 Task: Font style For heading Use Bodoni MT with dark magenta 1 colour & Underline. font size for heading '12 Pt. 'Change the font style of data to Andalusand font size to  16 Pt. Change the alignment of both headline & data to  Align right. In the sheet  analysisProductSales
Action: Mouse moved to (113, 185)
Screenshot: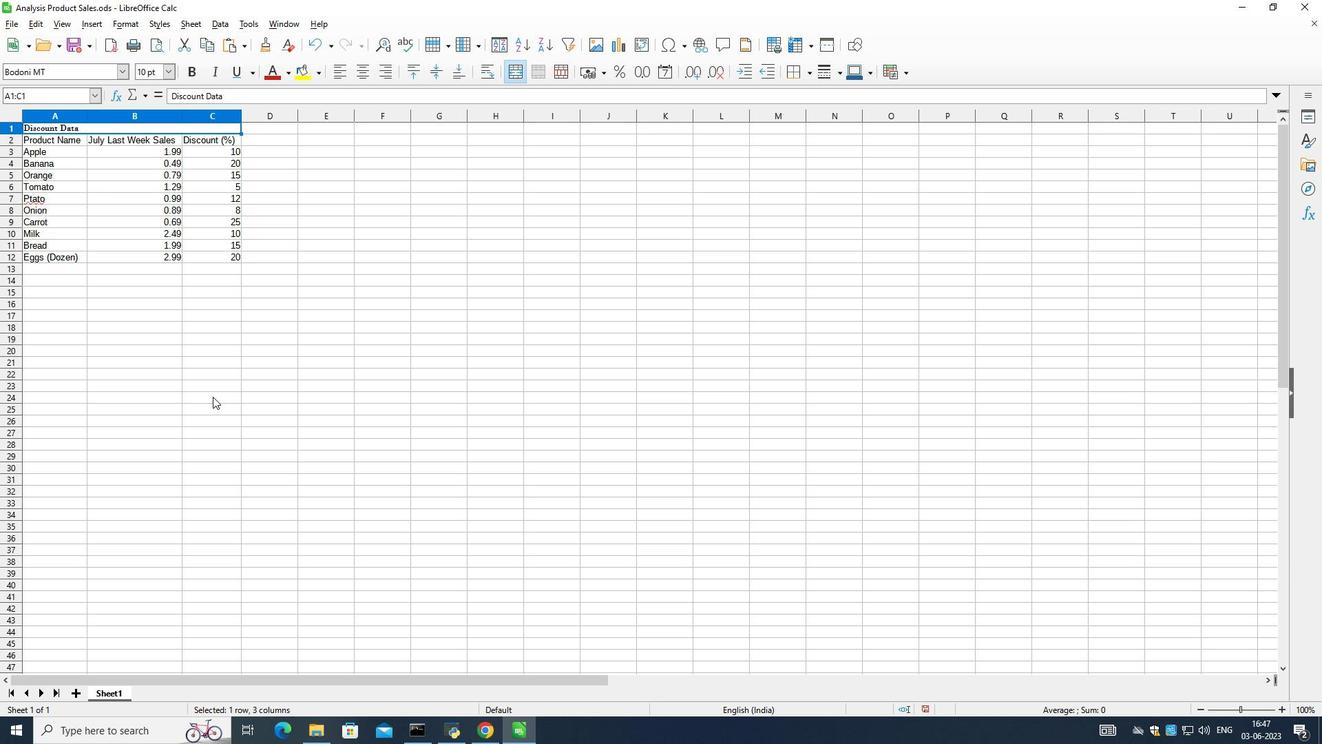 
Action: Mouse pressed left at (113, 185)
Screenshot: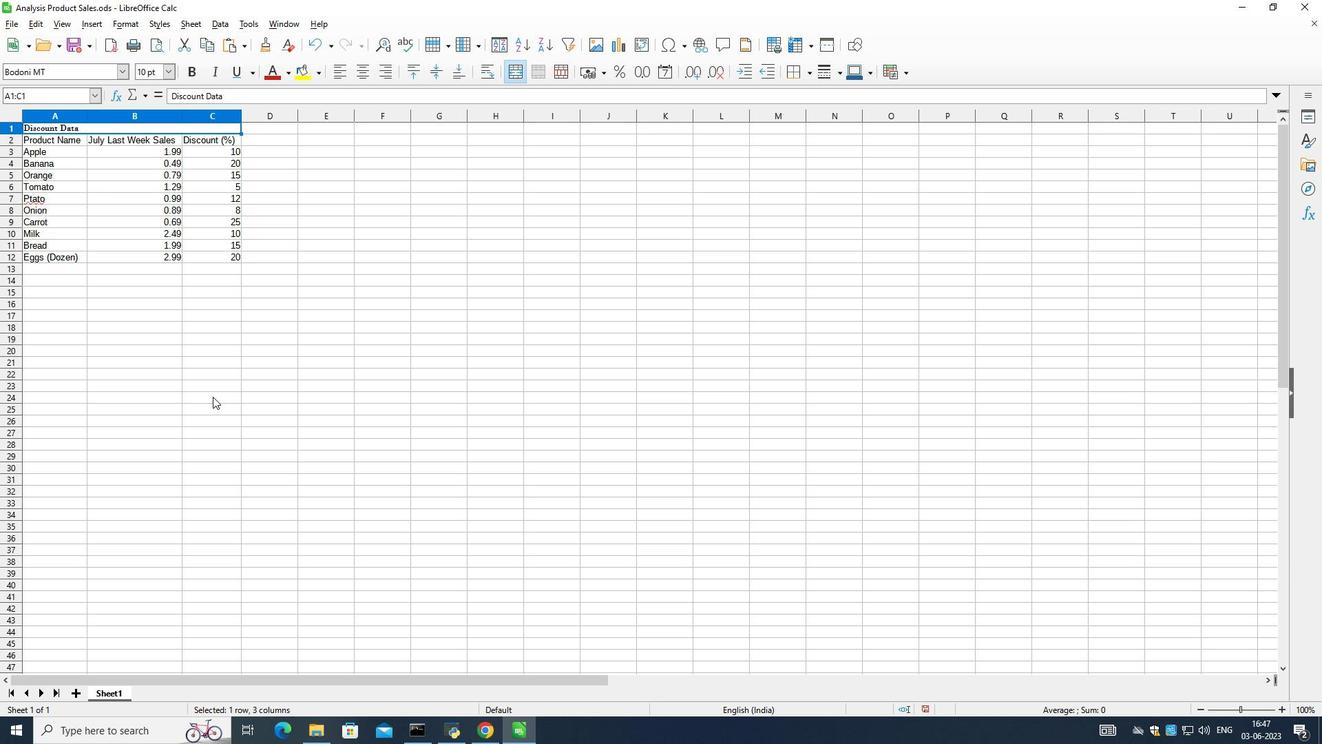 
Action: Mouse moved to (46, 128)
Screenshot: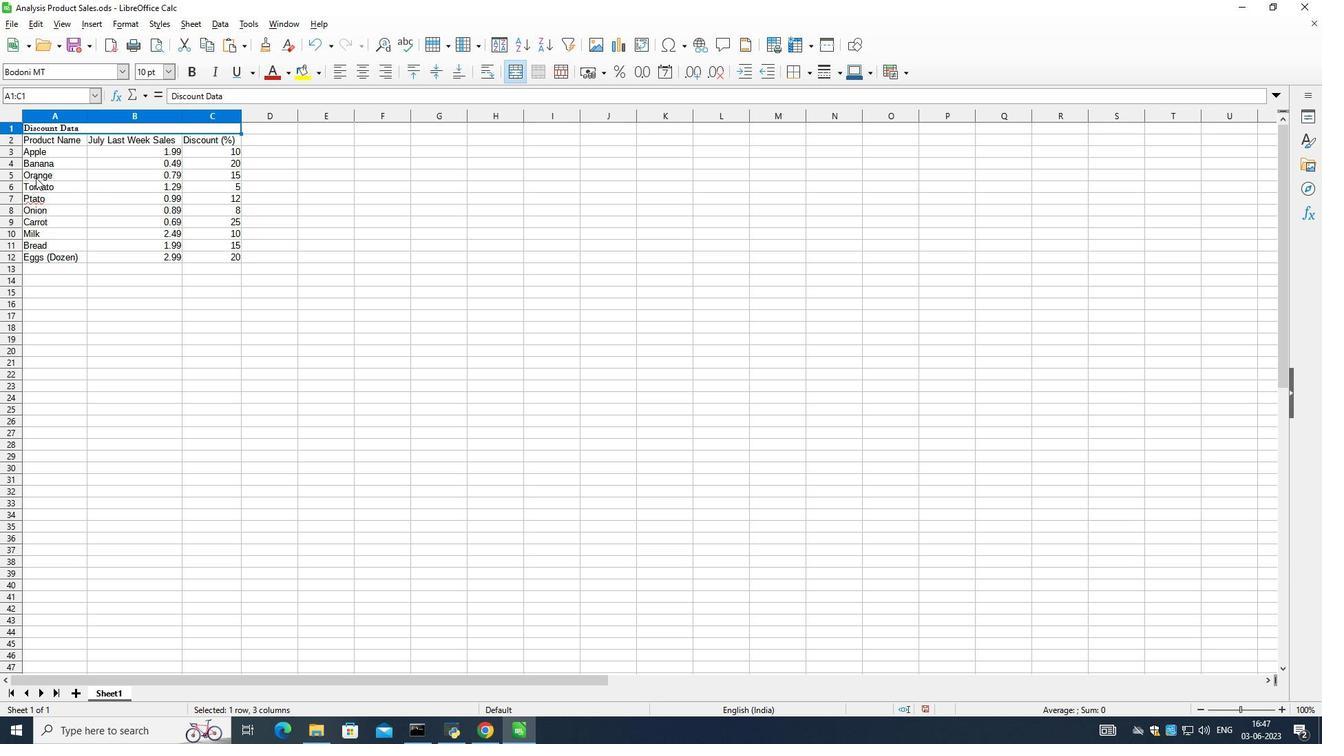 
Action: Key pressed <Key.esc>
Screenshot: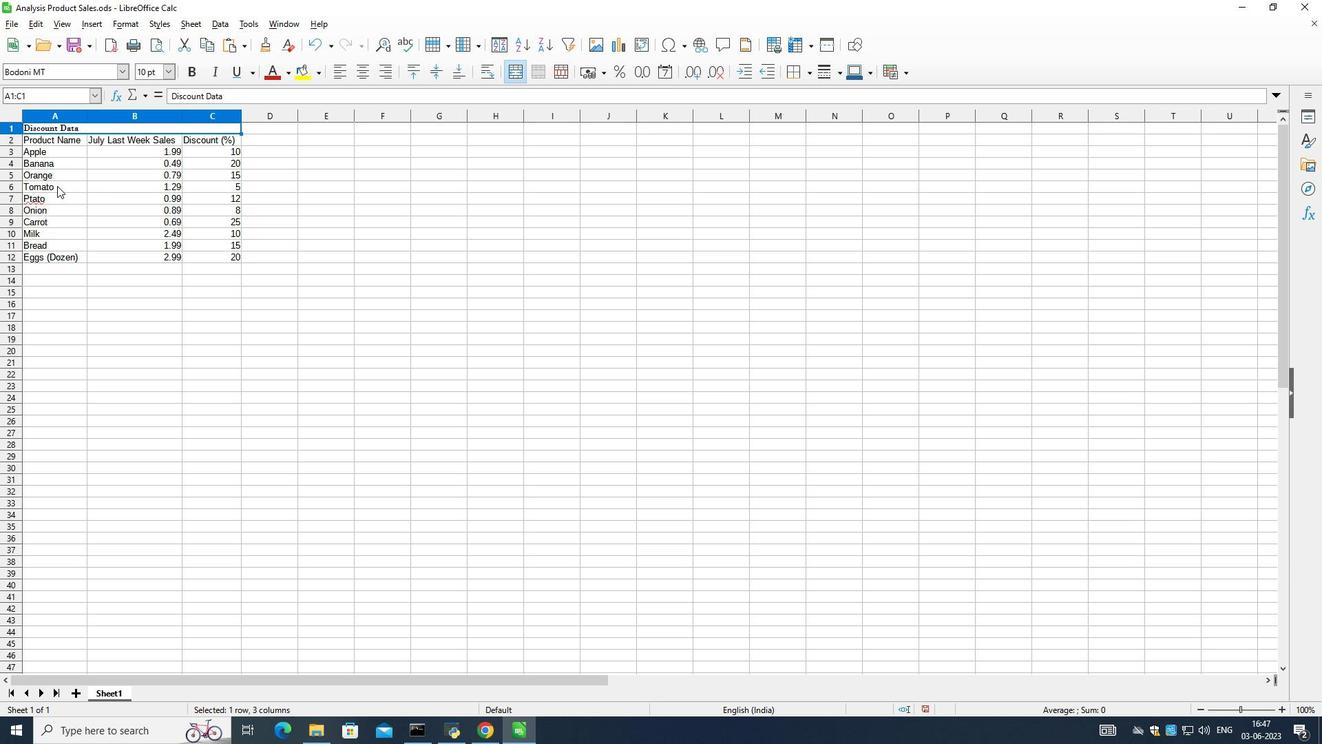 
Action: Mouse moved to (95, 148)
Screenshot: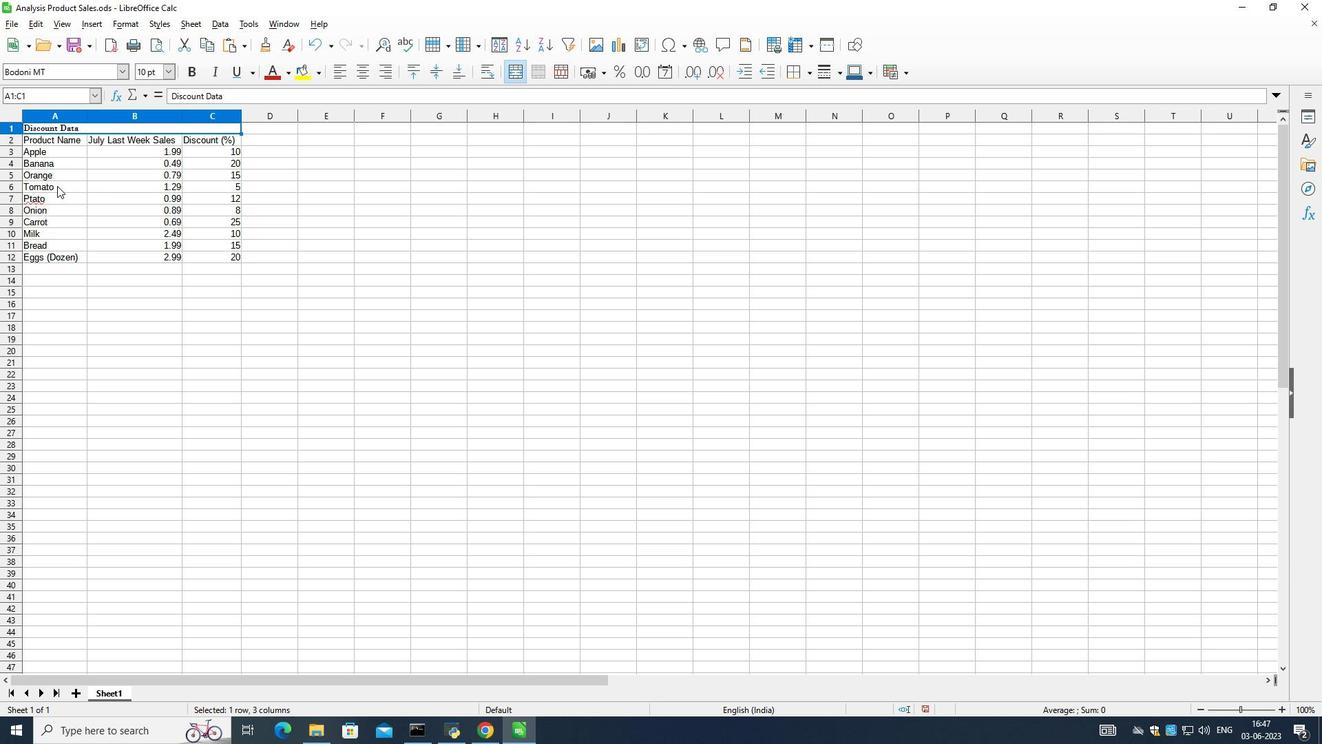 
Action: Mouse pressed left at (46, 128)
Screenshot: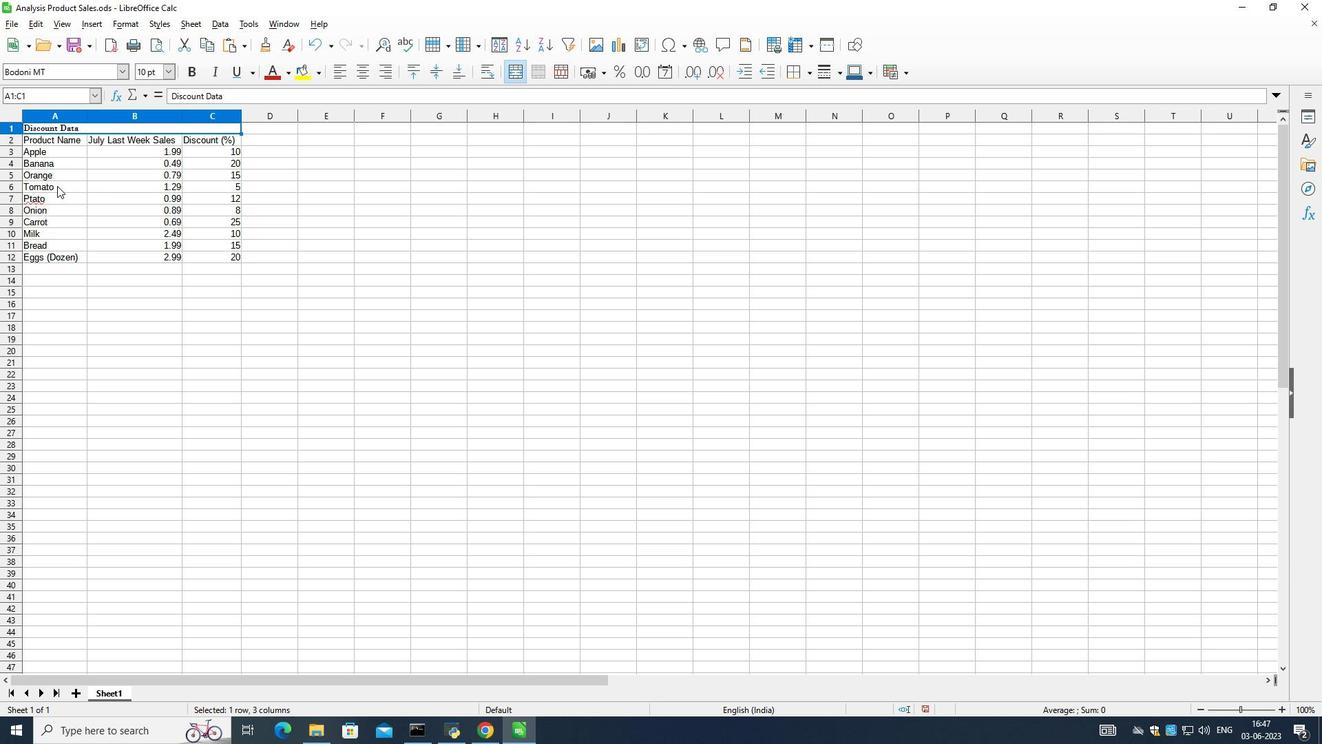 
Action: Mouse moved to (220, 230)
Screenshot: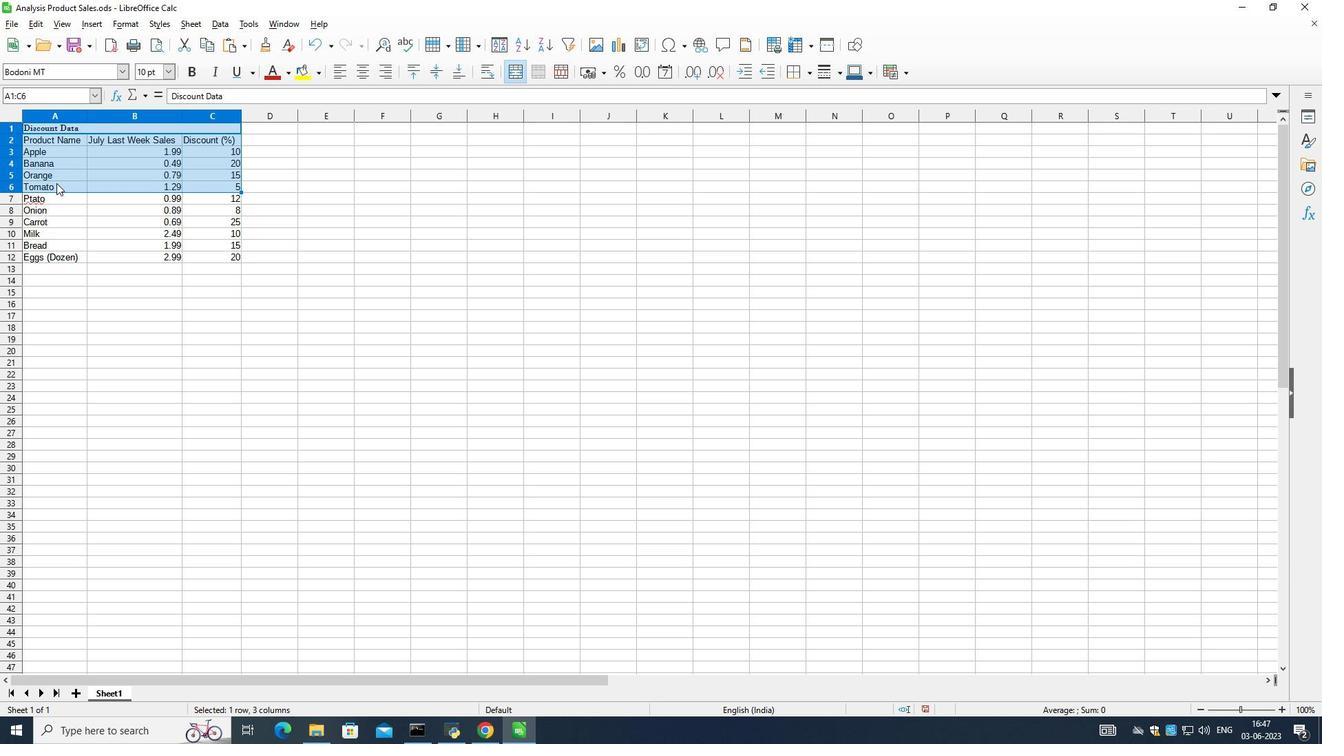 
Action: Key pressed <Key.esc>
Screenshot: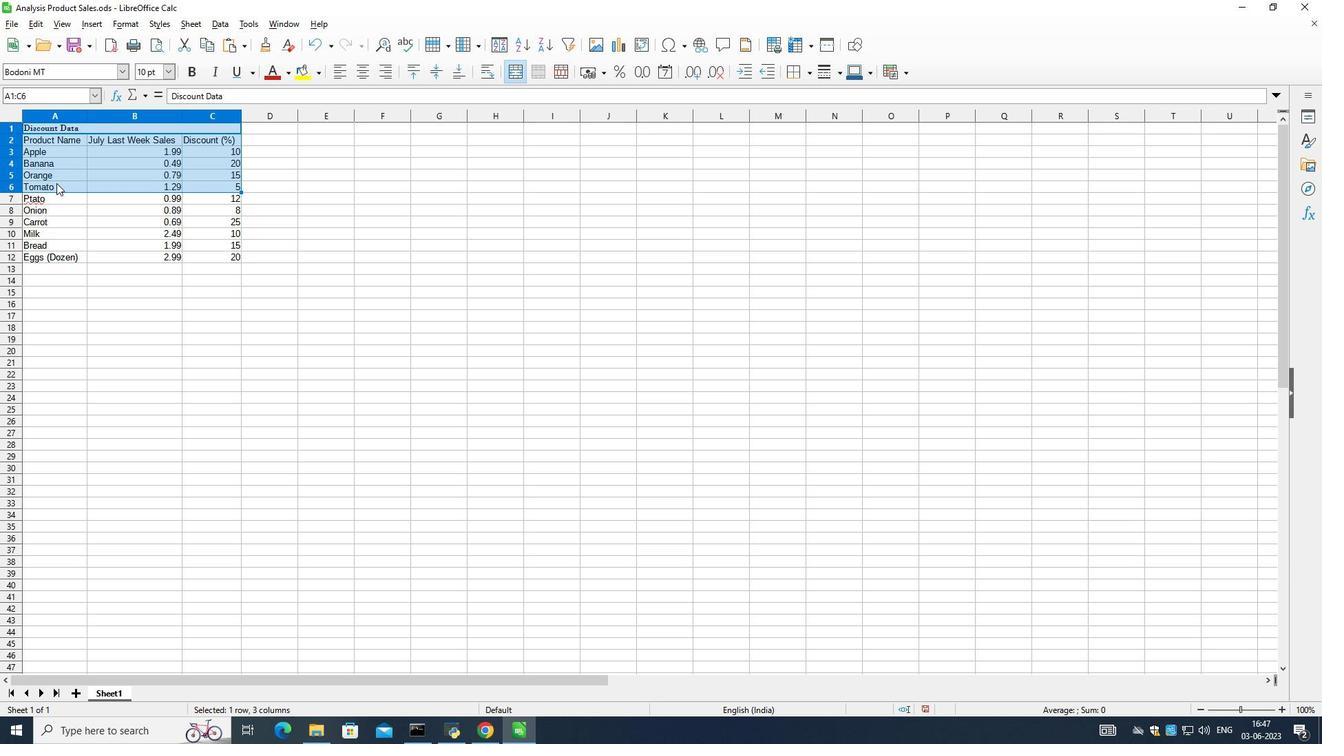 
Action: Mouse moved to (157, 226)
Screenshot: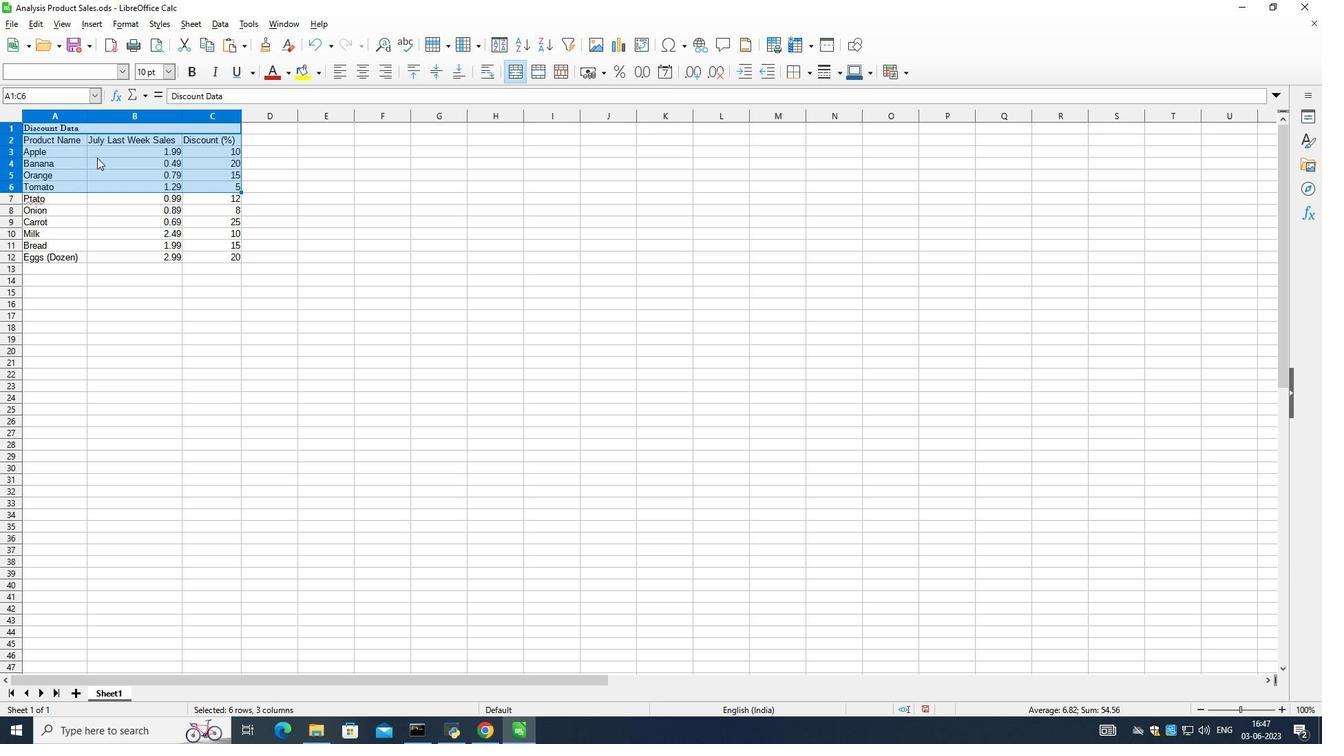 
Action: Mouse pressed left at (157, 226)
Screenshot: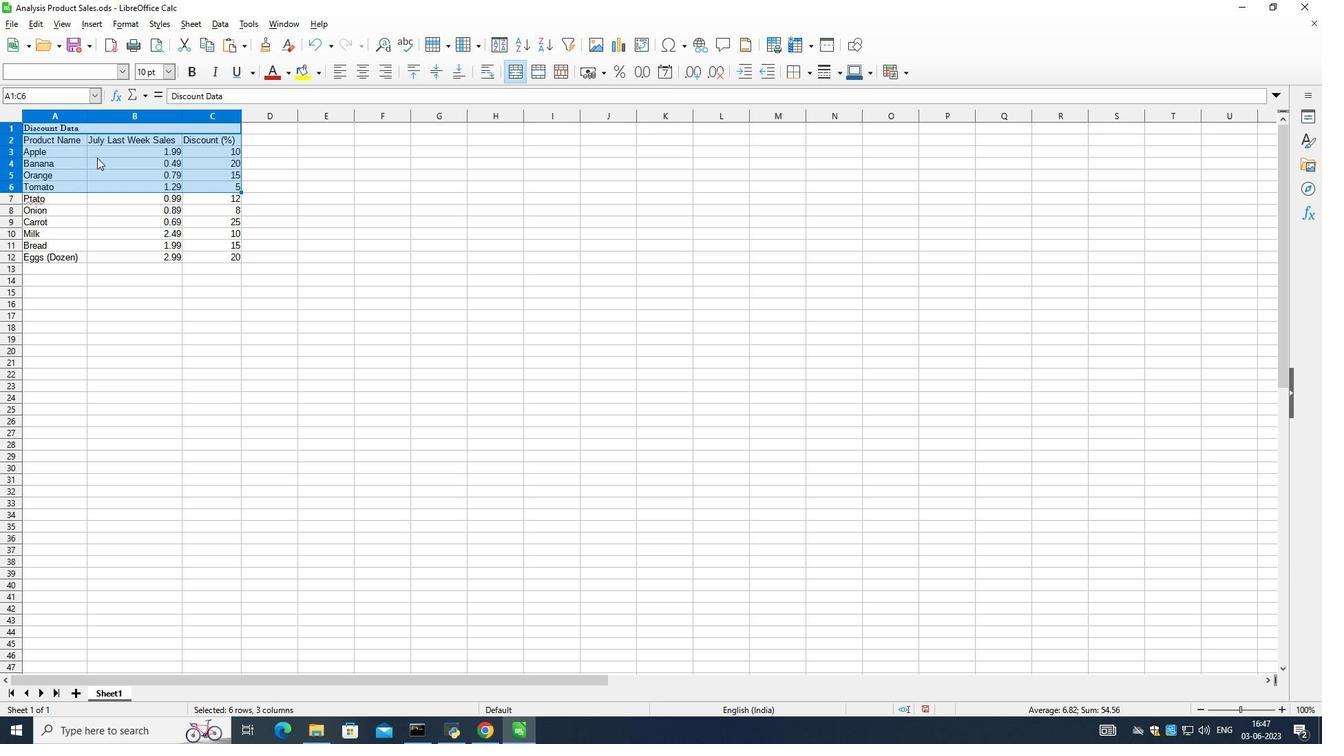 
Action: Mouse moved to (90, 184)
Screenshot: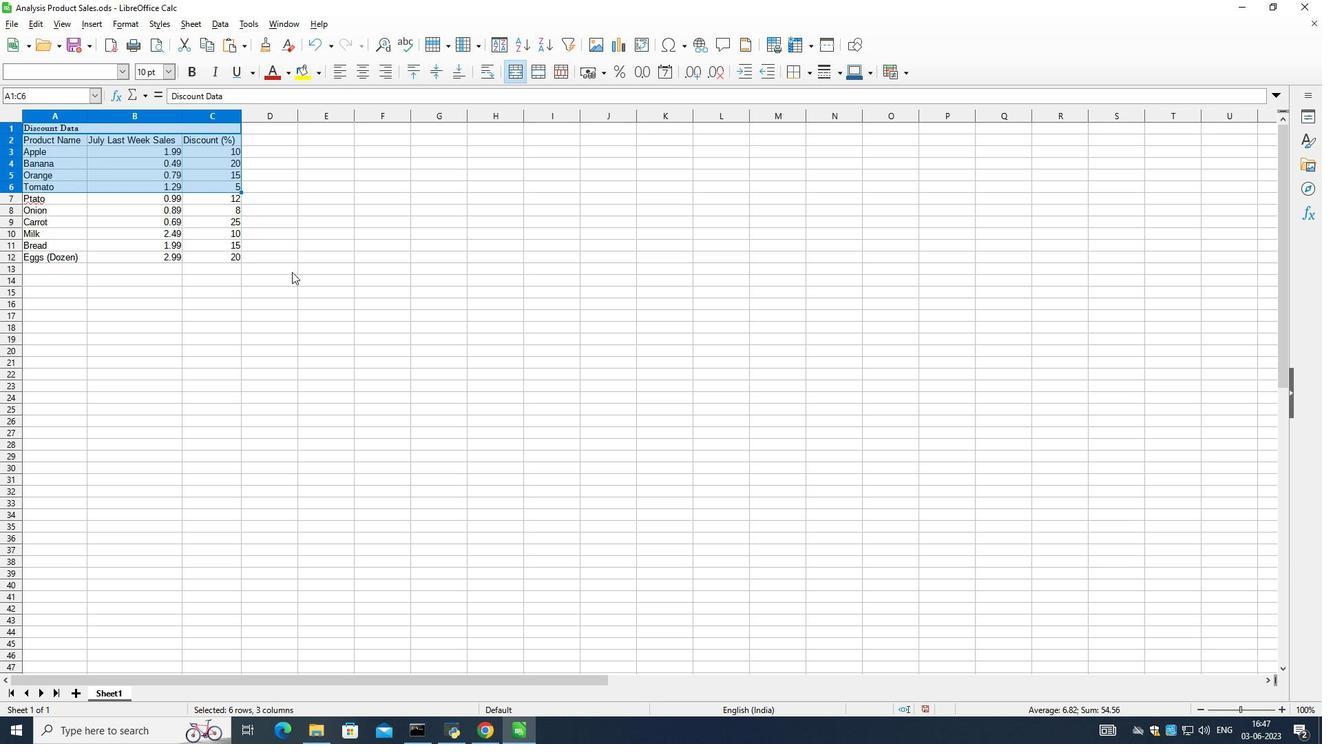 
Action: Mouse pressed left at (90, 184)
Screenshot: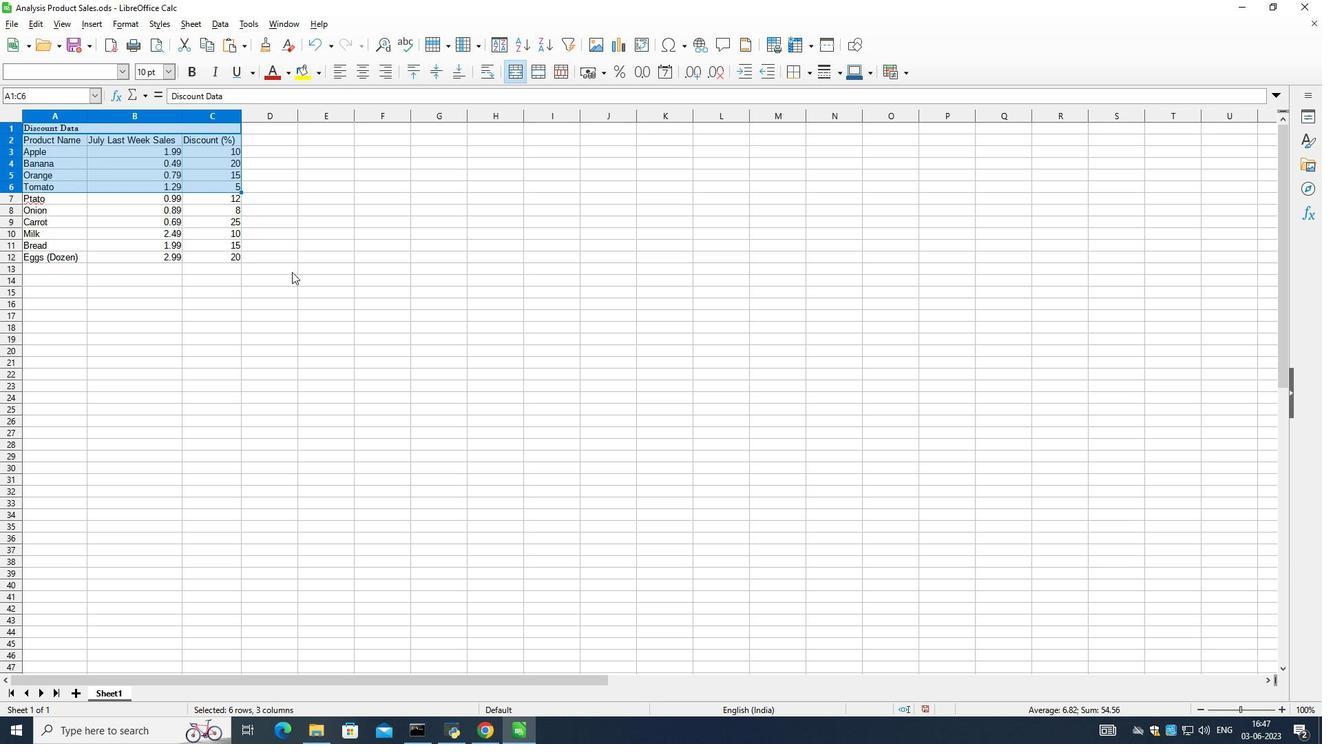
Action: Mouse pressed left at (90, 184)
Screenshot: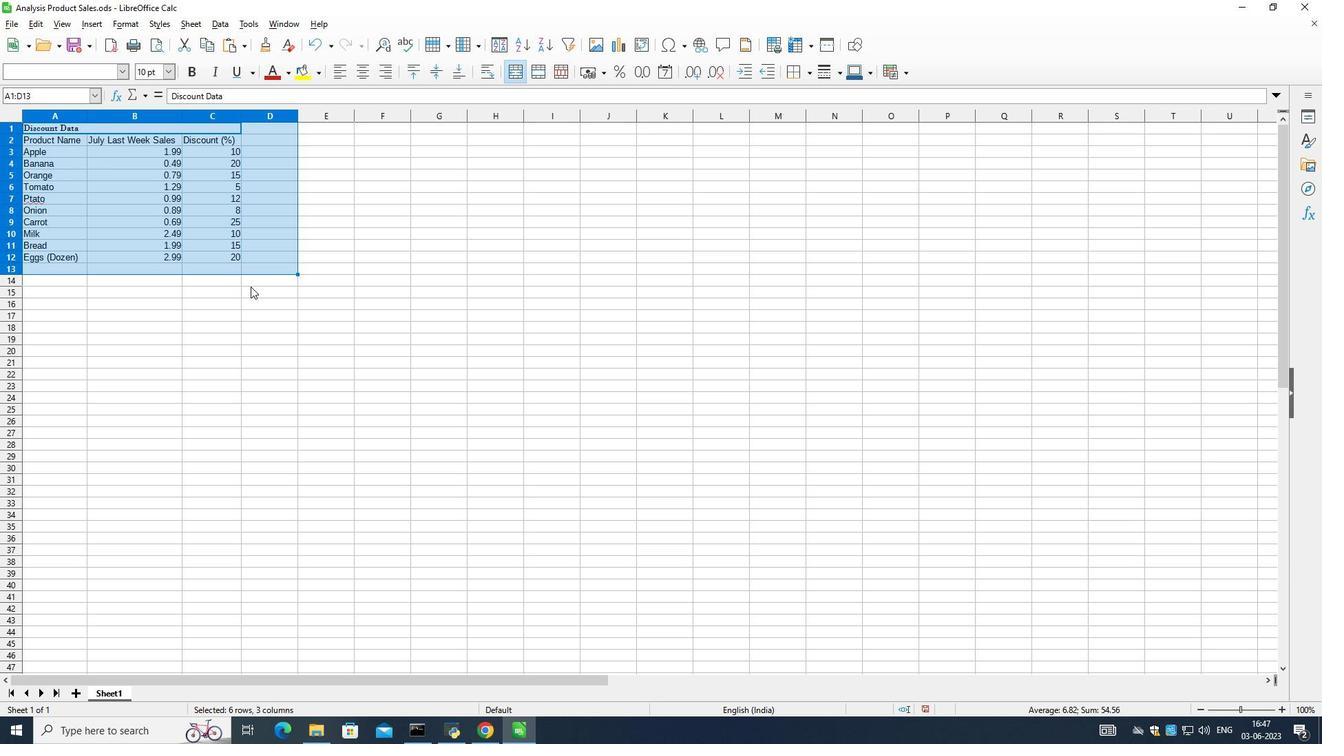 
Action: Mouse moved to (121, 168)
Screenshot: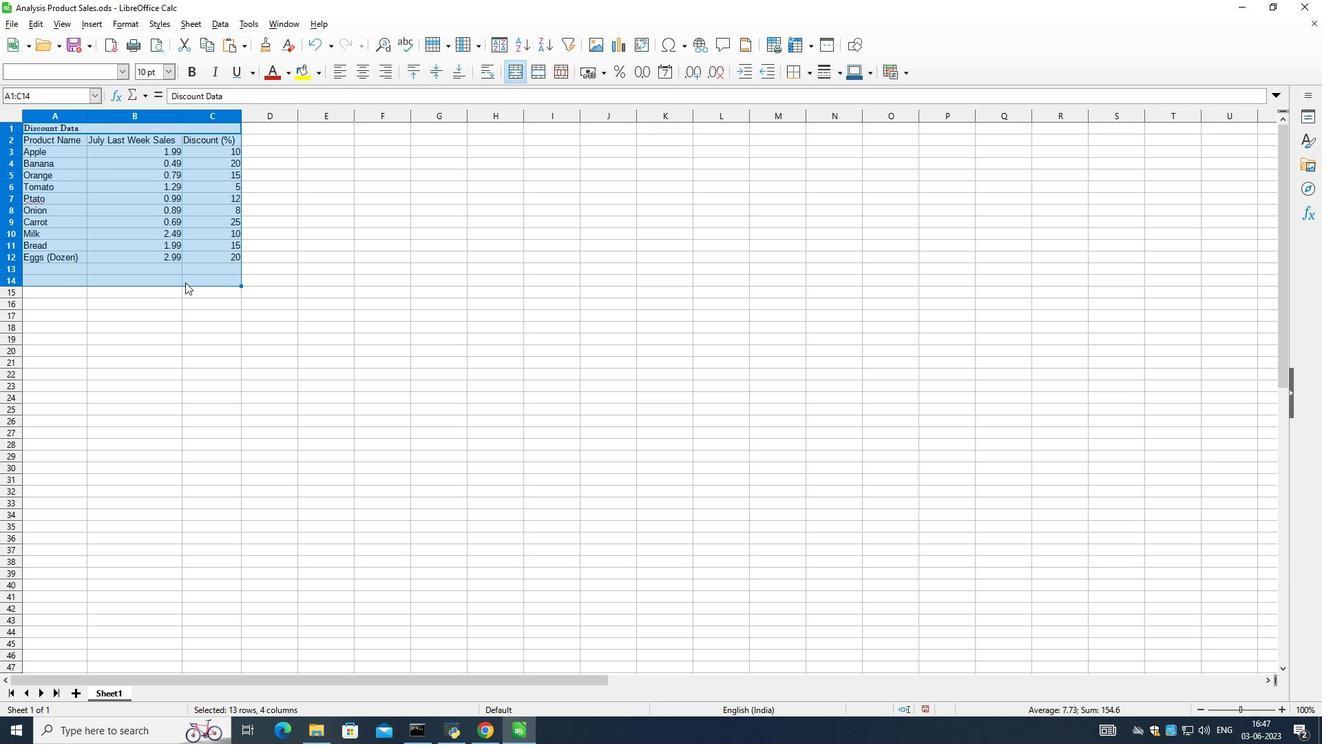 
Action: Mouse pressed right at (121, 168)
Screenshot: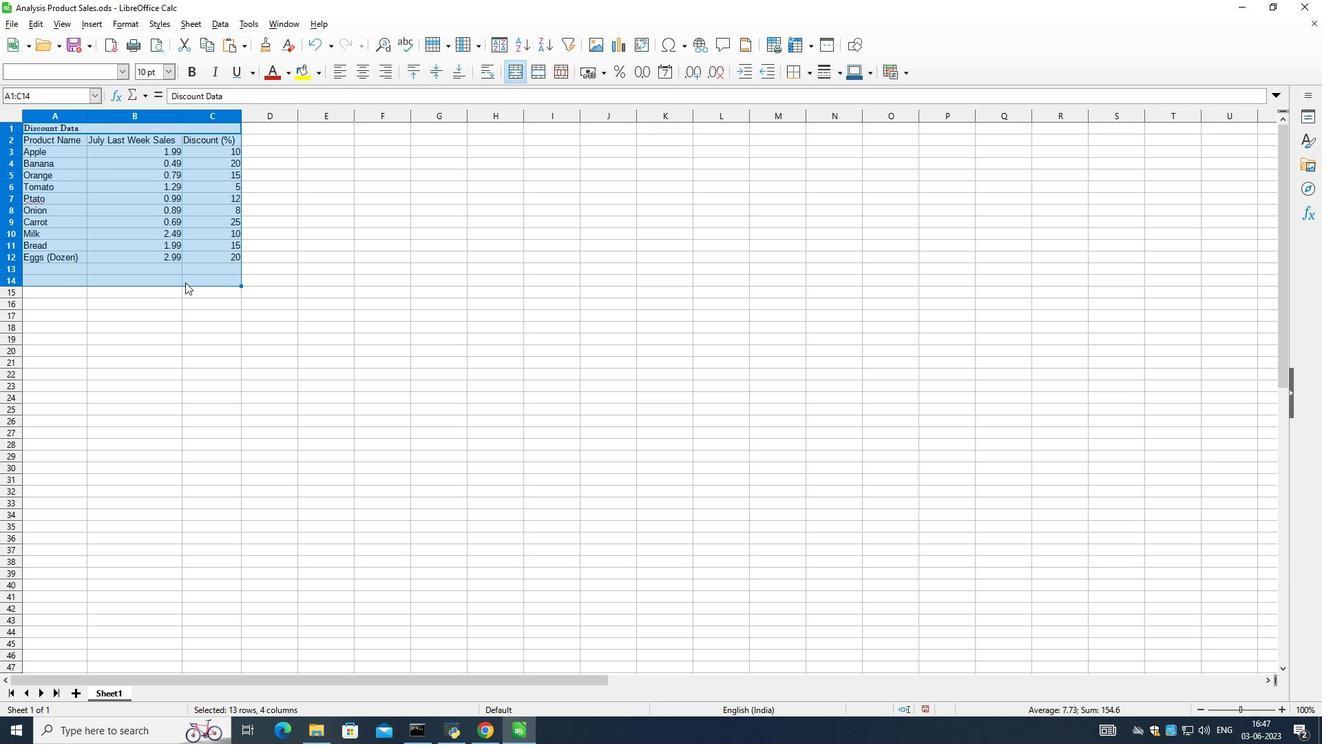 
Action: Mouse pressed right at (121, 168)
Screenshot: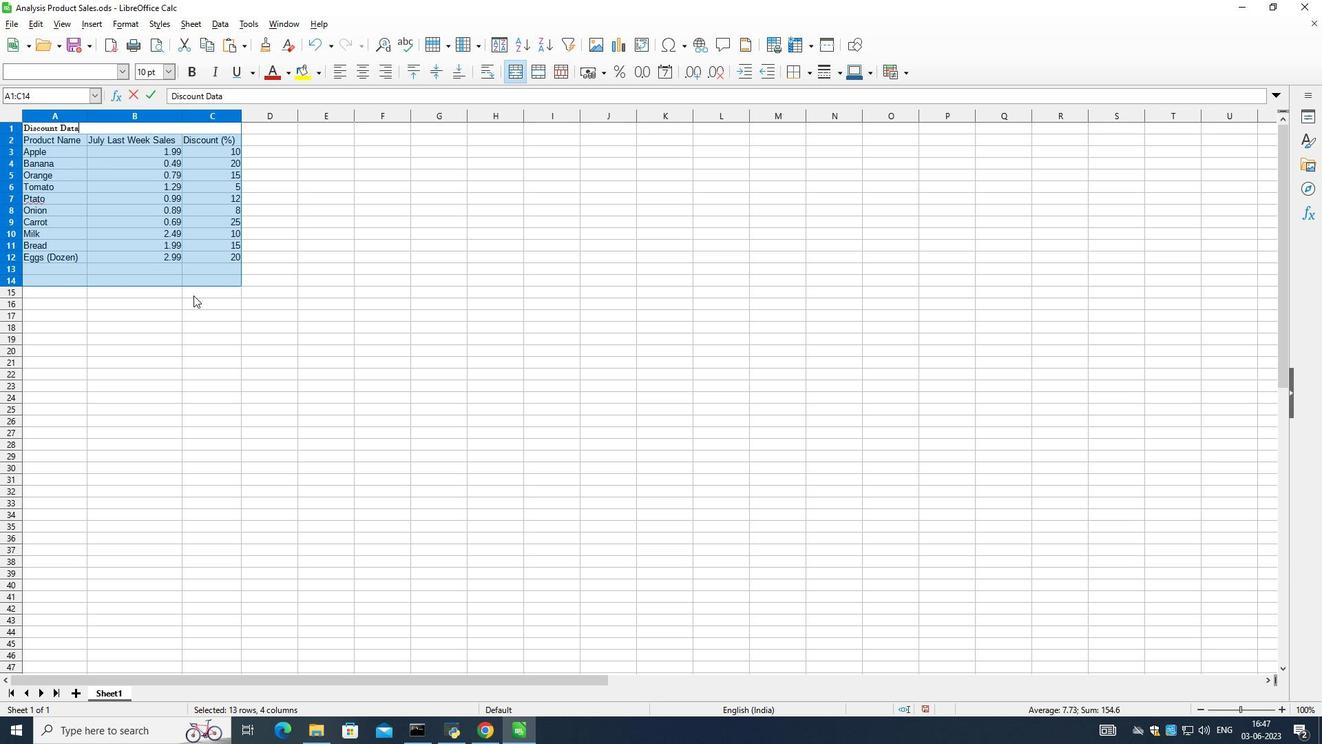 
Action: Mouse pressed right at (121, 168)
Screenshot: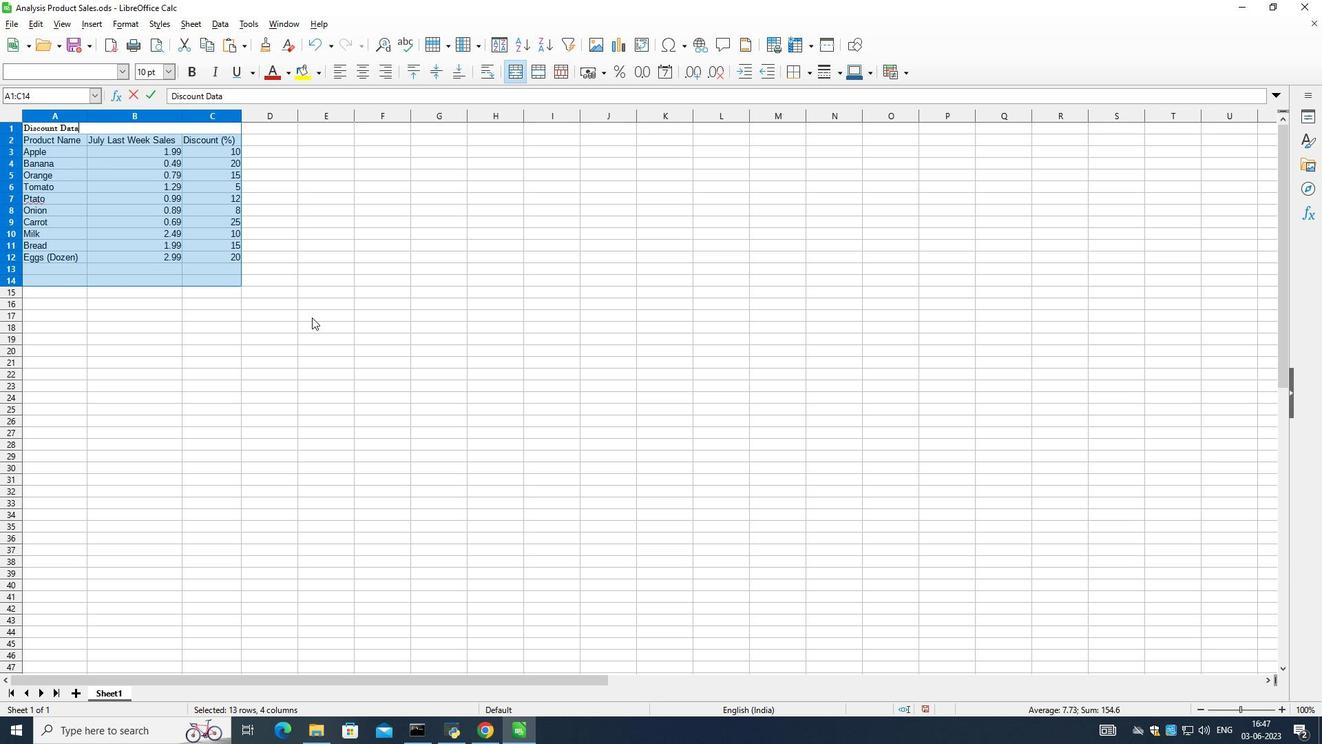 
Action: Mouse moved to (79, 186)
Screenshot: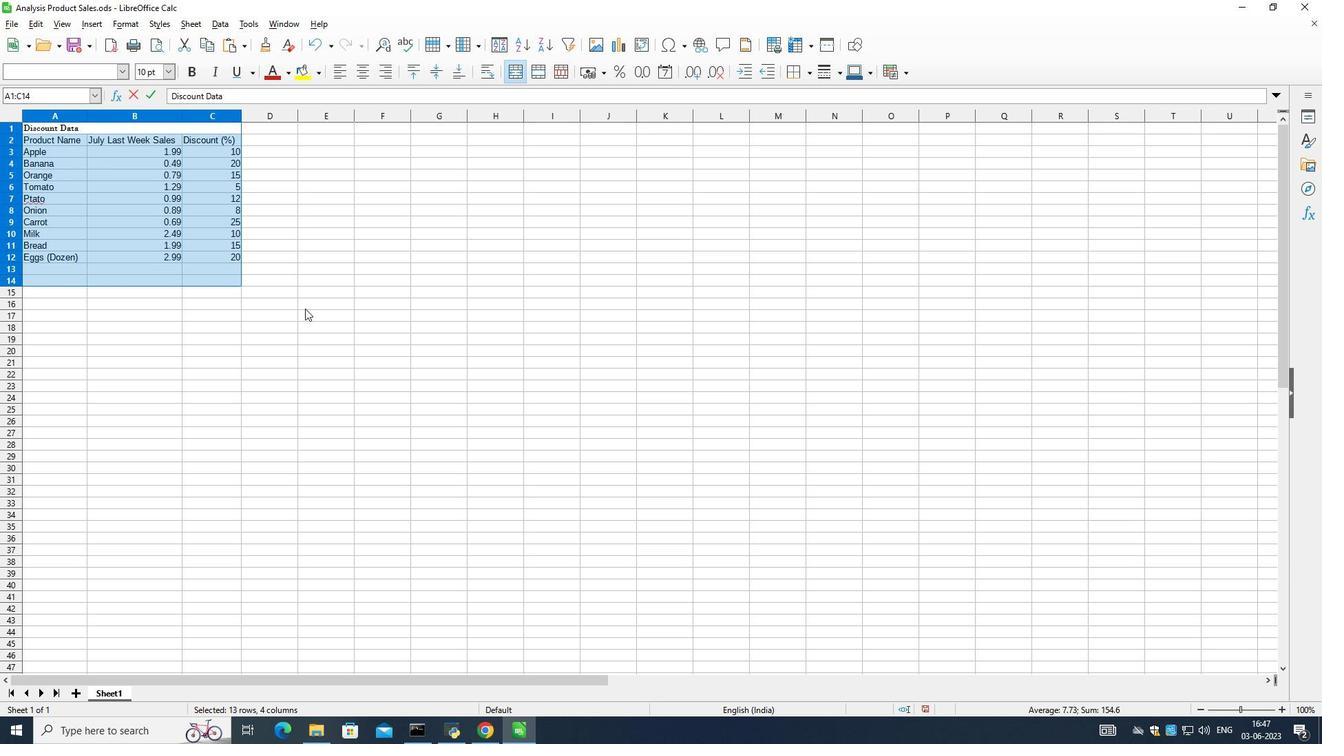 
Action: Mouse pressed left at (79, 186)
Screenshot: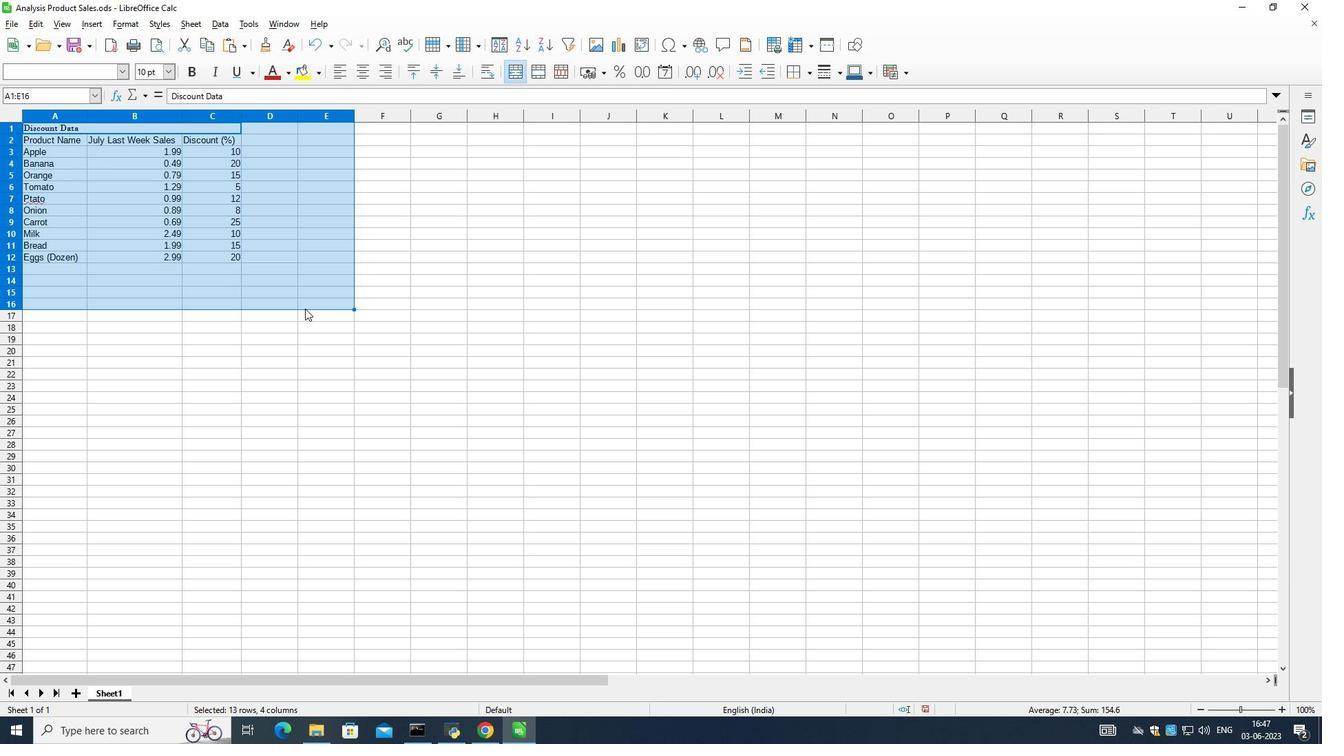 
Action: Mouse moved to (54, 281)
Screenshot: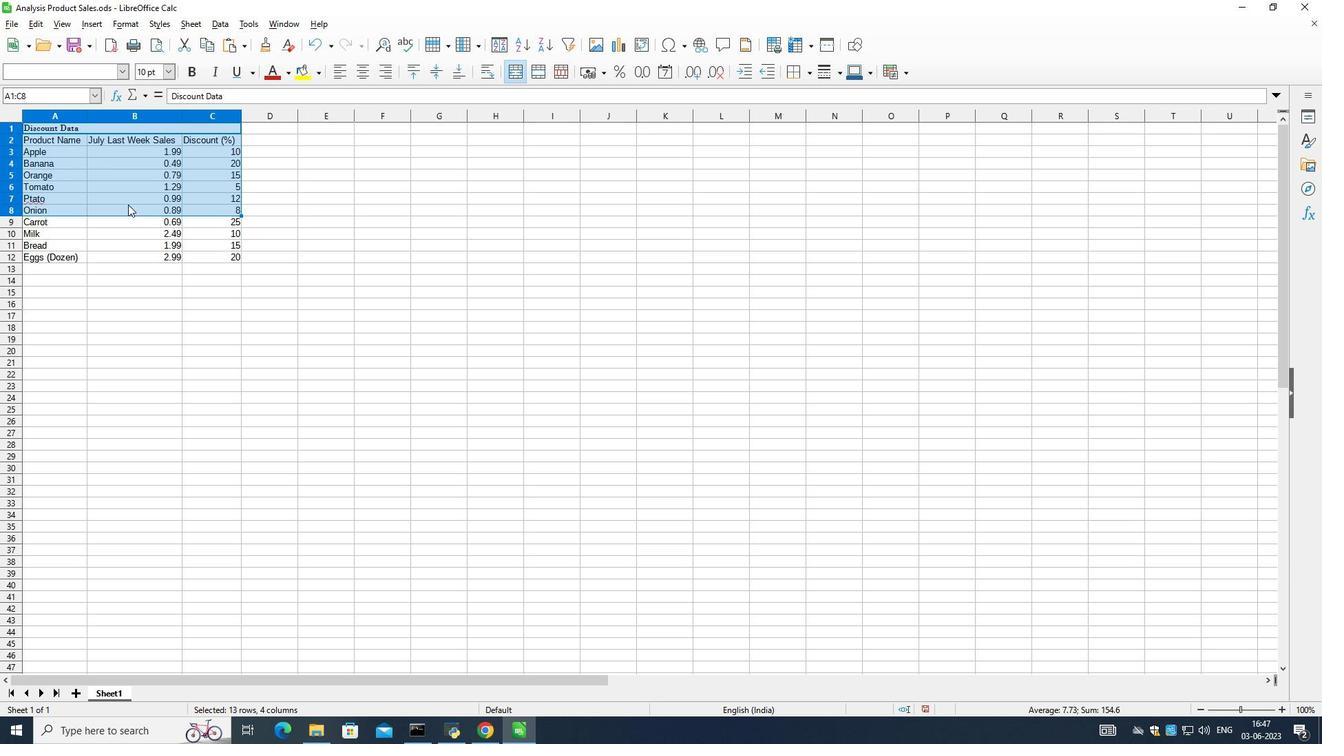 
Action: Mouse pressed left at (52, 283)
Screenshot: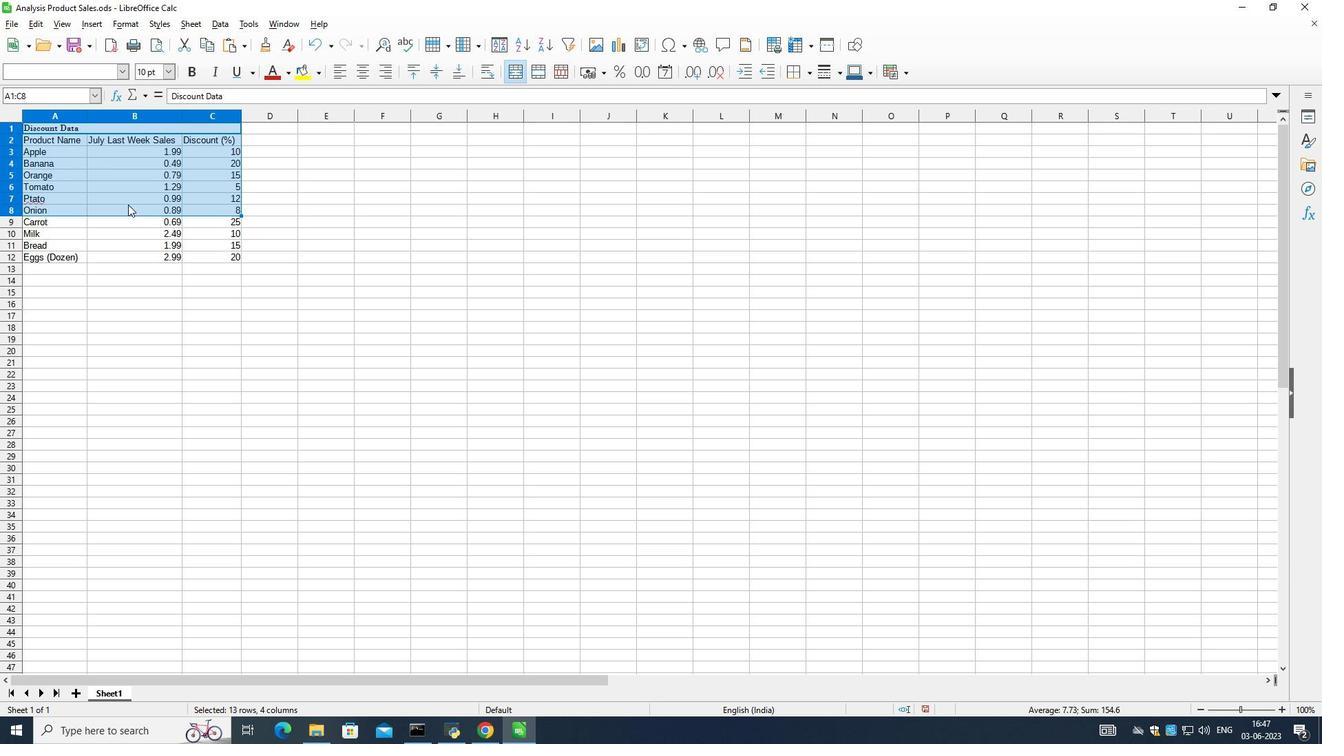 
Action: Mouse moved to (334, 221)
Screenshot: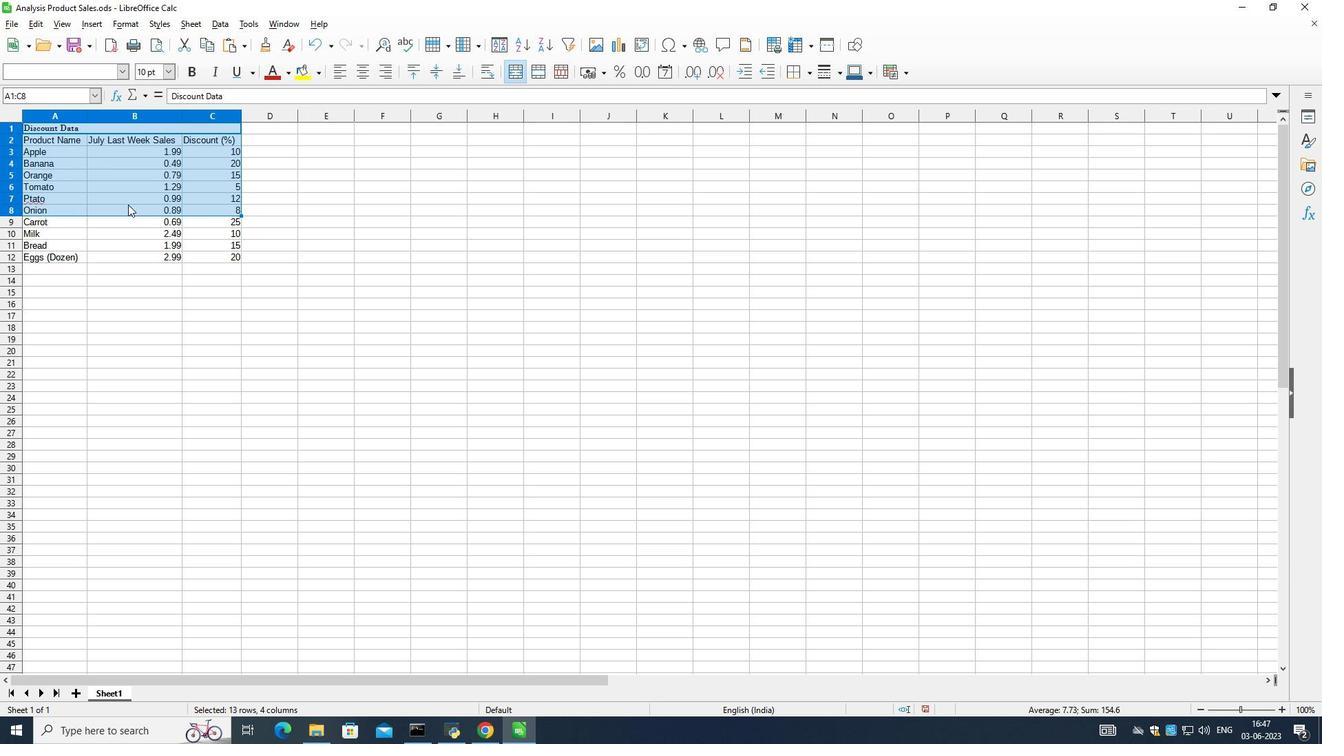 
Action: Mouse pressed left at (334, 221)
Screenshot: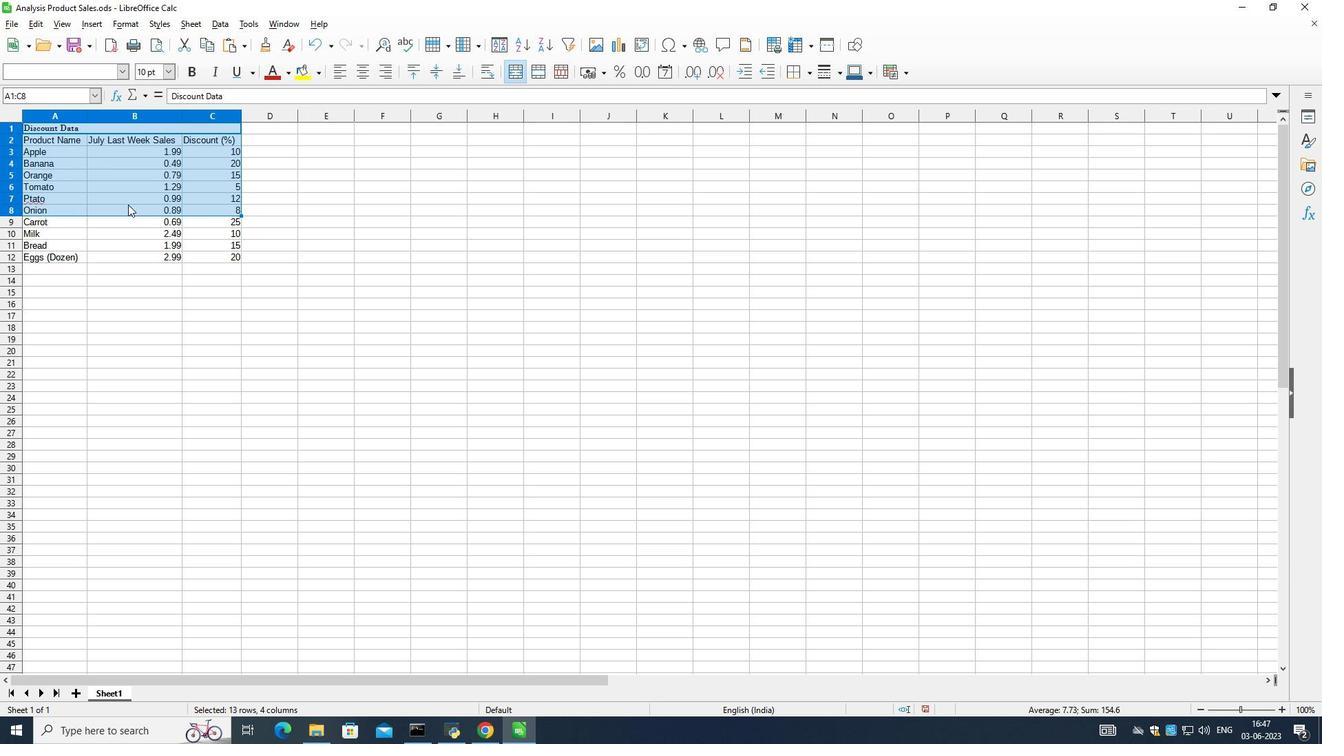 
Action: Mouse moved to (43, 128)
Screenshot: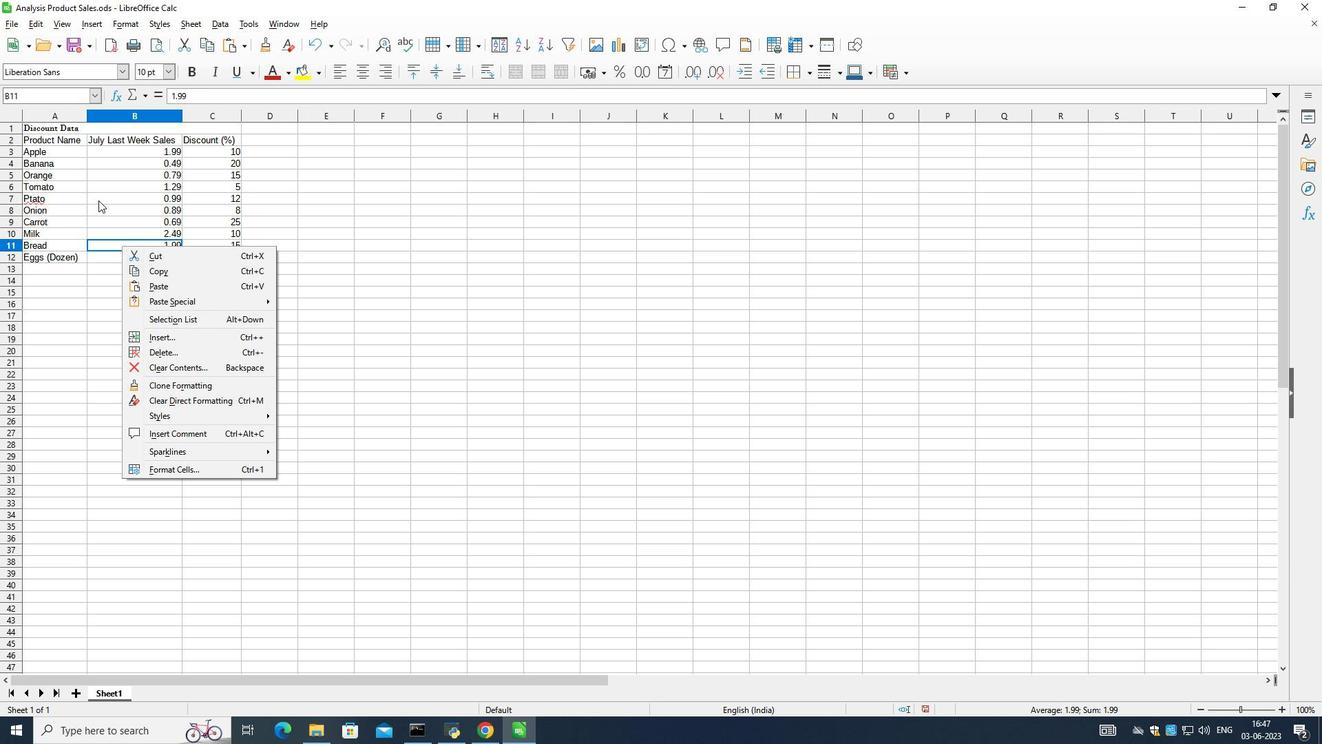 
Action: Mouse pressed left at (43, 128)
Screenshot: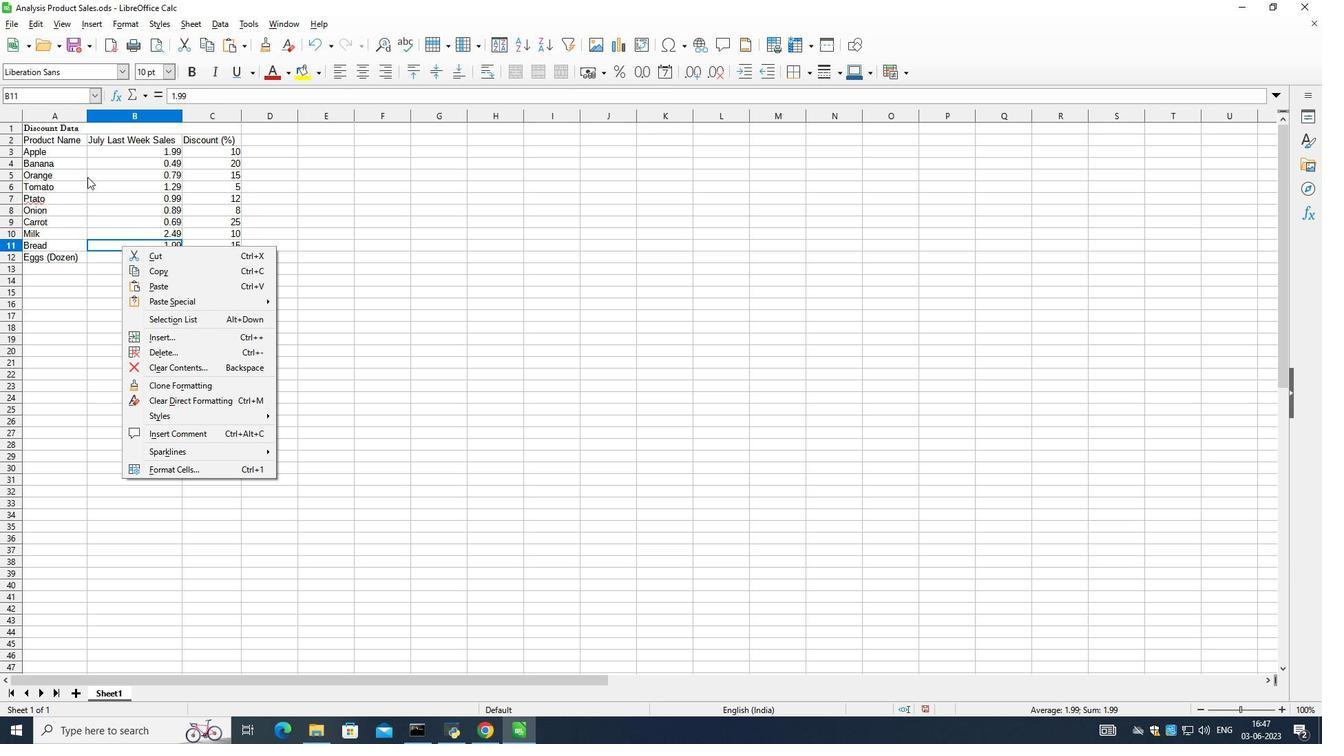 
Action: Mouse moved to (542, 73)
Screenshot: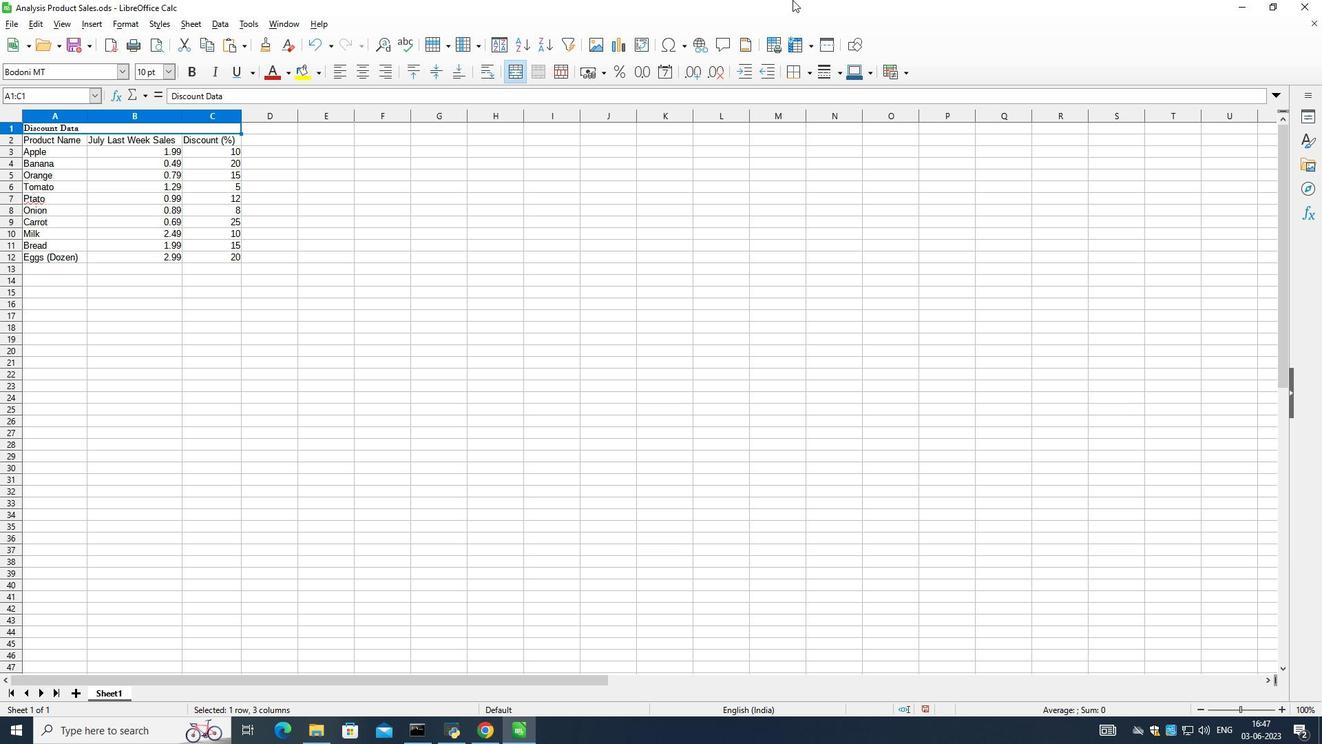 
Action: Mouse pressed left at (542, 73)
Screenshot: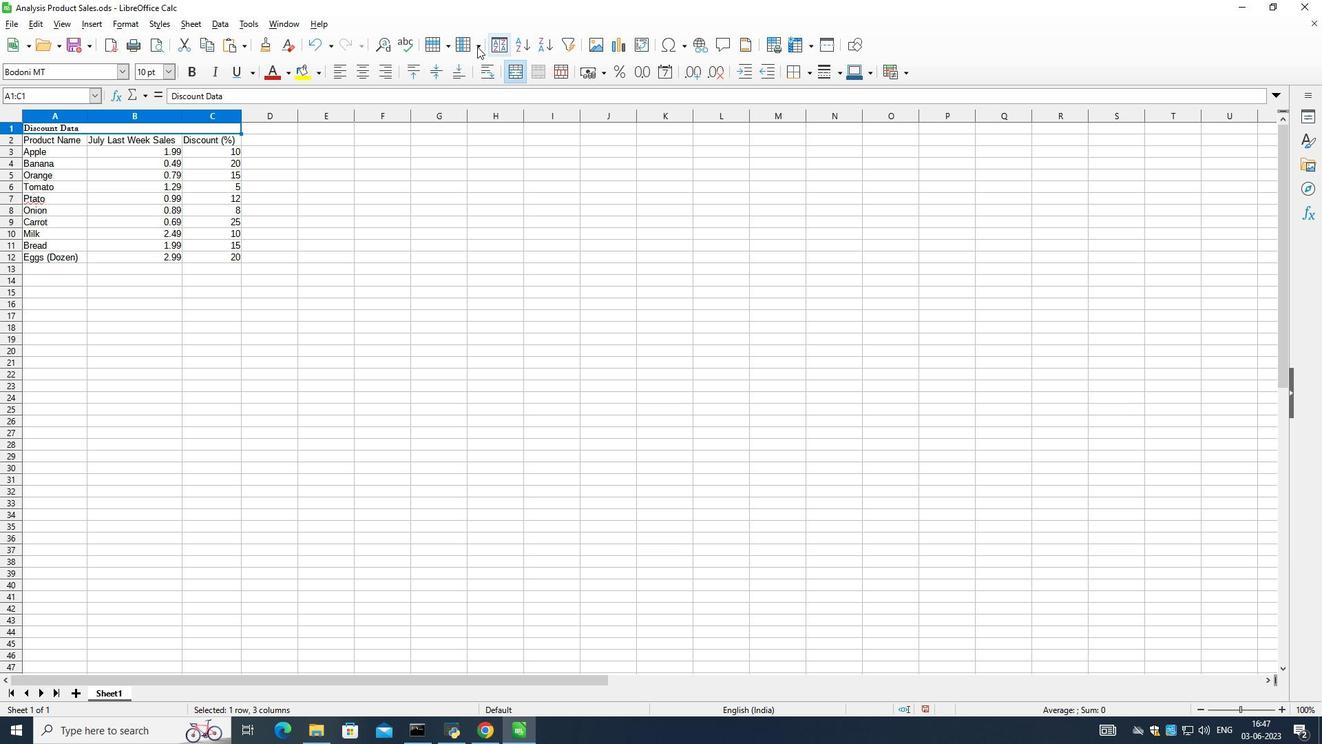 
Action: Mouse moved to (124, 73)
Screenshot: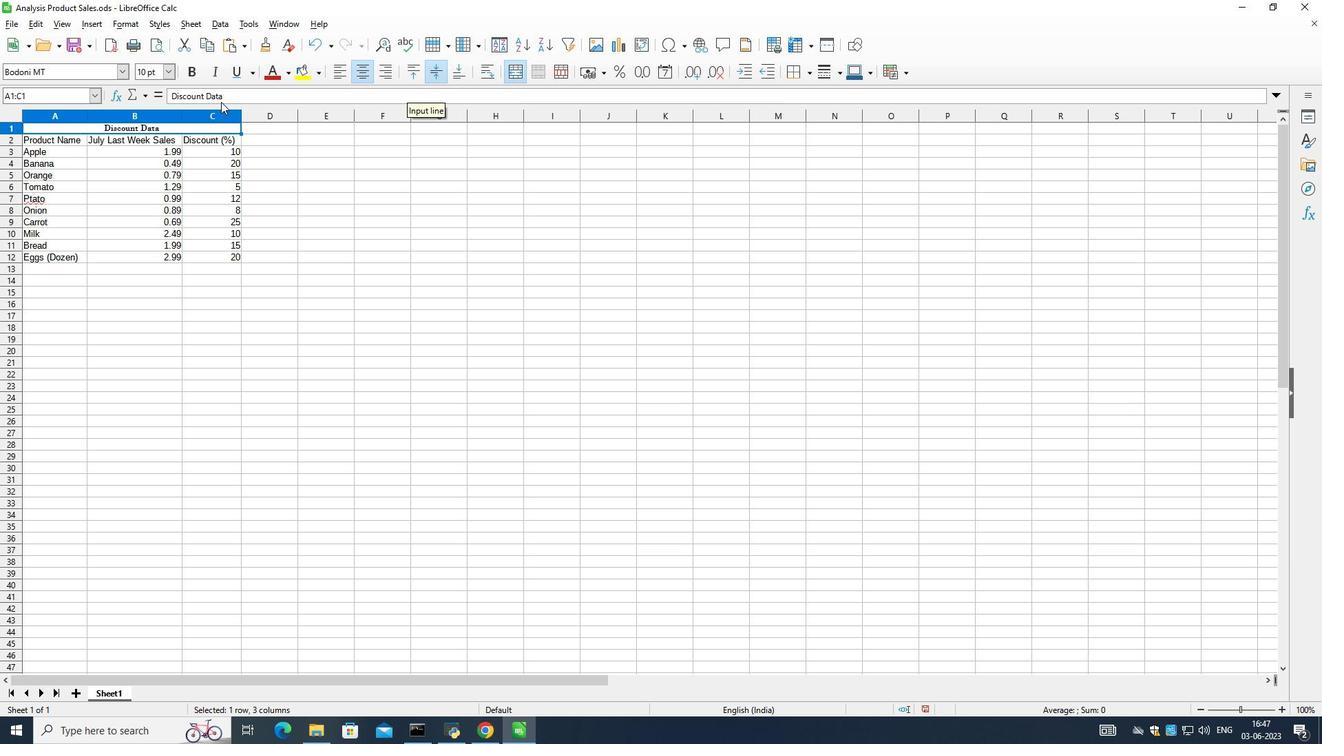 
Action: Mouse pressed left at (124, 73)
Screenshot: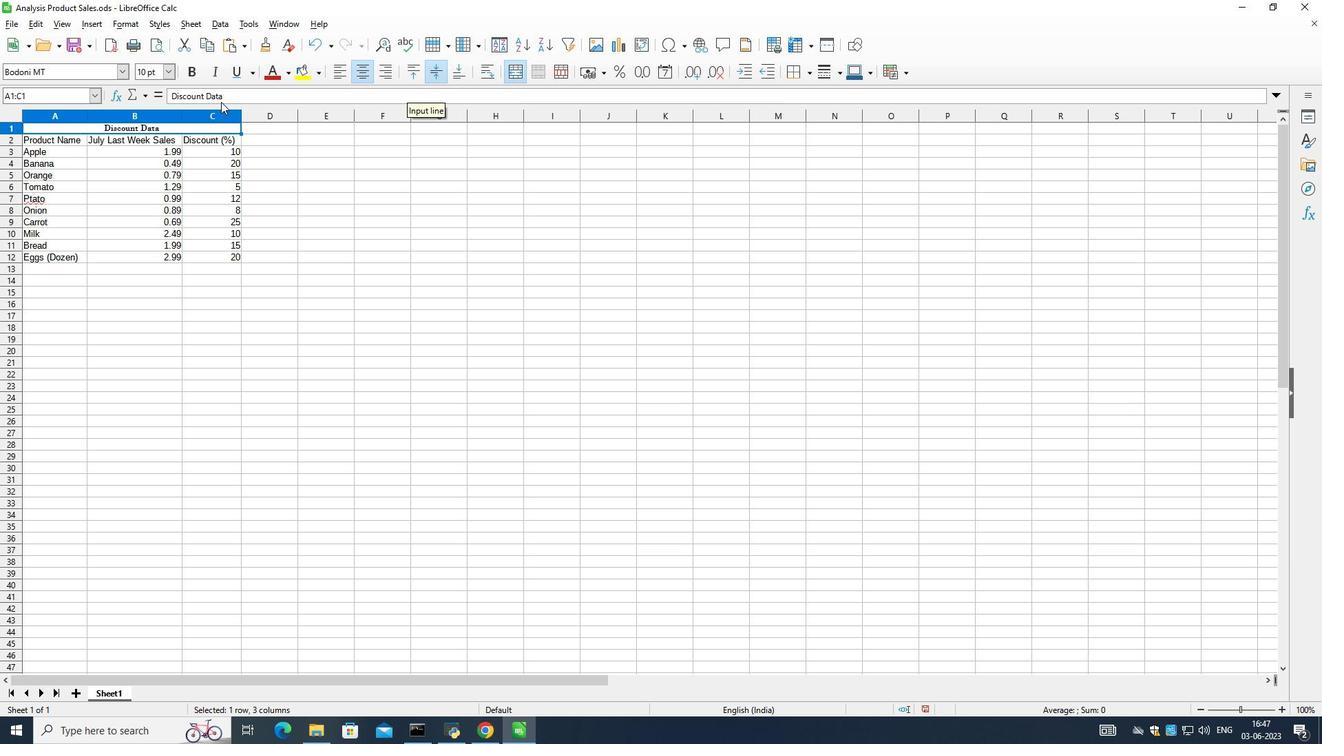 
Action: Mouse moved to (124, 71)
Screenshot: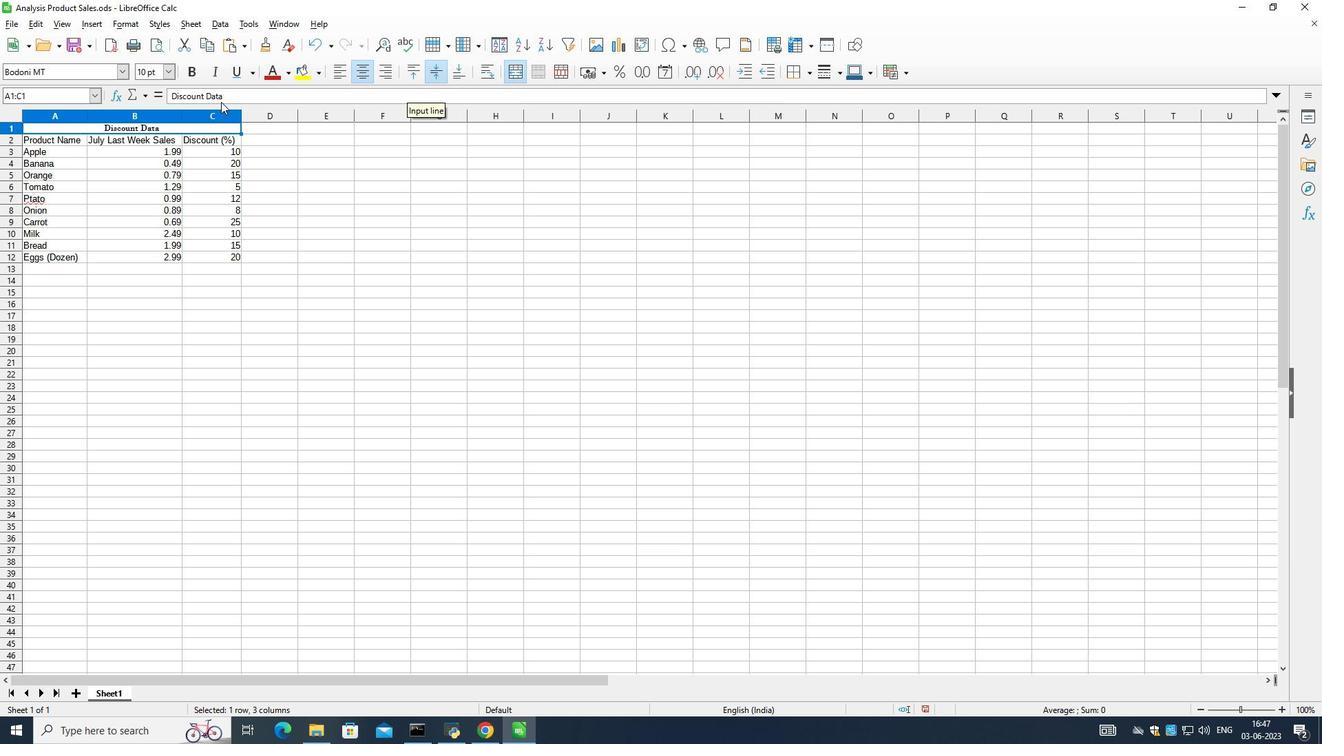 
Action: Key pressed bodoni<Key.enter>
Screenshot: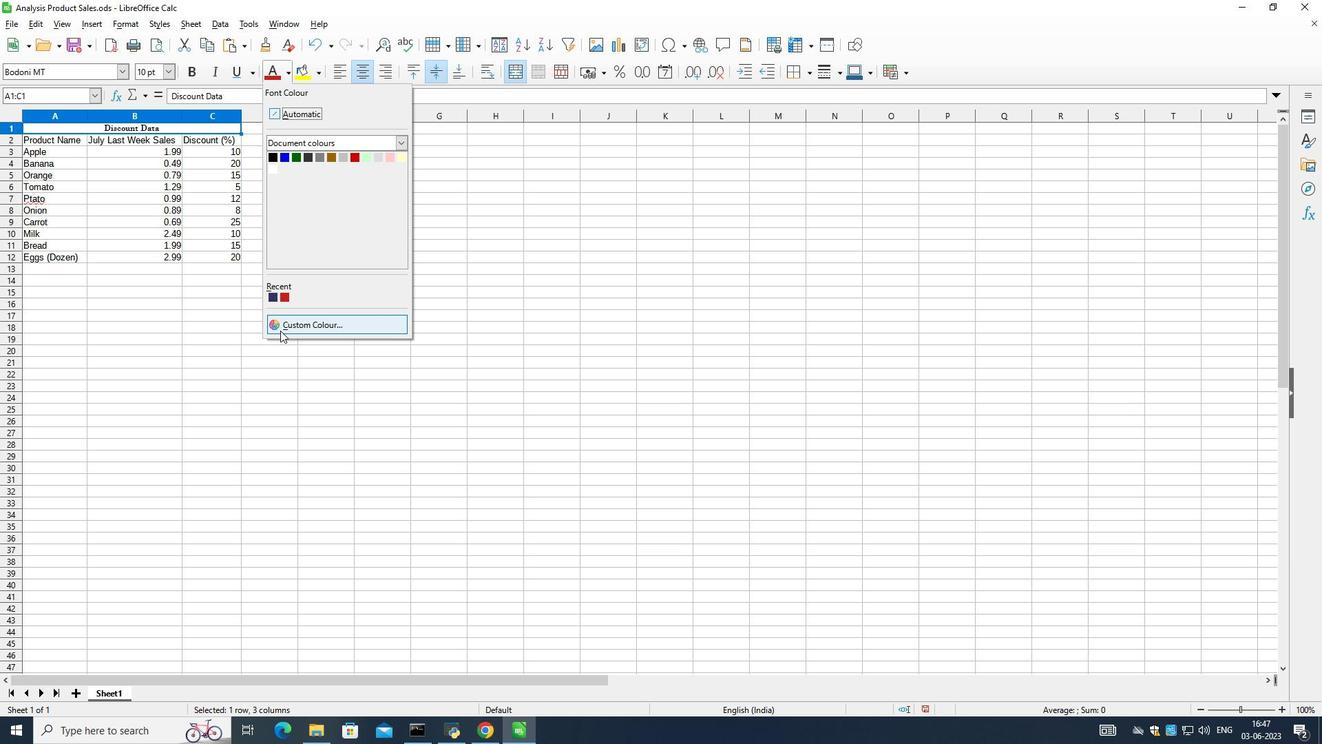 
Action: Mouse moved to (490, 725)
Screenshot: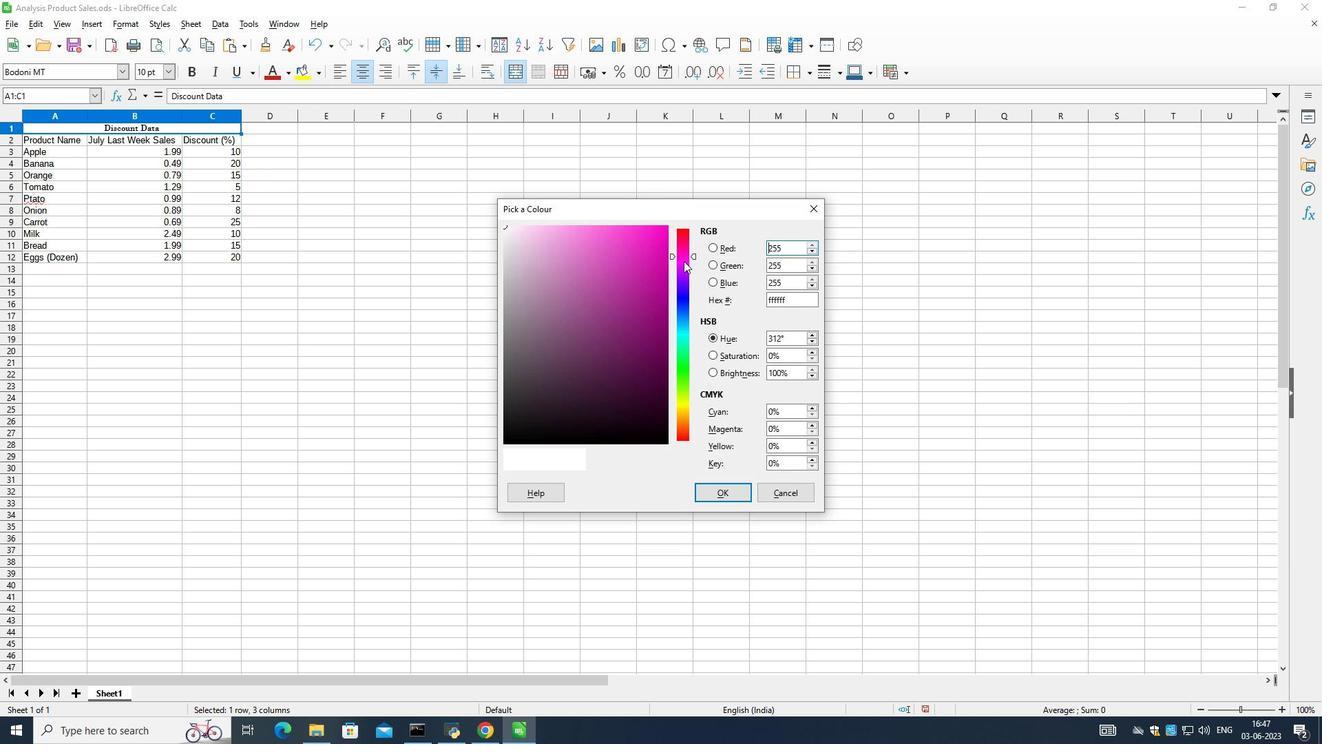 
Action: Mouse pressed left at (490, 725)
Screenshot: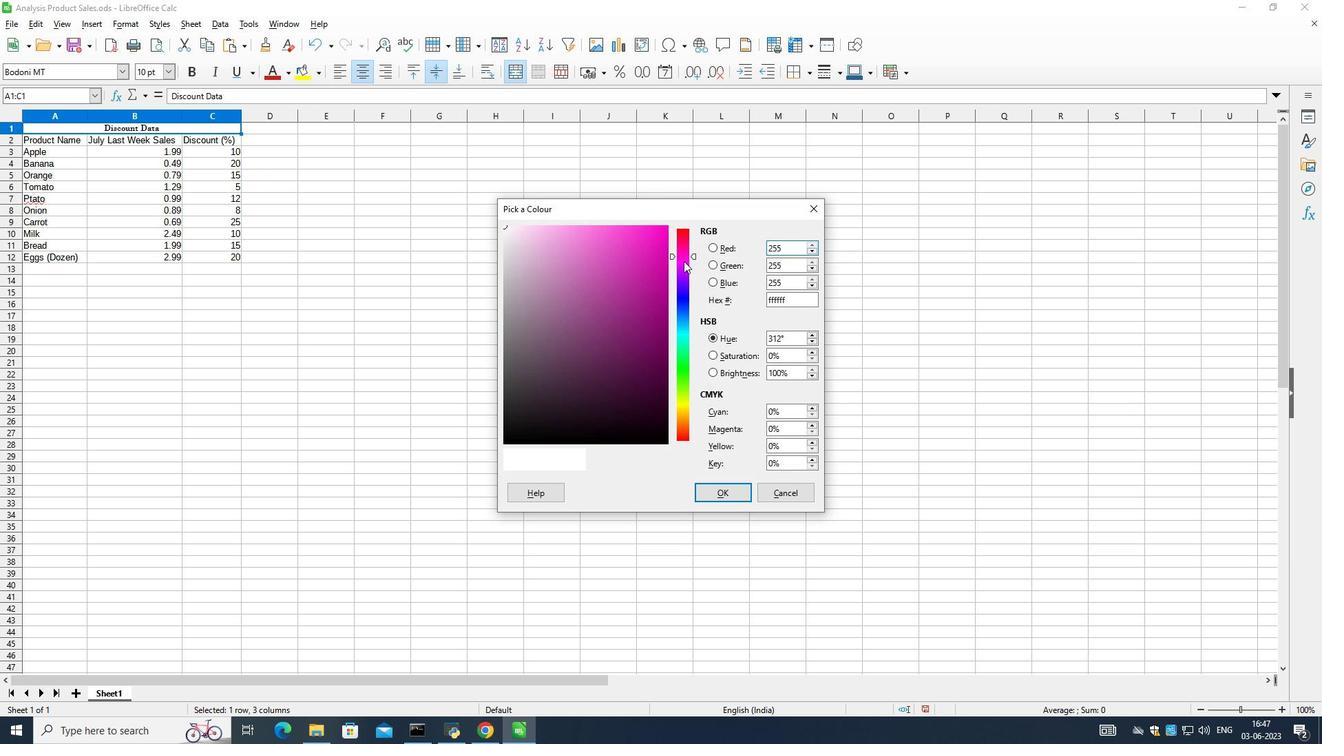 
Action: Mouse moved to (356, 318)
Screenshot: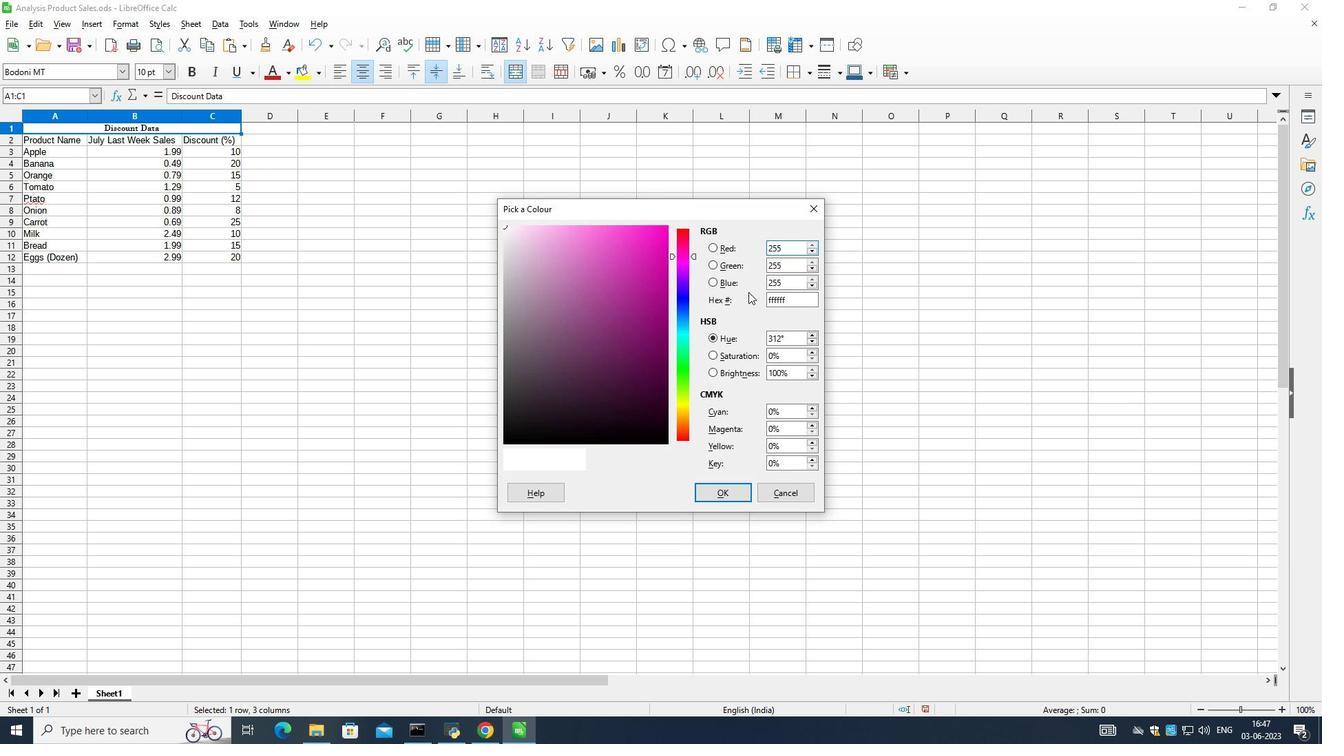 
Action: Key pressed <Key.alt_l>
Screenshot: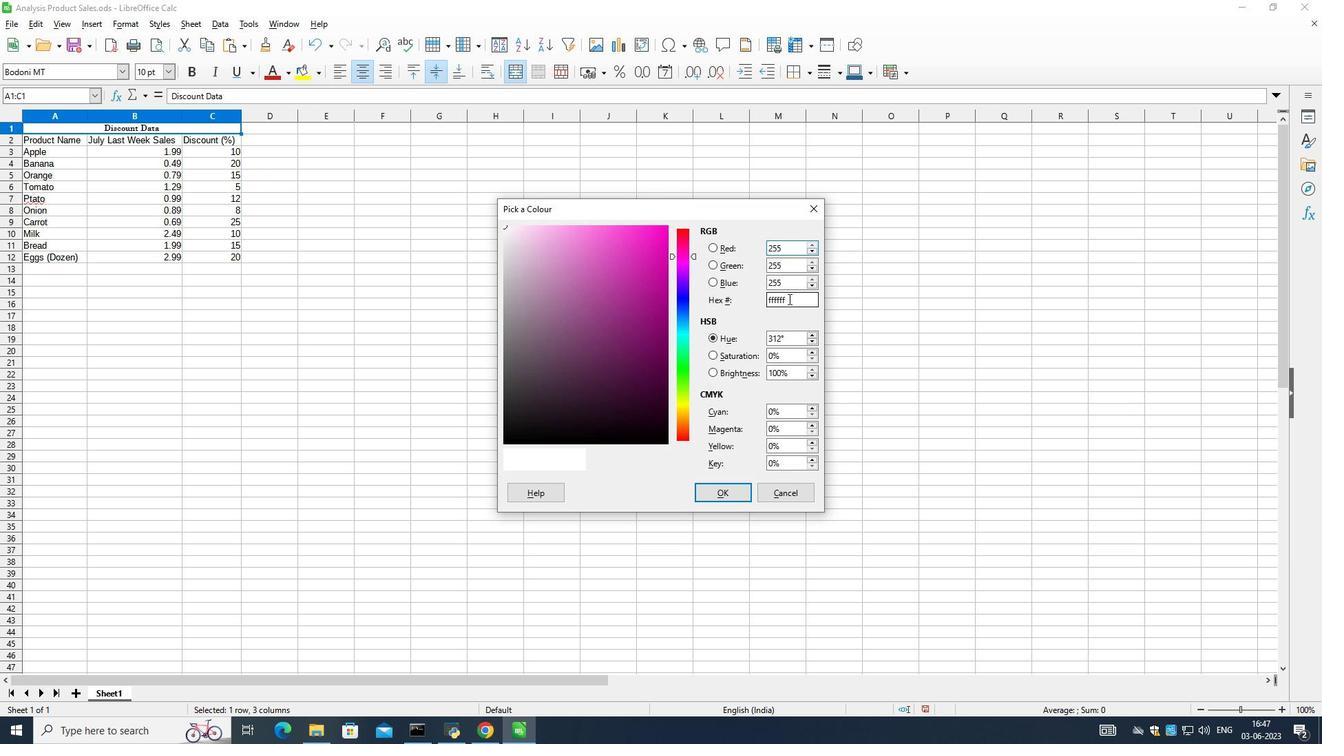 
Action: Mouse moved to (330, 305)
Screenshot: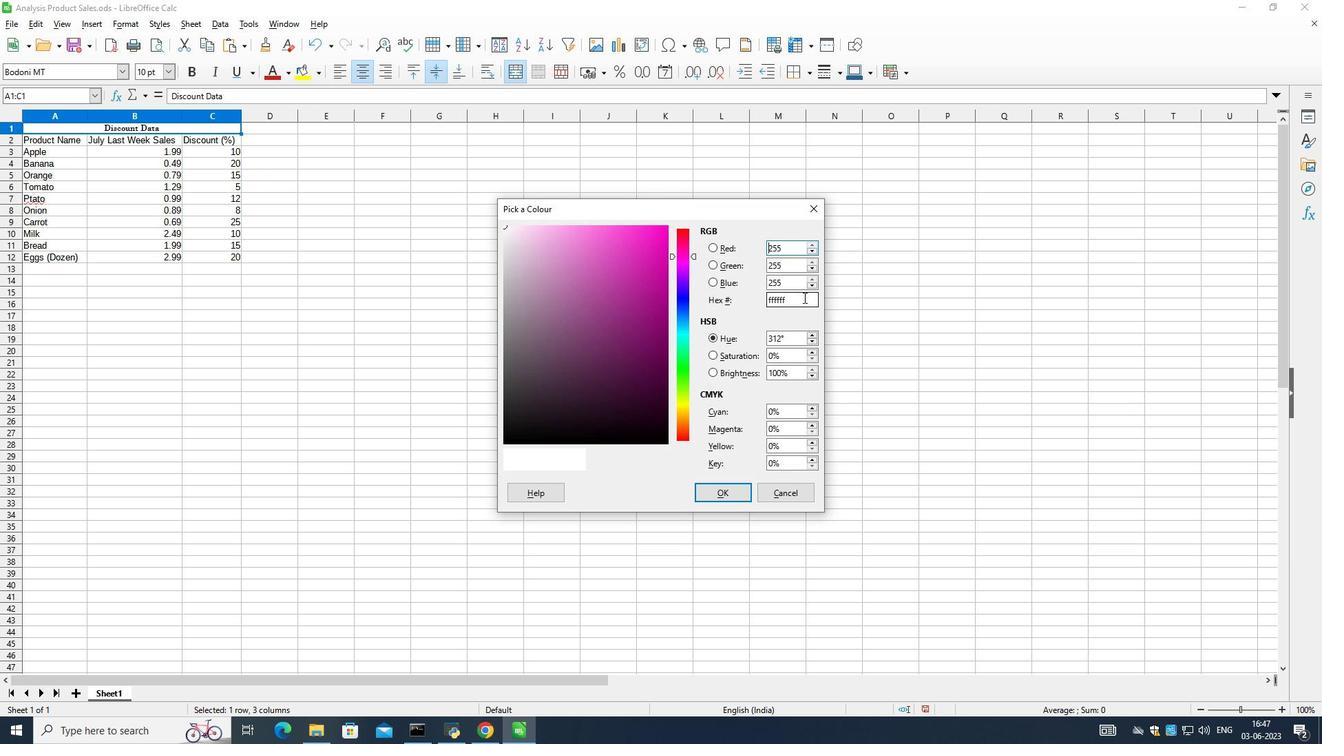 
Action: Key pressed <Key.tab>
Screenshot: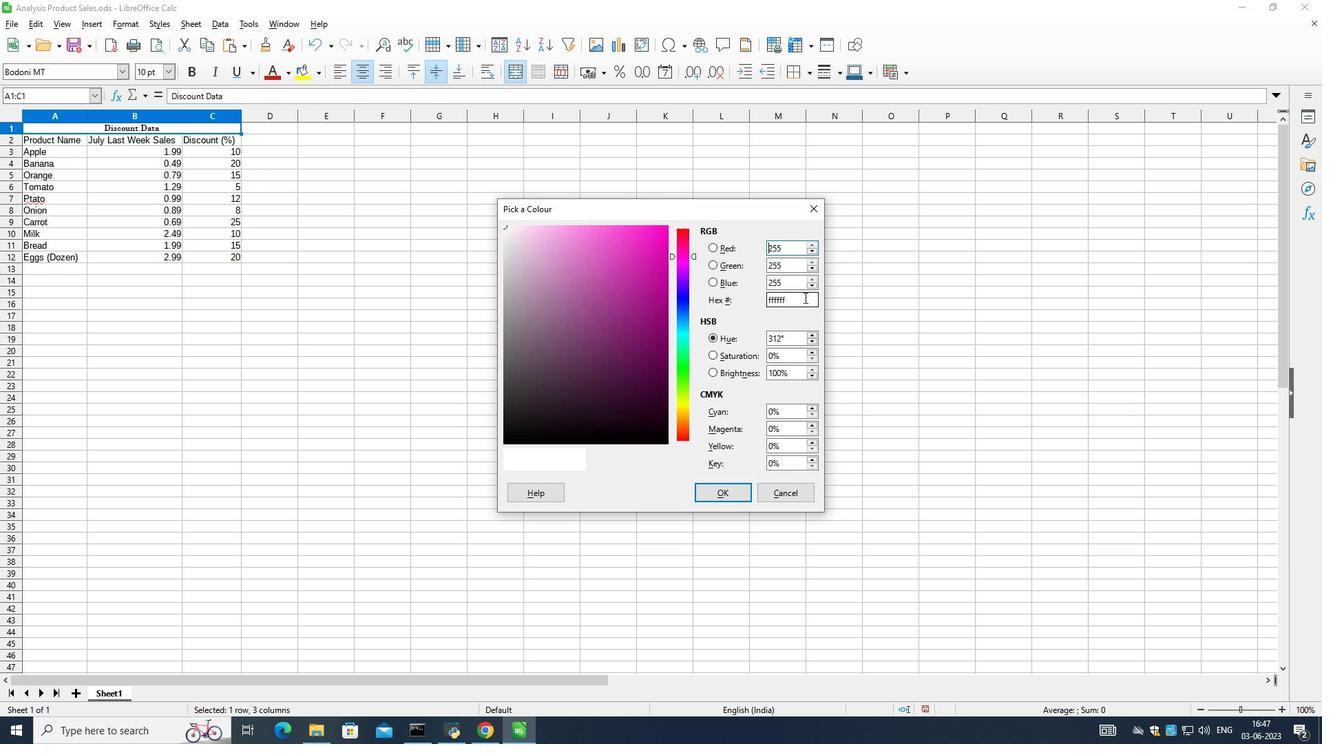 
Action: Mouse moved to (57, 186)
Screenshot: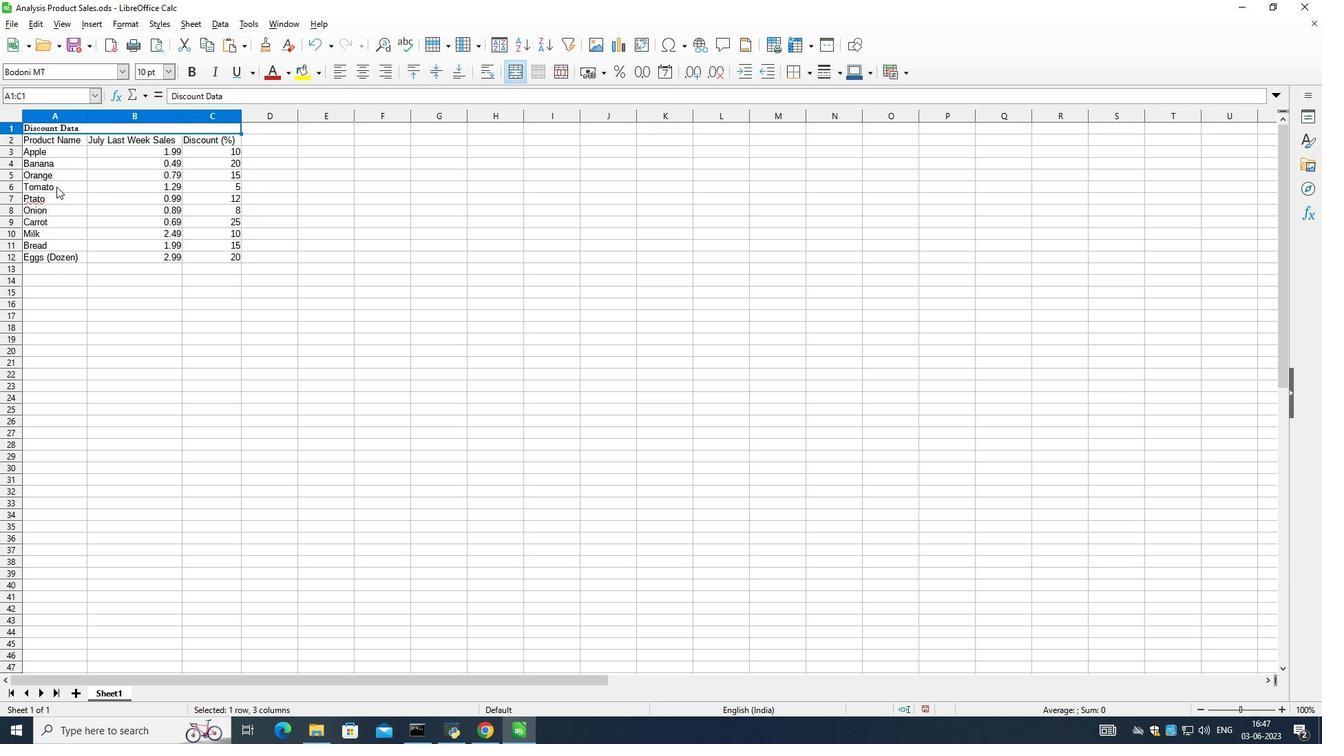 
Action: Mouse pressed left at (57, 186)
Screenshot: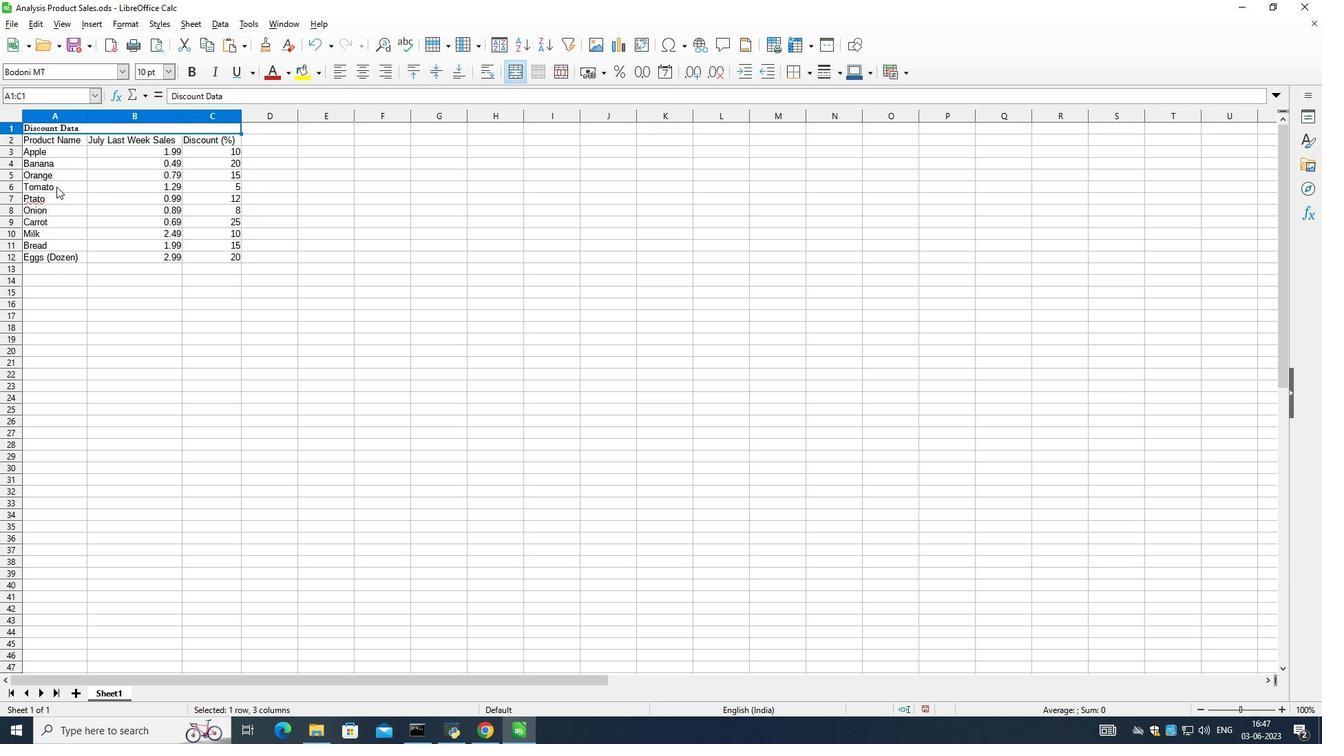 
Action: Mouse moved to (292, 272)
Screenshot: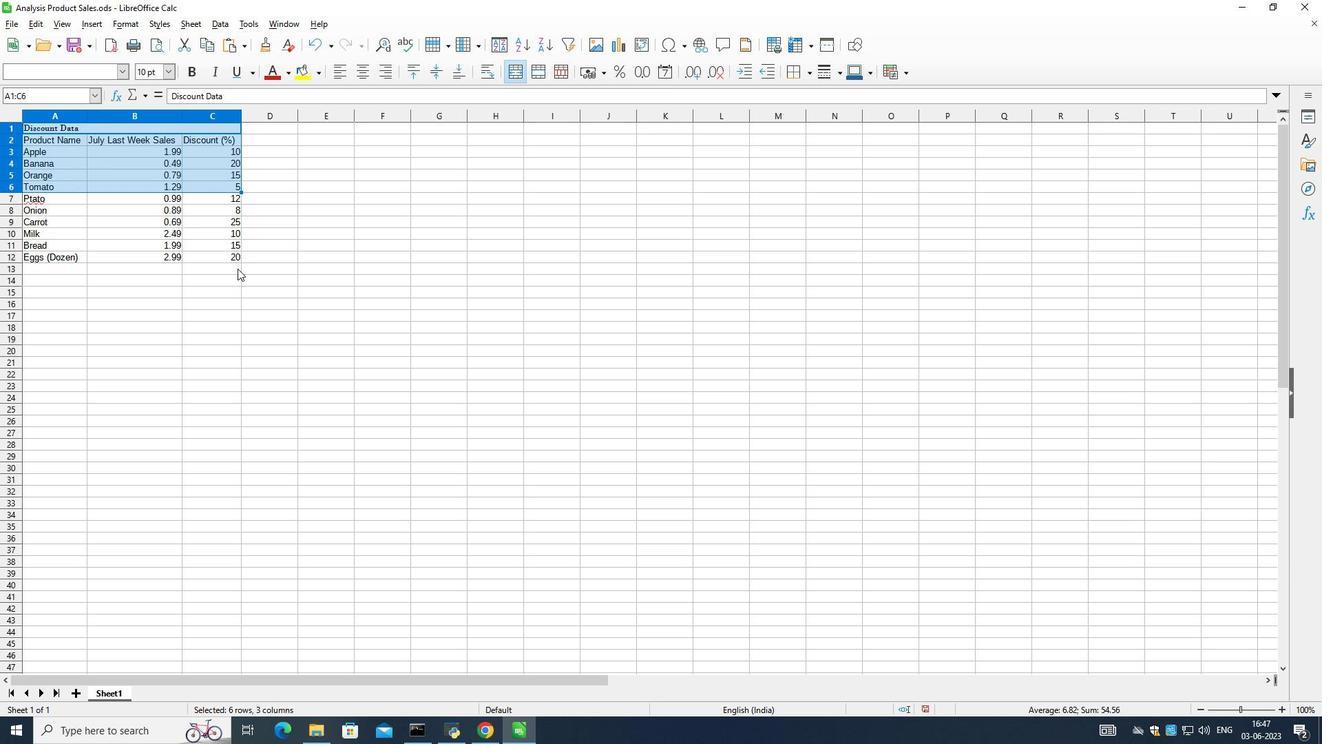 
Action: Mouse pressed left at (292, 272)
Screenshot: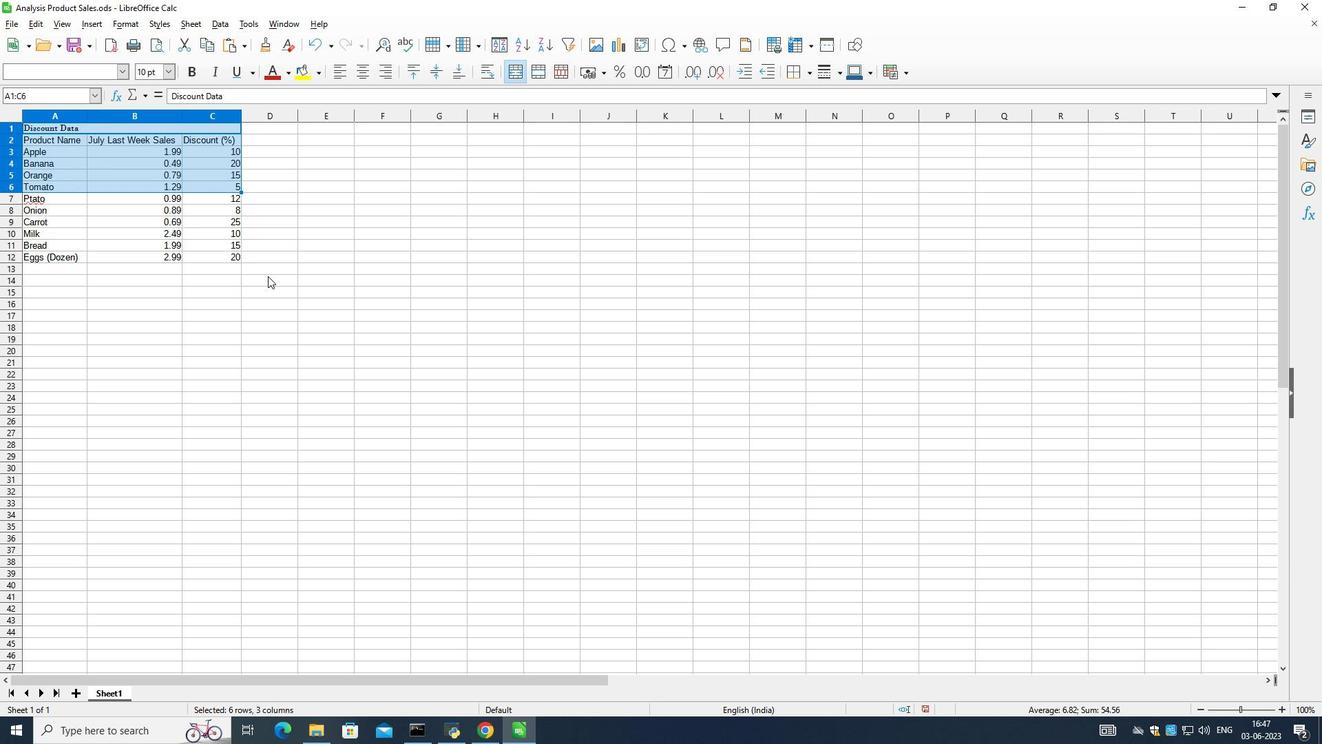 
Action: Mouse moved to (185, 282)
Screenshot: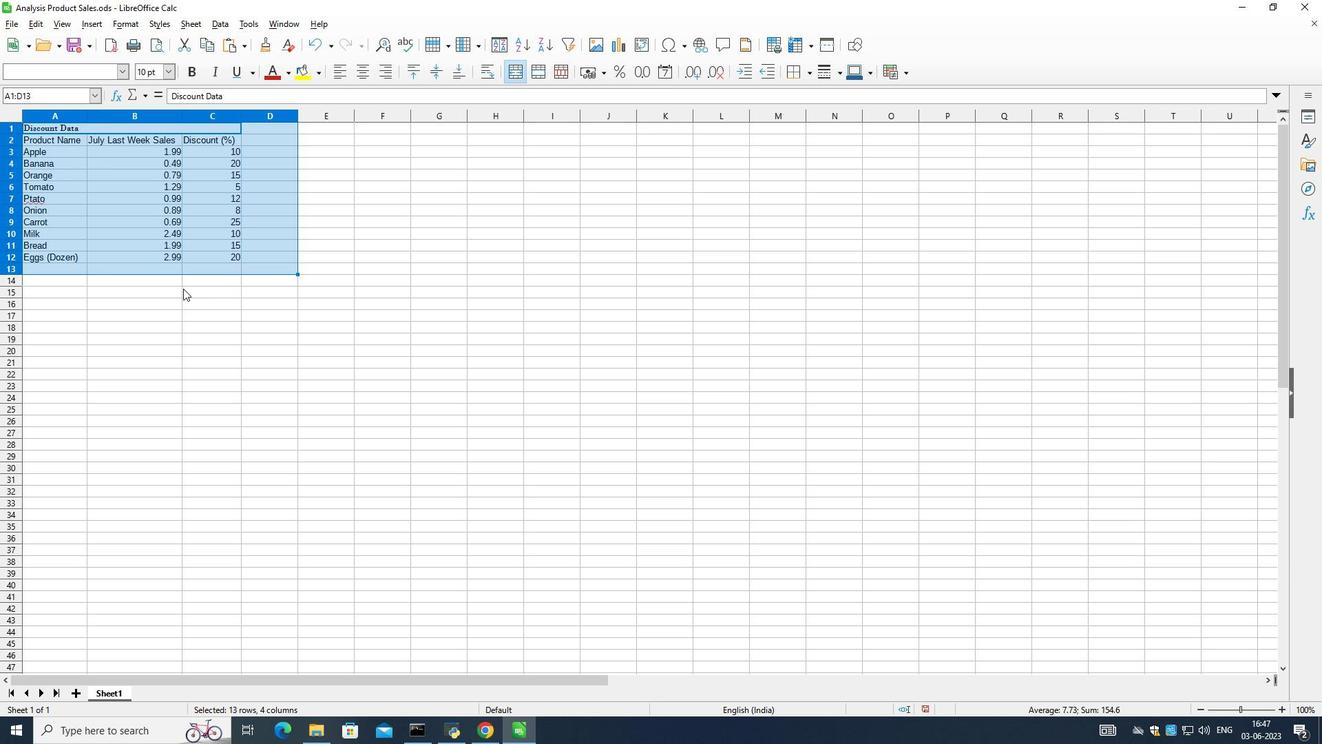 
Action: Mouse pressed left at (185, 282)
Screenshot: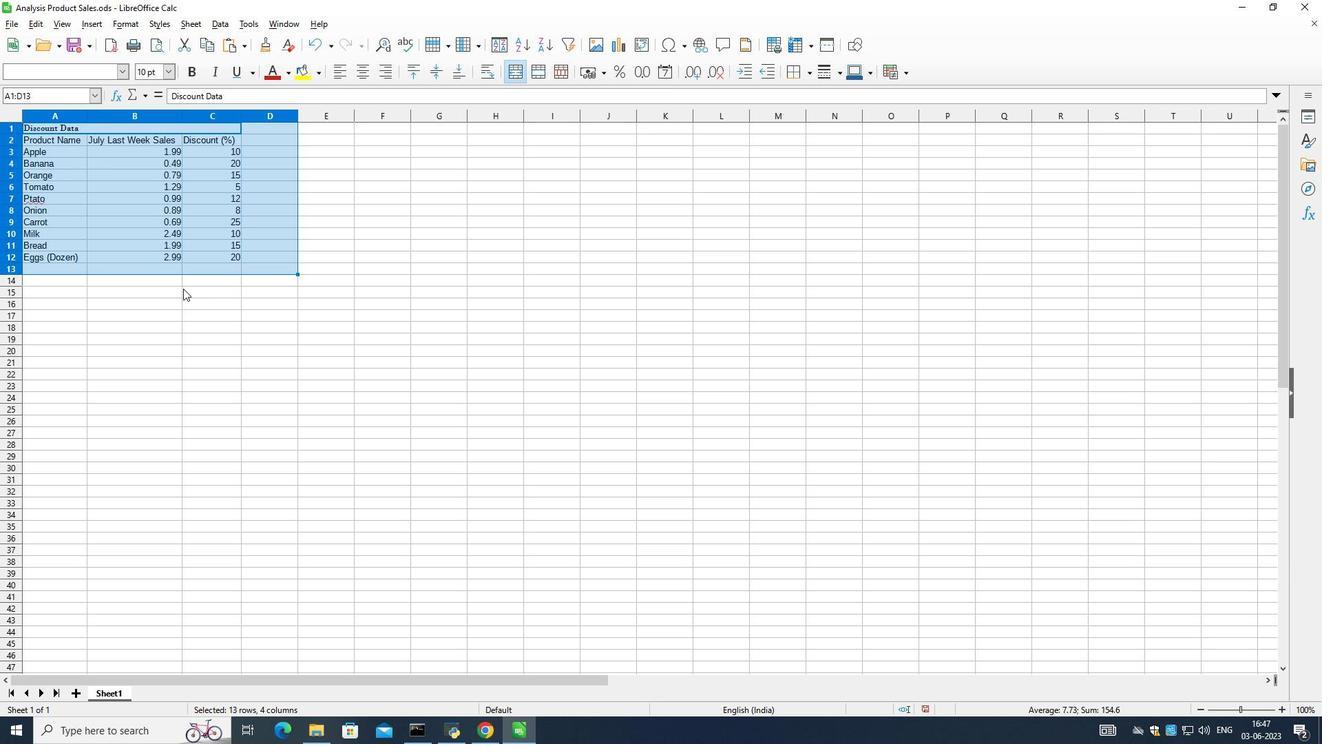 
Action: Mouse pressed left at (185, 282)
Screenshot: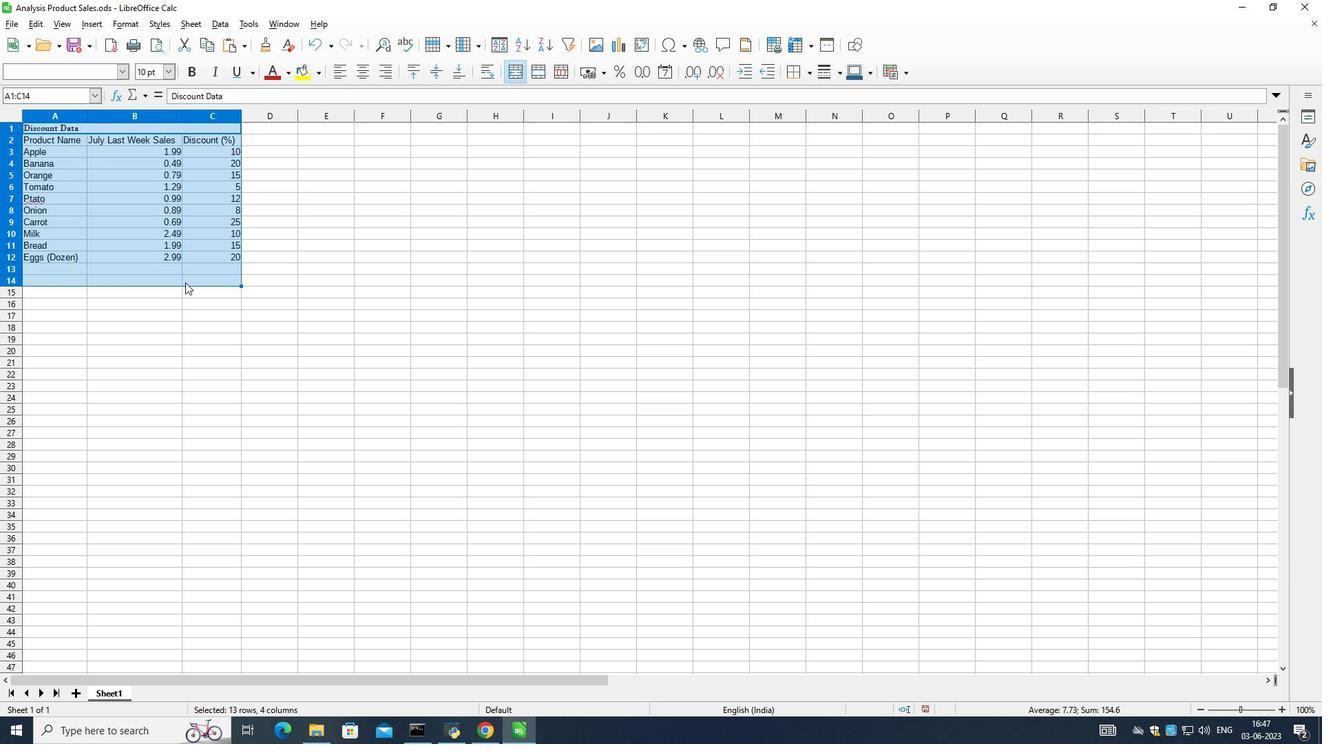 
Action: Mouse moved to (305, 308)
Screenshot: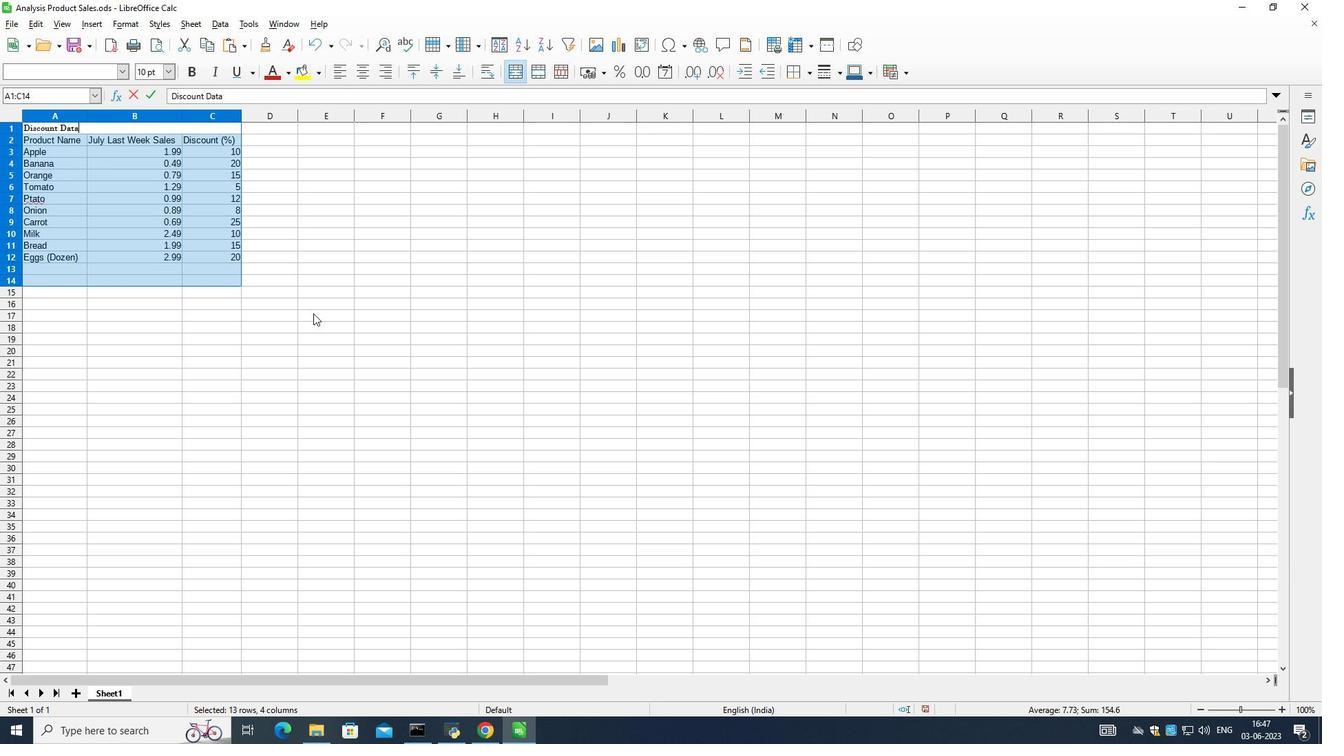 
Action: Mouse pressed left at (305, 308)
Screenshot: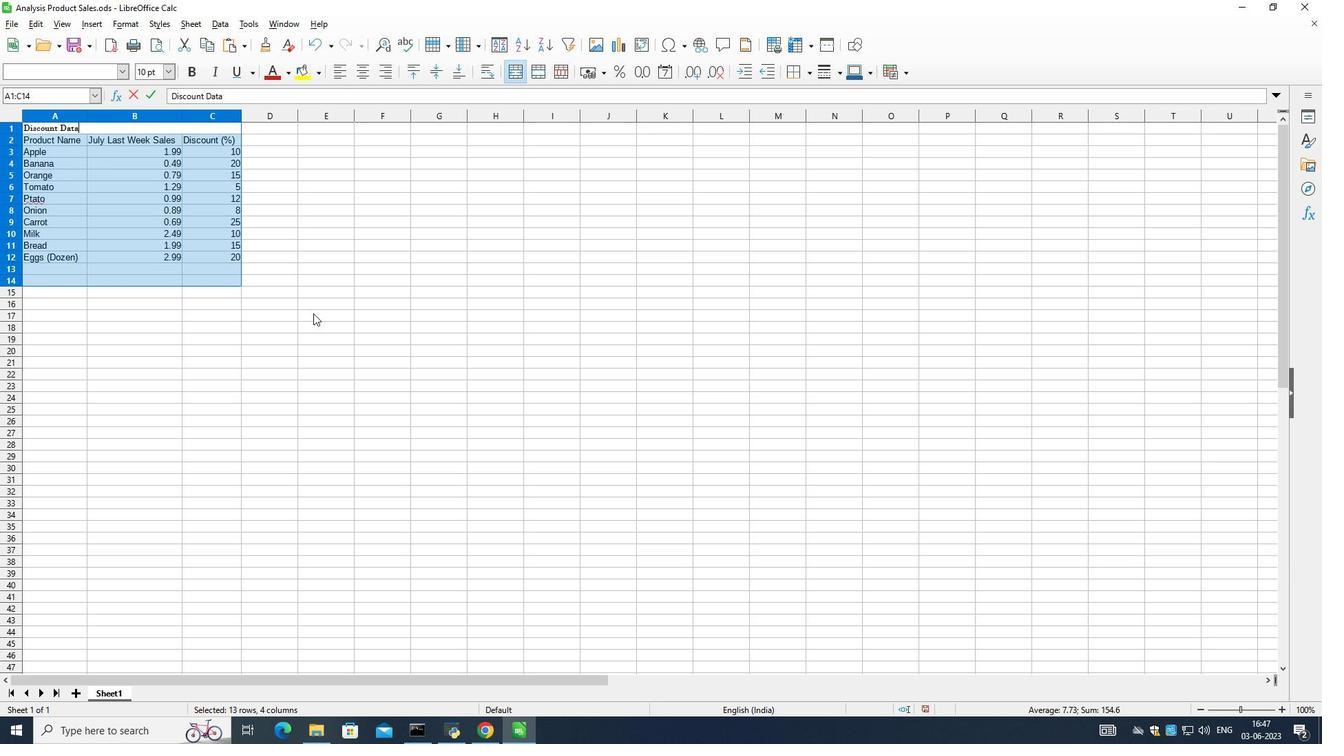 
Action: Mouse moved to (128, 204)
Screenshot: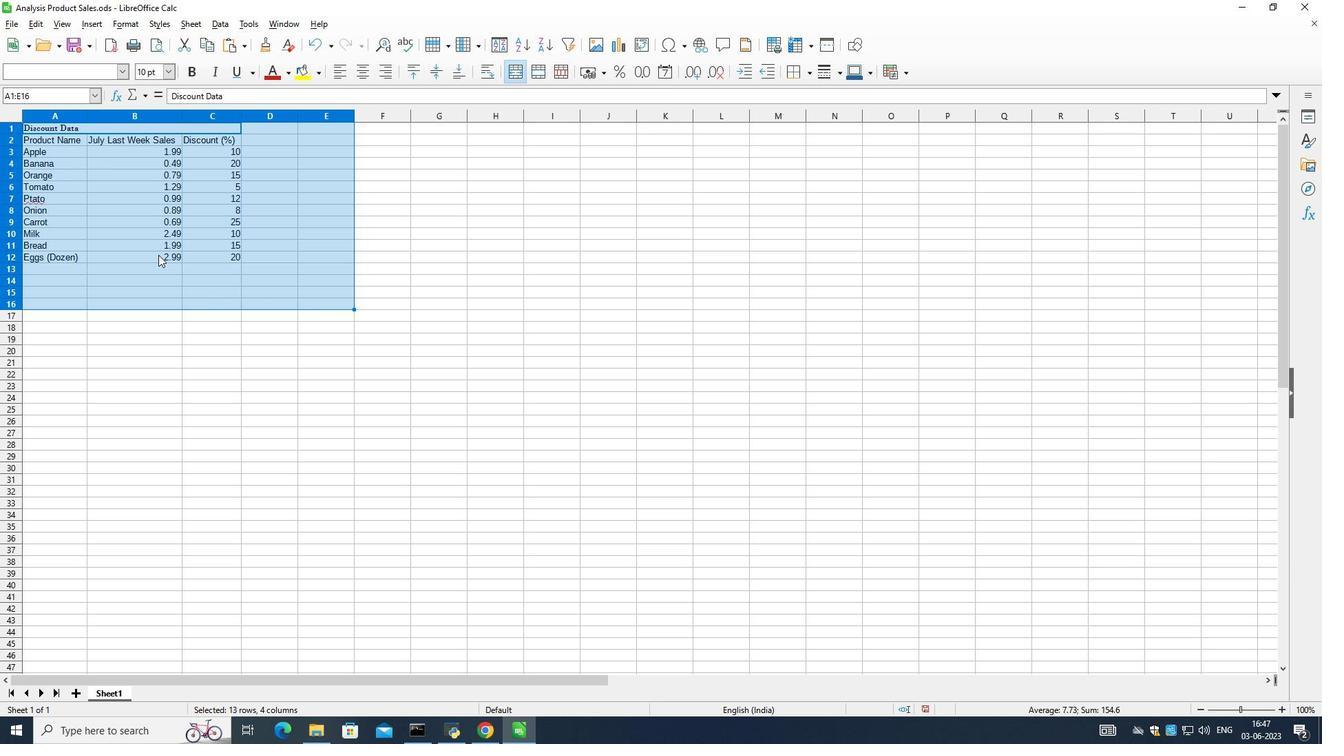
Action: Mouse pressed left at (128, 204)
Screenshot: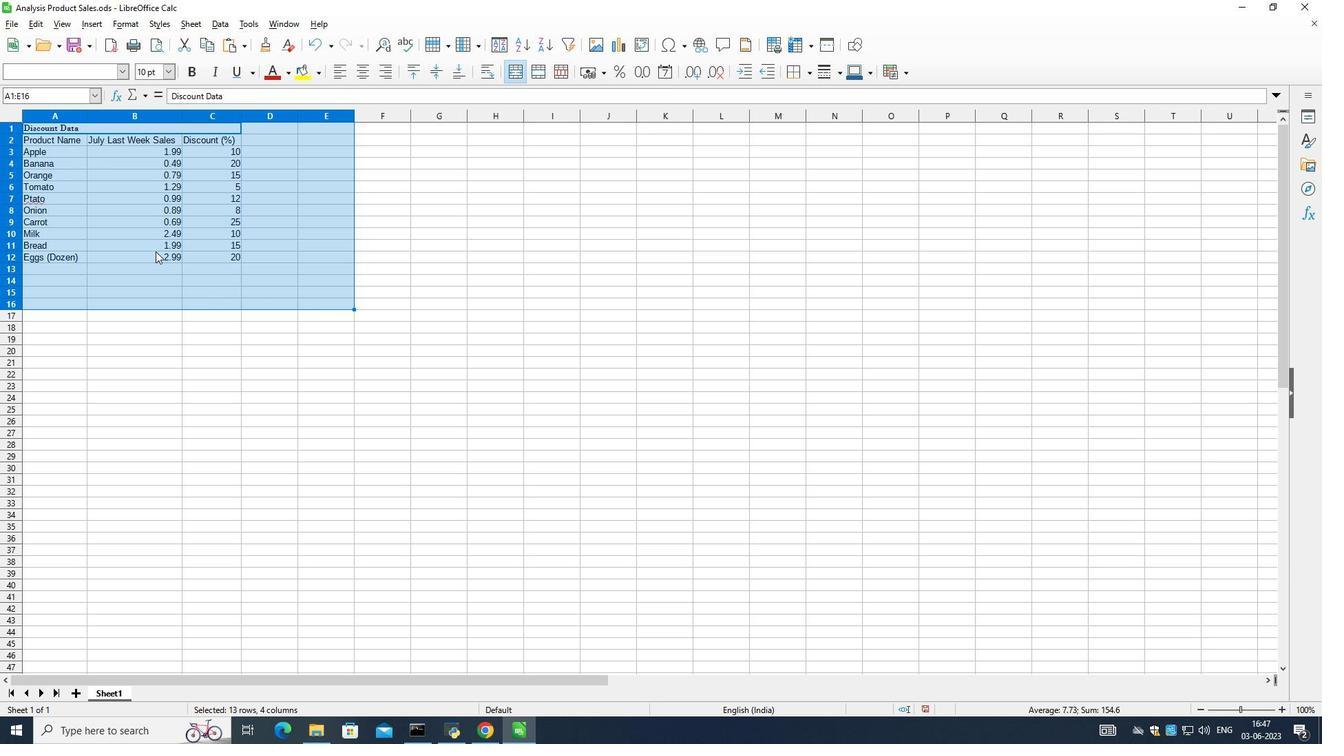 
Action: Mouse pressed left at (128, 204)
Screenshot: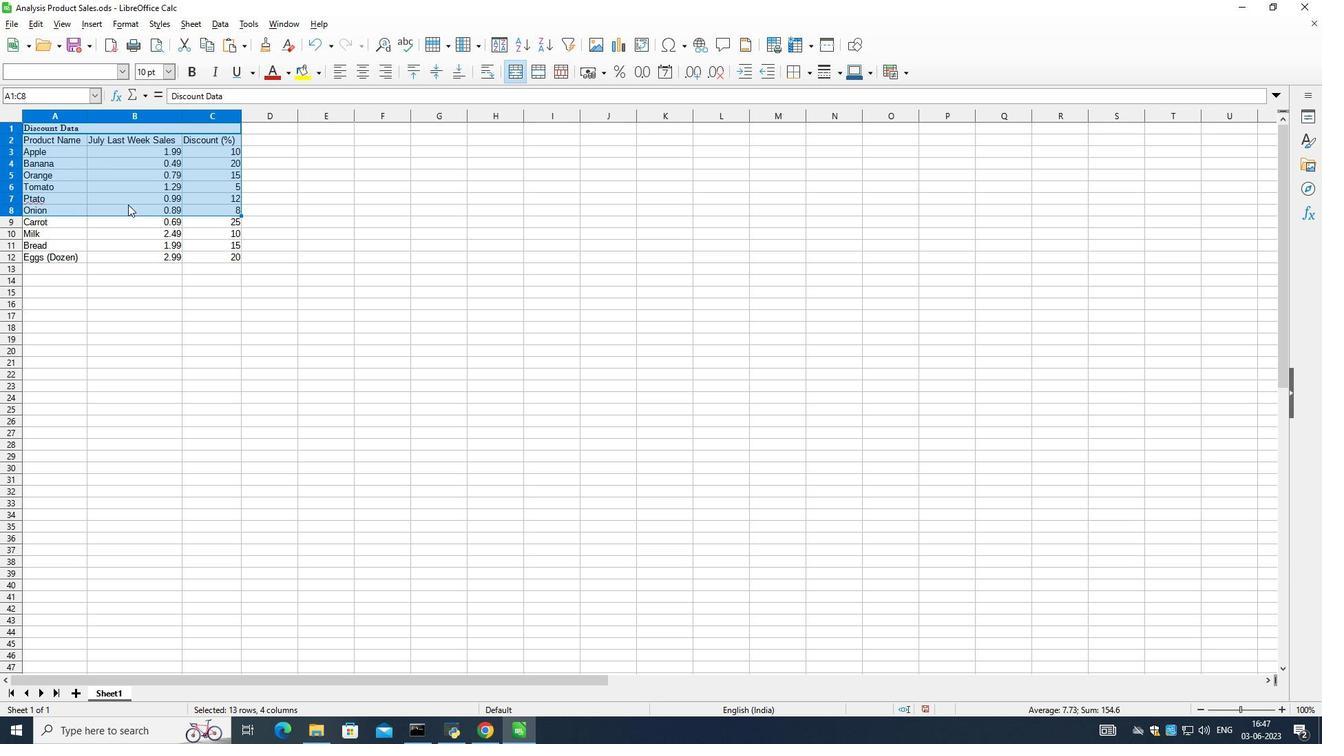 
Action: Mouse moved to (121, 245)
Screenshot: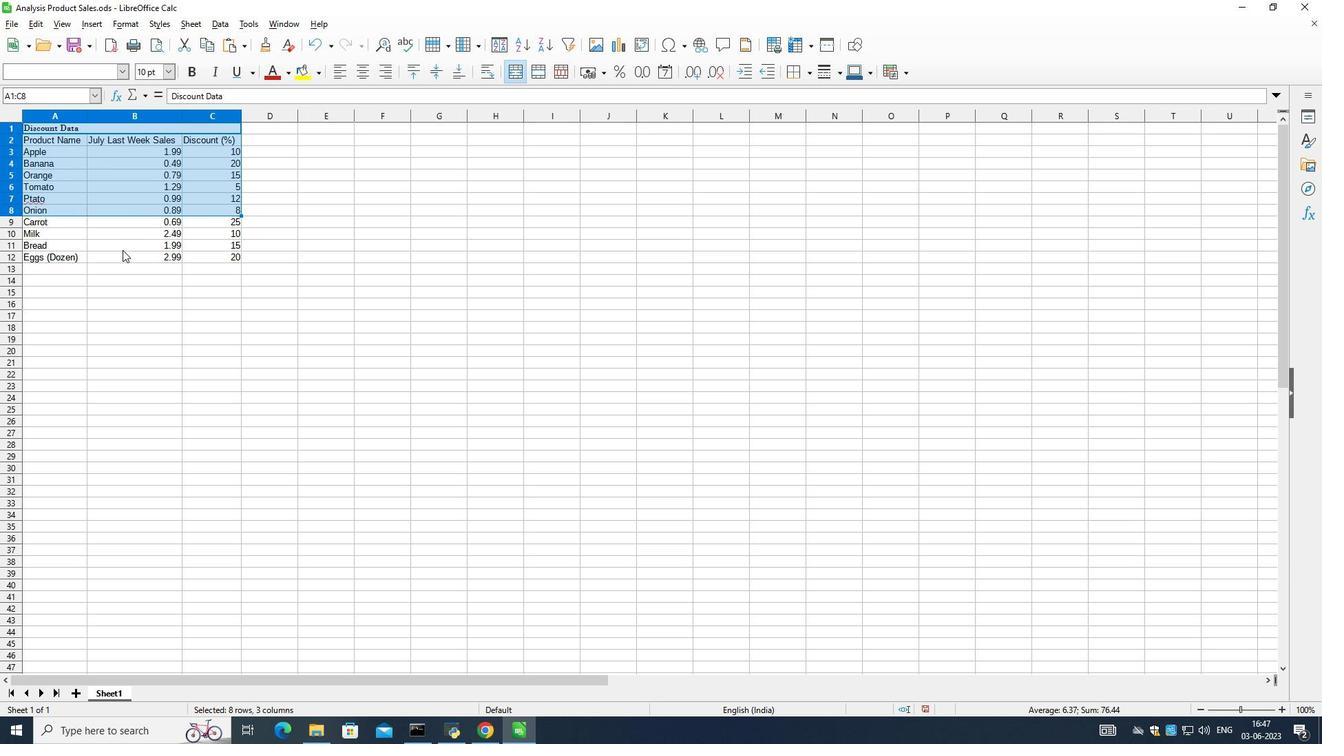 
Action: Mouse pressed right at (121, 245)
Screenshot: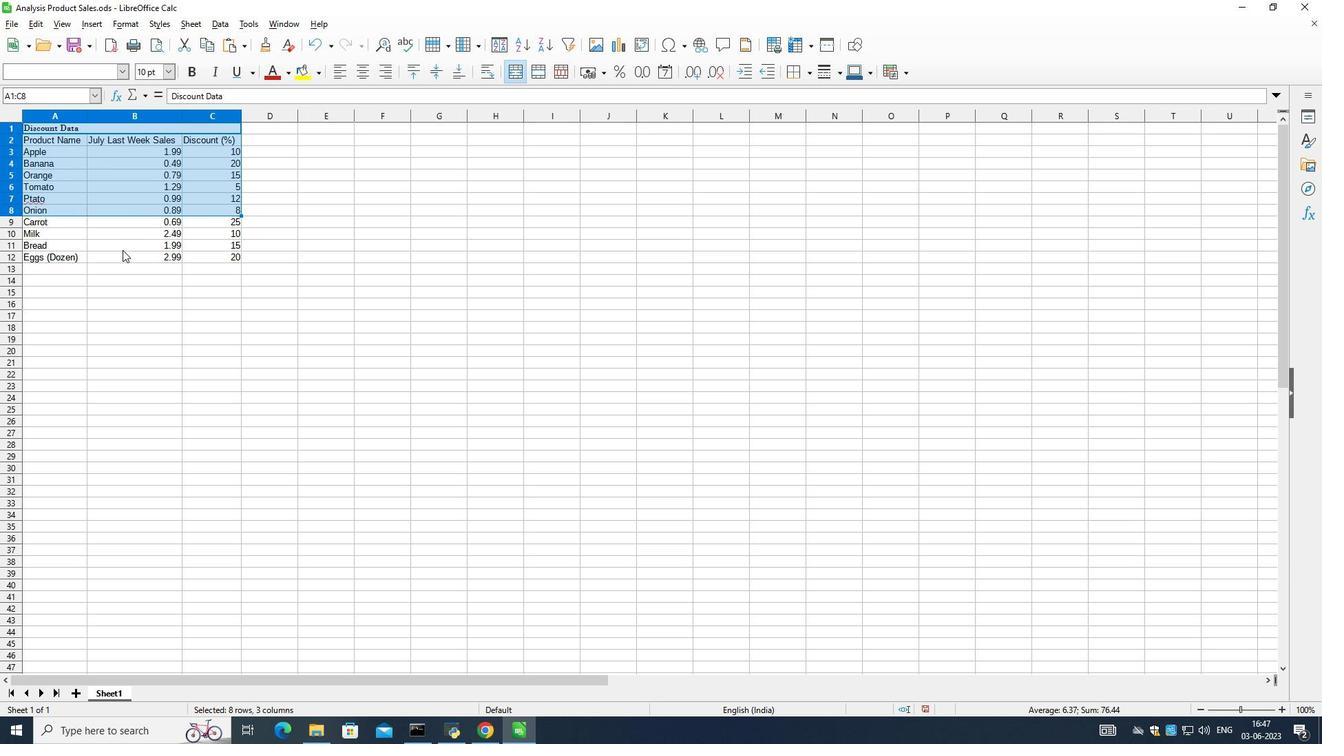 
Action: Mouse pressed right at (121, 245)
Screenshot: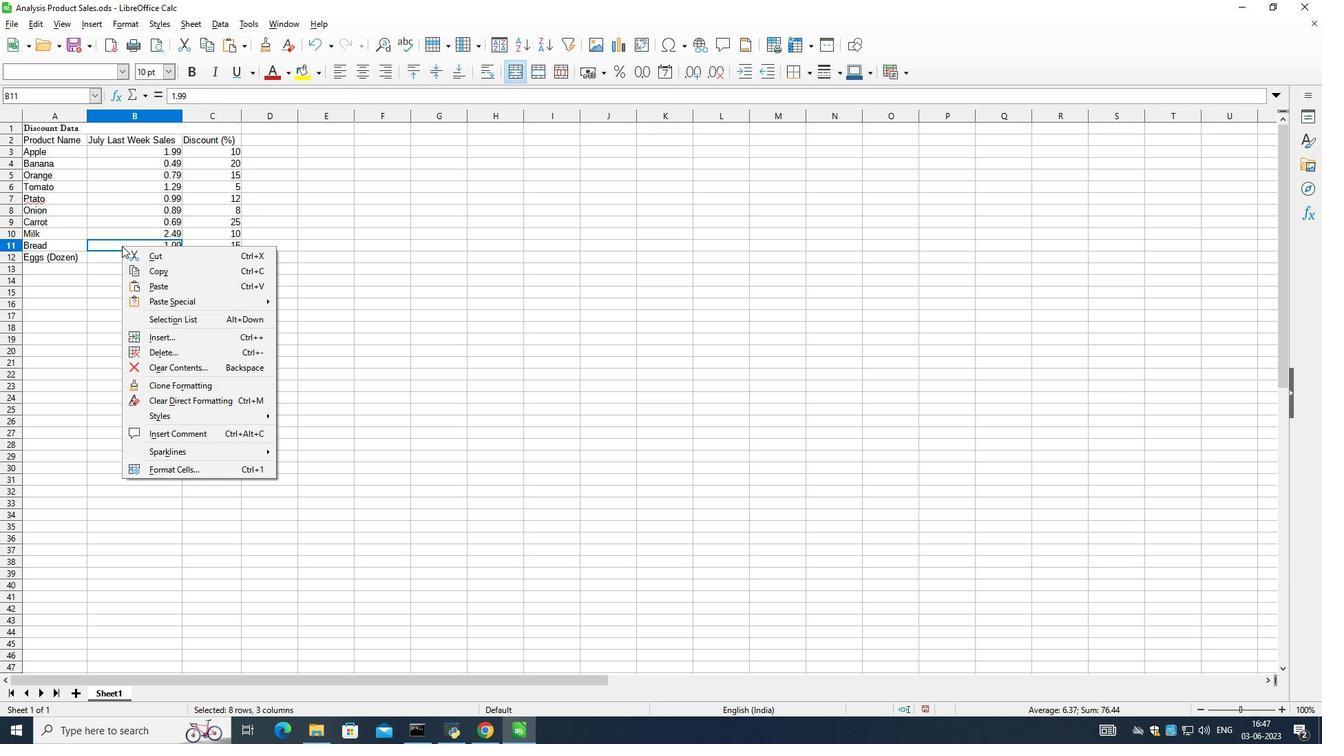 
Action: Mouse moved to (51, 128)
Screenshot: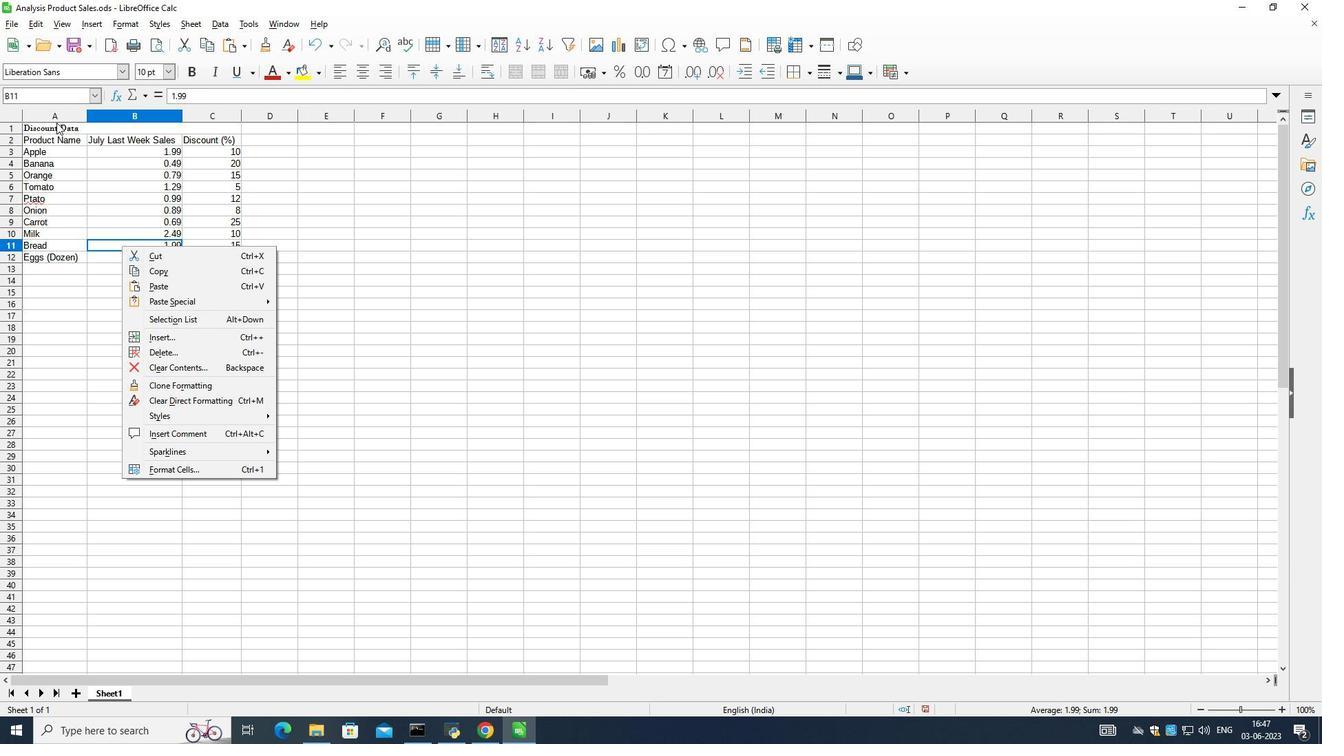 
Action: Mouse pressed left at (51, 128)
Screenshot: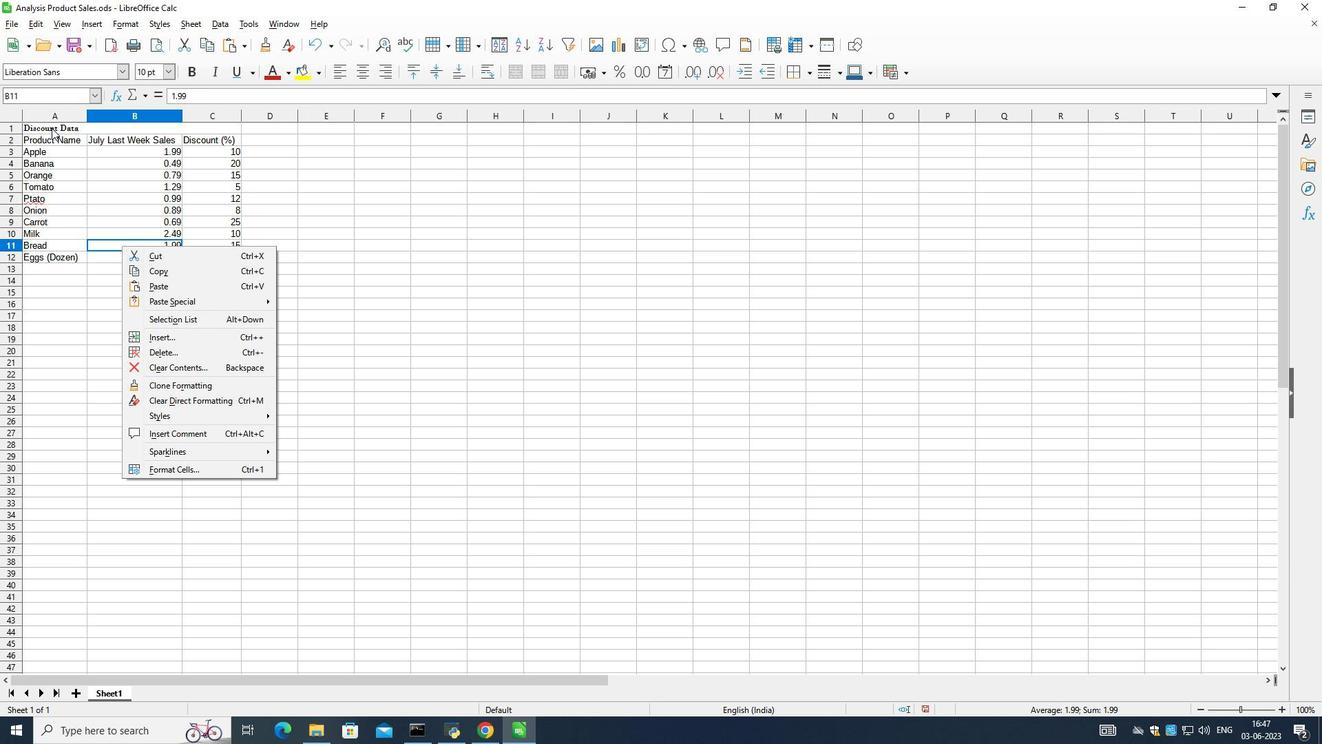 
Action: Mouse moved to (43, 130)
Screenshot: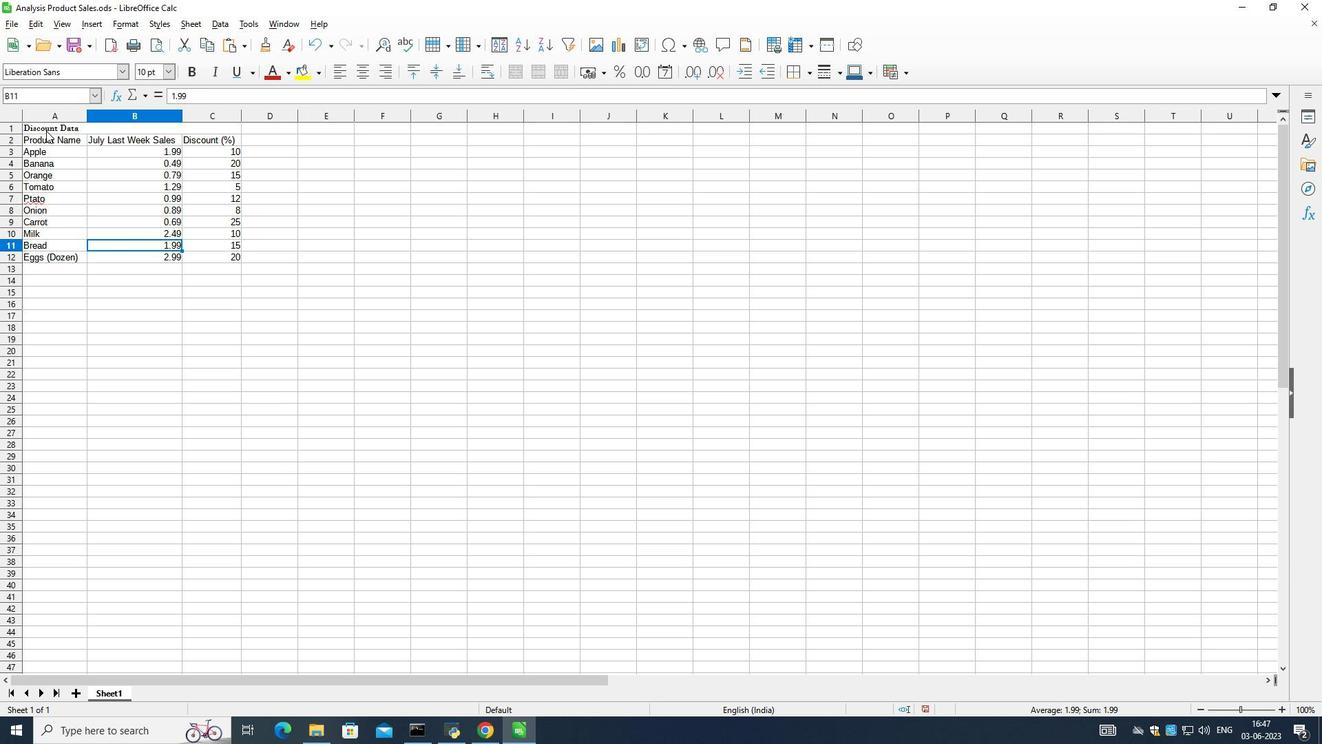 
Action: Mouse pressed left at (43, 130)
Screenshot: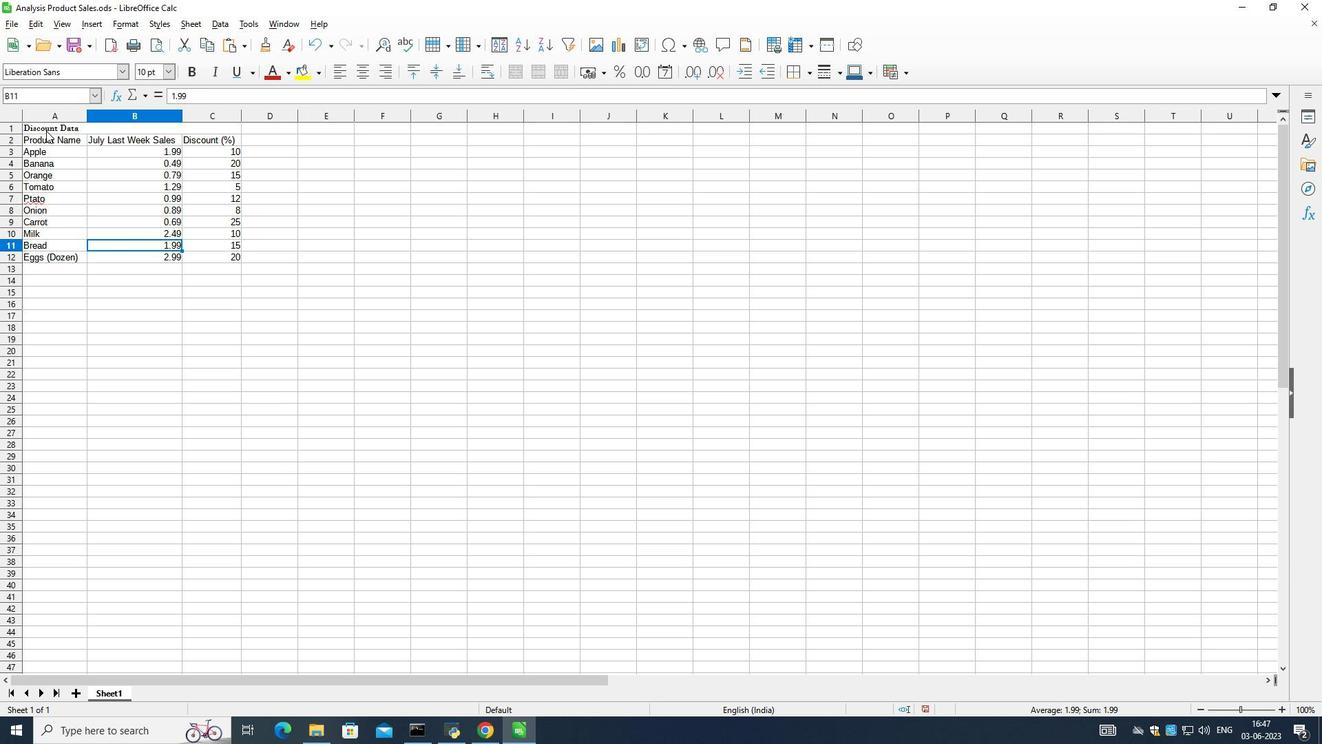 
Action: Mouse moved to (513, 68)
Screenshot: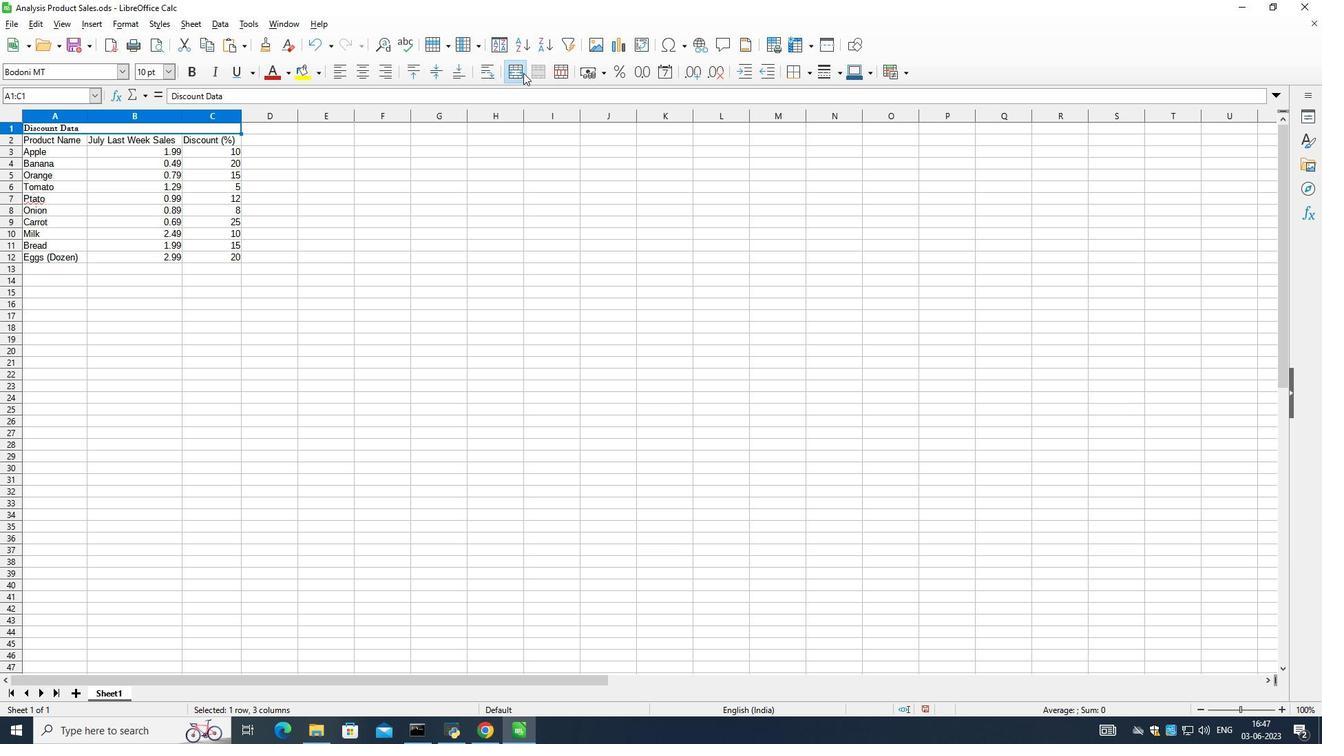 
Action: Mouse pressed left at (513, 68)
Screenshot: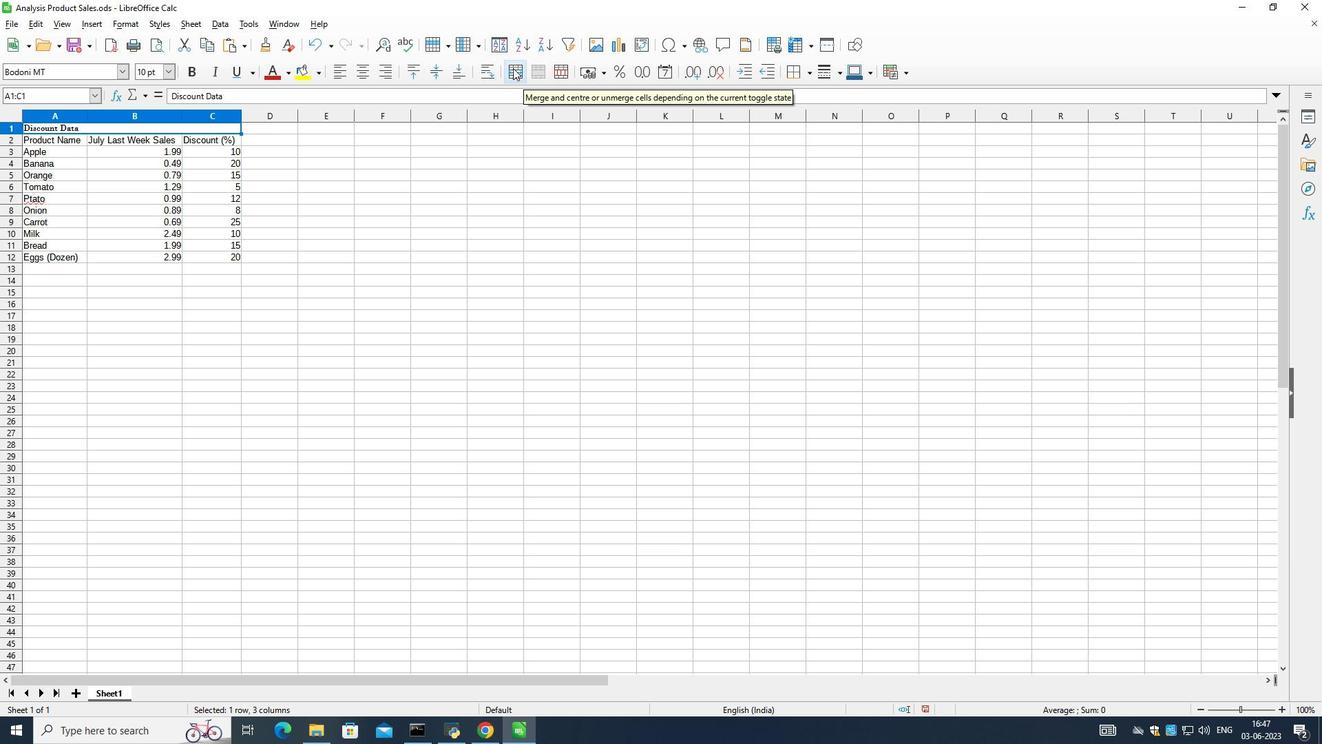 
Action: Mouse moved to (514, 66)
Screenshot: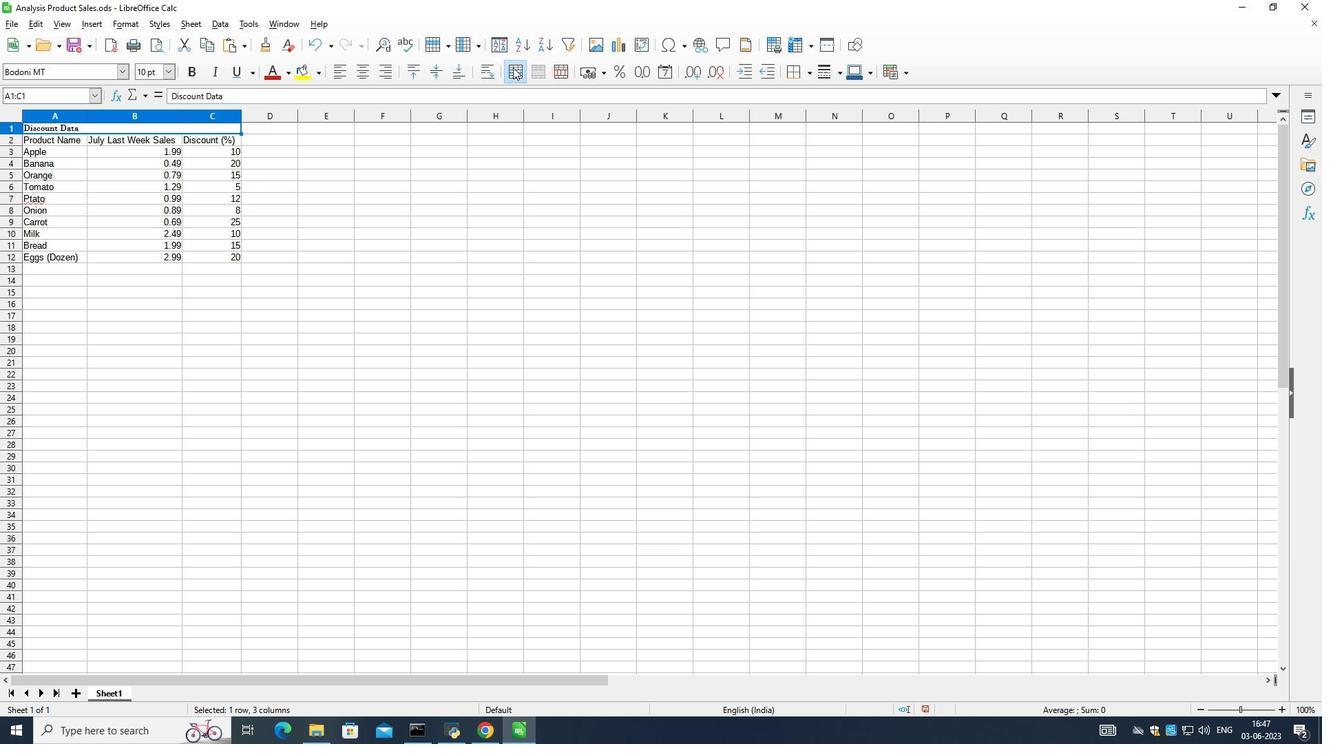 
Action: Mouse pressed left at (514, 66)
Screenshot: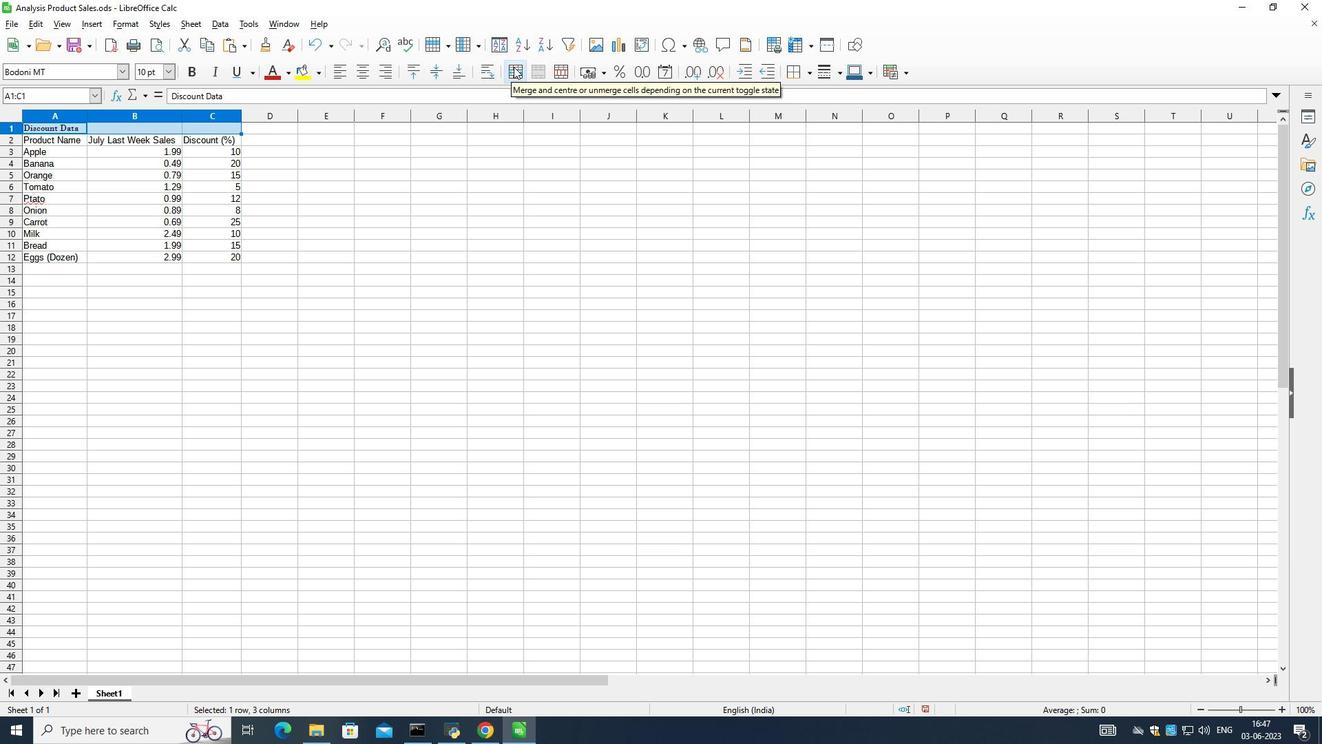 
Action: Mouse moved to (124, 66)
Screenshot: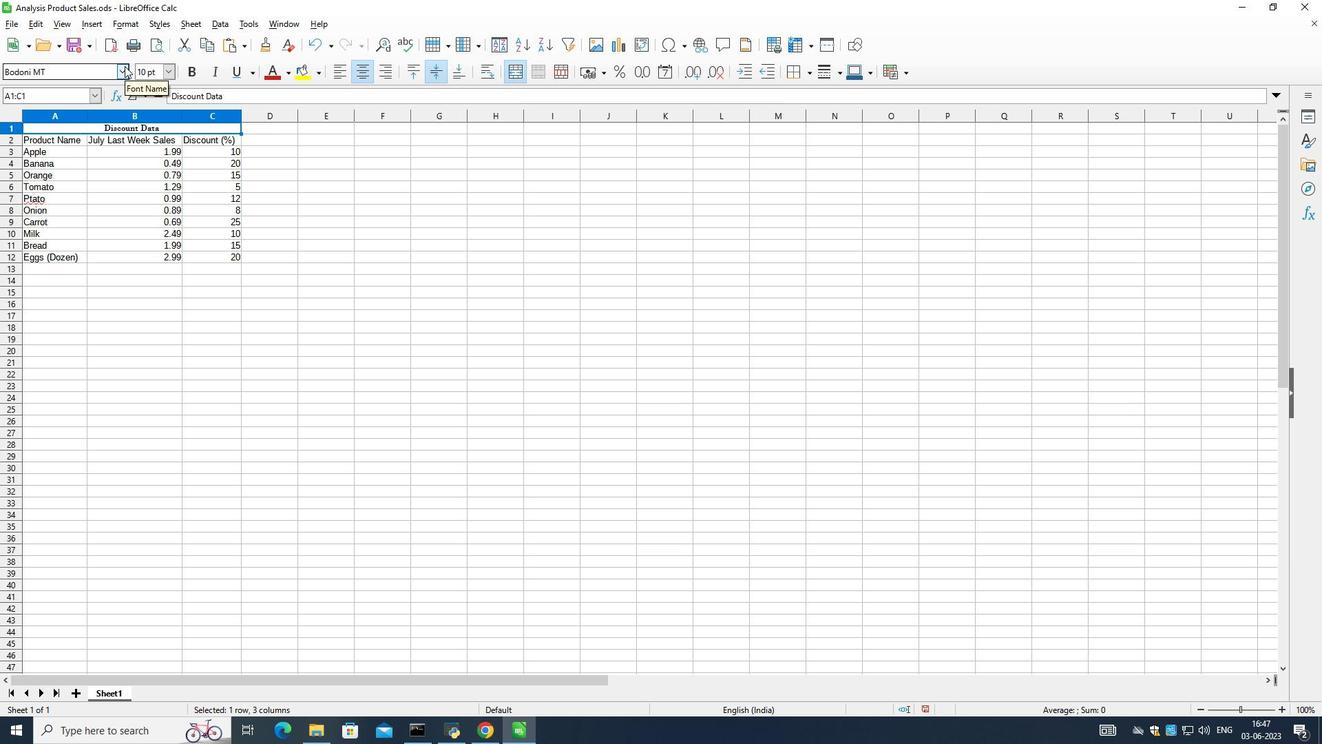 
Action: Mouse pressed left at (124, 66)
Screenshot: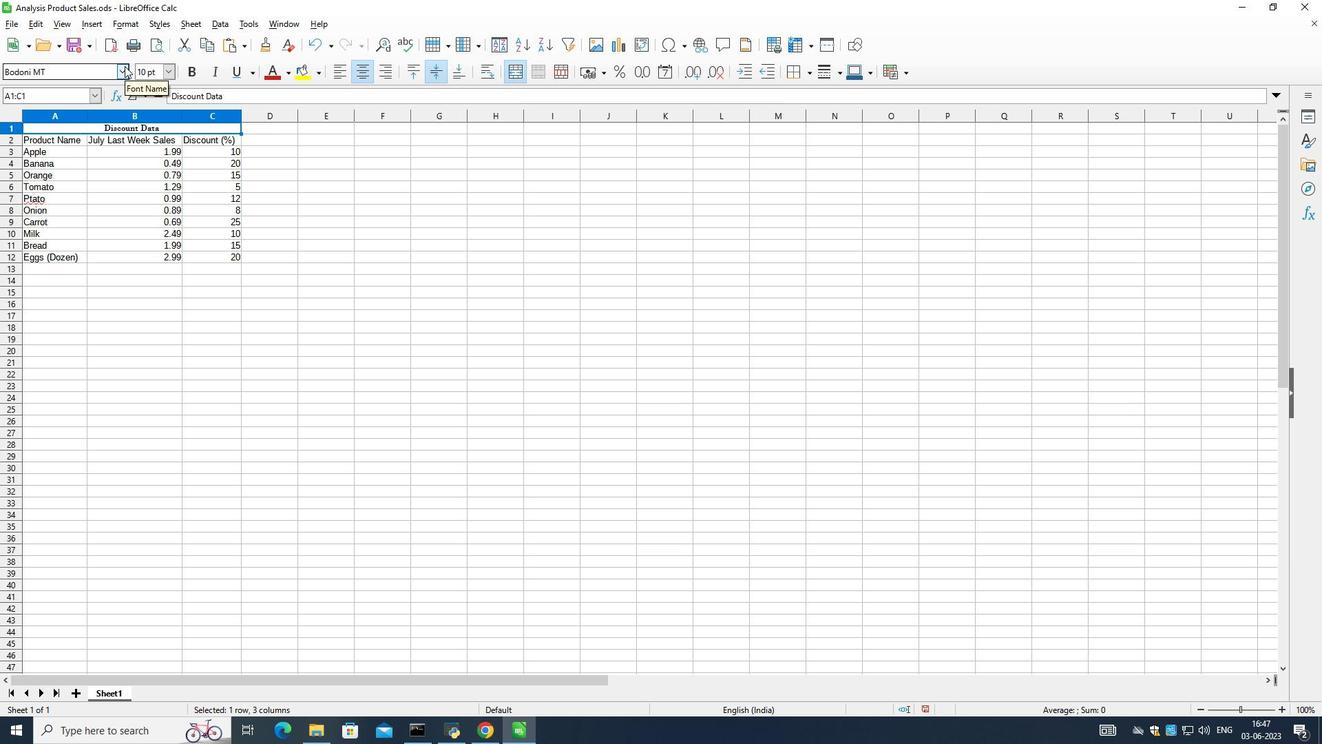 
Action: Mouse moved to (52, 314)
Screenshot: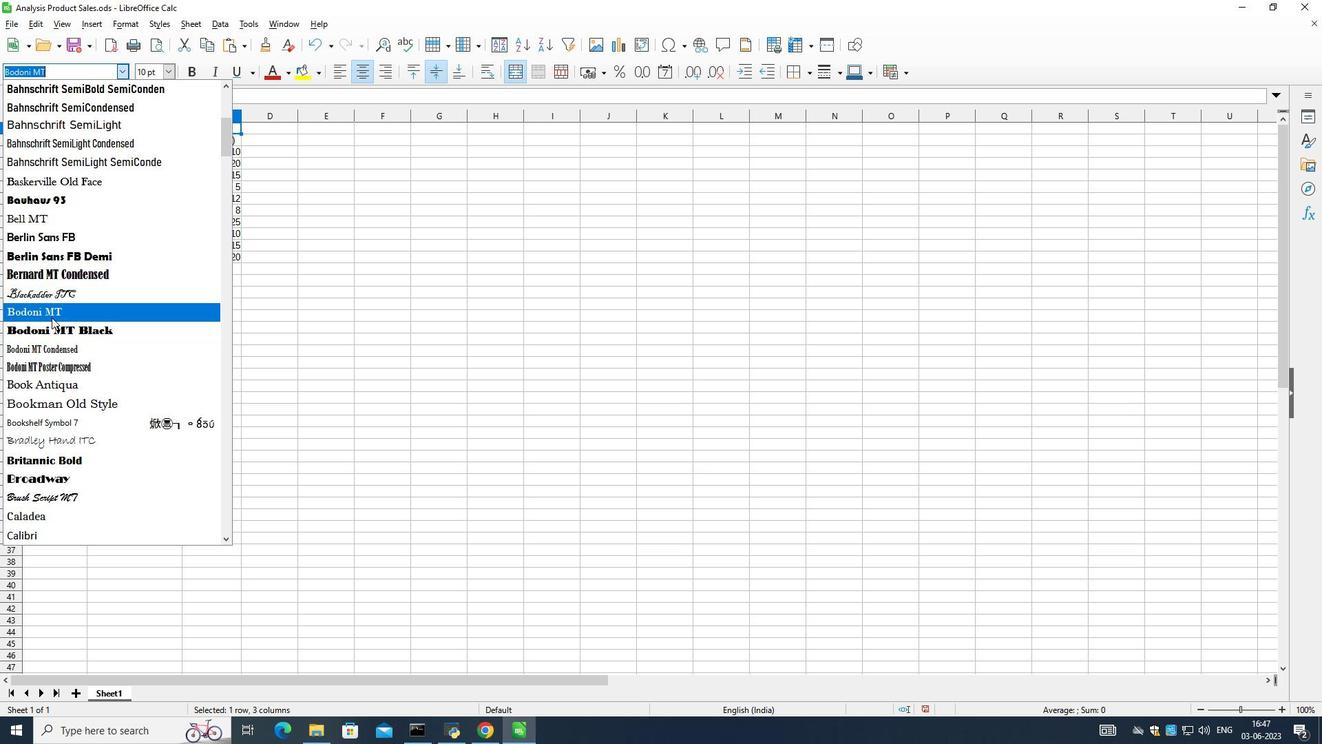 
Action: Mouse pressed left at (52, 314)
Screenshot: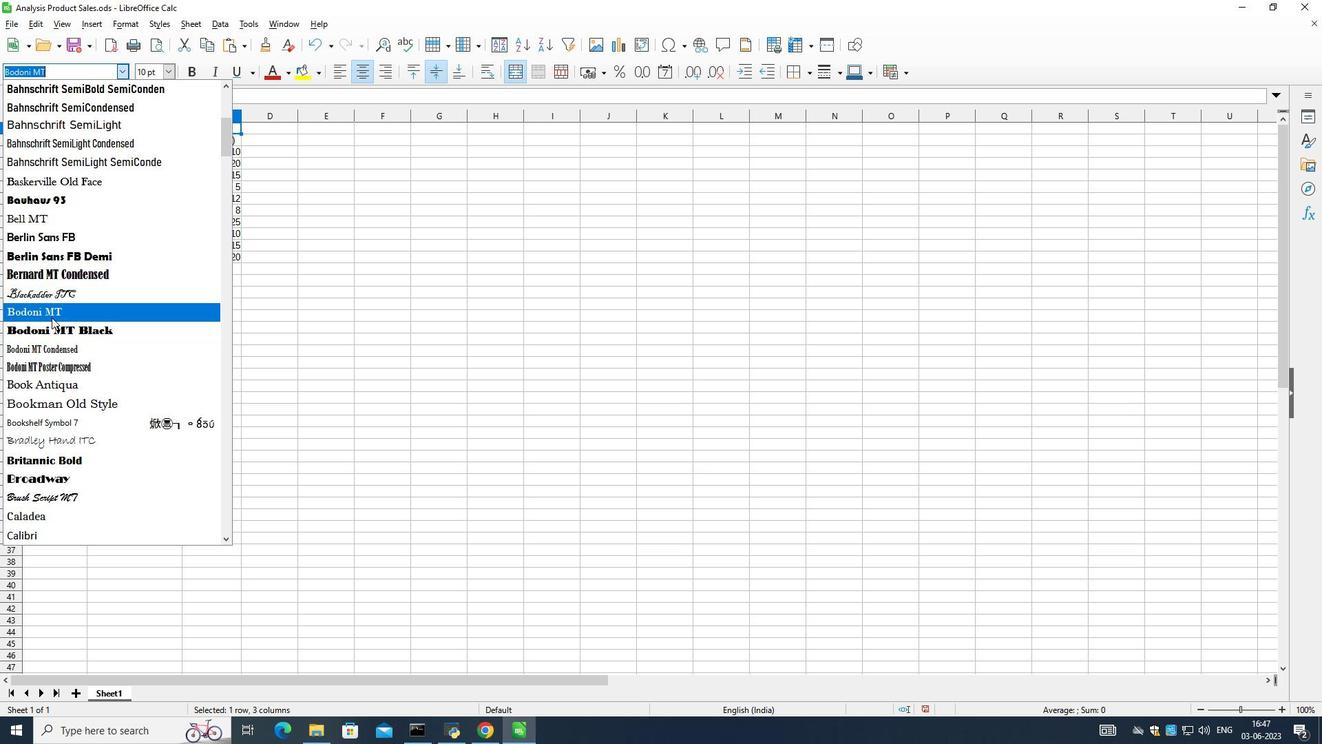
Action: Mouse moved to (288, 77)
Screenshot: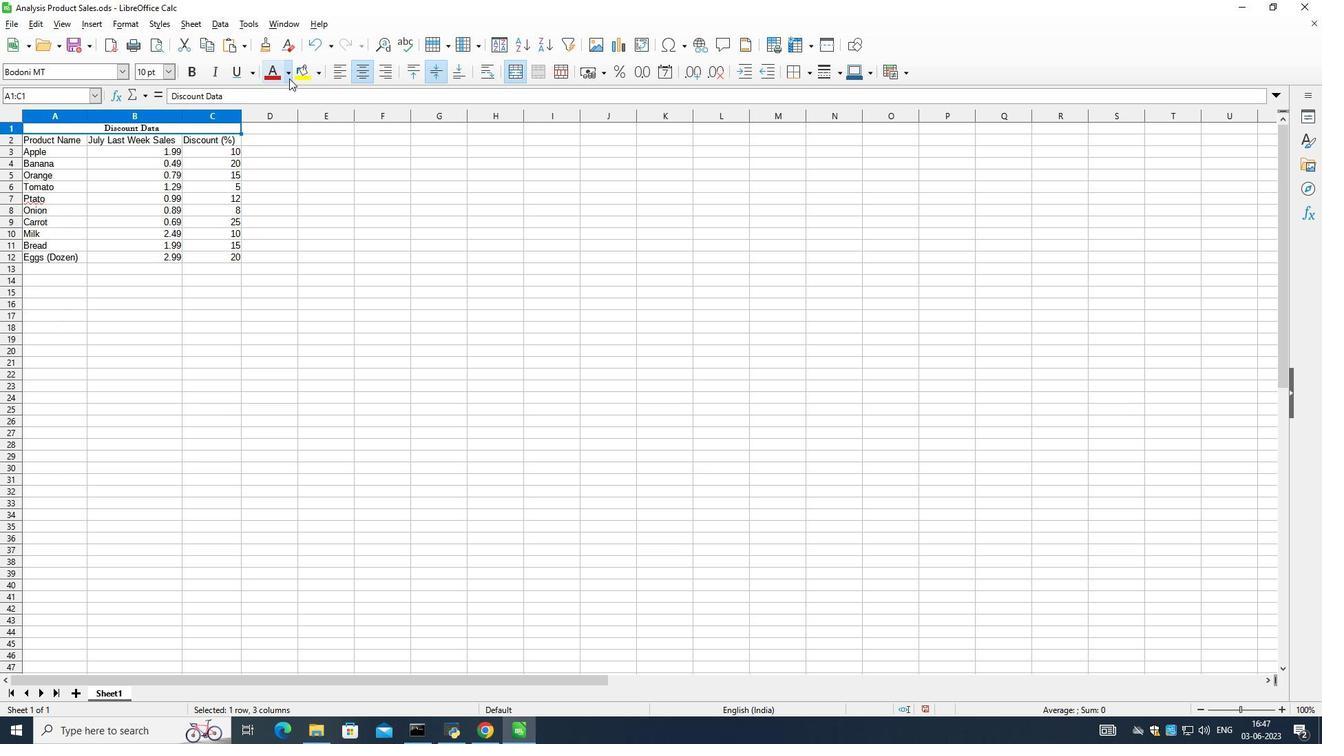 
Action: Mouse pressed left at (288, 77)
Screenshot: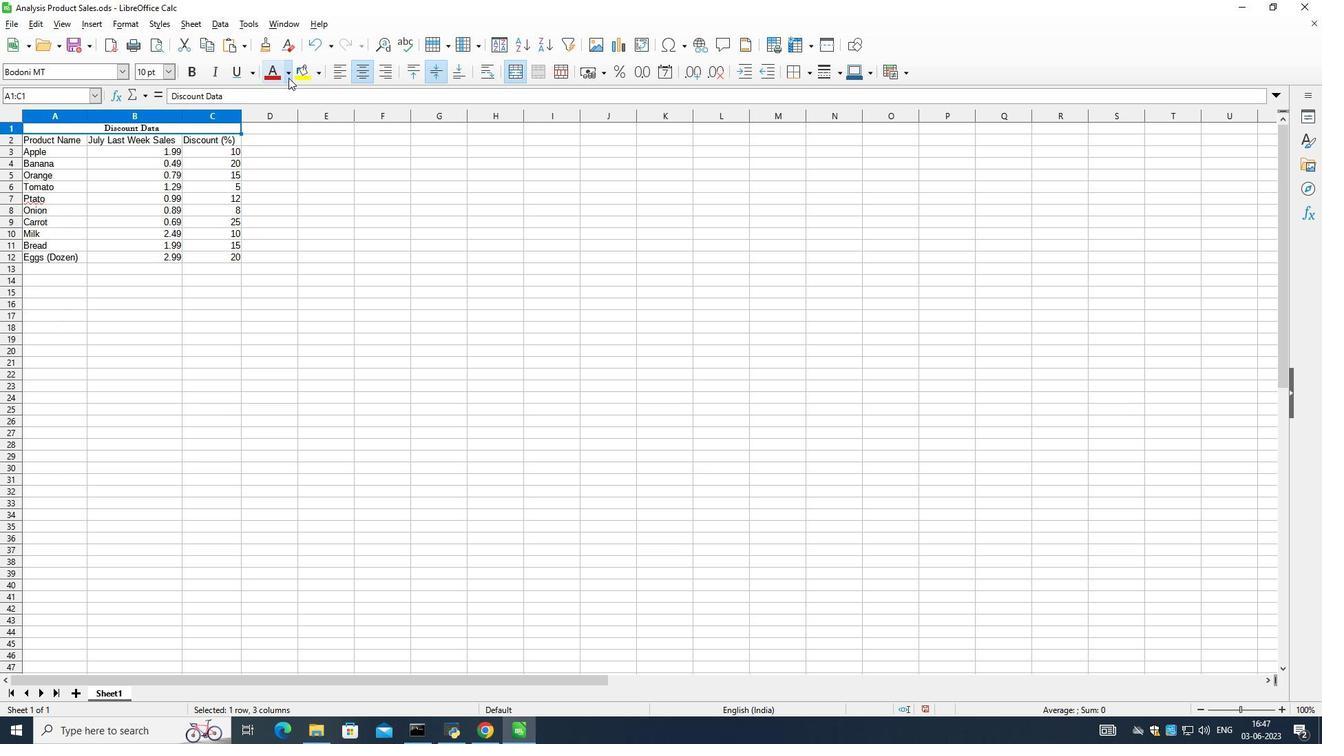 
Action: Mouse moved to (280, 330)
Screenshot: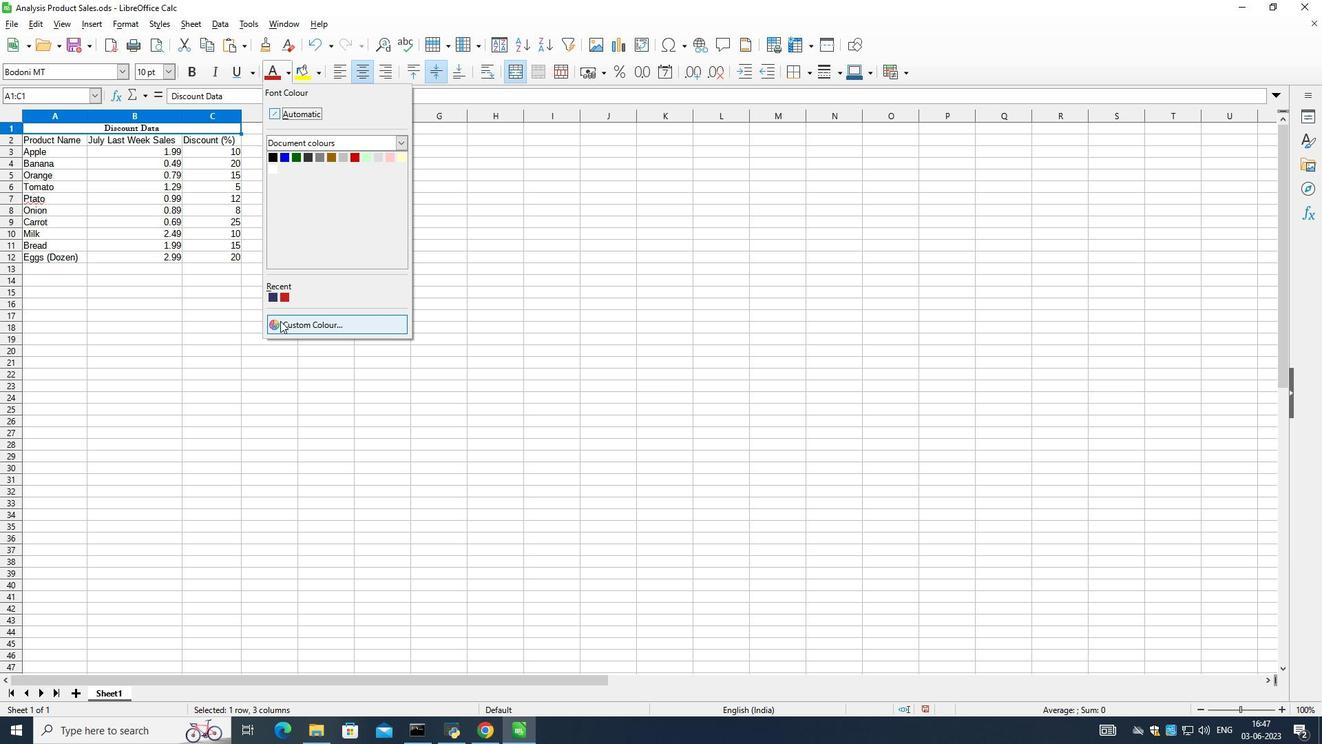 
Action: Mouse pressed left at (280, 330)
Screenshot: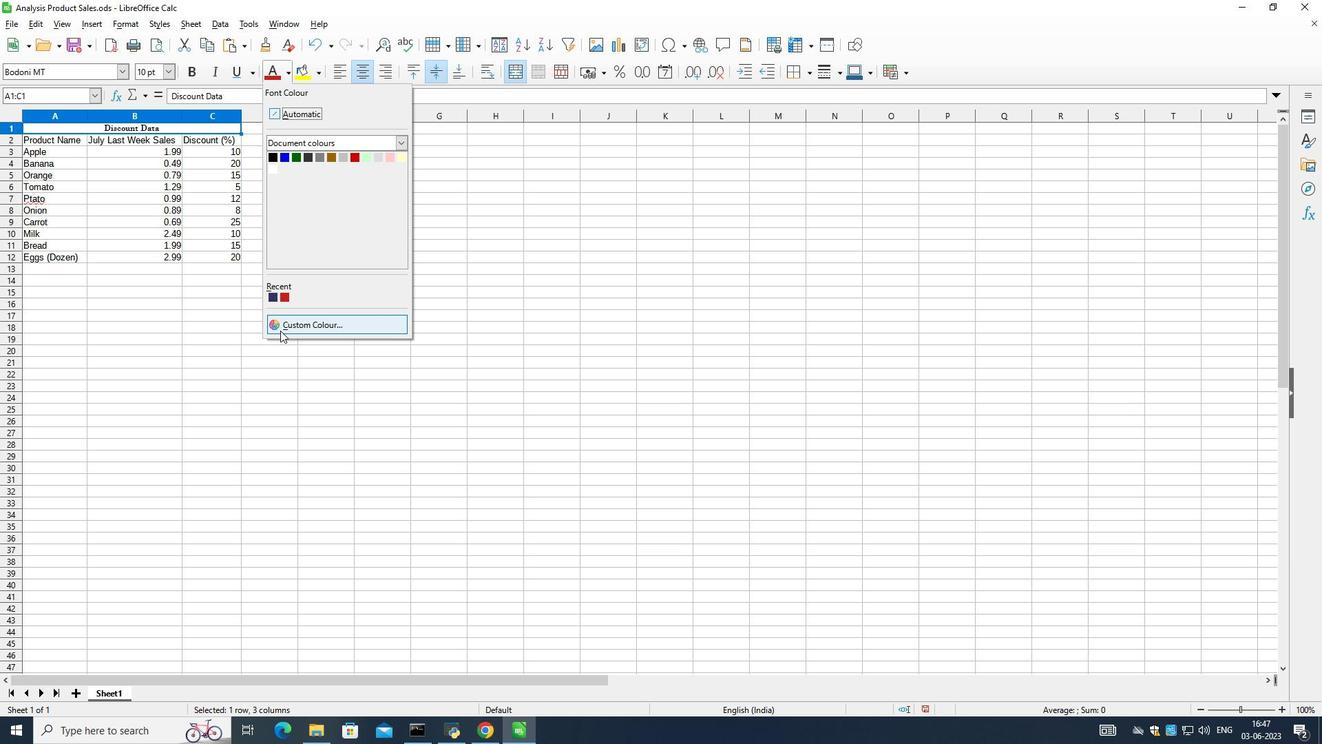 
Action: Mouse moved to (686, 257)
Screenshot: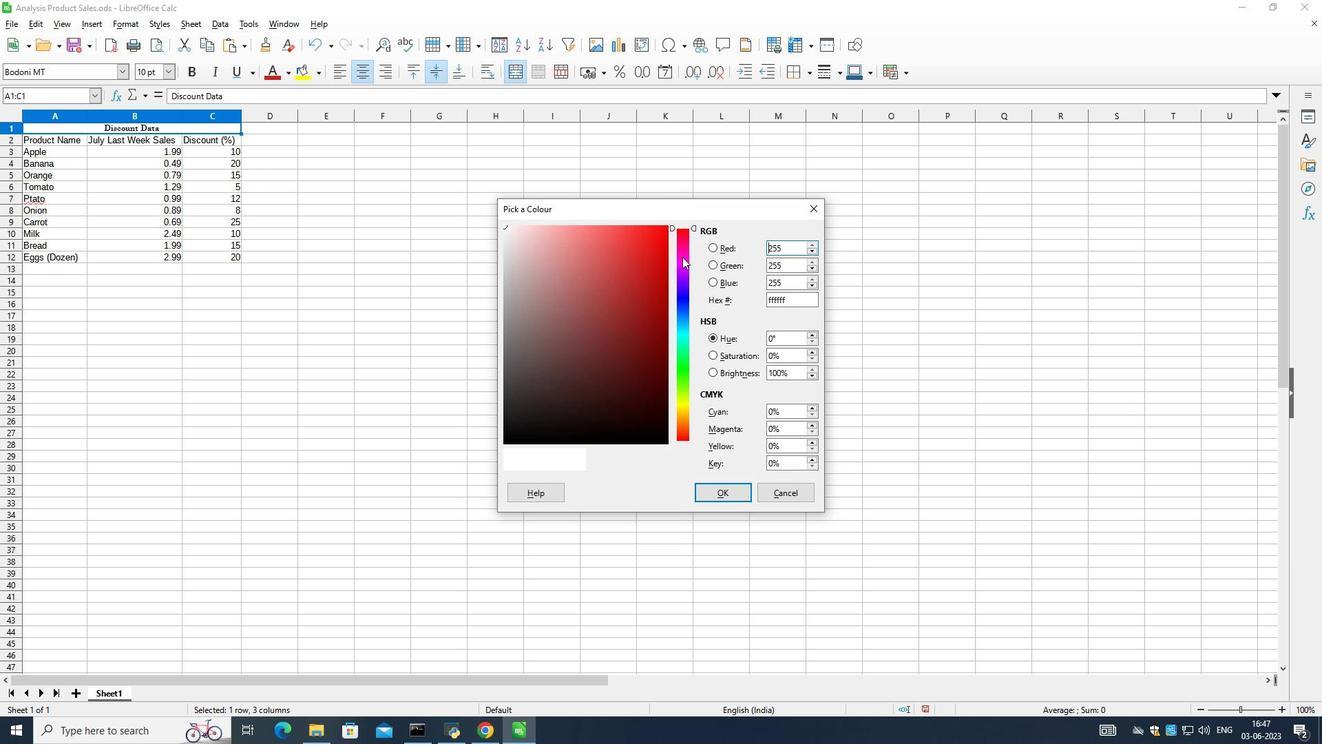 
Action: Mouse pressed left at (686, 257)
Screenshot: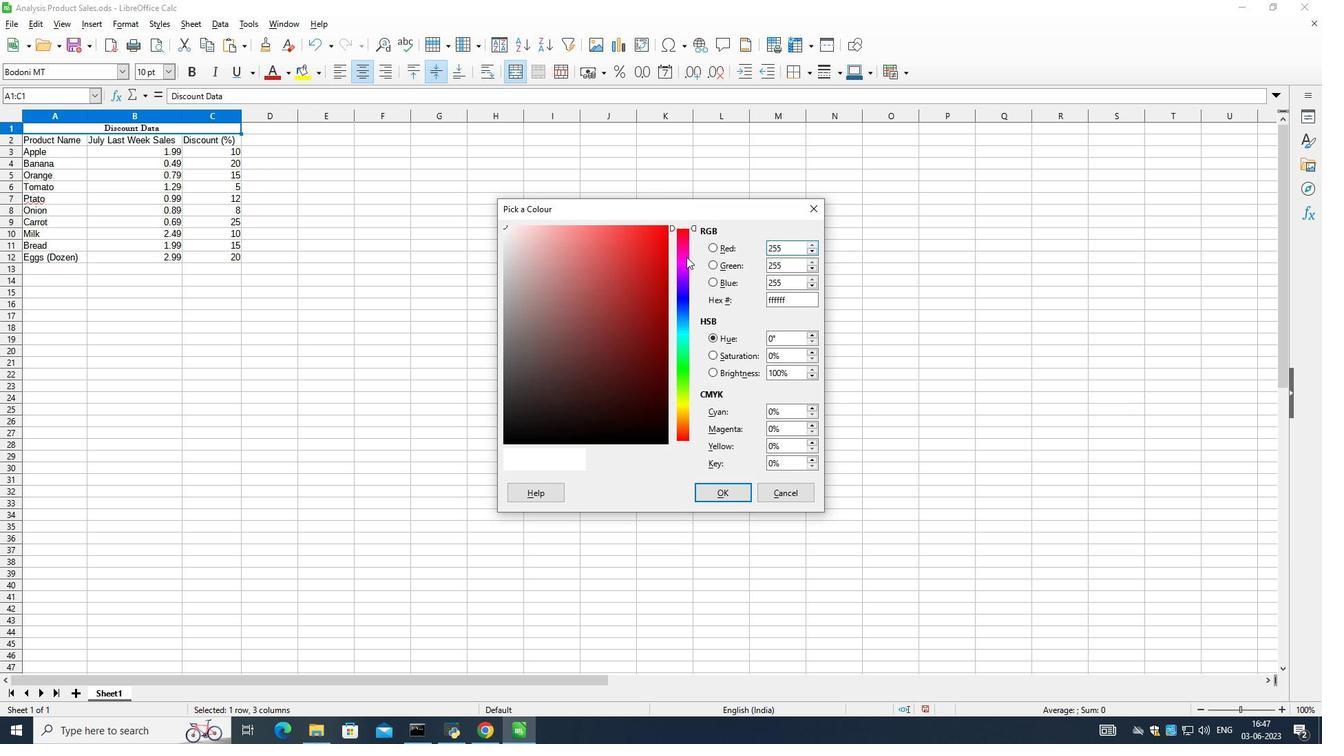 
Action: Mouse moved to (816, 298)
Screenshot: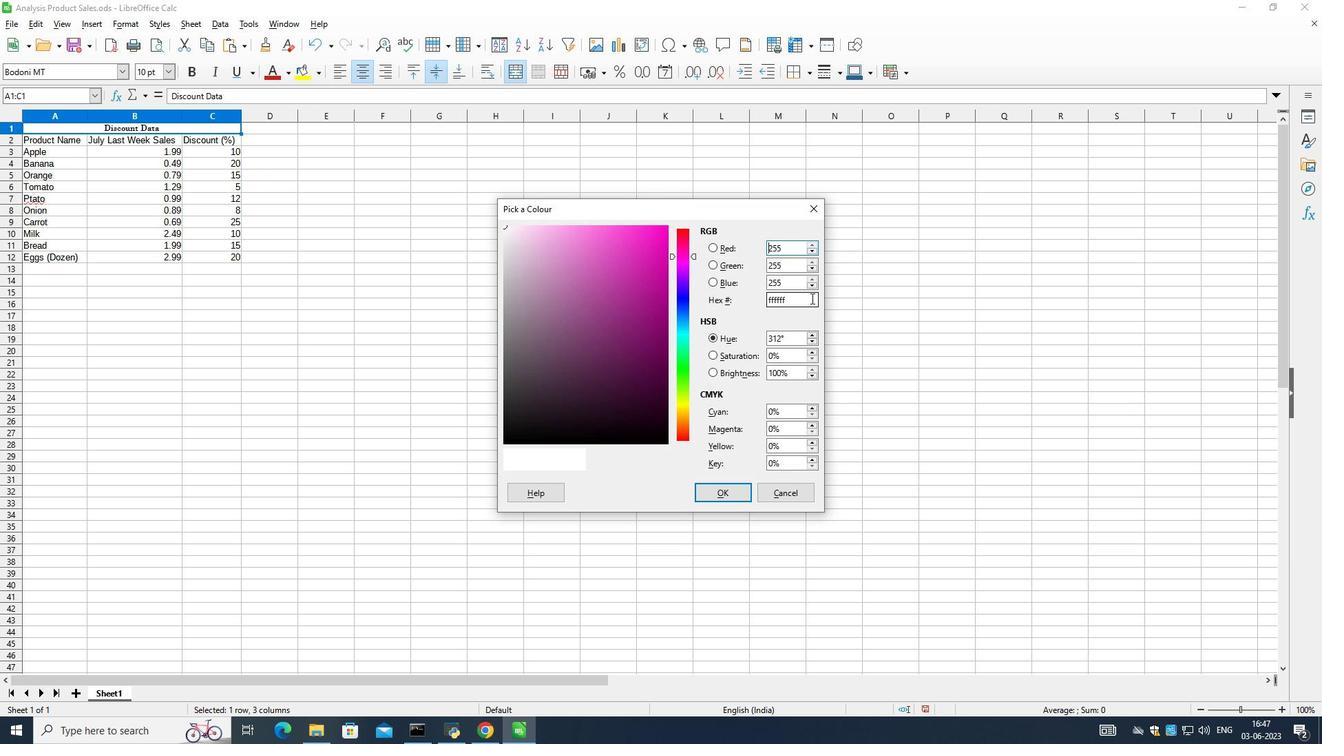 
Action: Mouse scrolled (816, 299) with delta (0, 0)
Screenshot: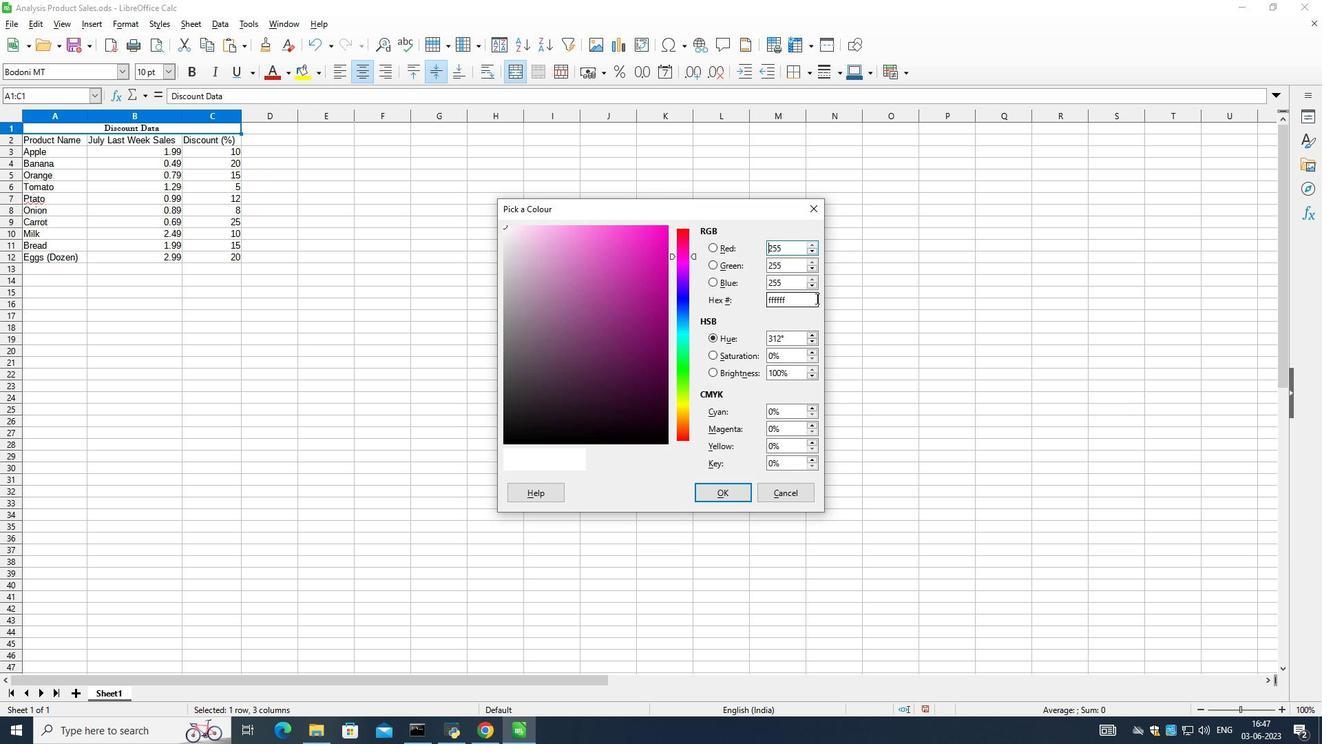 
Action: Mouse moved to (716, 260)
Screenshot: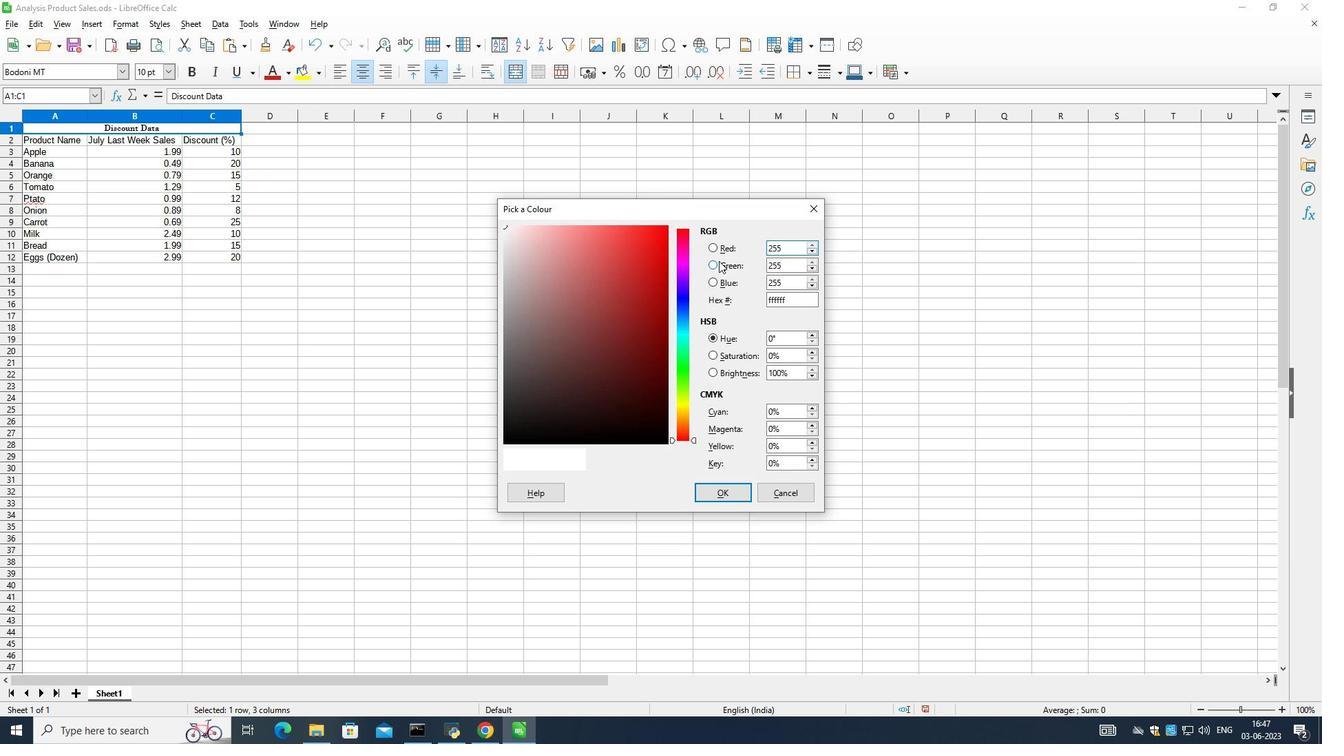 
Action: Mouse scrolled (716, 261) with delta (0, 0)
Screenshot: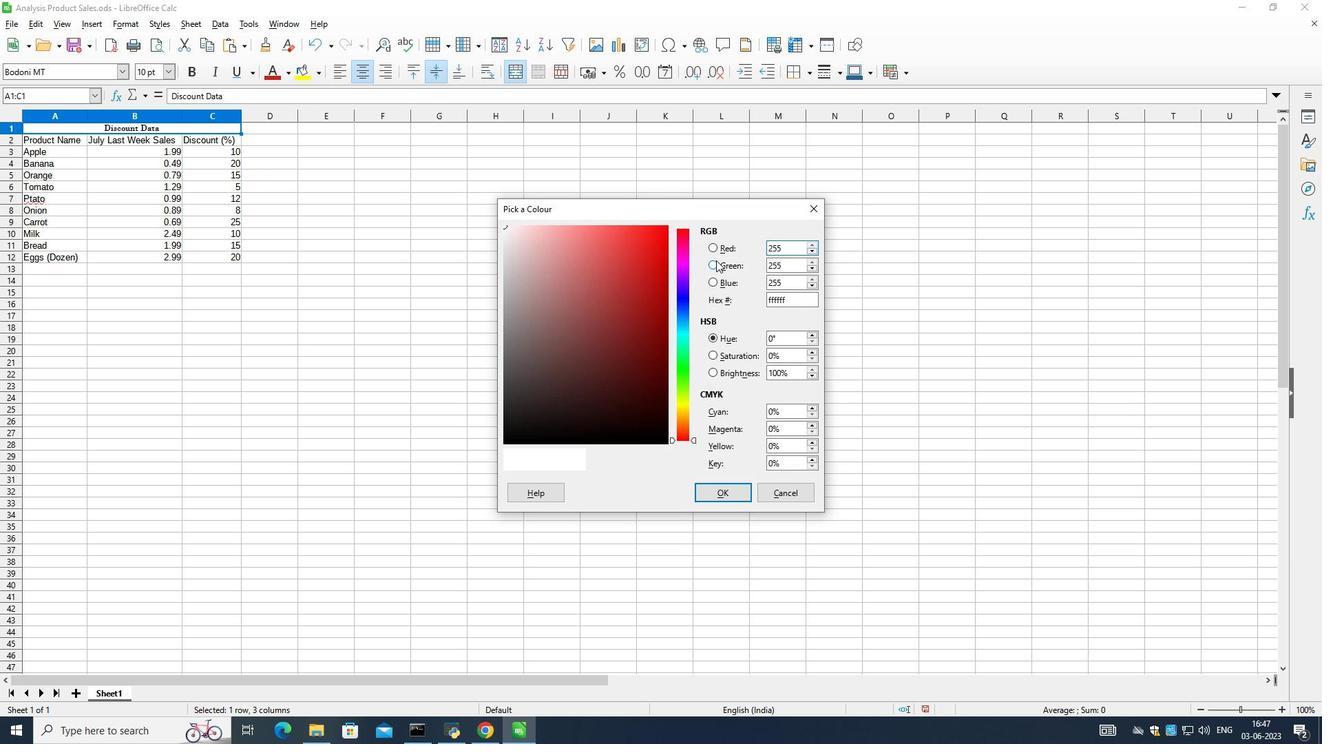 
Action: Mouse moved to (714, 259)
Screenshot: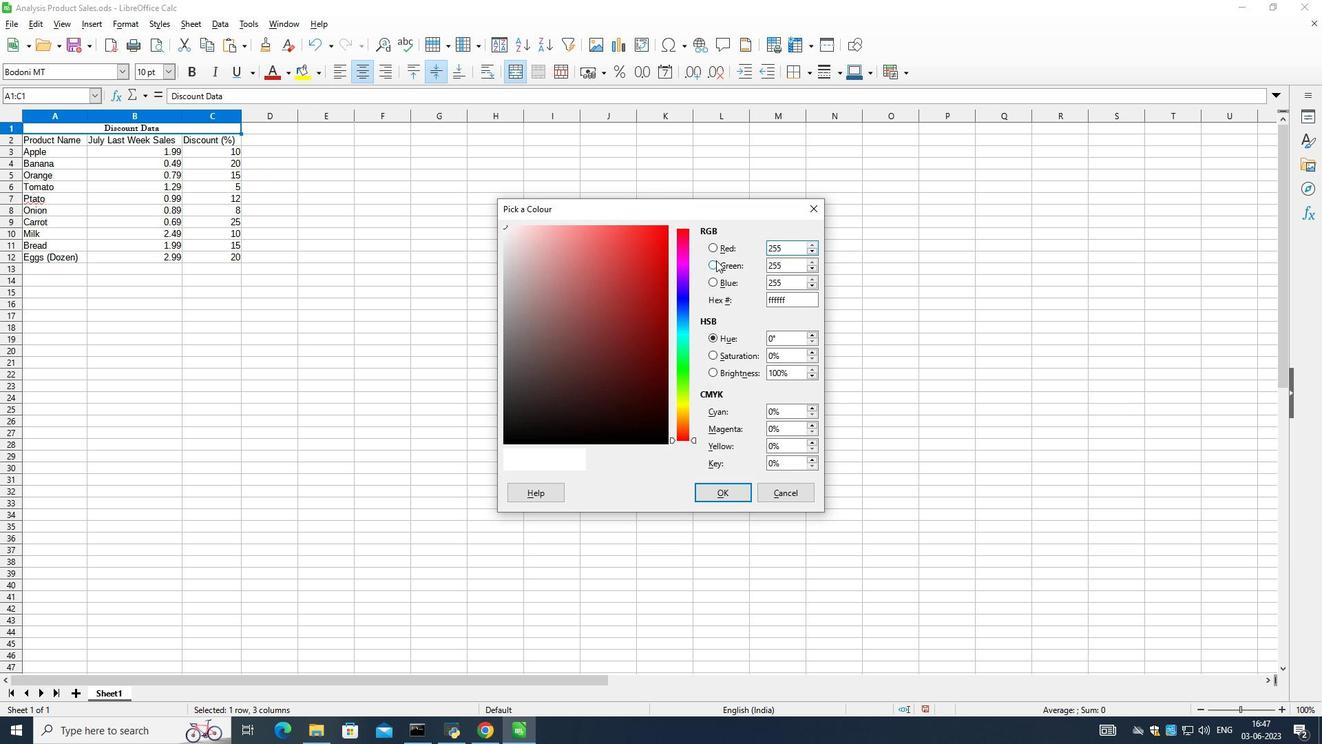 
Action: Mouse scrolled (714, 260) with delta (0, 0)
Screenshot: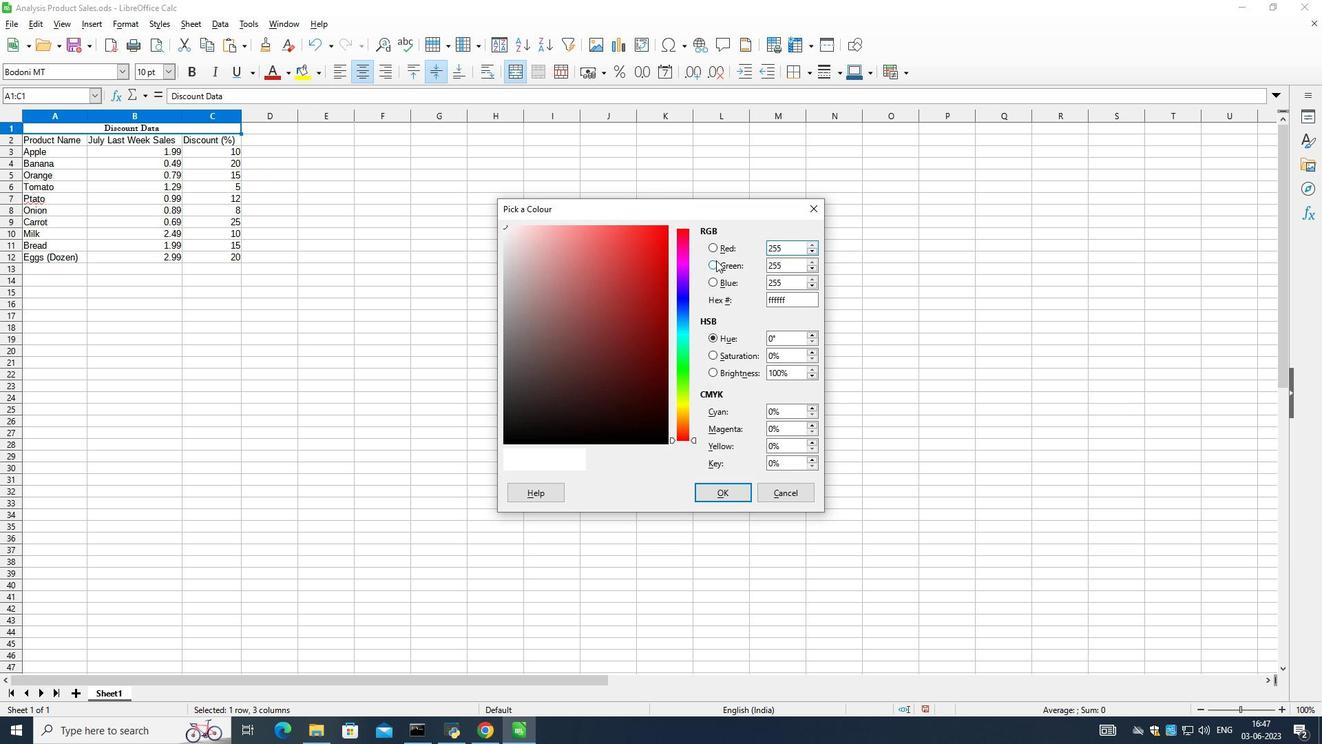 
Action: Mouse moved to (706, 258)
Screenshot: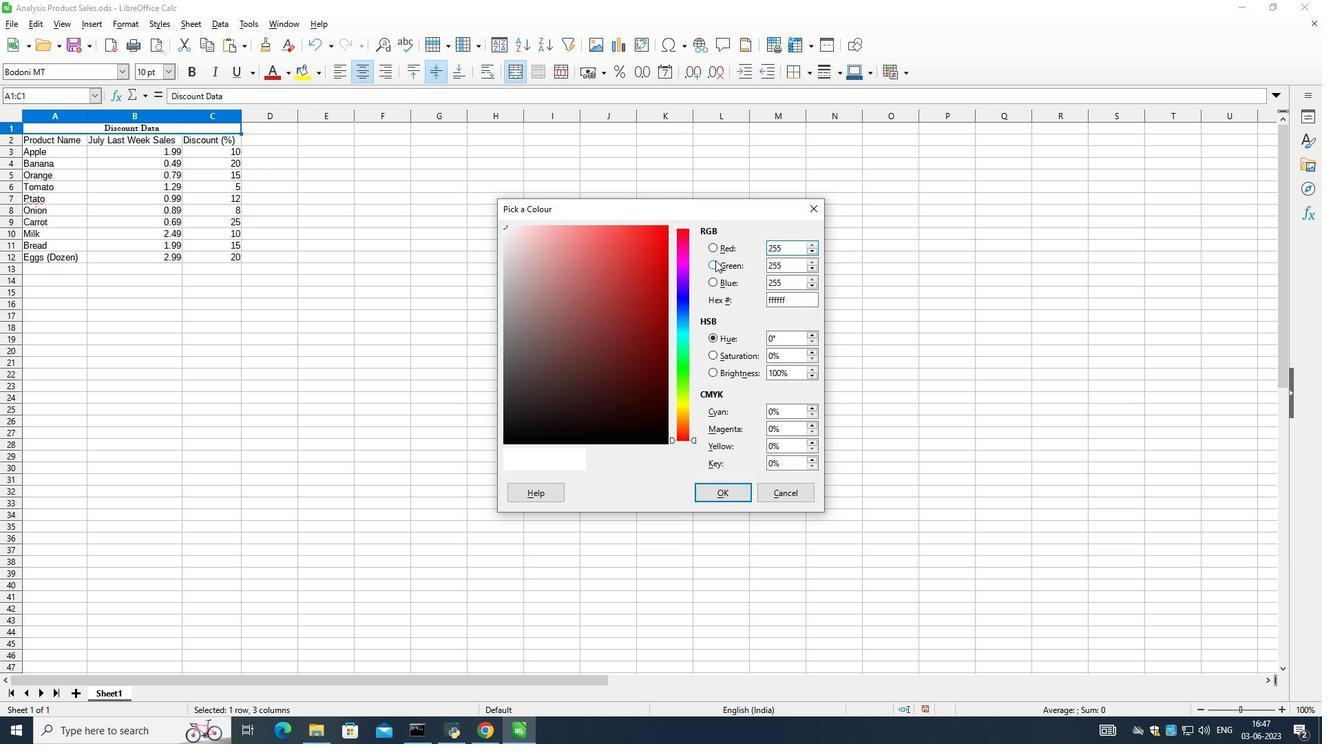 
Action: Mouse scrolled (706, 259) with delta (0, 0)
Screenshot: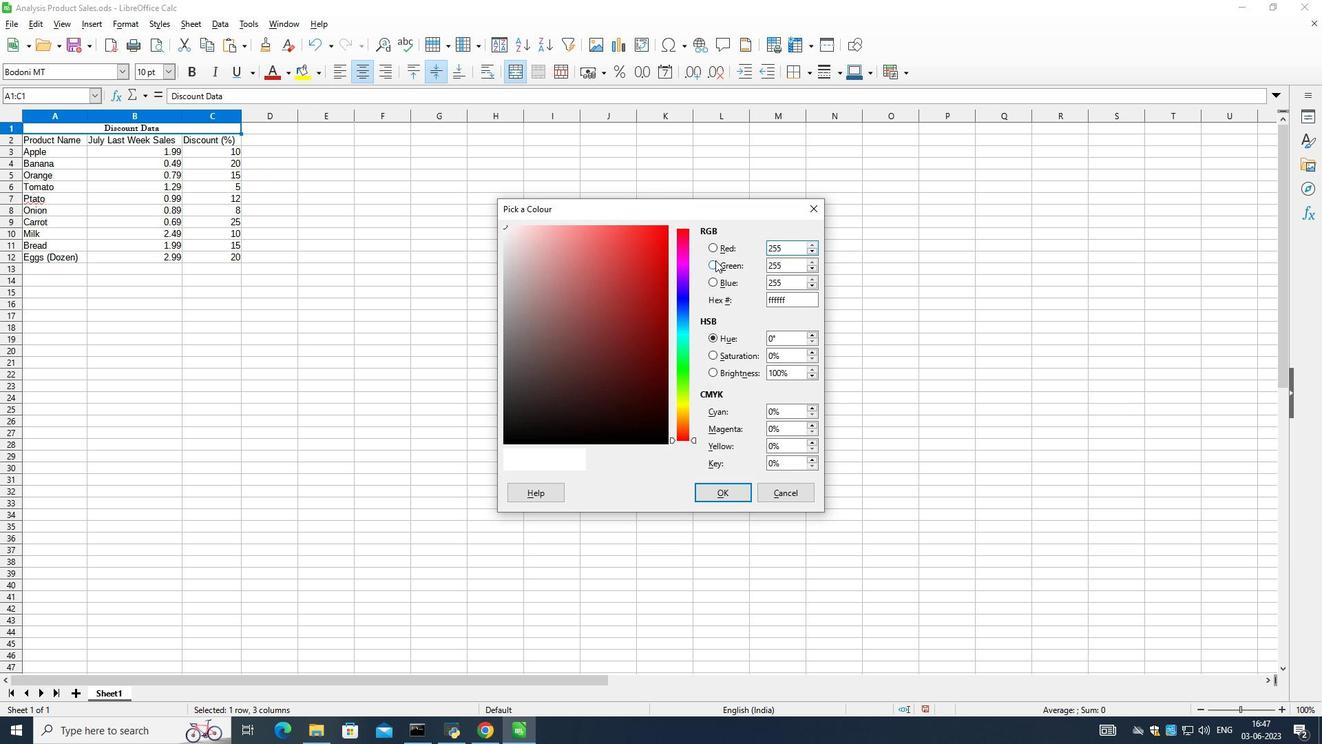 
Action: Mouse moved to (657, 254)
Screenshot: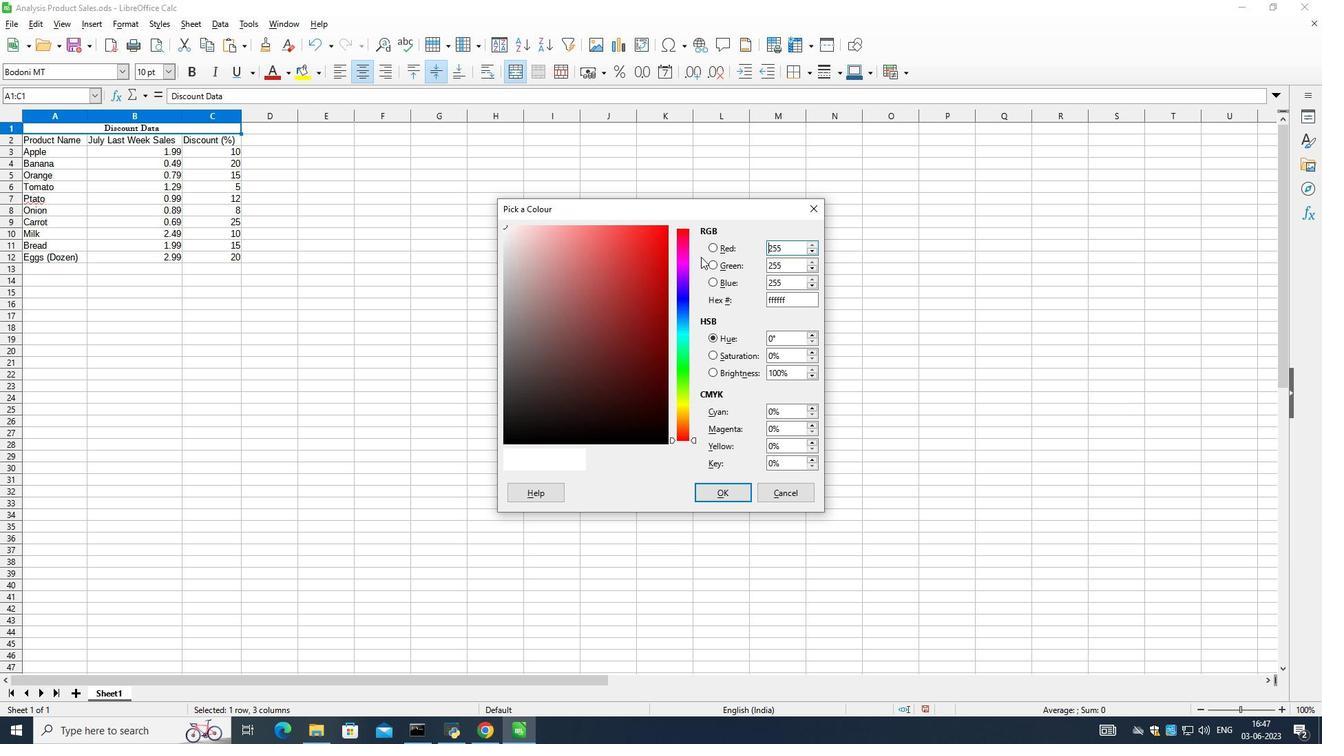 
Action: Mouse scrolled (657, 255) with delta (0, 0)
Screenshot: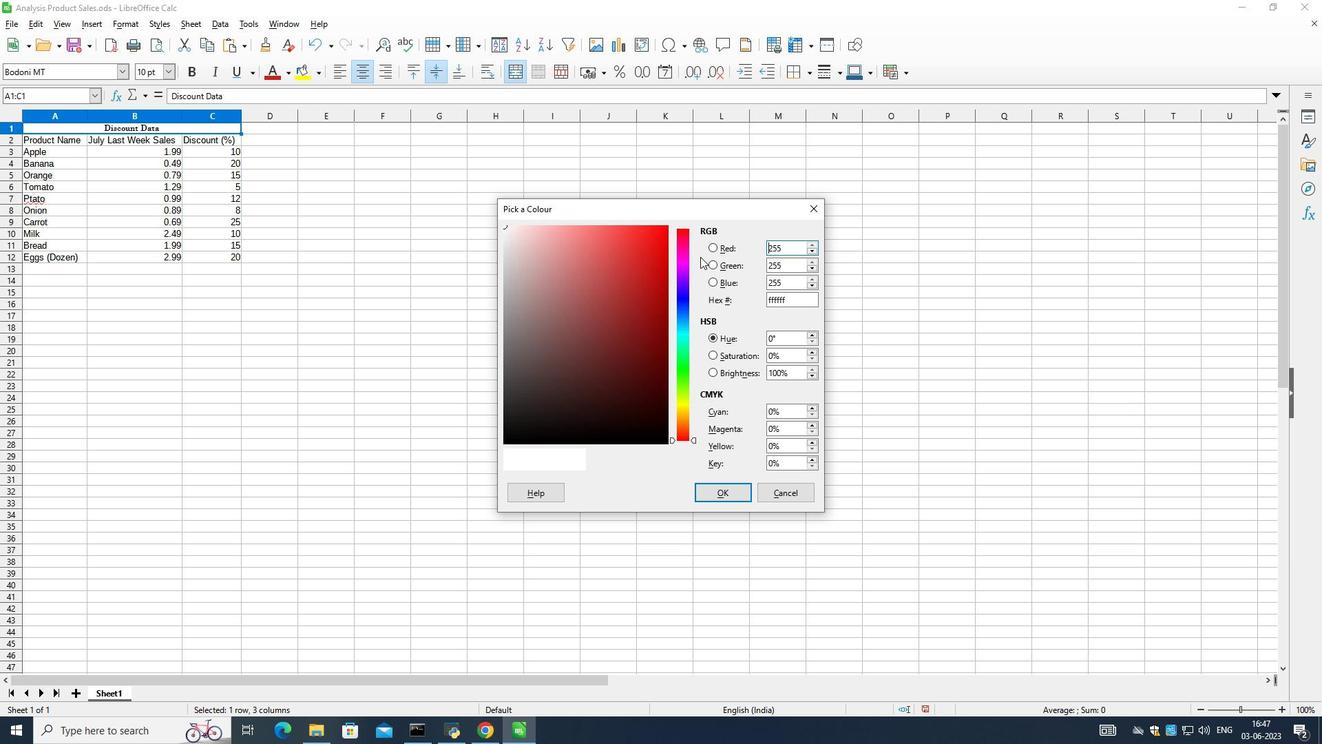 
Action: Mouse scrolled (657, 255) with delta (0, 0)
Screenshot: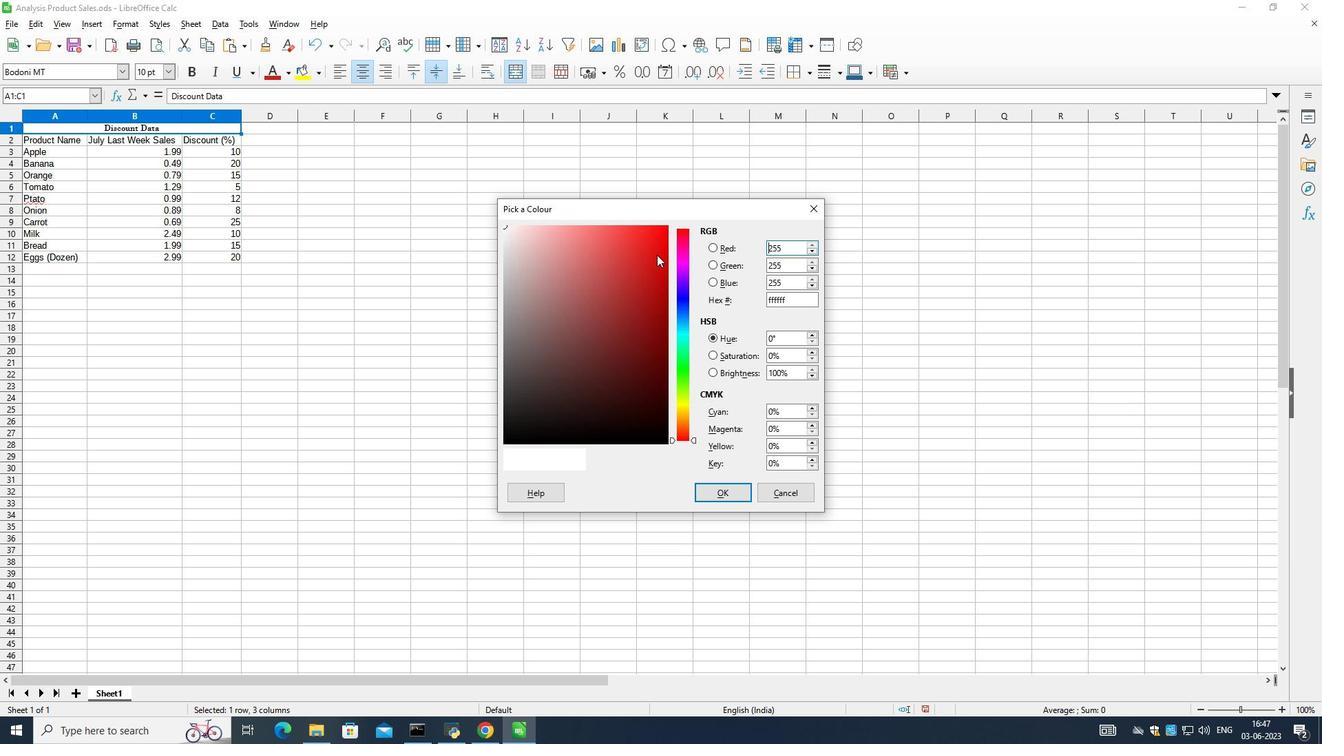 
Action: Mouse scrolled (657, 255) with delta (0, 0)
Screenshot: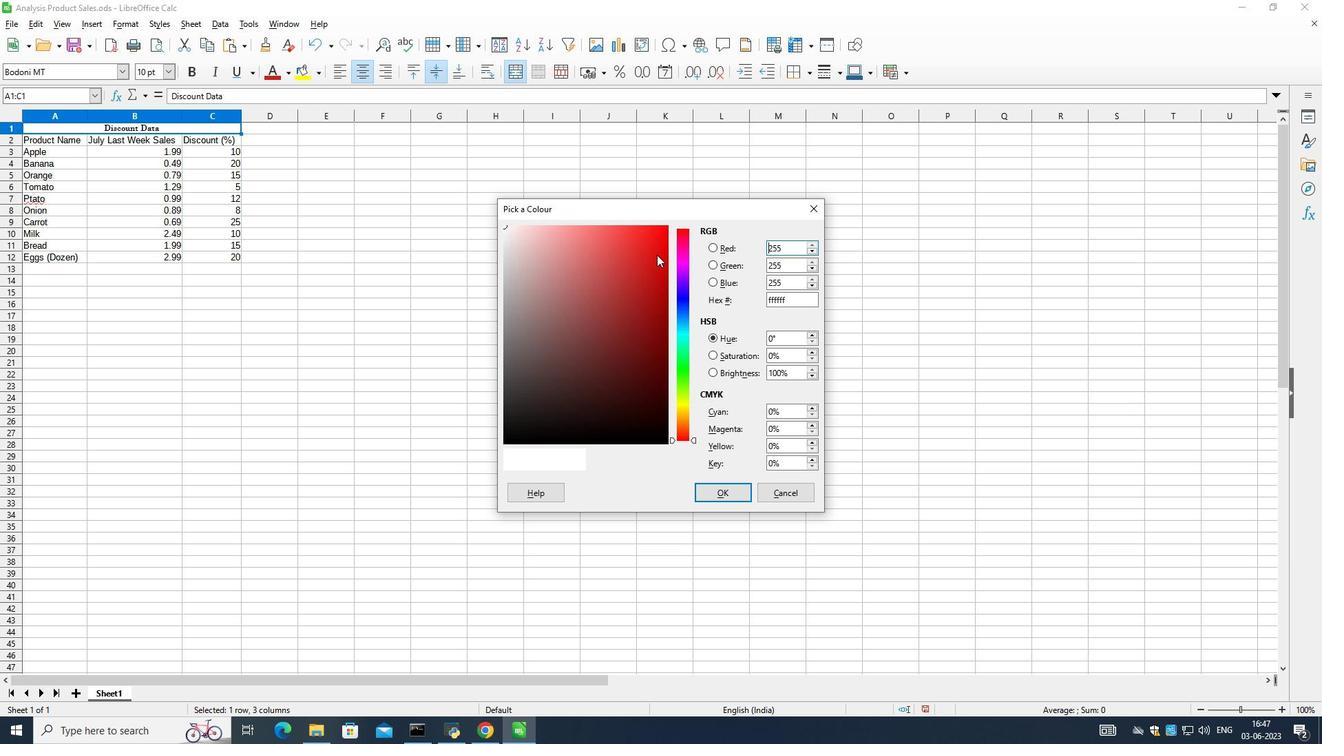 
Action: Mouse moved to (680, 256)
Screenshot: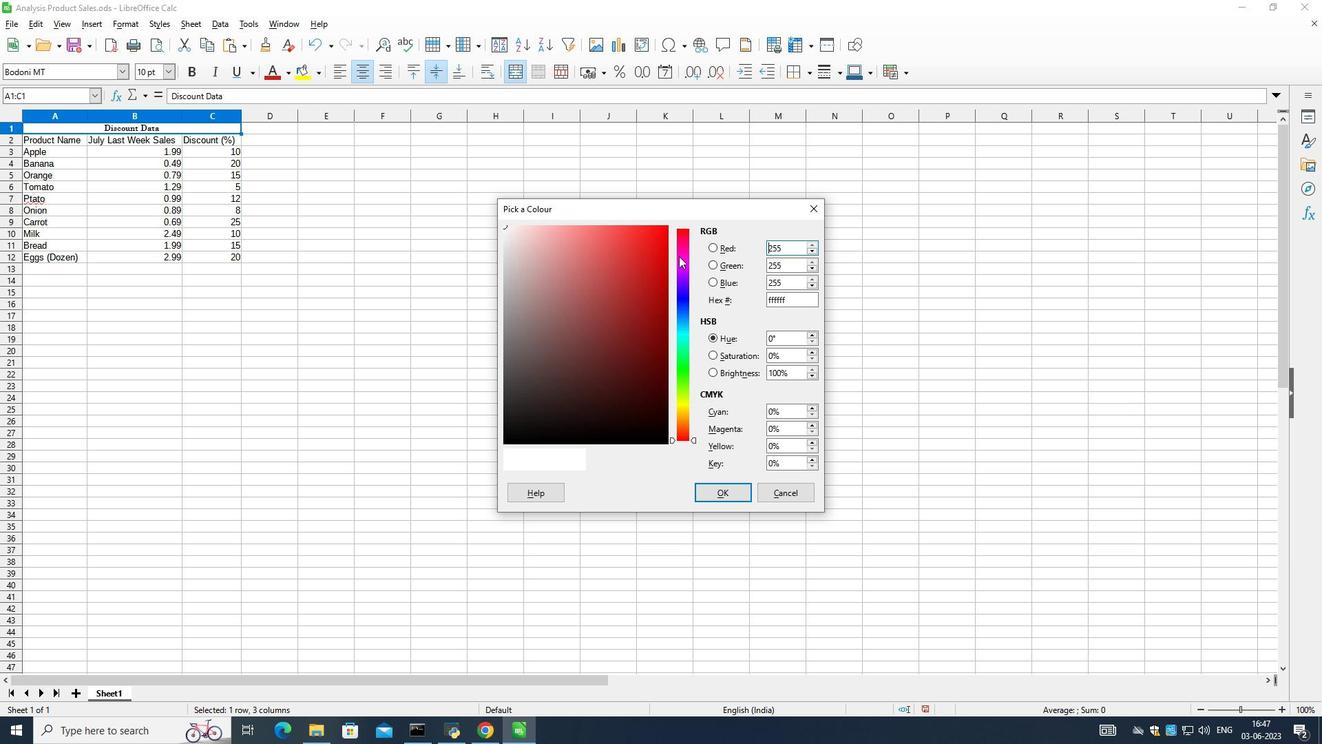 
Action: Mouse pressed left at (680, 256)
Screenshot: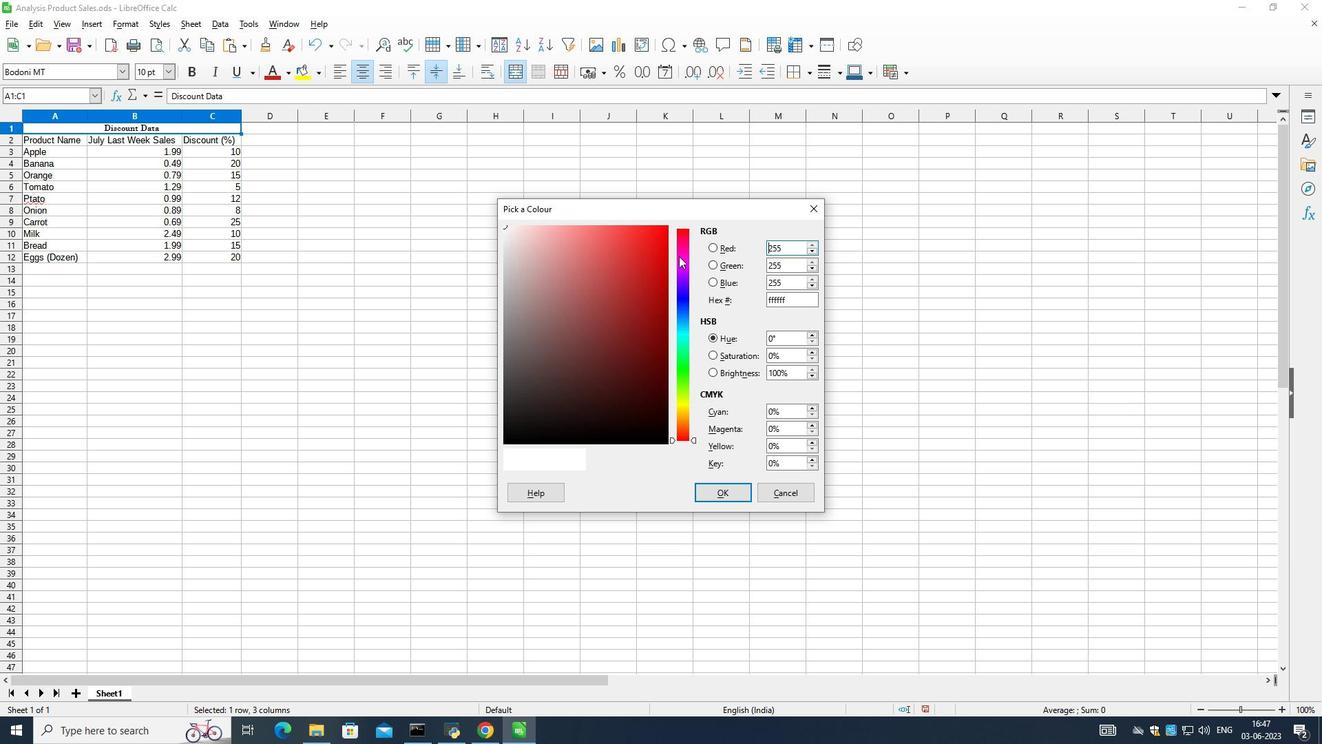 
Action: Mouse moved to (683, 262)
Screenshot: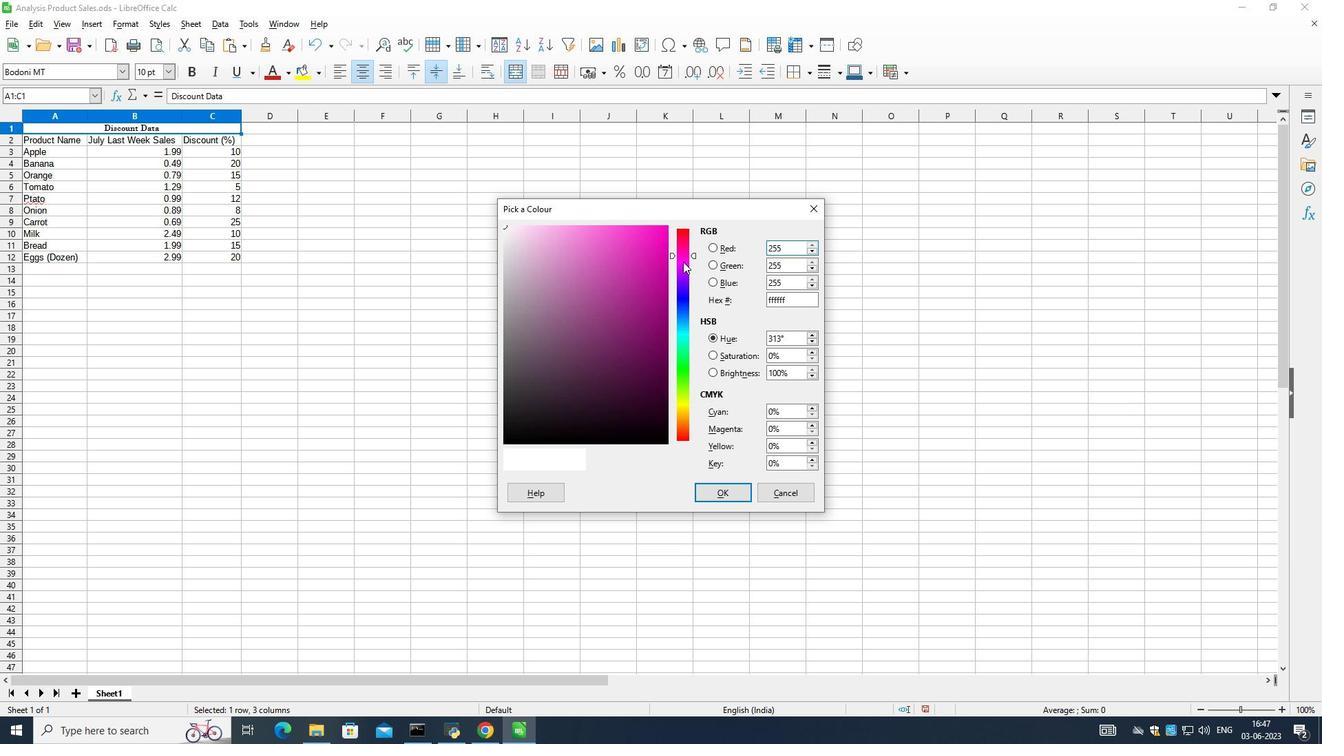 
Action: Mouse pressed left at (683, 262)
Screenshot: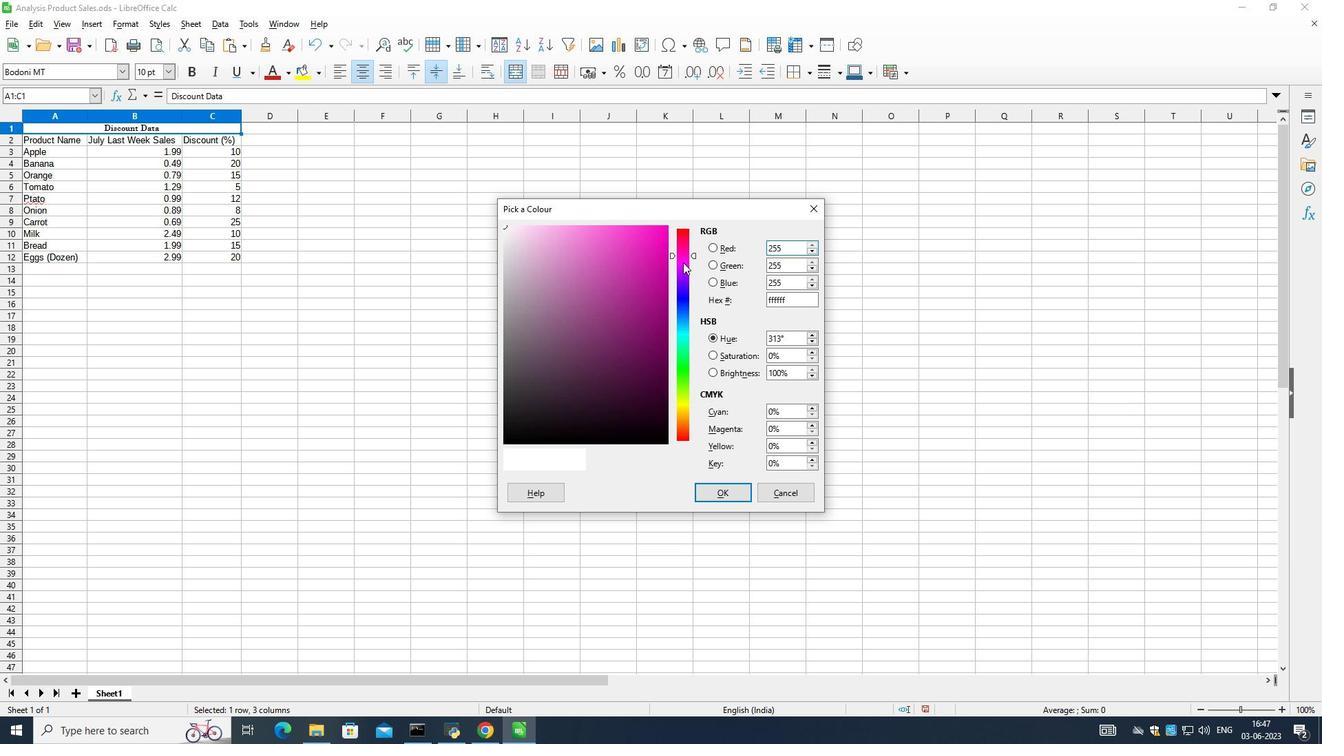 
Action: Mouse moved to (680, 250)
Screenshot: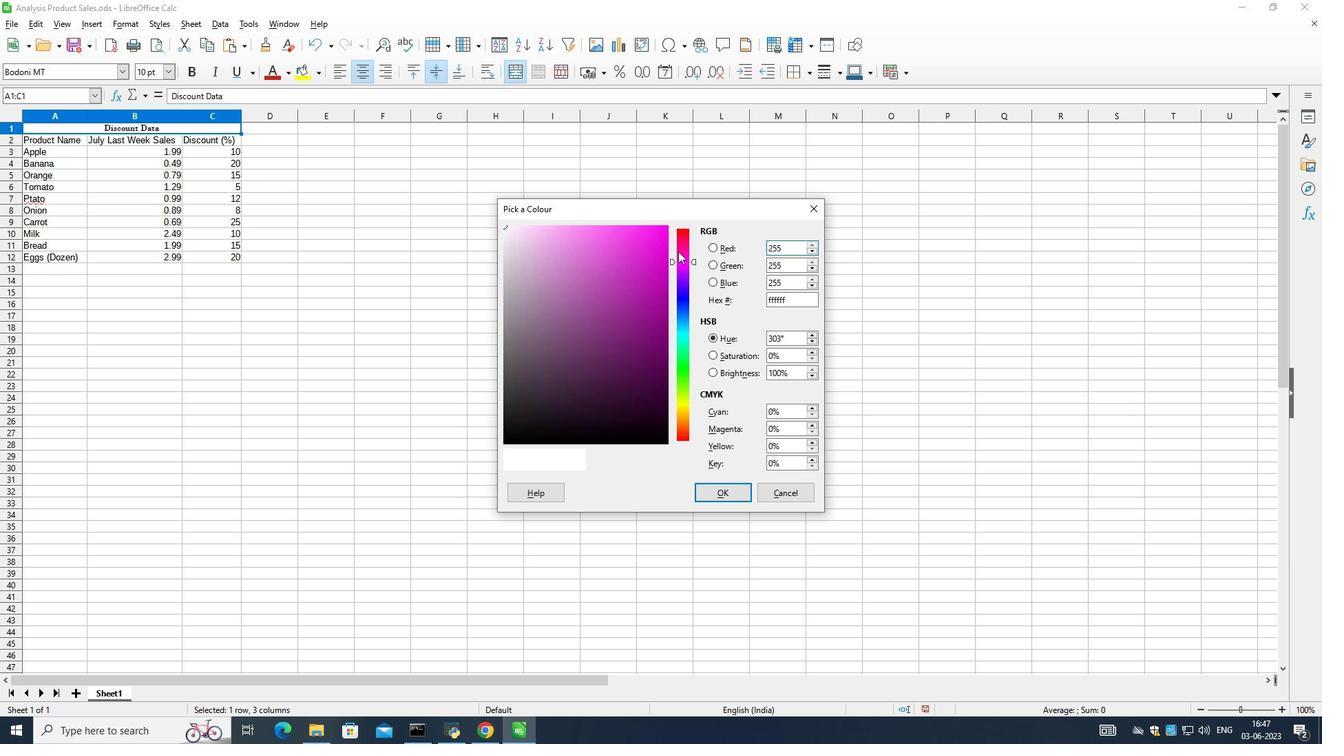 
Action: Mouse pressed left at (680, 250)
Screenshot: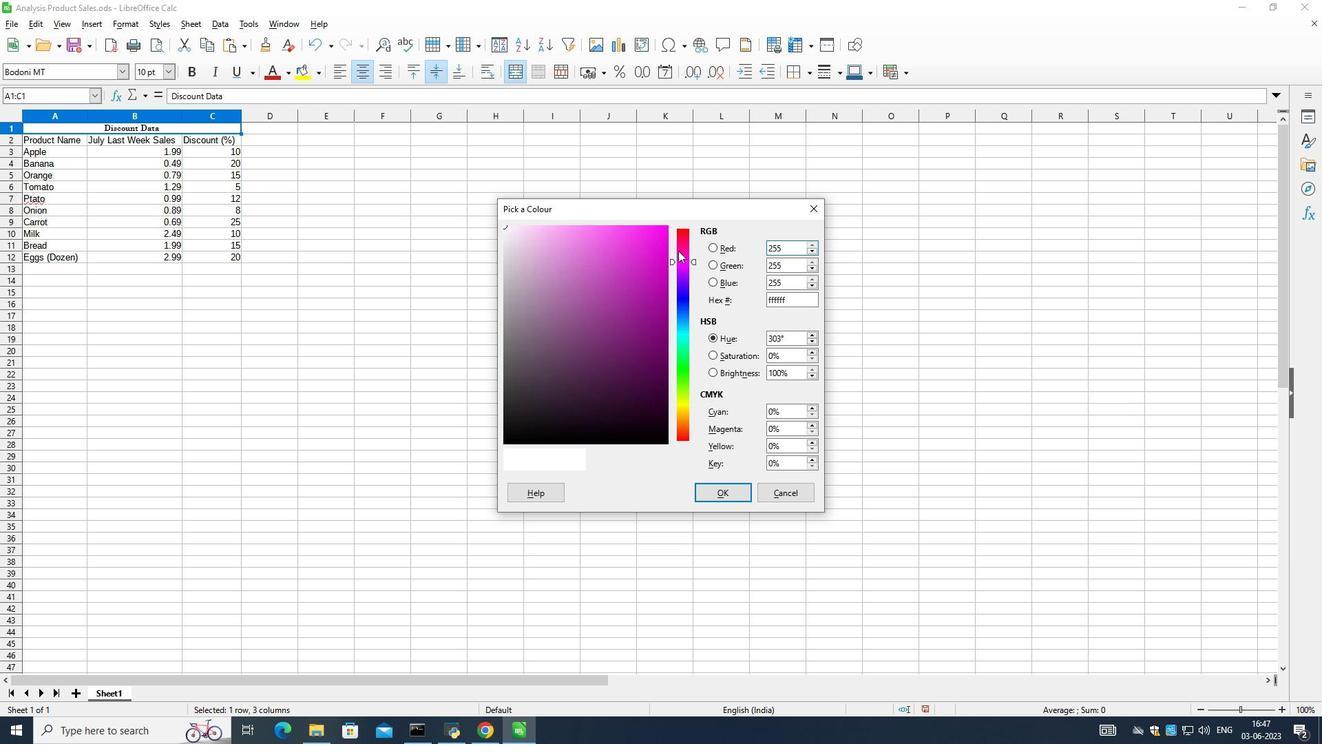 
Action: Mouse moved to (658, 242)
Screenshot: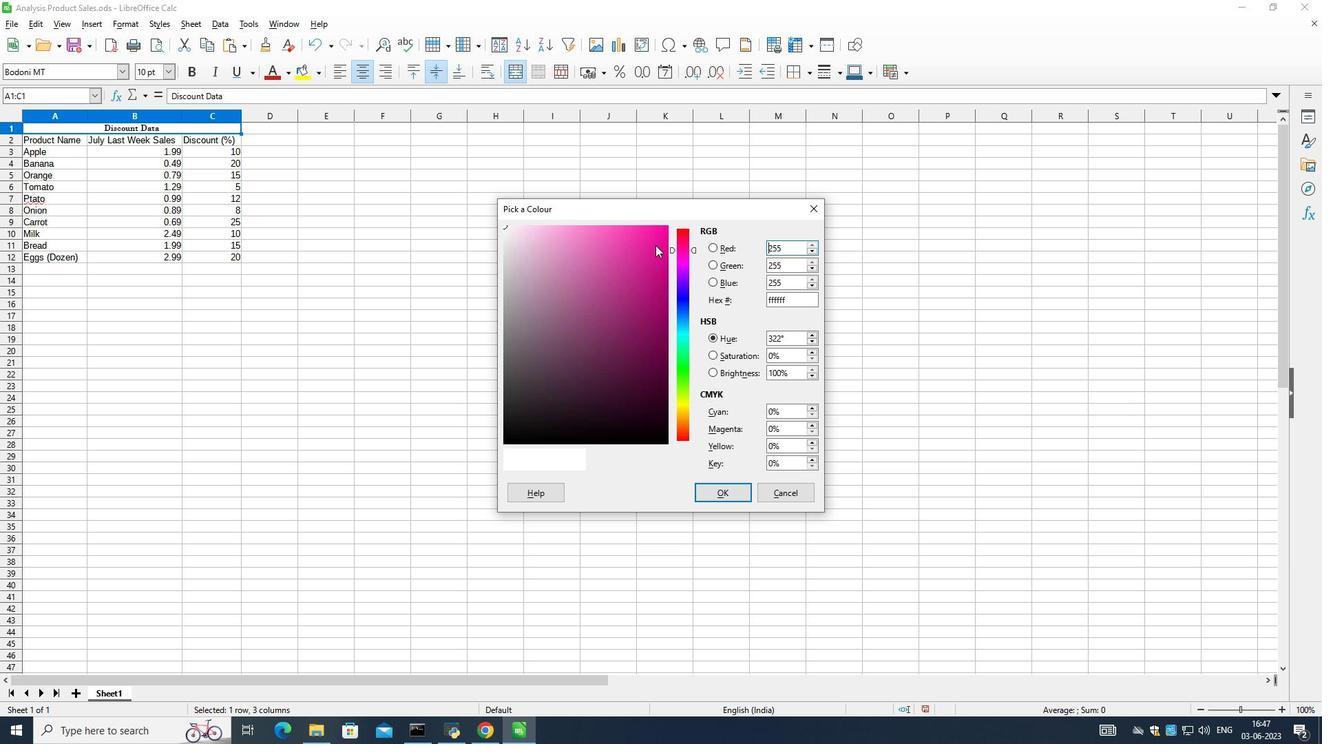 
Action: Mouse pressed left at (658, 242)
Screenshot: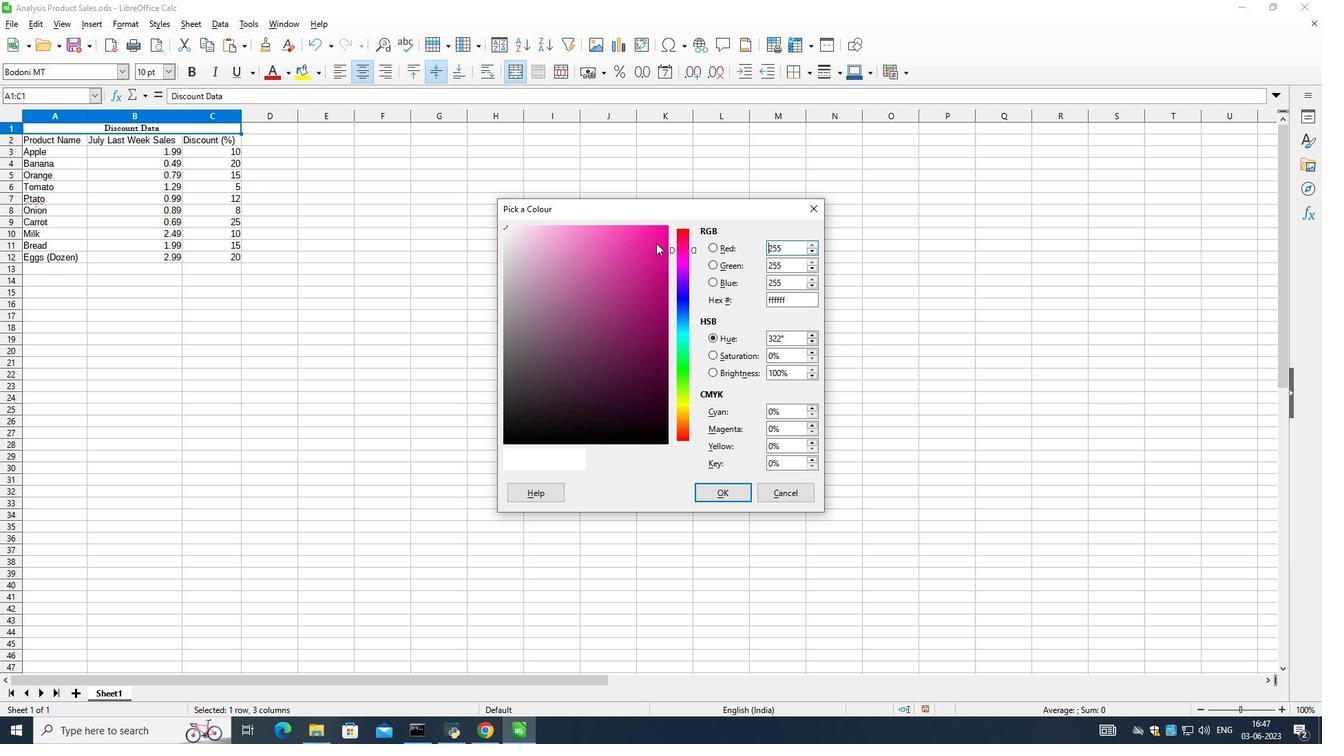 
Action: Mouse moved to (799, 303)
Screenshot: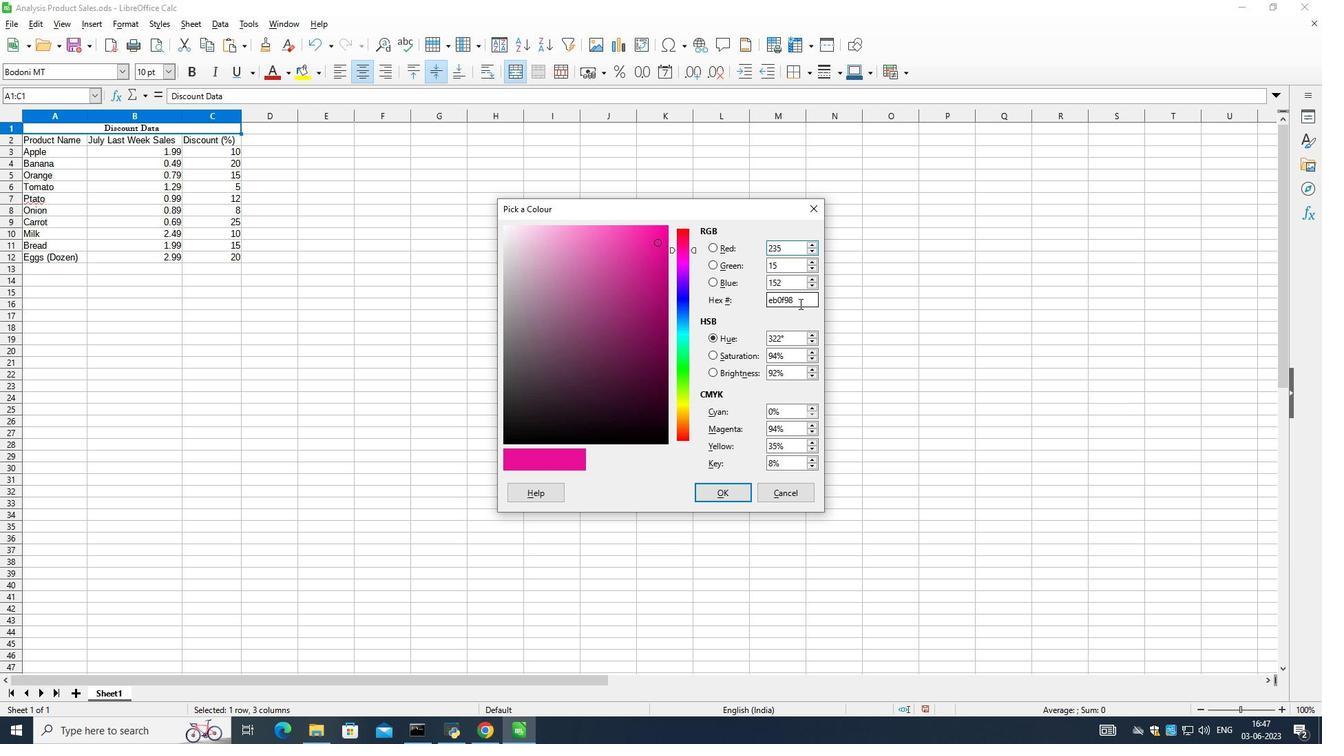 
Action: Mouse pressed left at (799, 303)
Screenshot: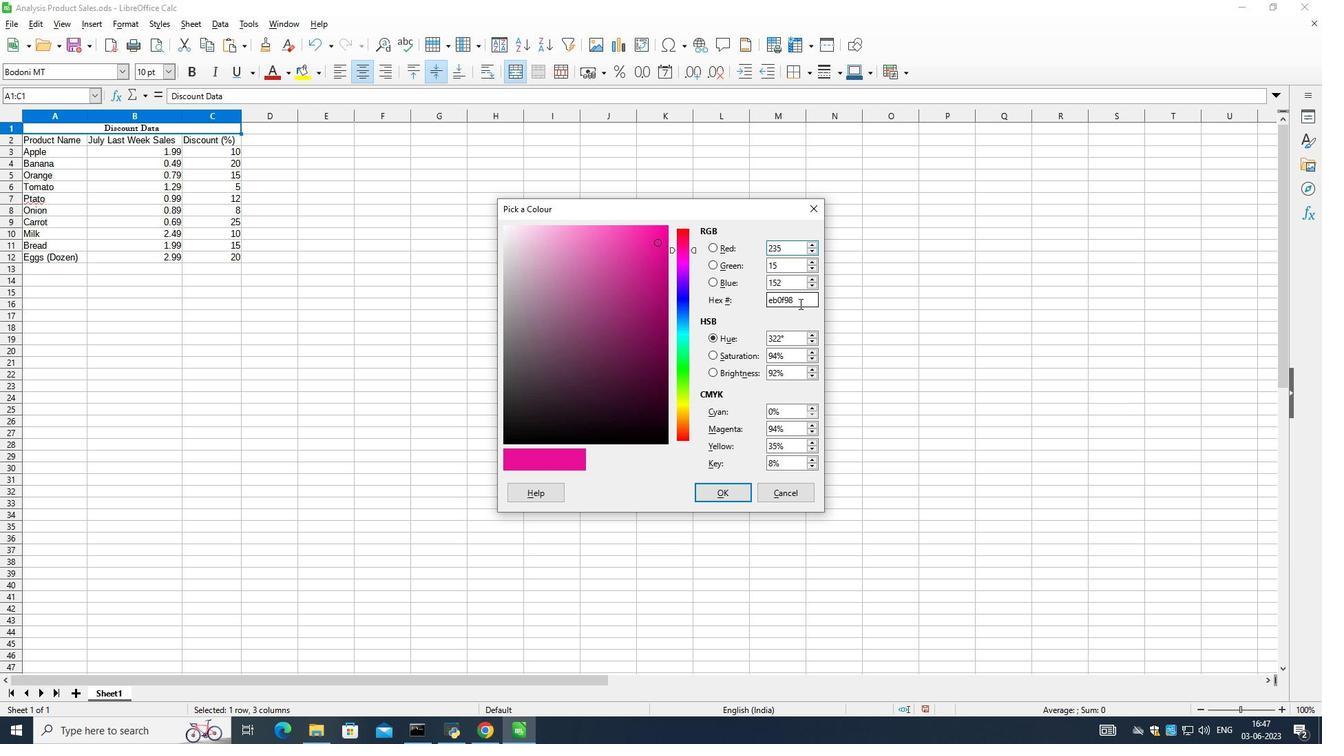 
Action: Mouse moved to (756, 303)
Screenshot: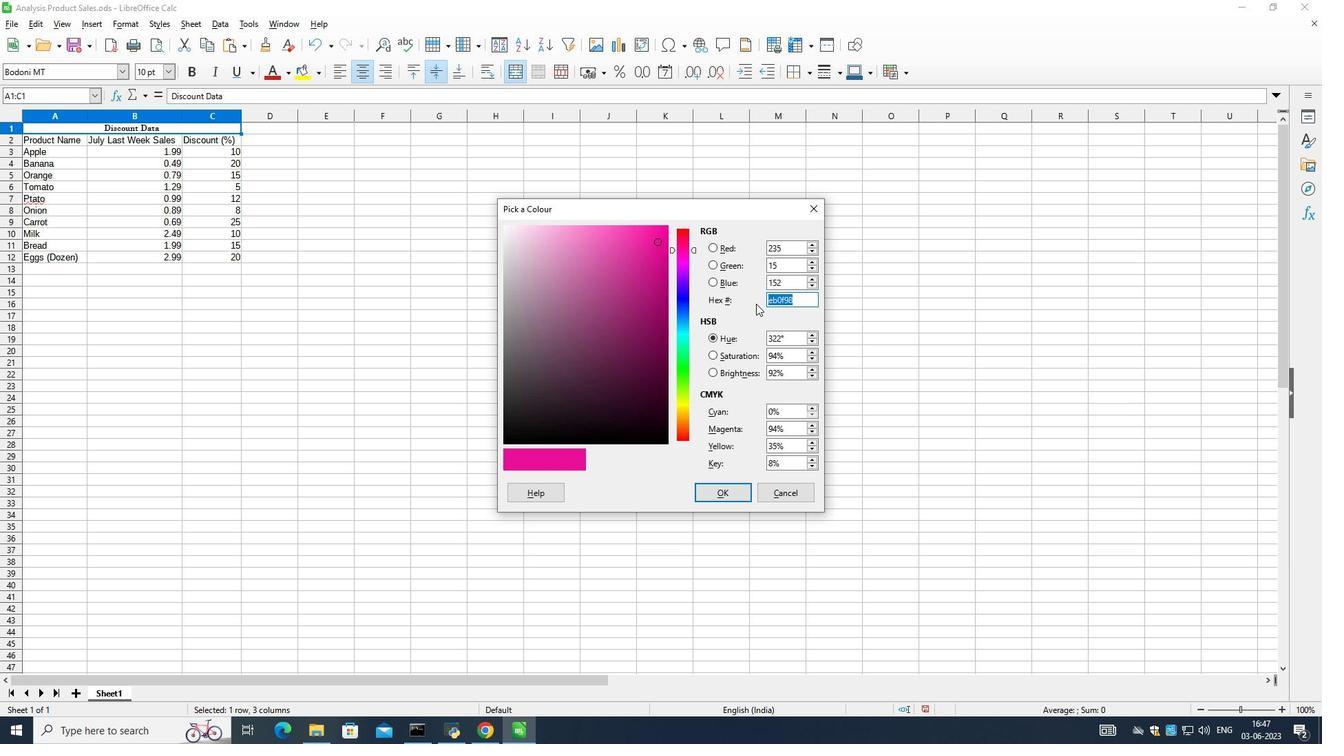 
Action: Key pressed 888
Screenshot: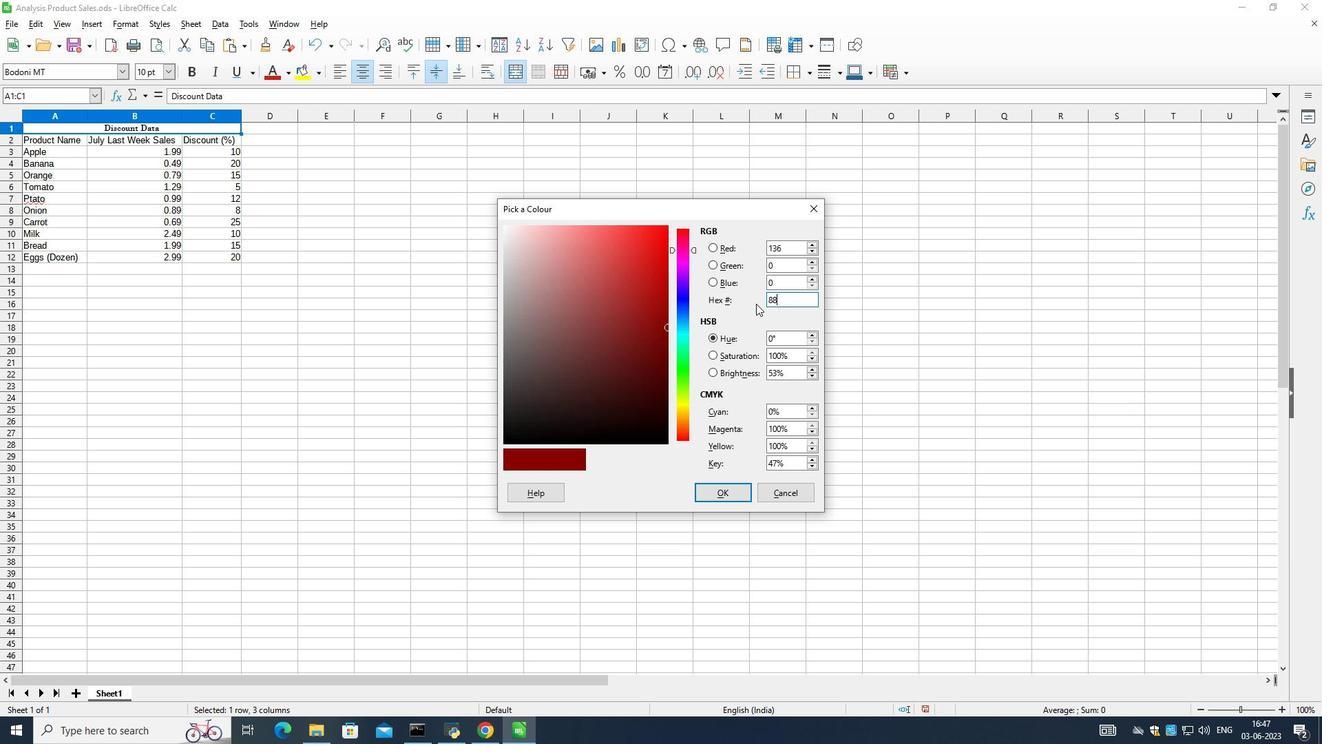 
Action: Mouse moved to (684, 263)
Screenshot: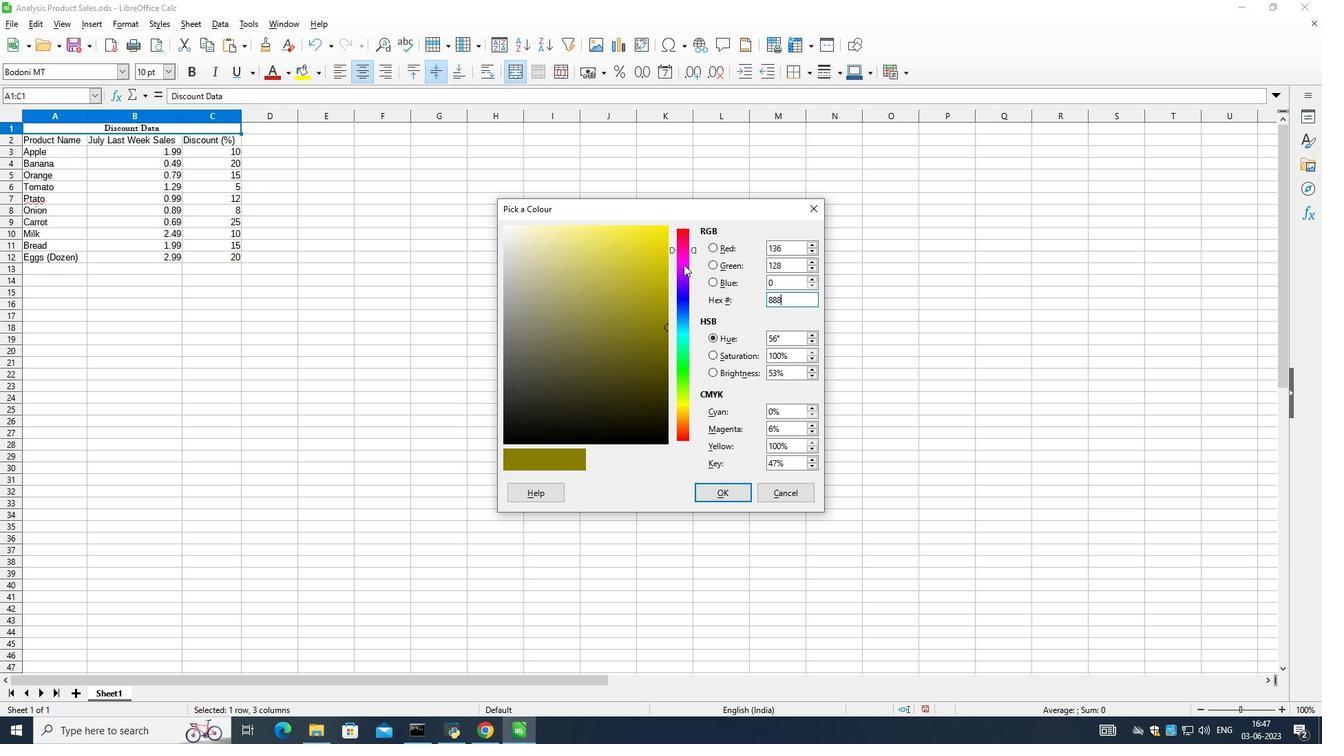 
Action: Mouse pressed left at (684, 264)
Screenshot: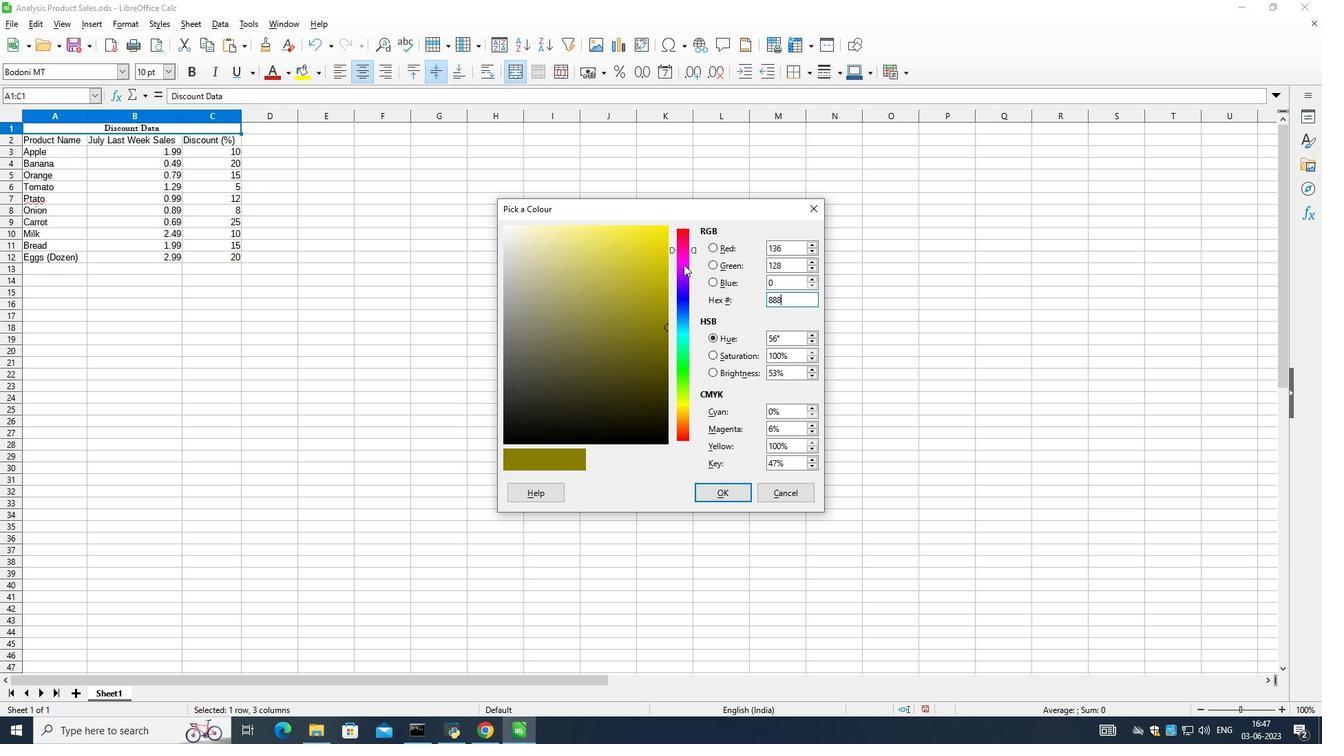 
Action: Mouse moved to (682, 265)
Screenshot: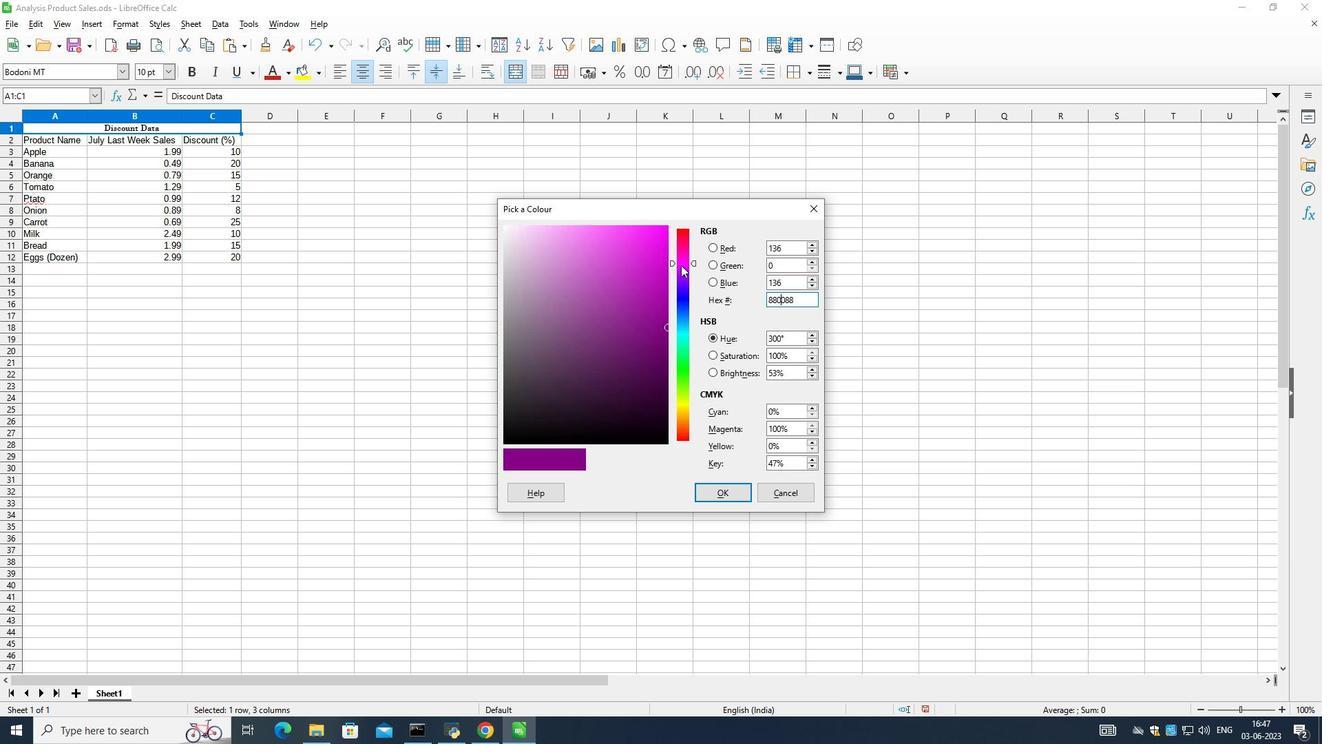 
Action: Mouse pressed left at (682, 265)
Screenshot: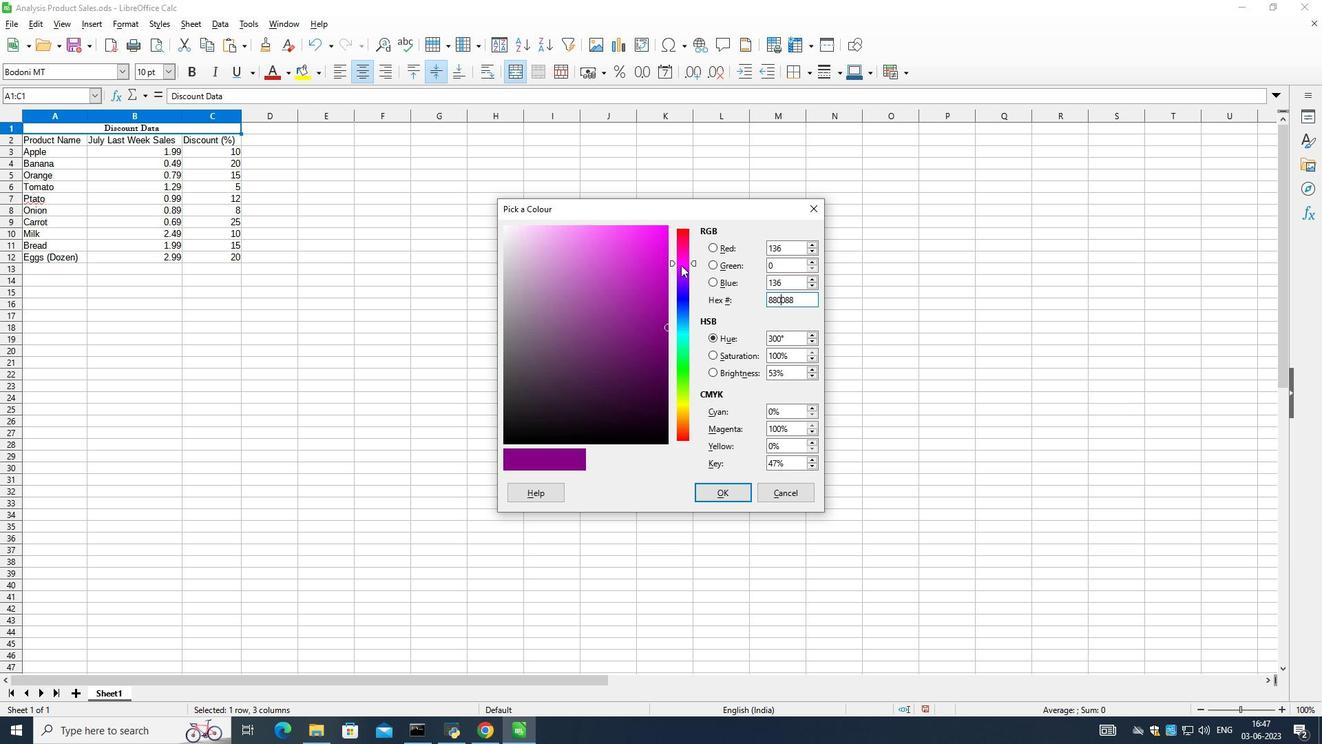 
Action: Mouse moved to (727, 494)
Screenshot: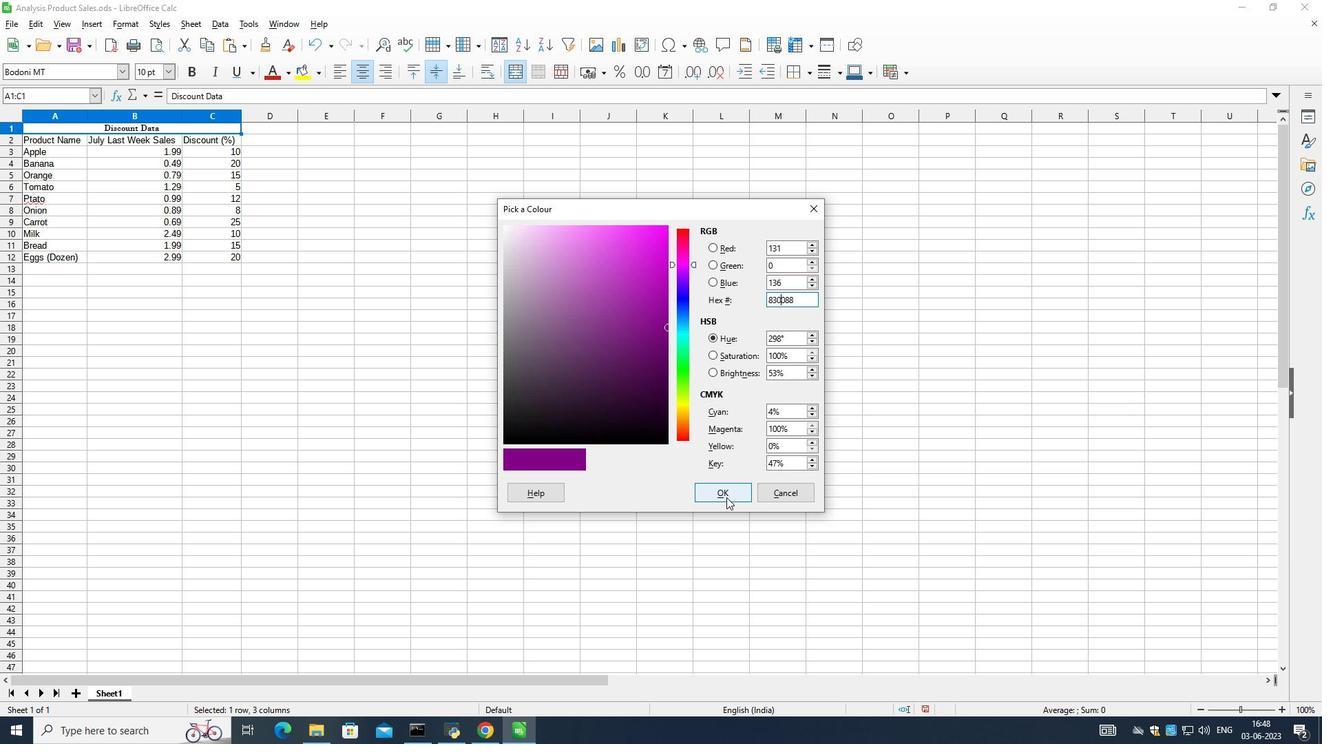 
Action: Mouse pressed left at (727, 494)
Screenshot: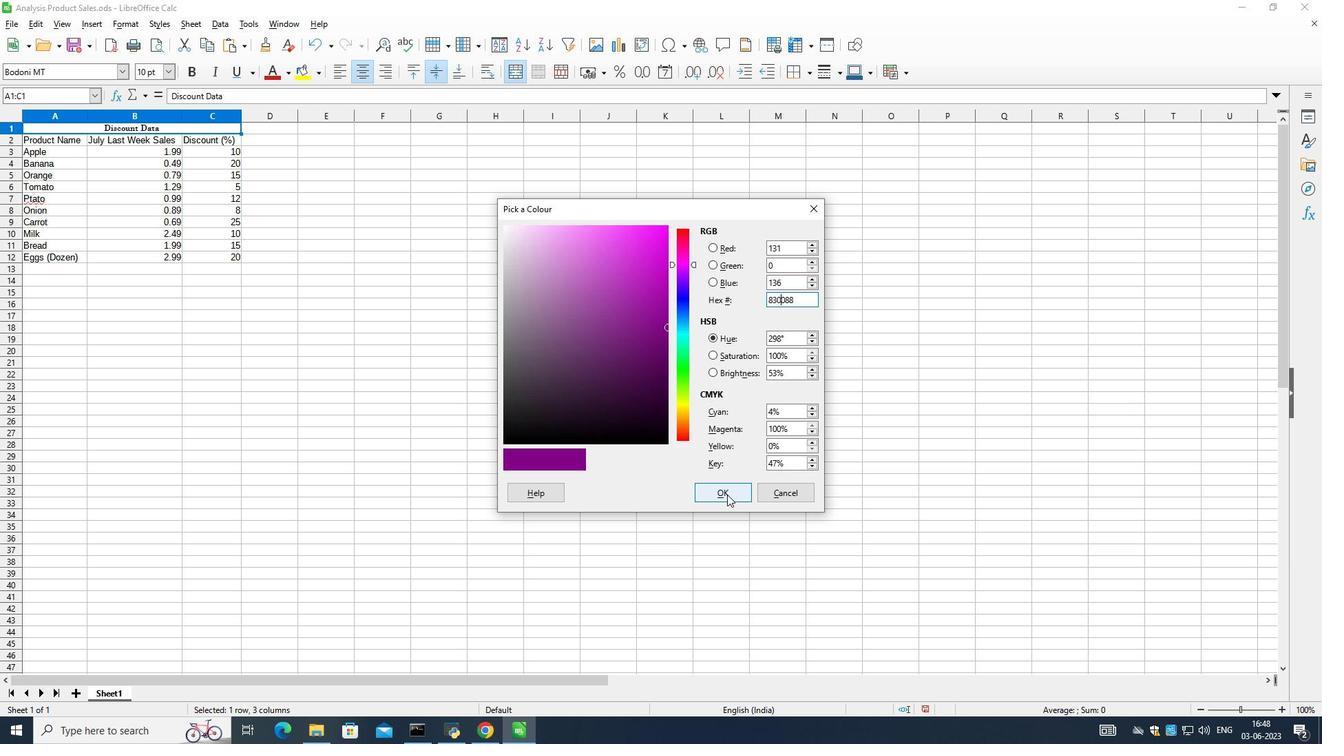 
Action: Mouse moved to (172, 186)
Screenshot: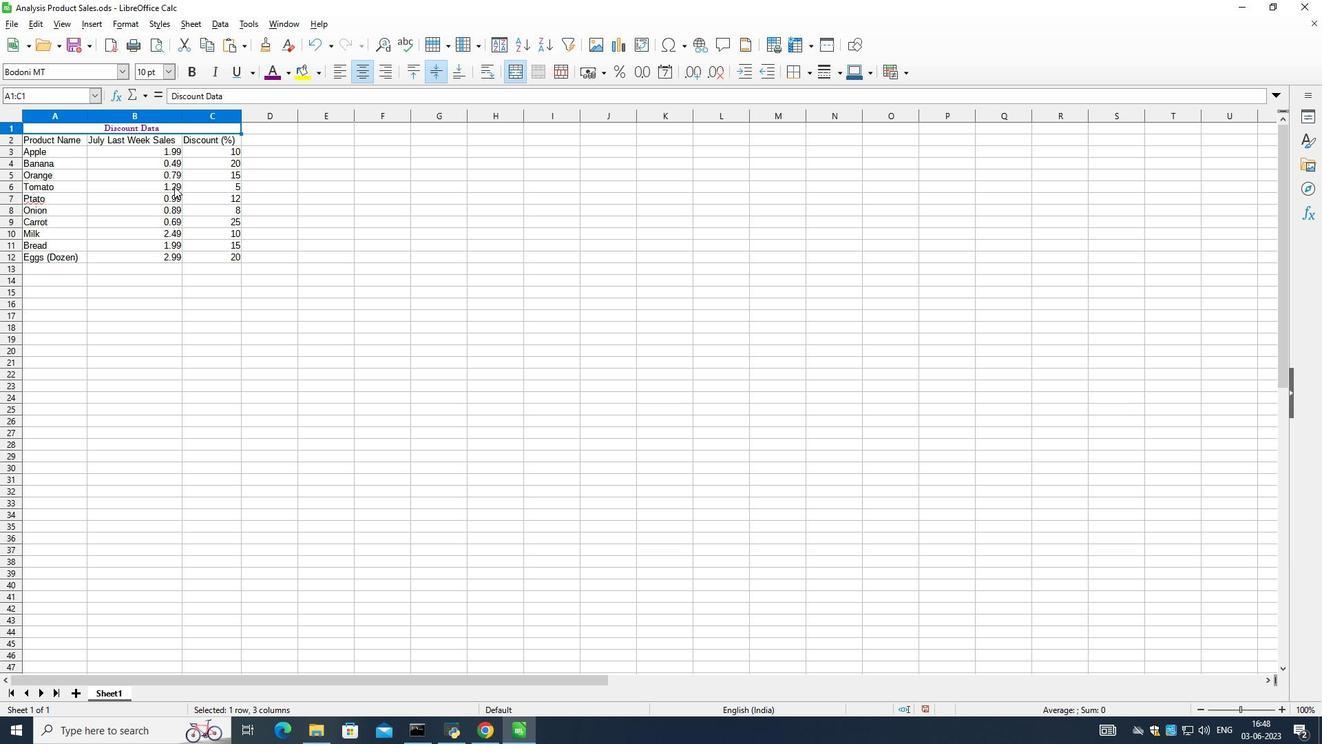 
Action: Mouse pressed left at (172, 186)
Screenshot: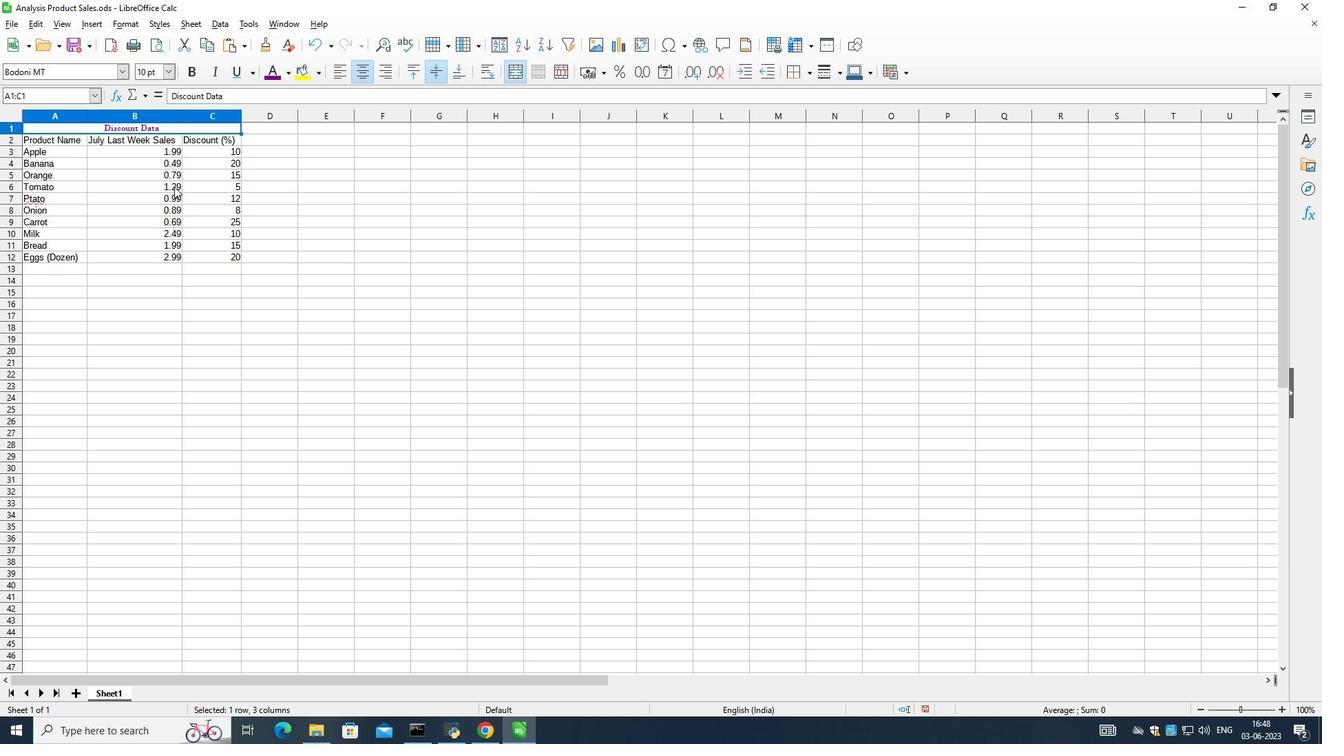 
Action: Mouse moved to (53, 139)
Screenshot: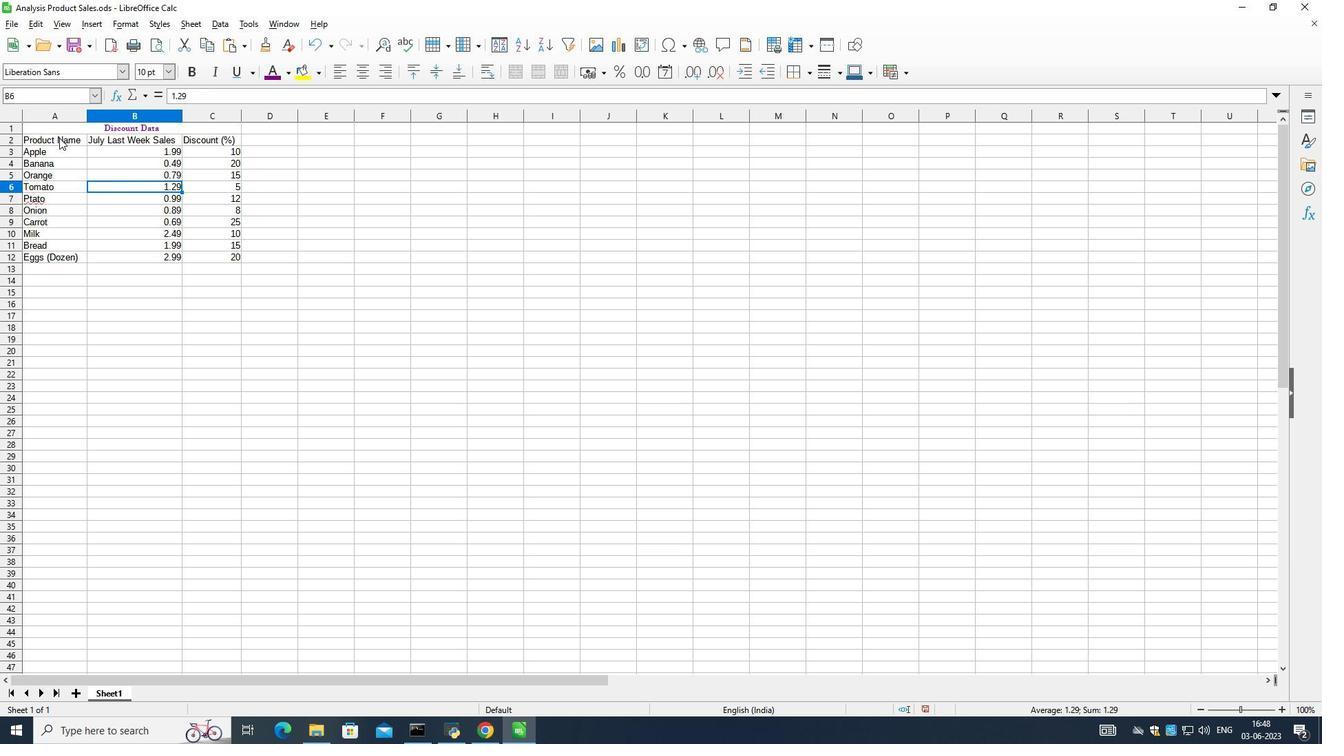 
Action: Mouse pressed left at (53, 139)
Screenshot: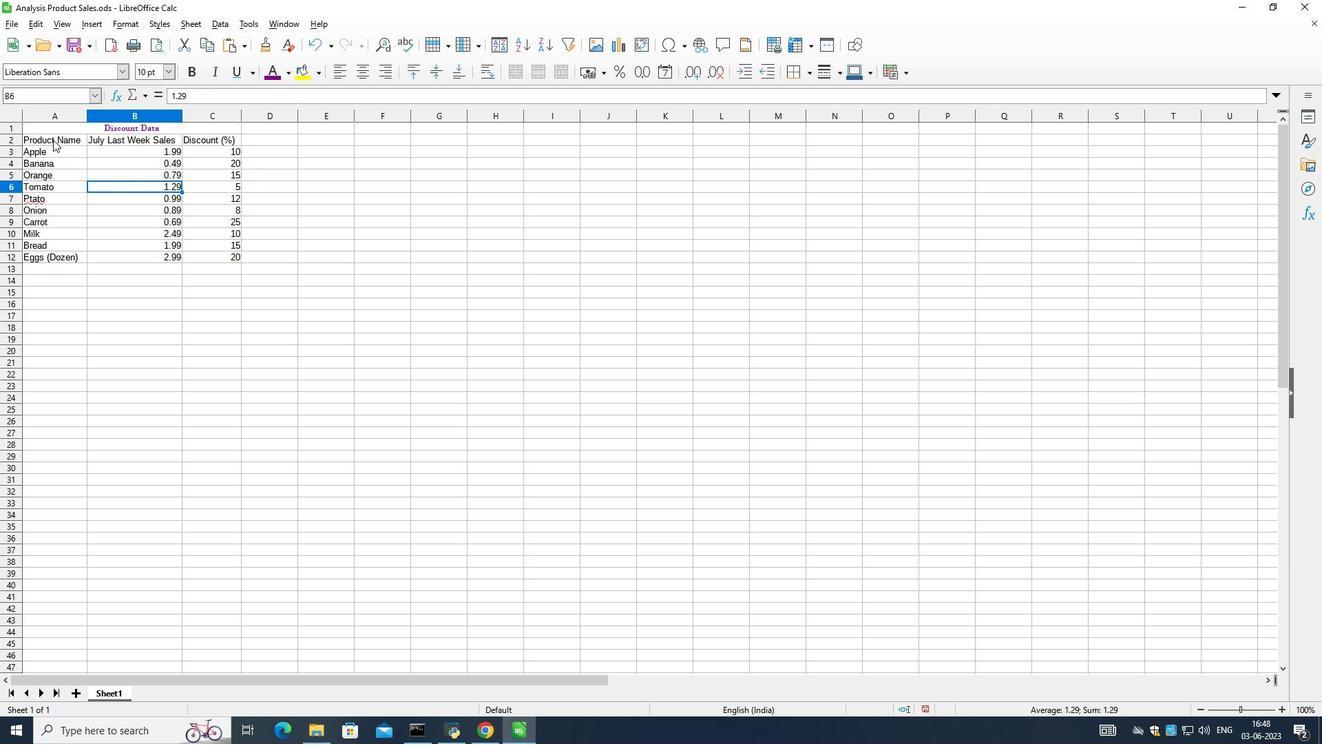 
Action: Mouse moved to (168, 73)
Screenshot: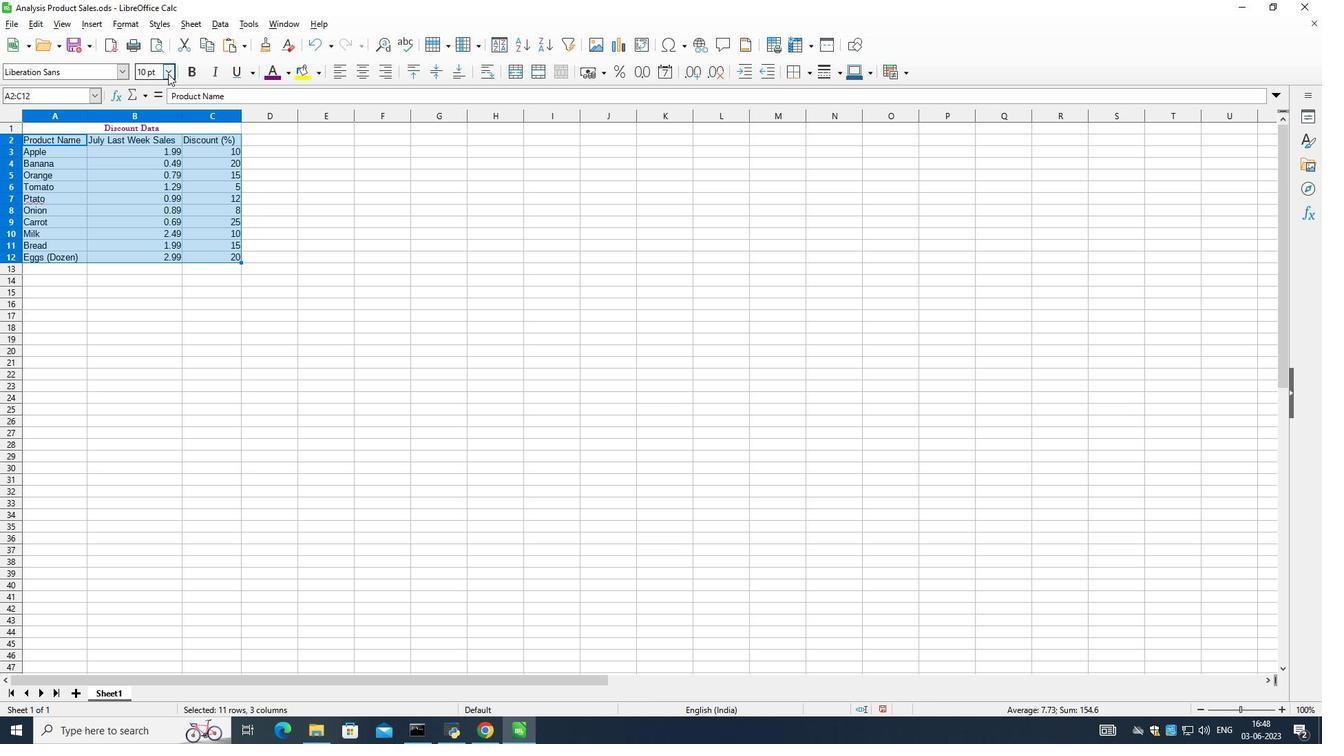 
Action: Mouse pressed left at (168, 73)
Screenshot: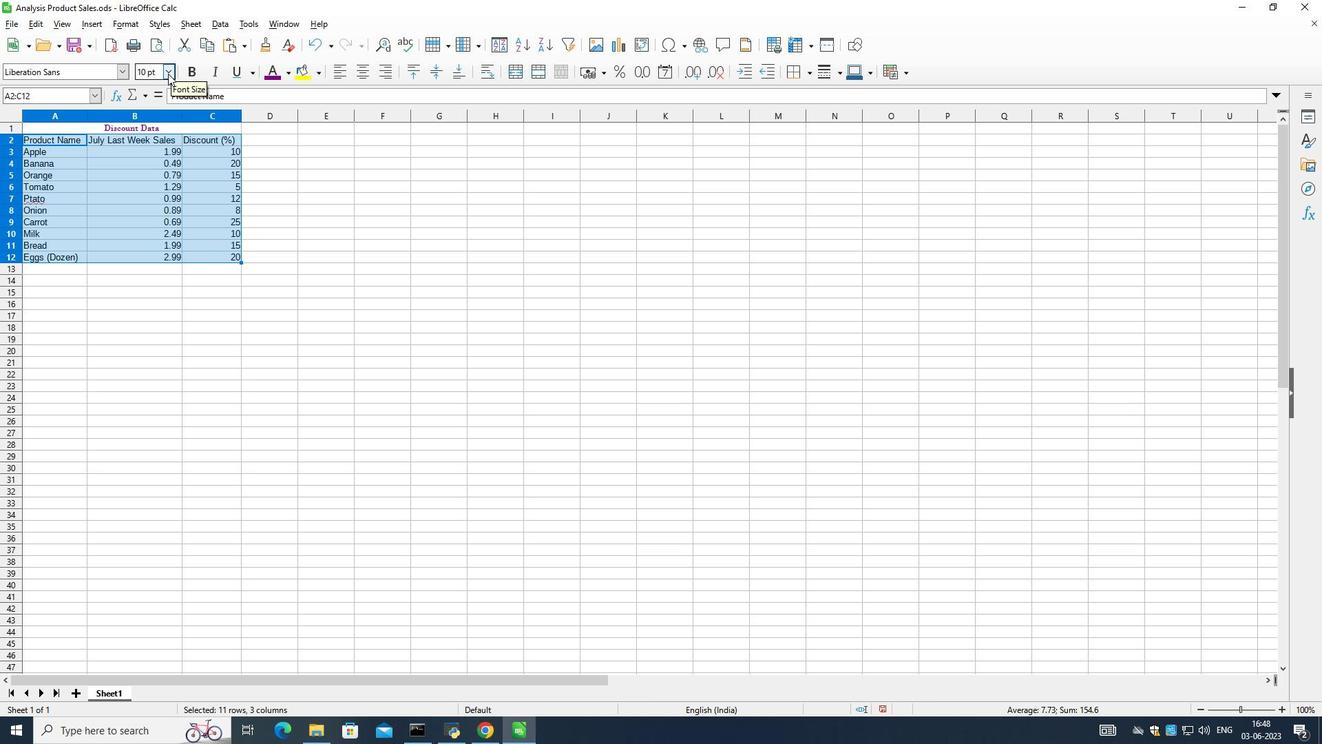 
Action: Mouse moved to (153, 177)
Screenshot: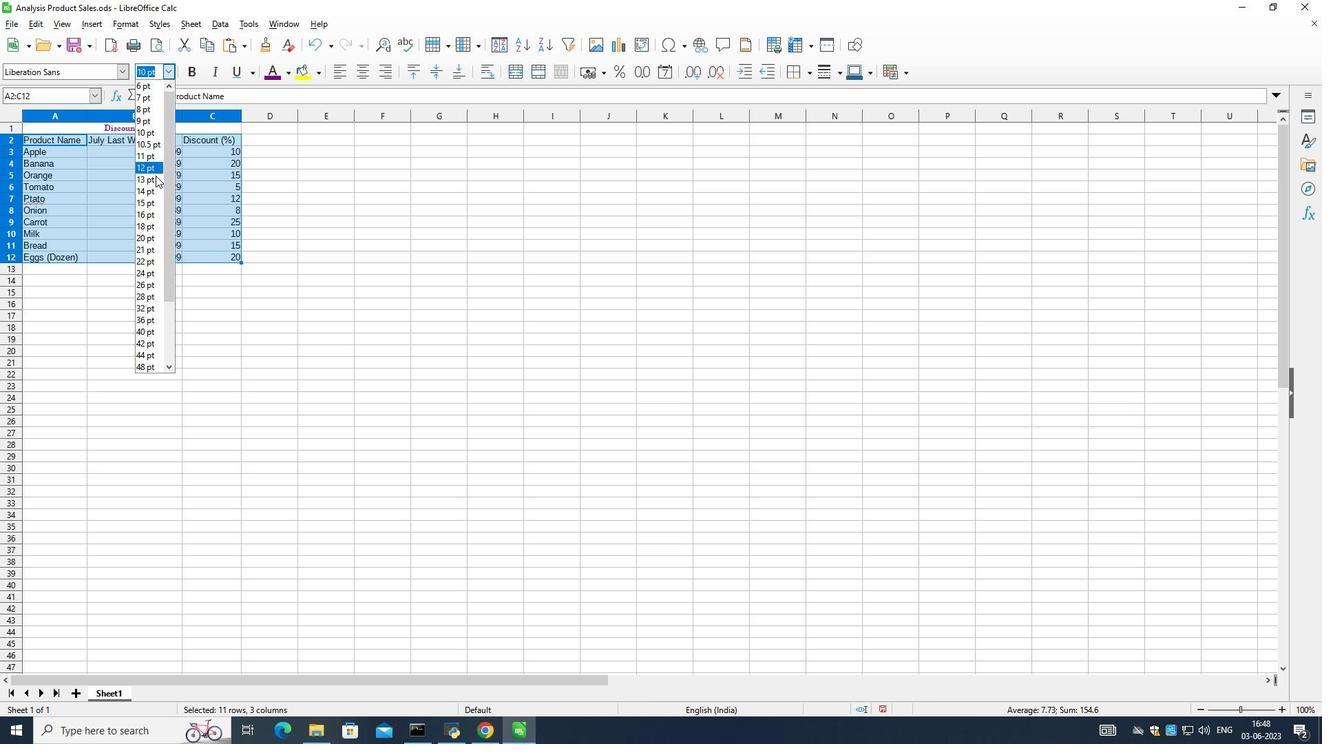
Action: Mouse pressed left at (153, 177)
Screenshot: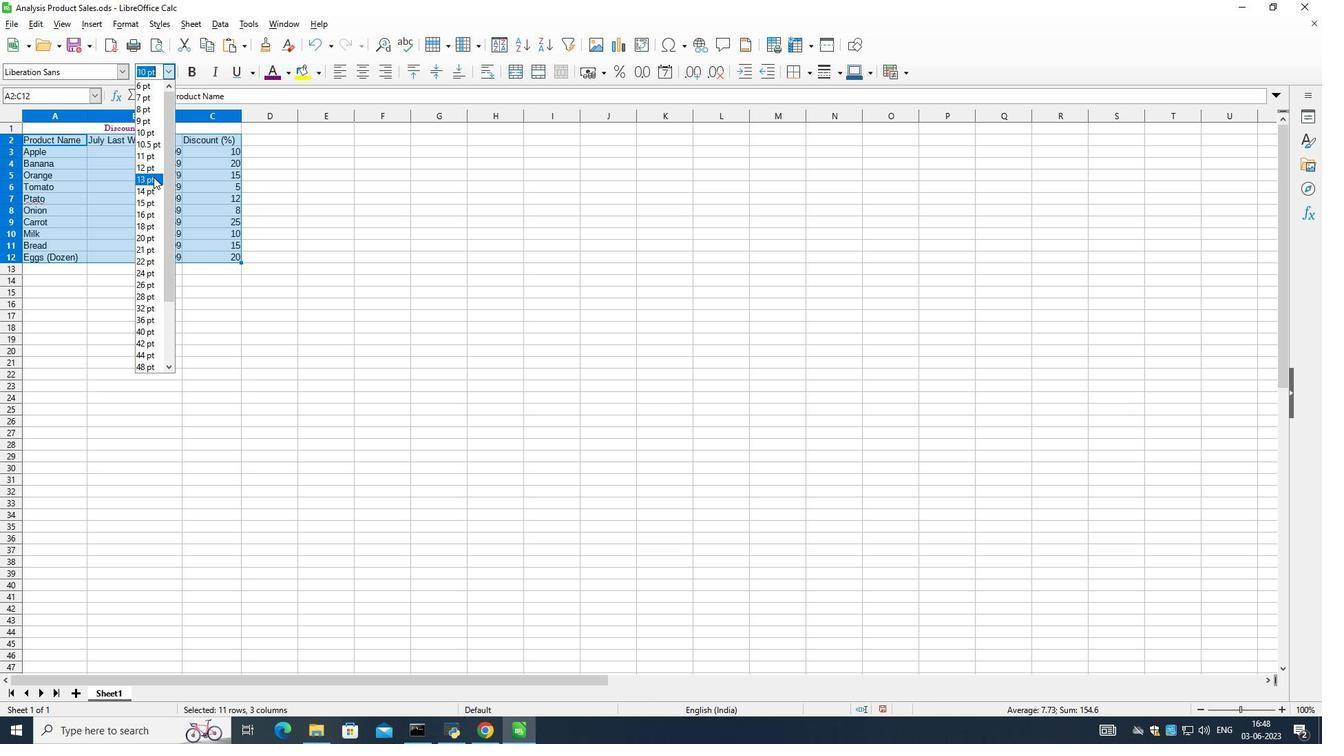 
Action: Mouse moved to (56, 128)
Screenshot: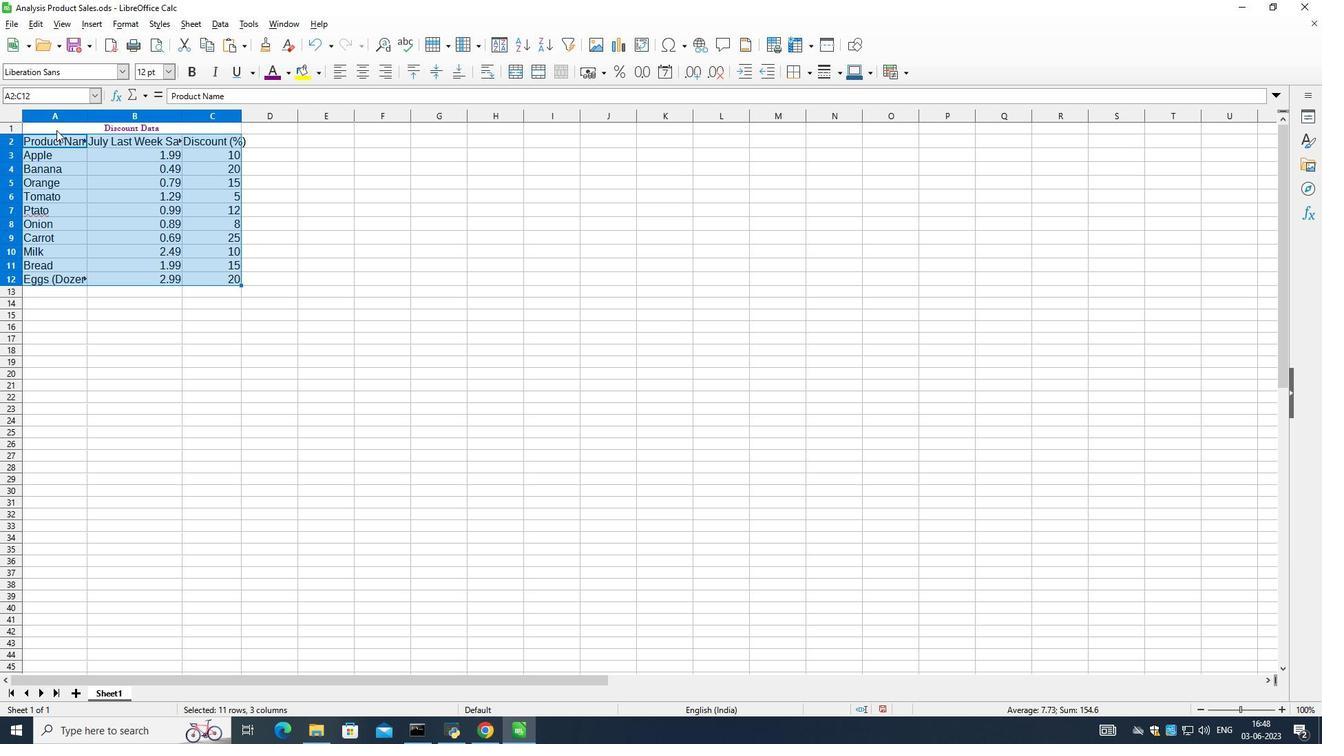
Action: Mouse pressed left at (56, 128)
Screenshot: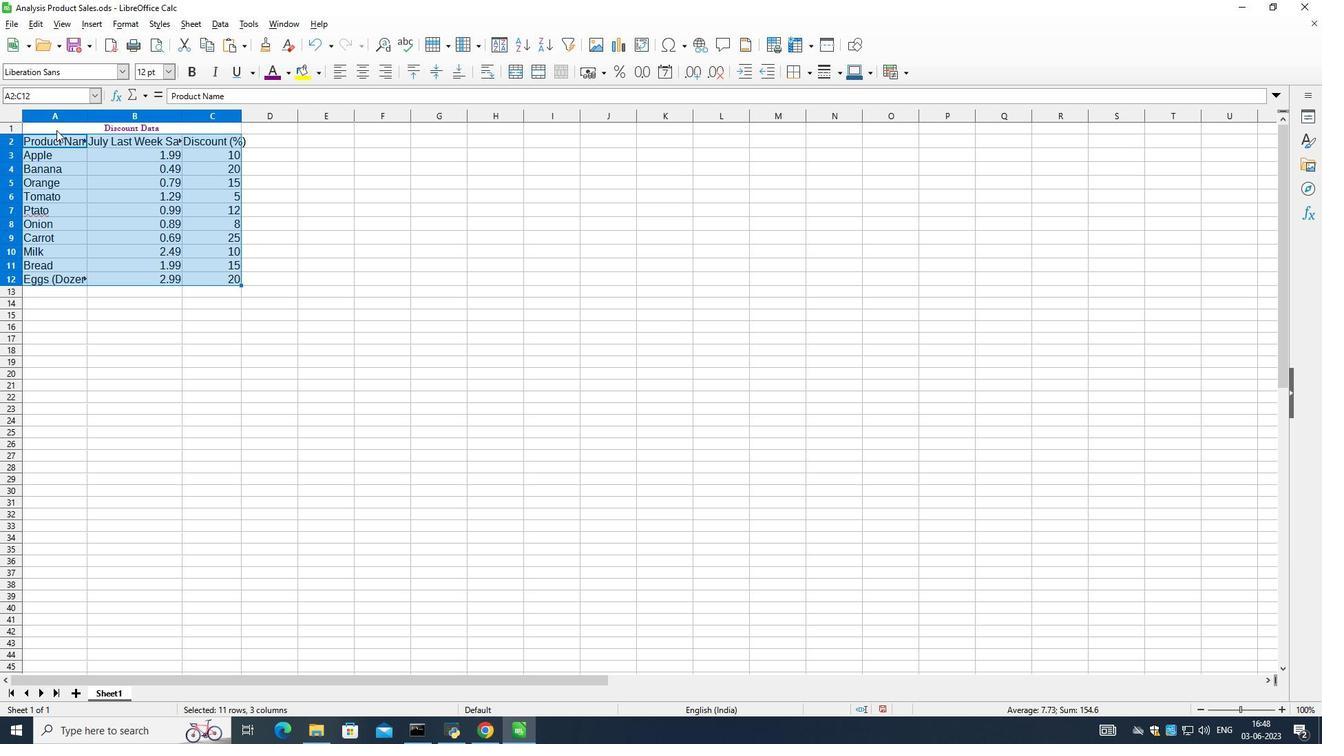 
Action: Mouse moved to (170, 71)
Screenshot: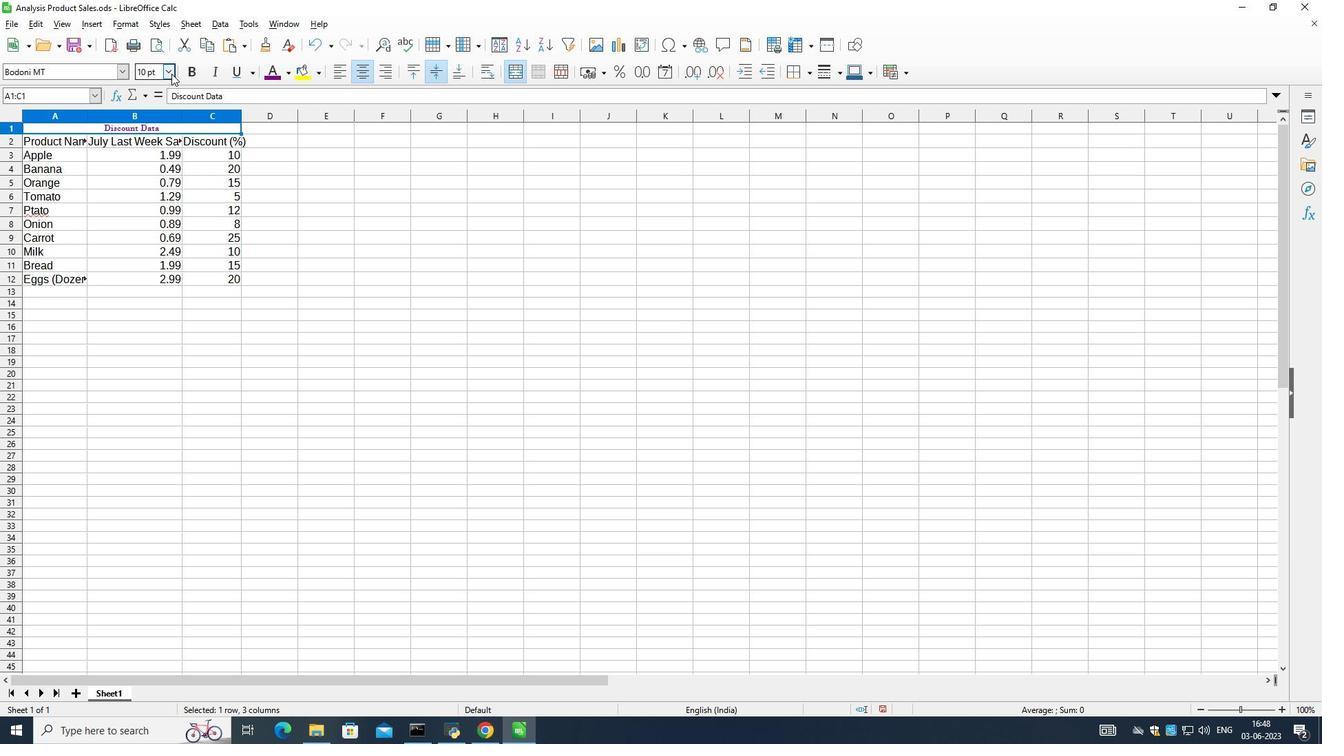 
Action: Mouse pressed left at (170, 71)
Screenshot: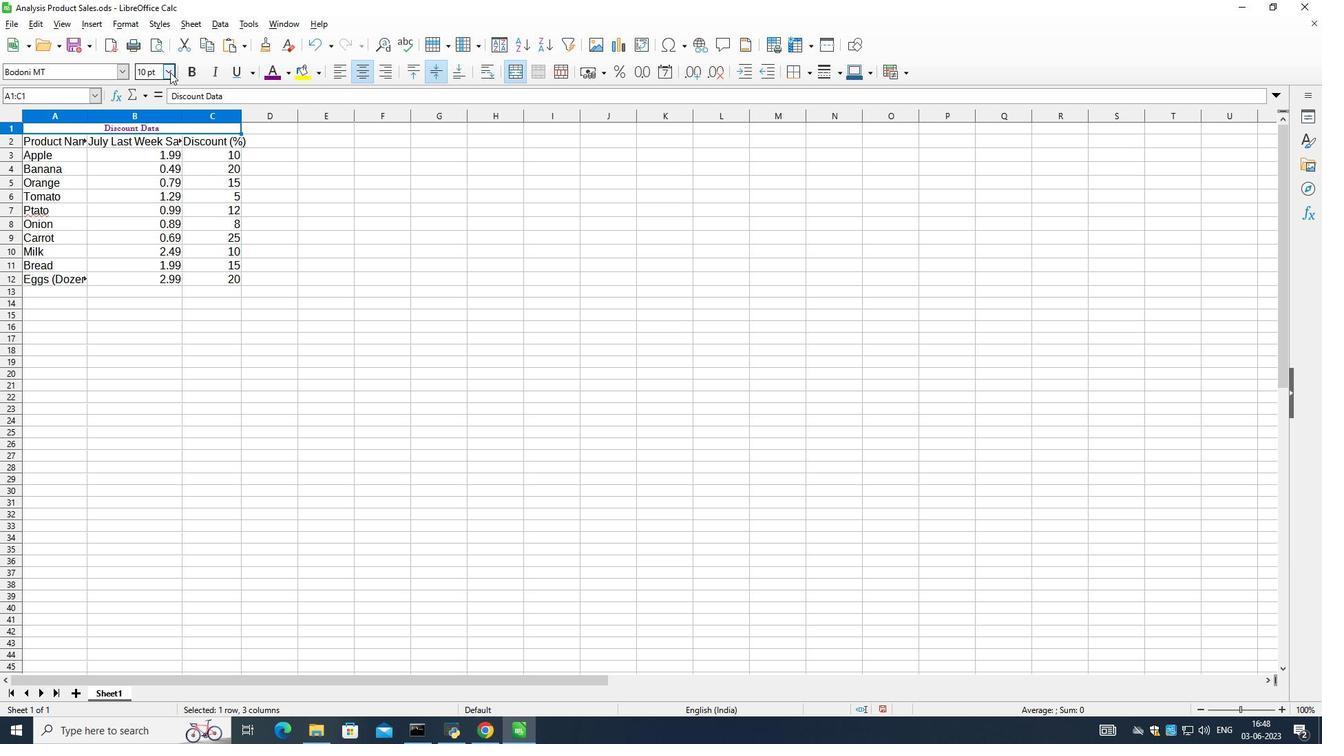 
Action: Mouse moved to (148, 166)
Screenshot: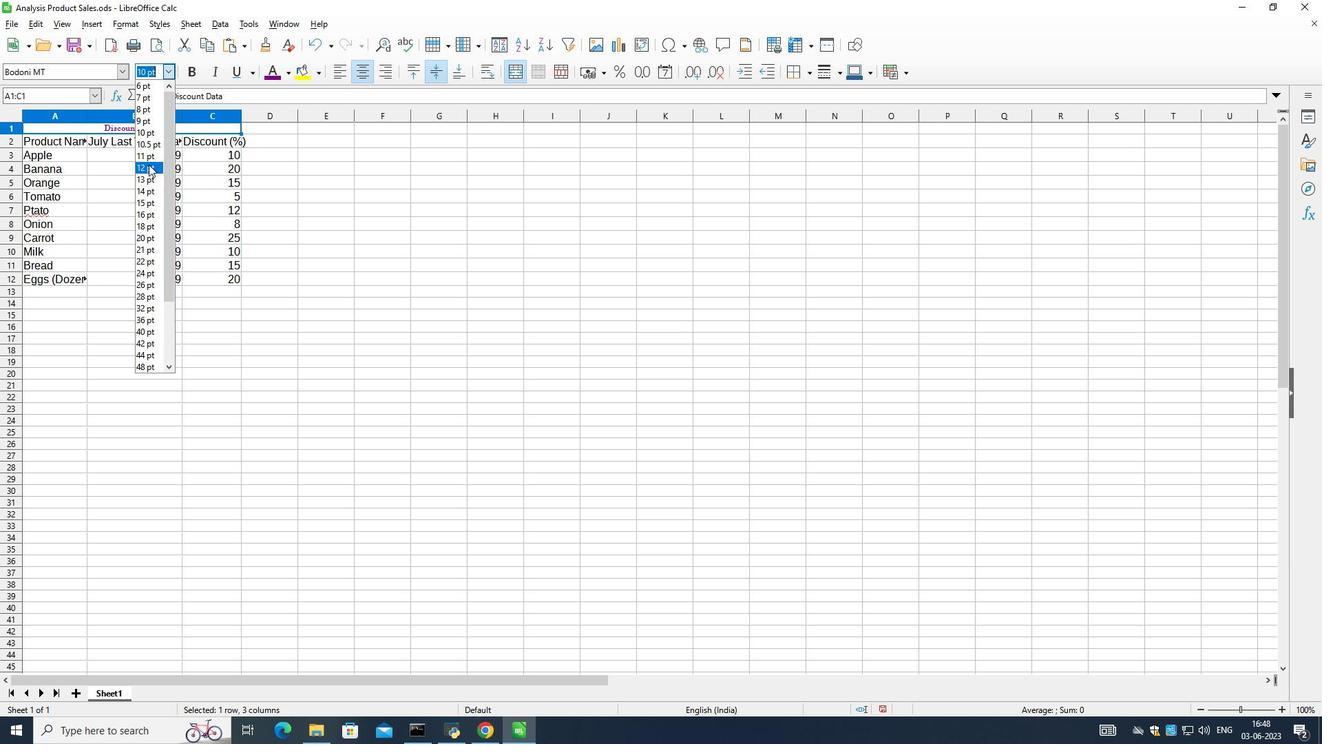 
Action: Mouse pressed left at (148, 166)
Screenshot: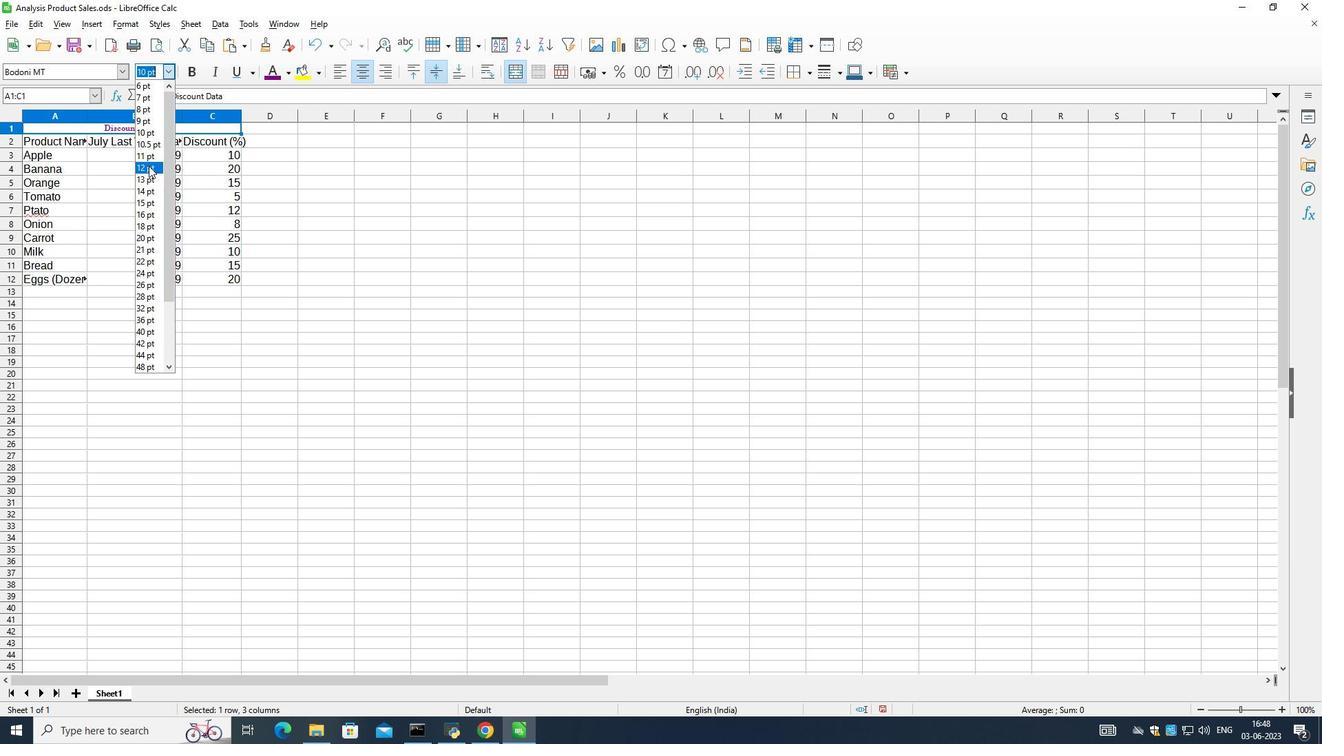 
Action: Mouse moved to (51, 143)
Screenshot: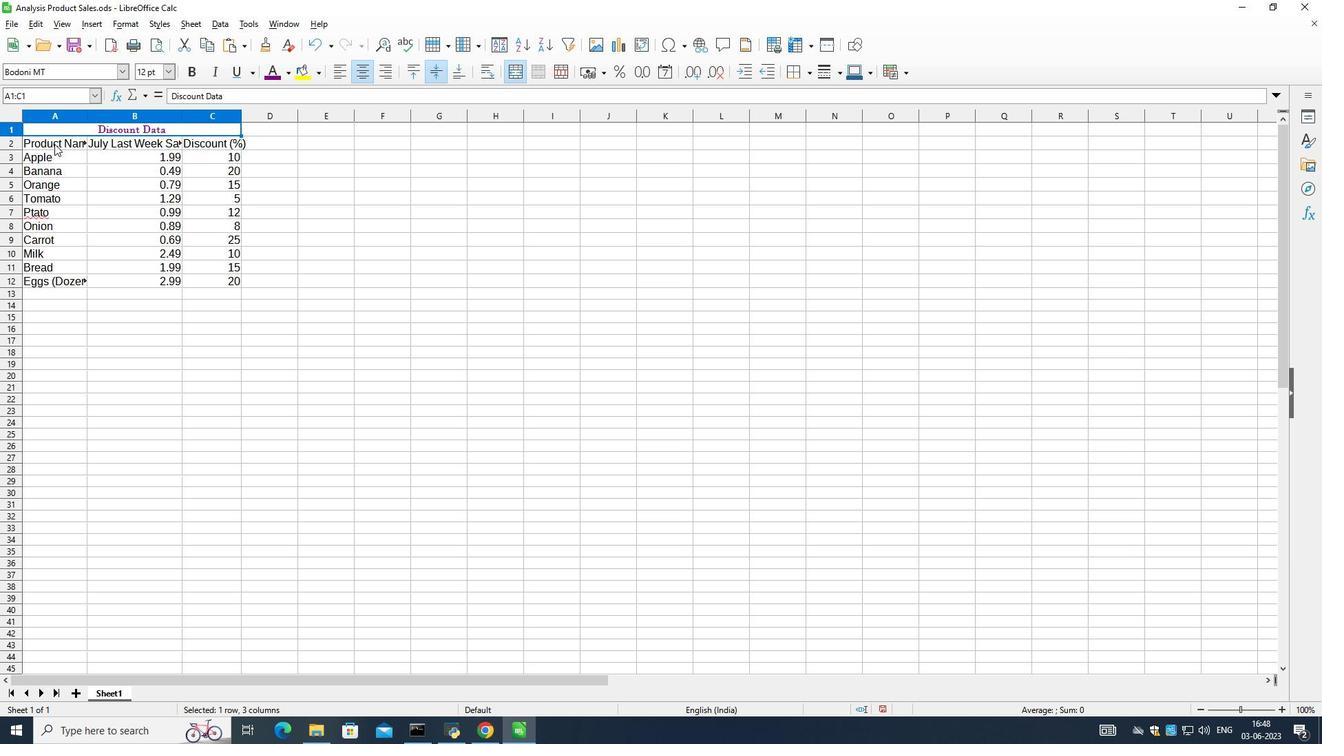 
Action: Mouse pressed left at (51, 143)
Screenshot: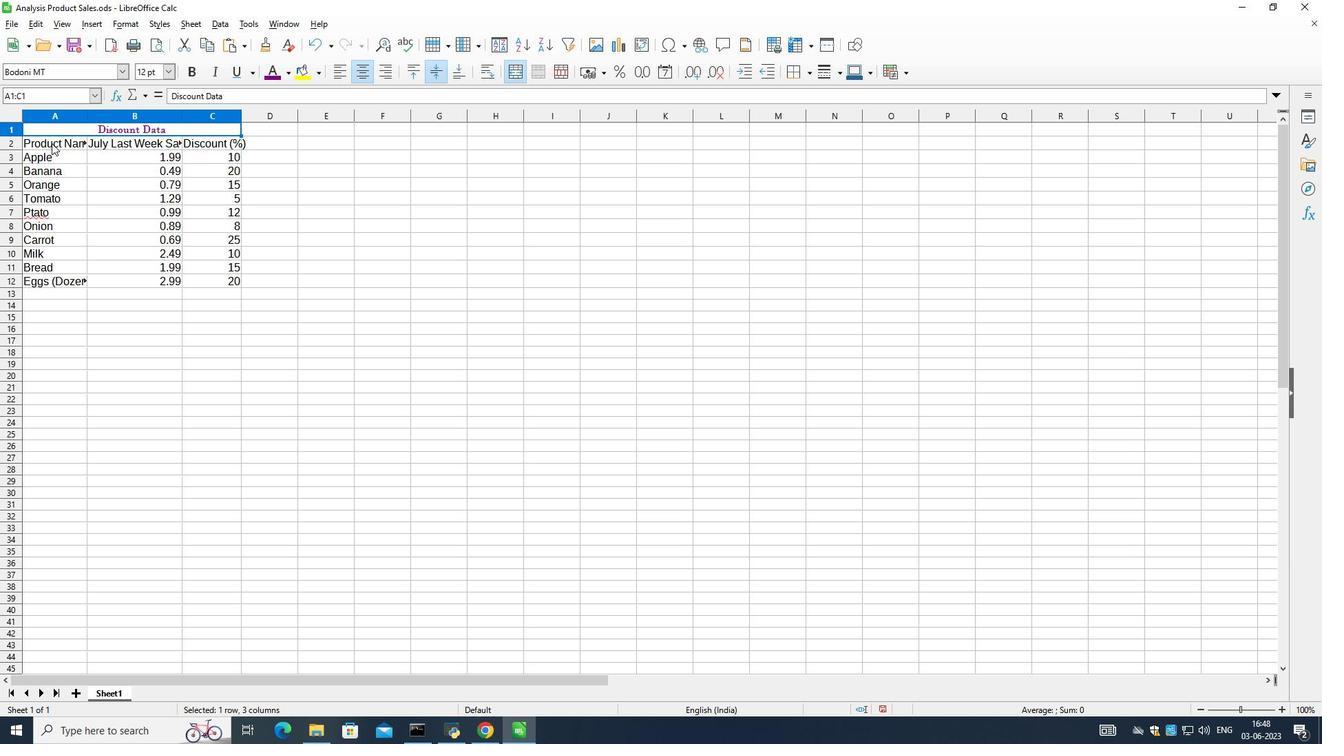 
Action: Mouse moved to (169, 73)
Screenshot: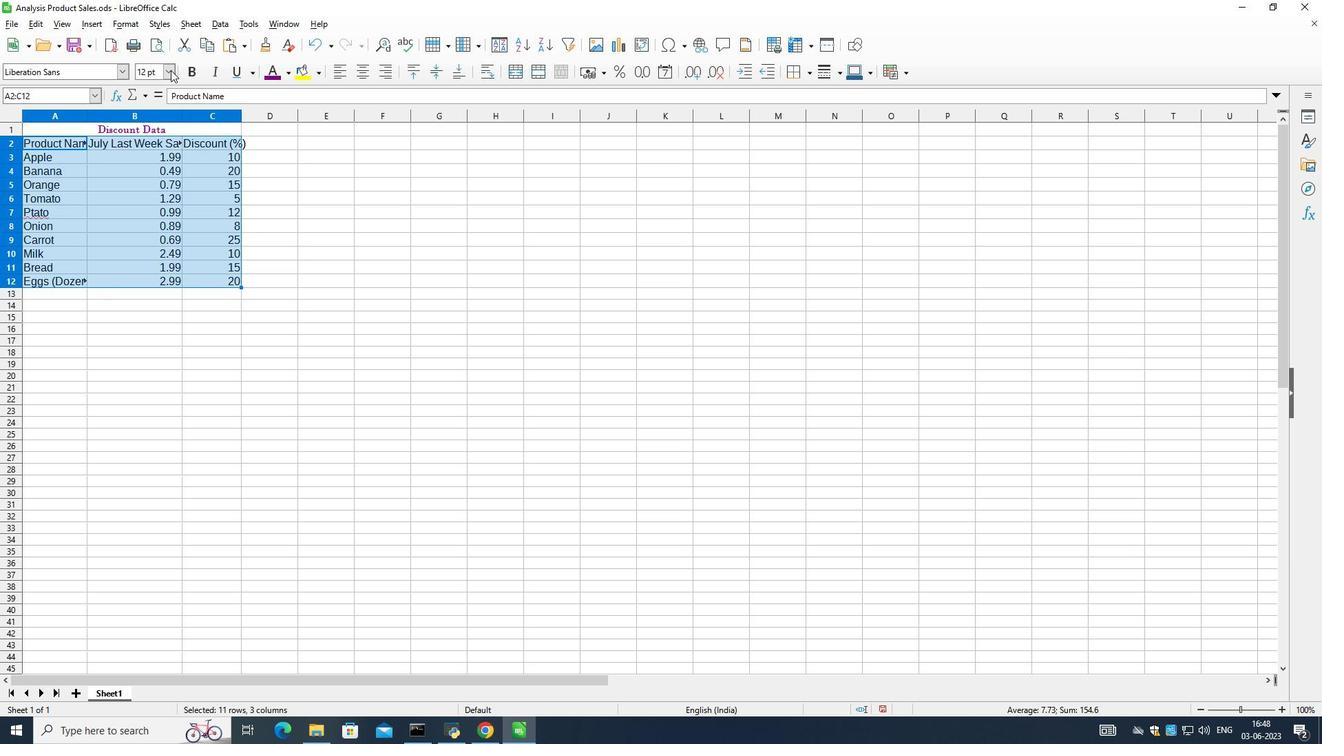 
Action: Mouse pressed left at (169, 73)
Screenshot: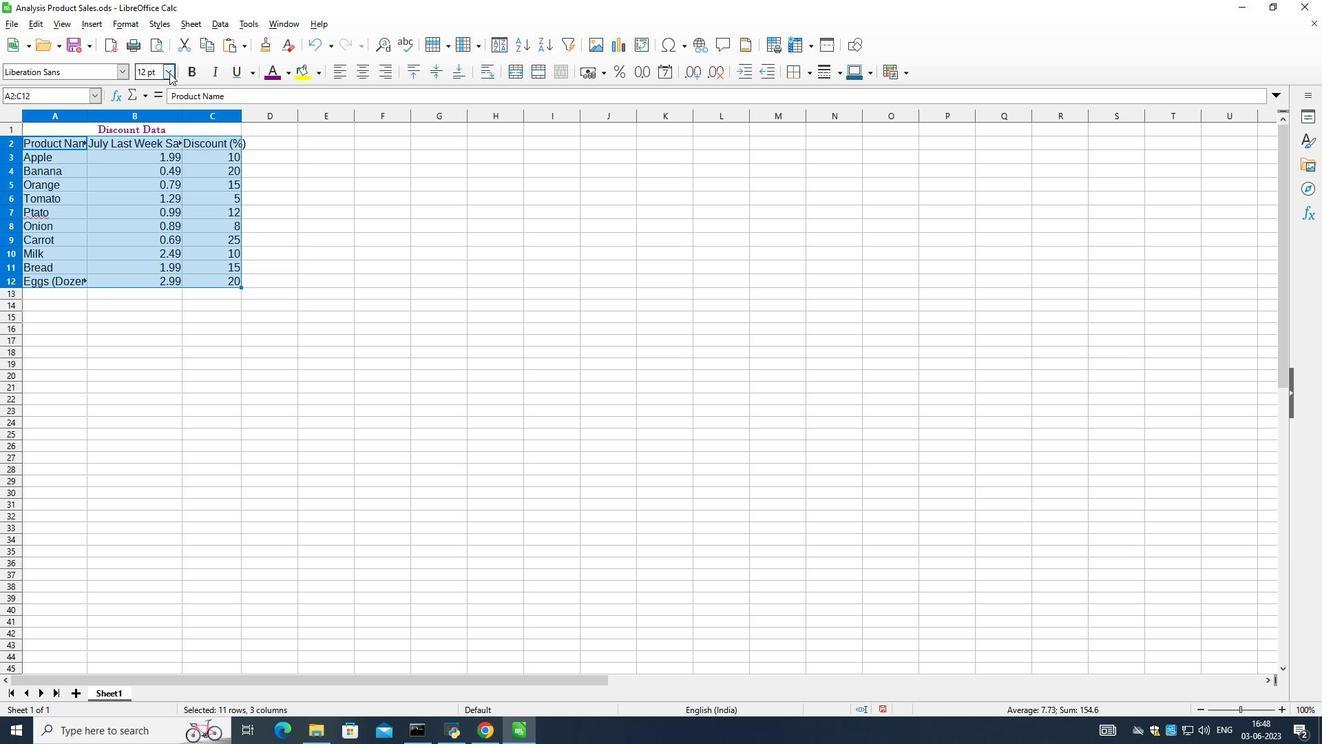 
Action: Mouse moved to (147, 134)
Screenshot: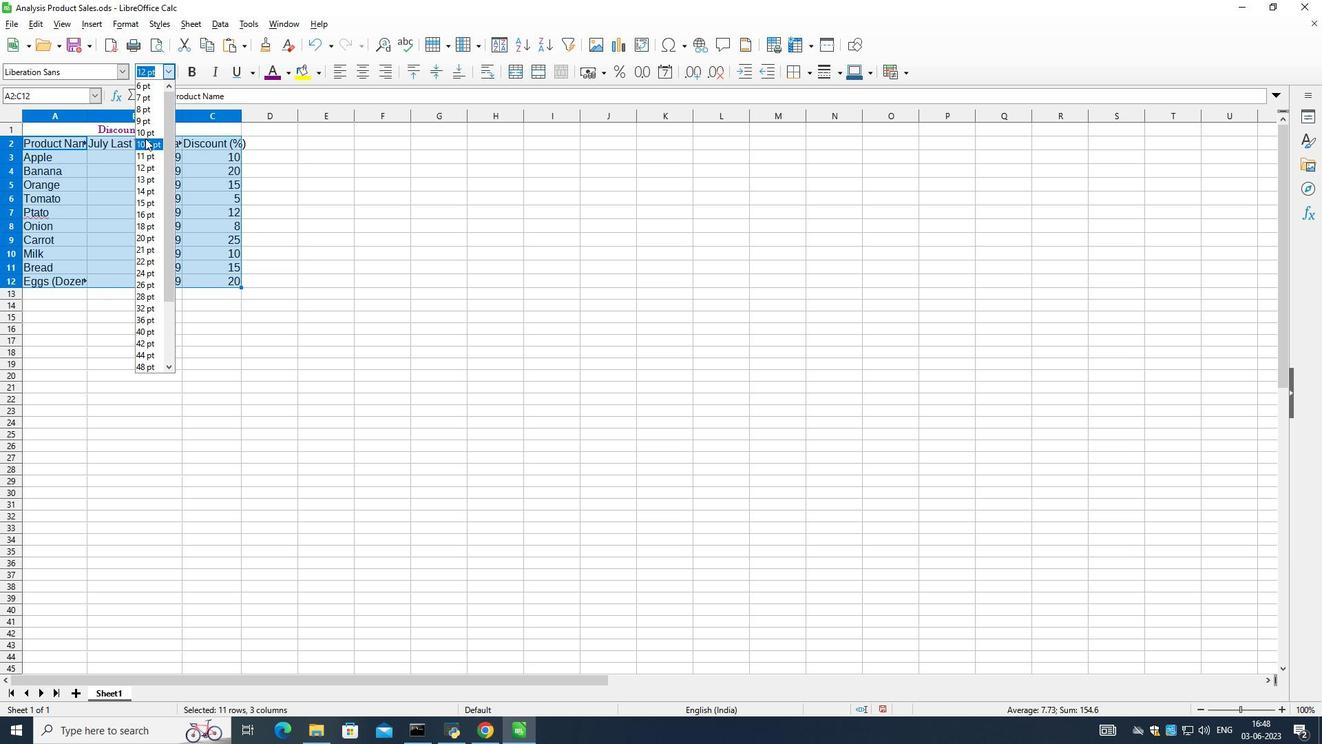 
Action: Mouse pressed left at (147, 134)
Screenshot: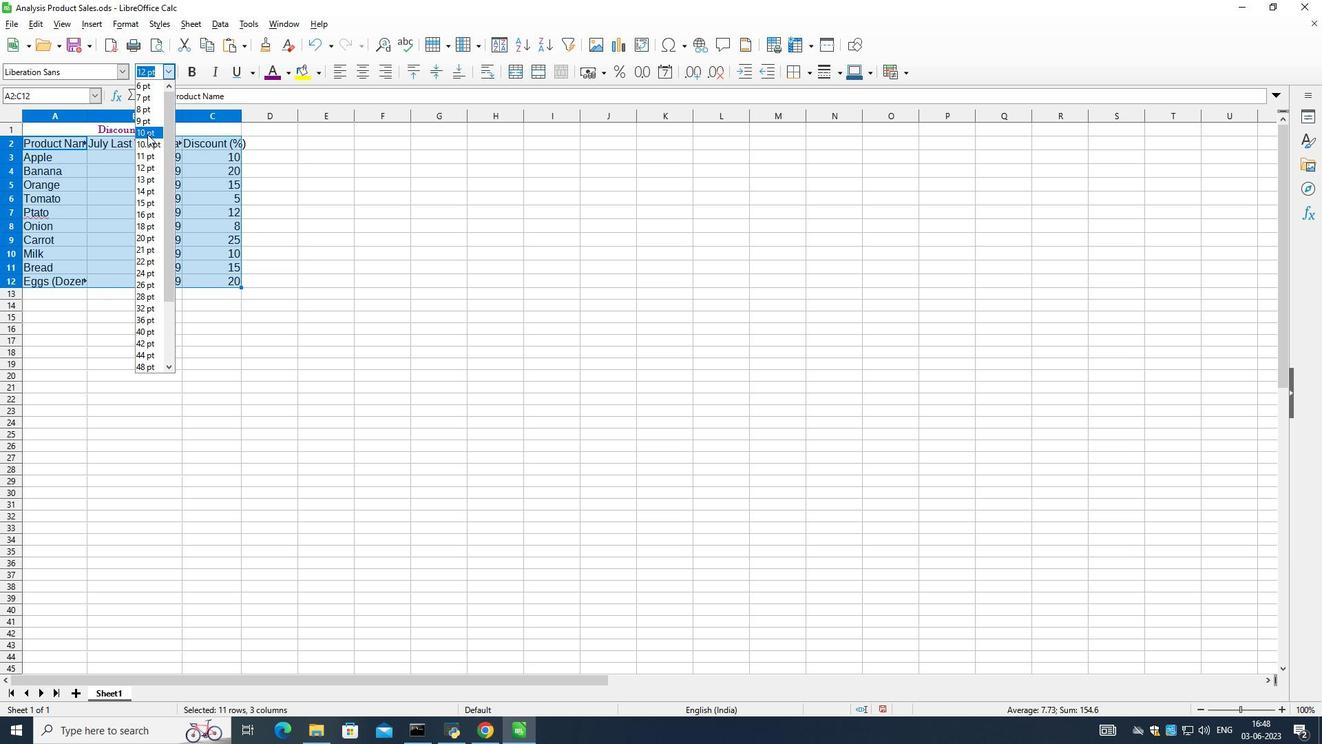 
Action: Mouse moved to (147, 158)
Screenshot: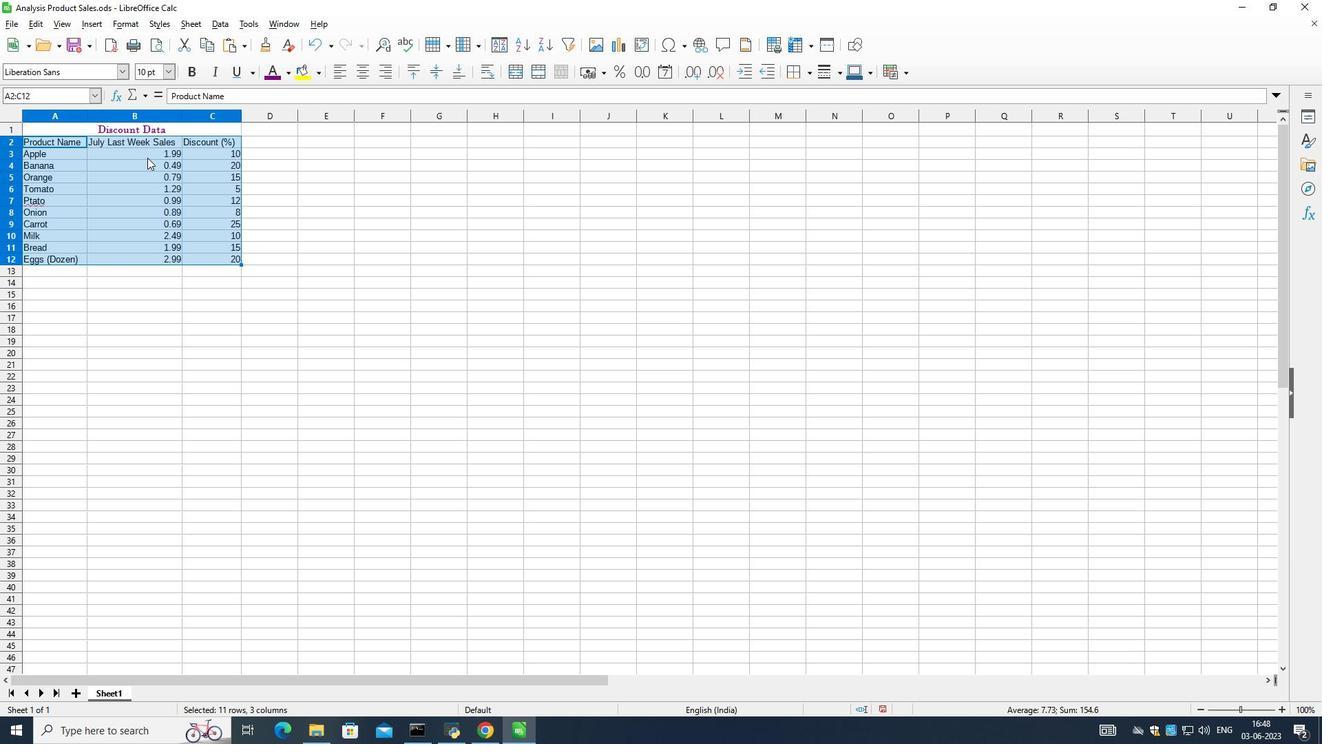 
Action: Mouse pressed left at (147, 158)
Screenshot: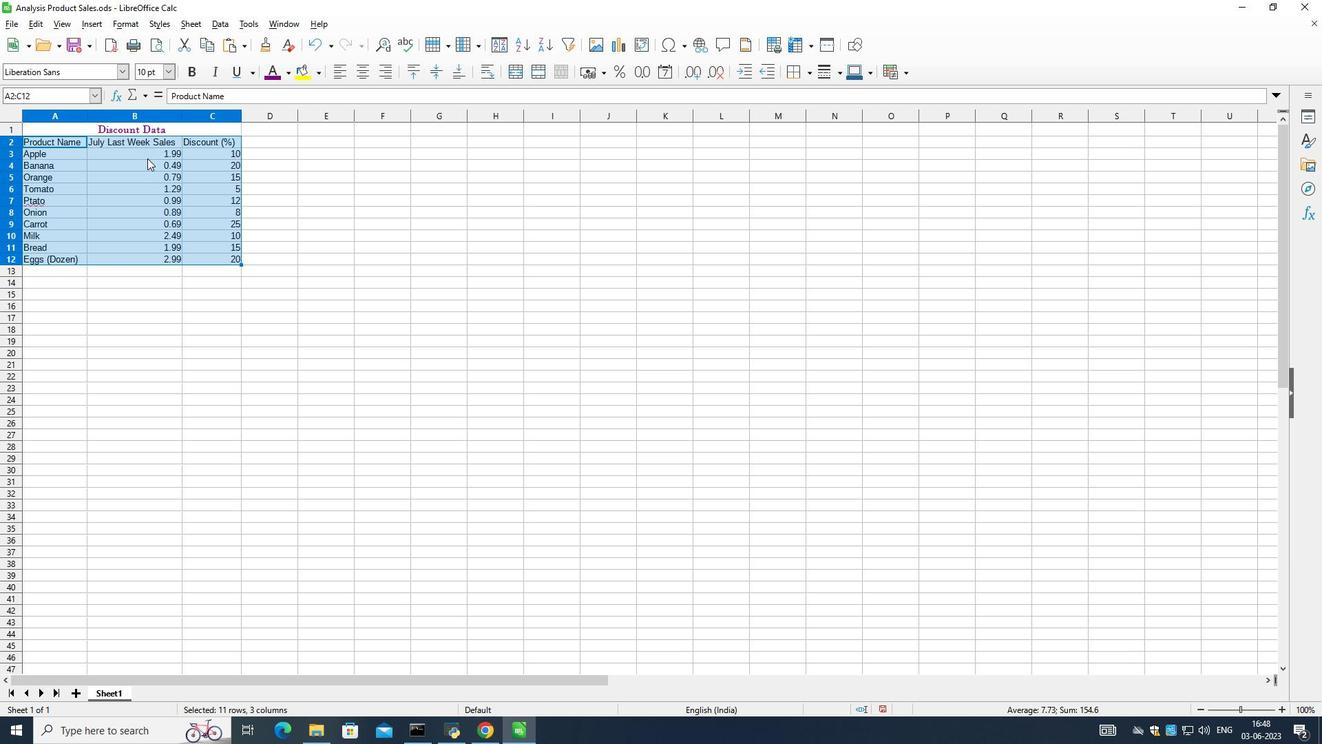 
Action: Mouse moved to (42, 137)
Screenshot: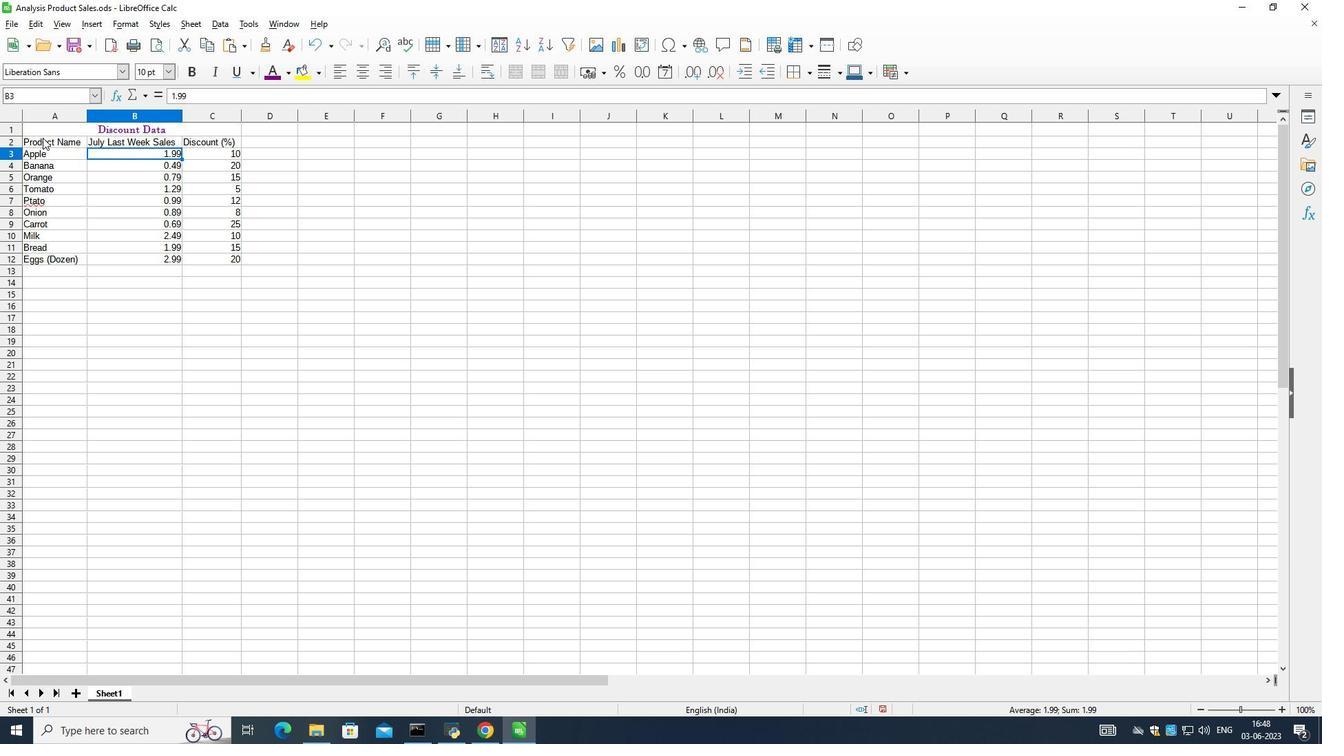 
Action: Mouse pressed left at (42, 137)
Screenshot: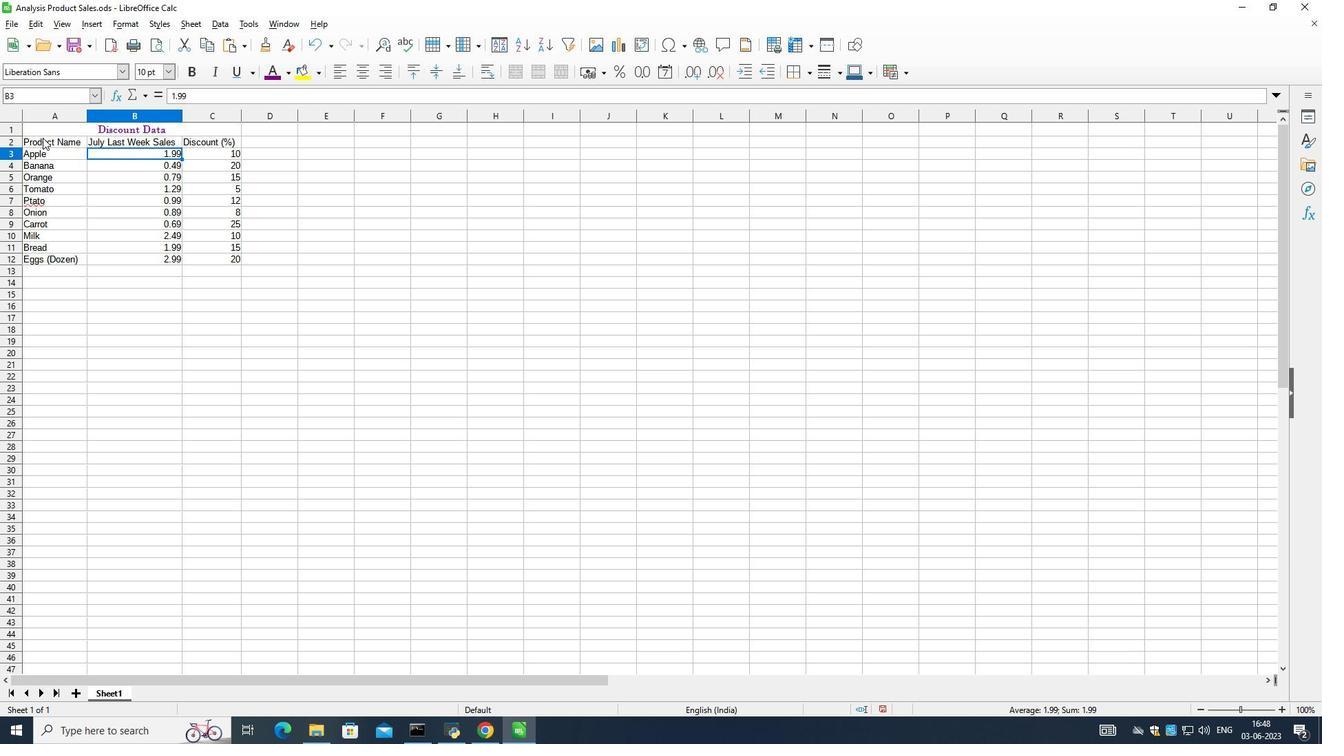 
Action: Mouse moved to (123, 70)
Screenshot: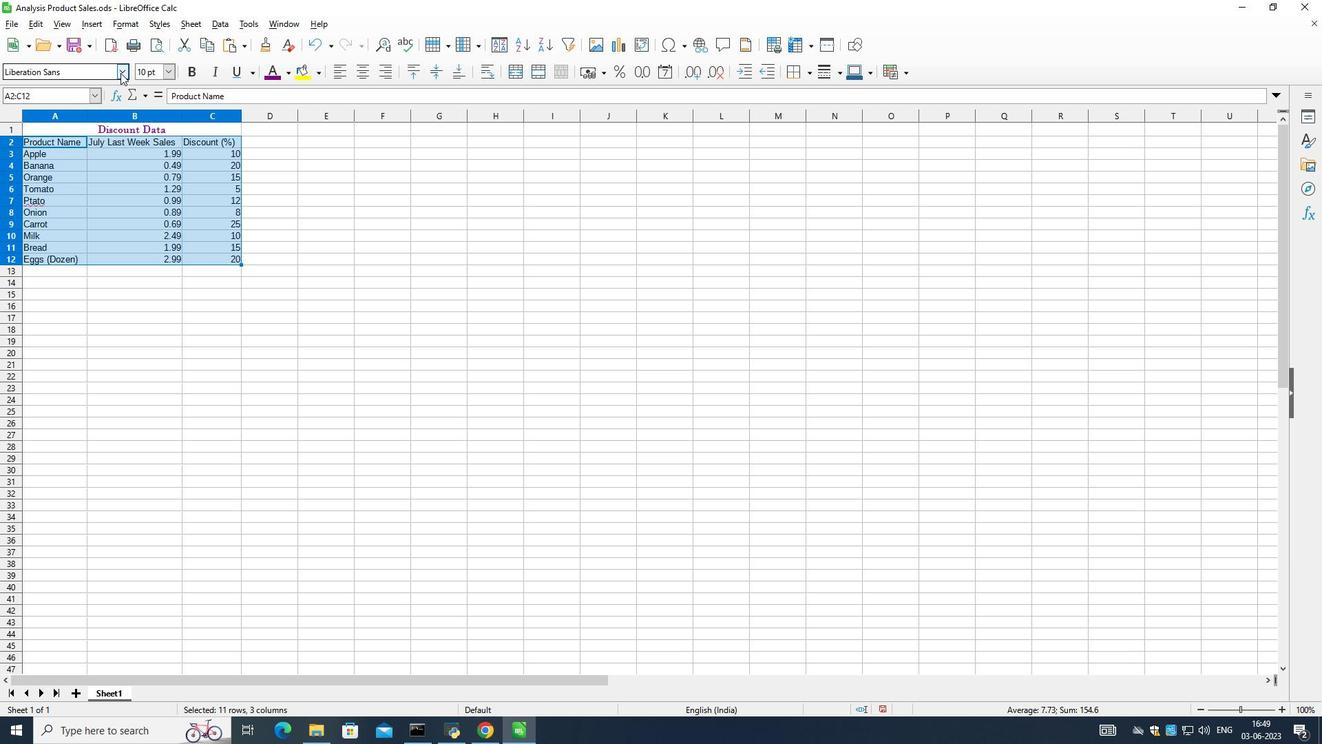 
Action: Mouse pressed left at (123, 70)
Screenshot: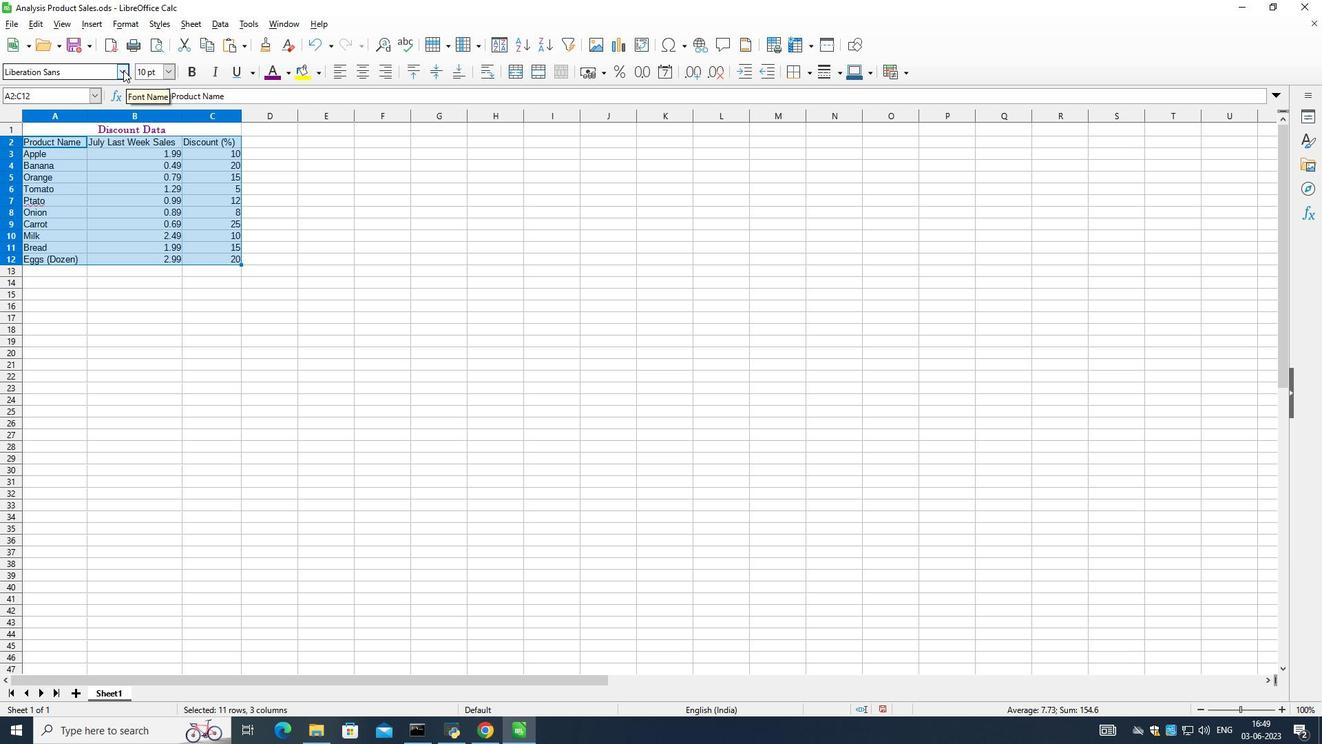 
Action: Mouse moved to (122, 70)
Screenshot: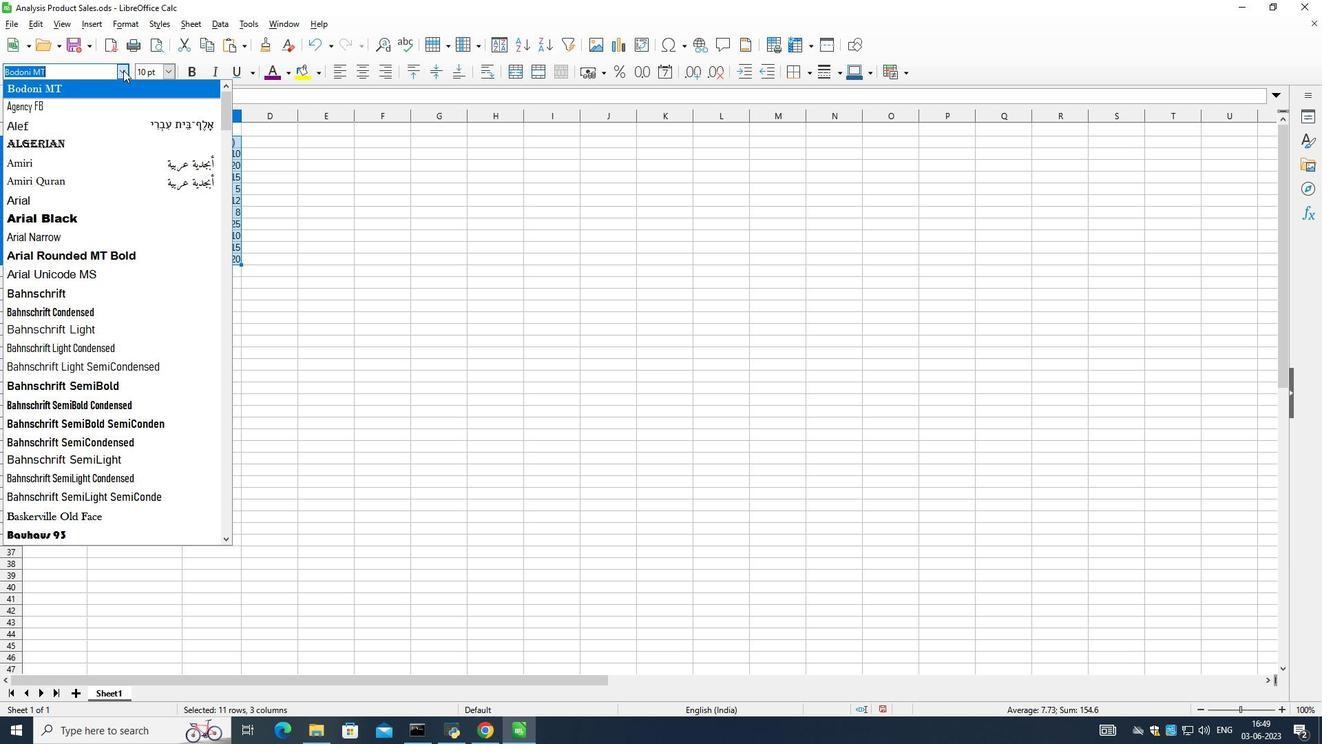 
Action: Key pressed andalusand<Key.enter>
Screenshot: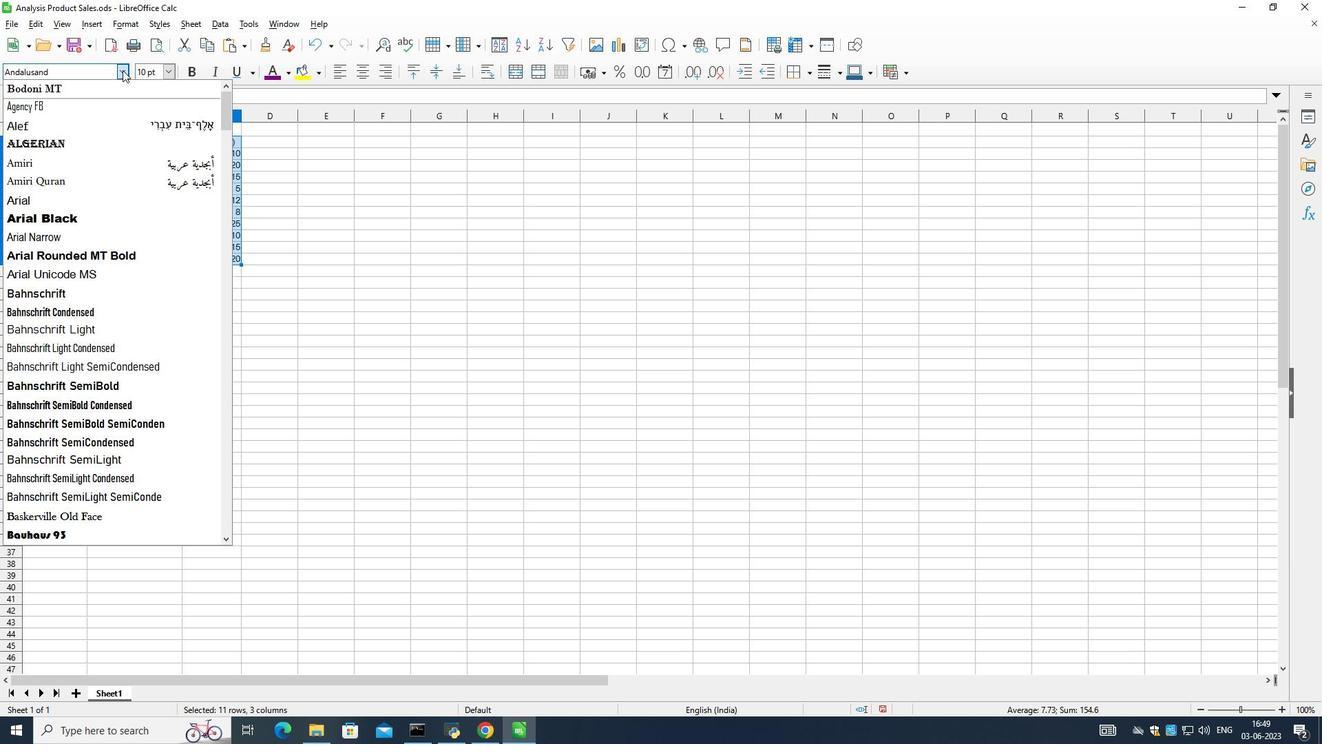 
Action: Mouse moved to (165, 75)
Screenshot: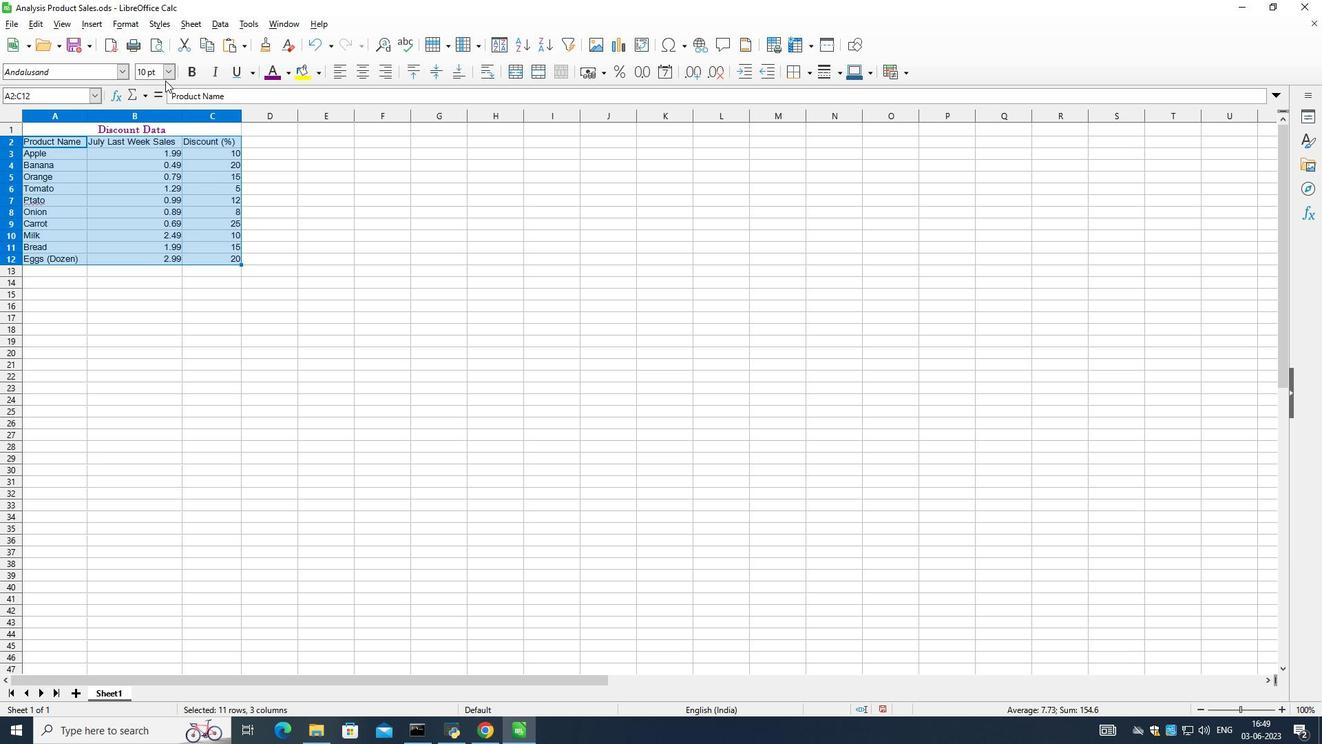 
Action: Mouse pressed left at (165, 75)
Screenshot: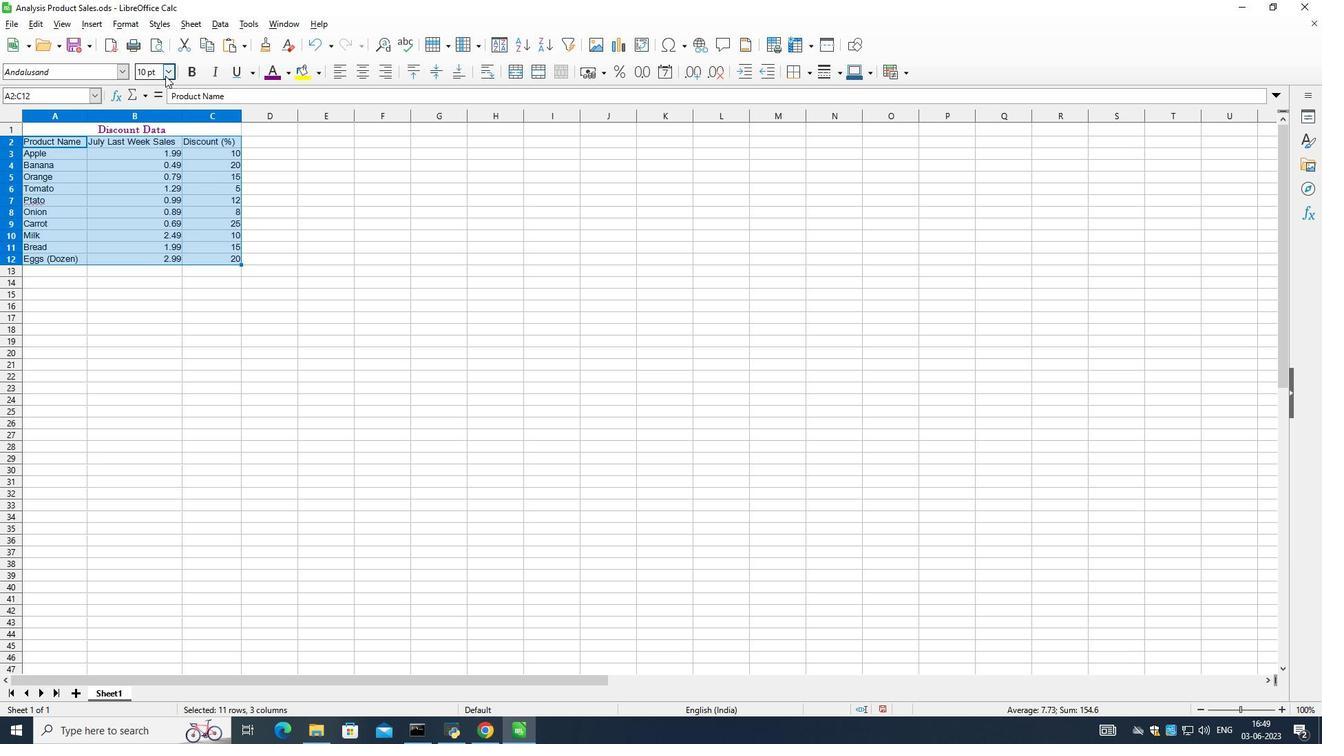 
Action: Mouse moved to (148, 215)
Screenshot: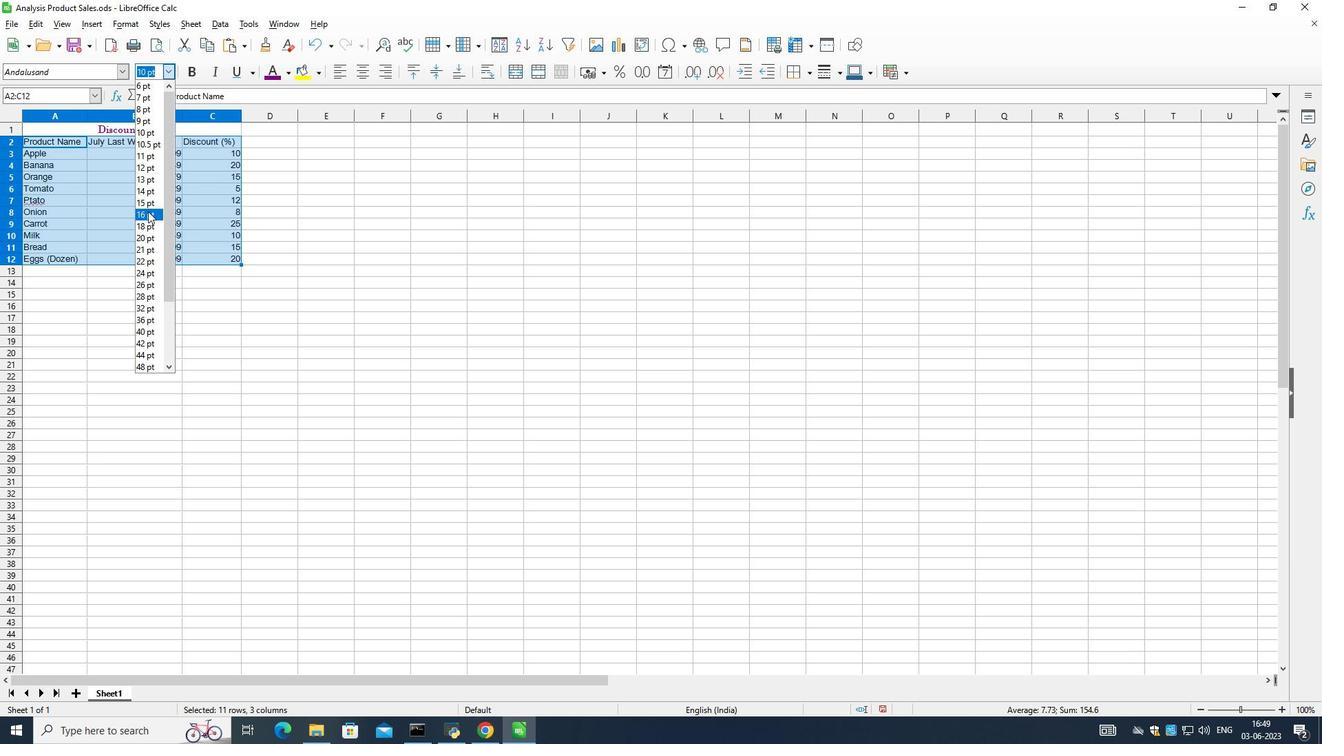 
Action: Mouse pressed left at (148, 215)
Screenshot: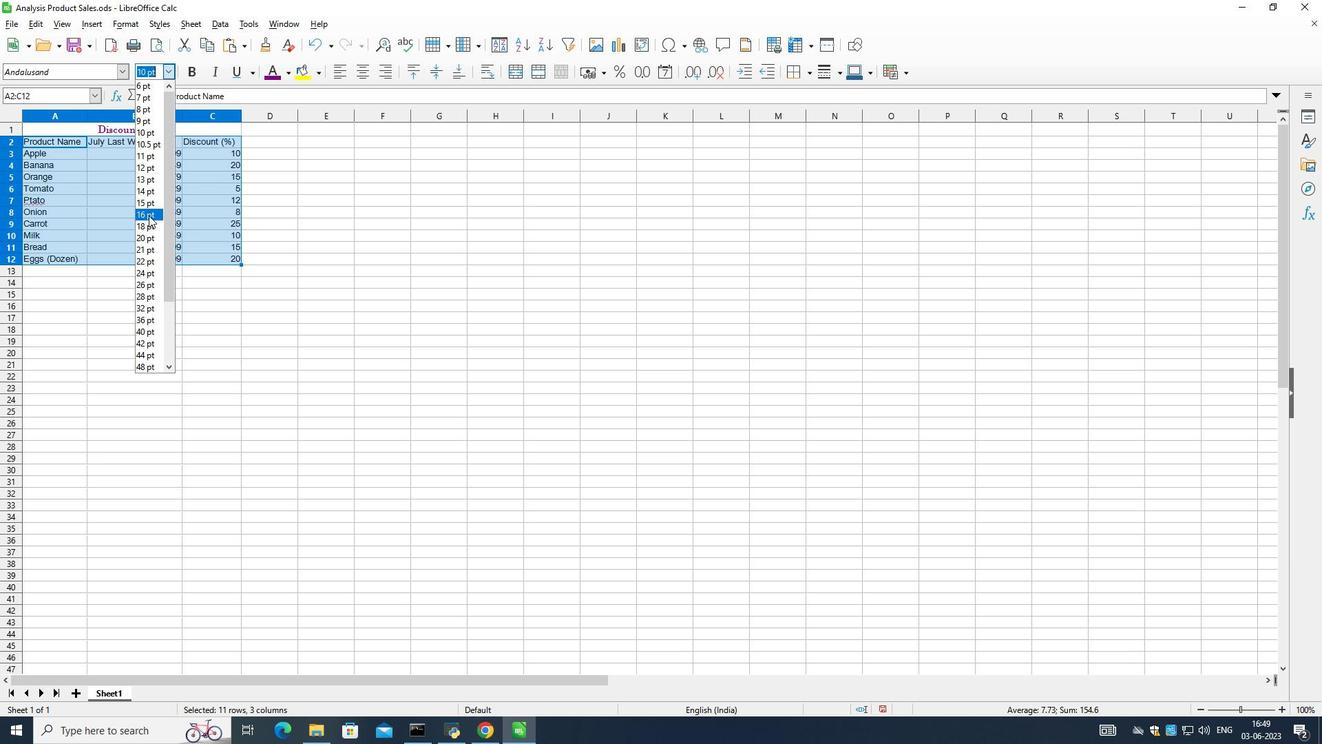 
Action: Mouse moved to (191, 232)
Screenshot: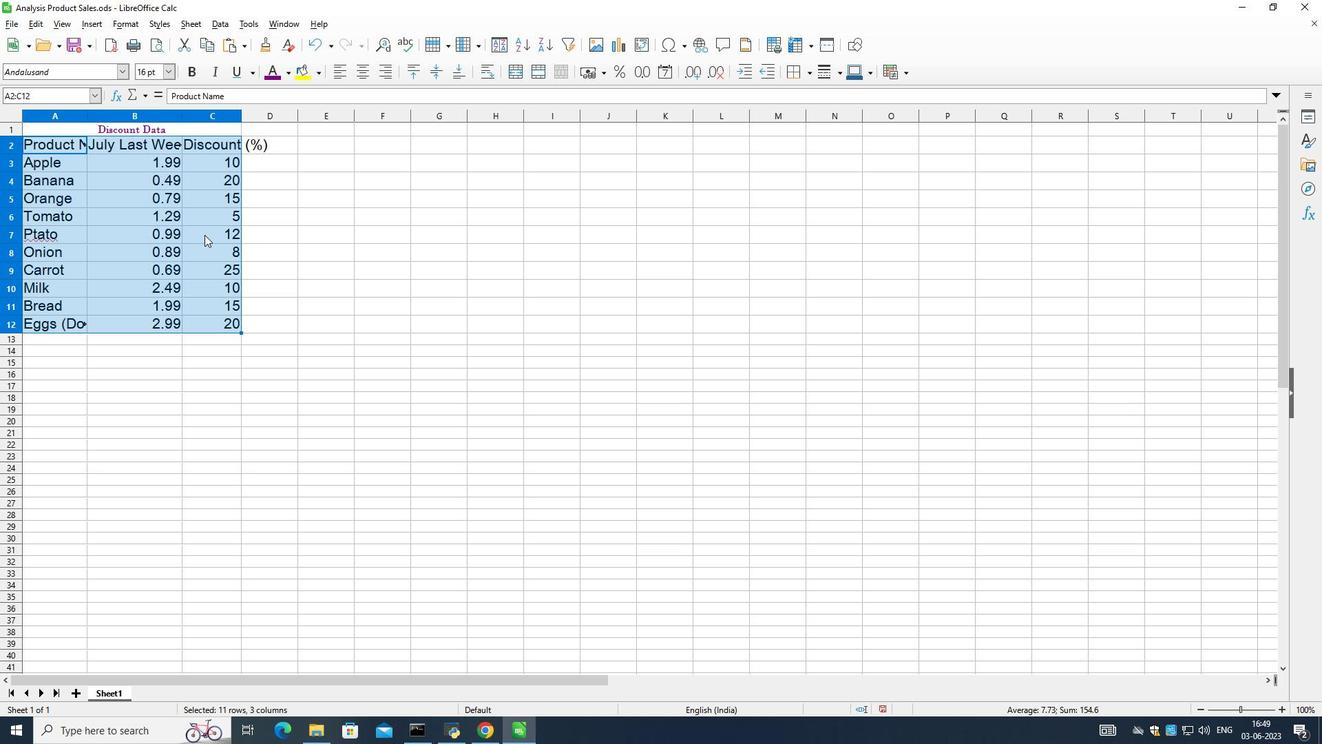 
Action: Mouse pressed left at (191, 232)
Screenshot: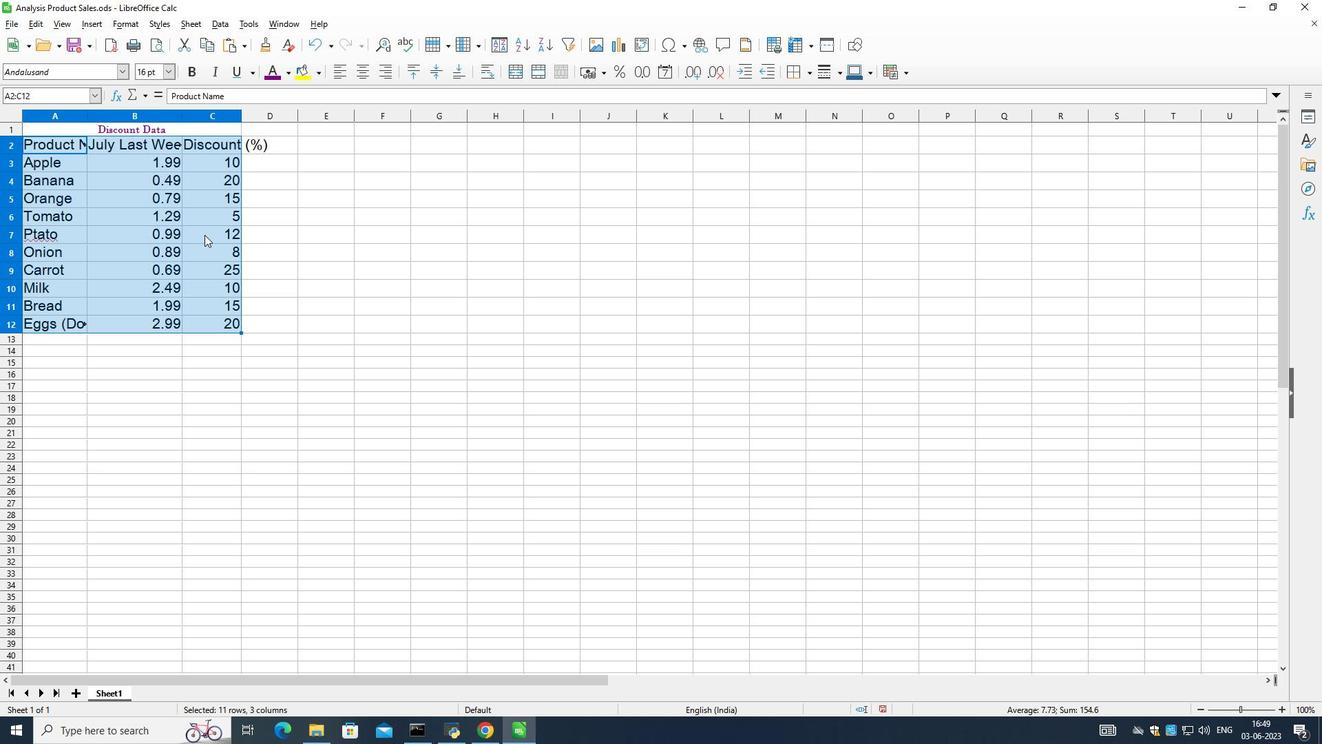 
Action: Mouse moved to (46, 123)
Screenshot: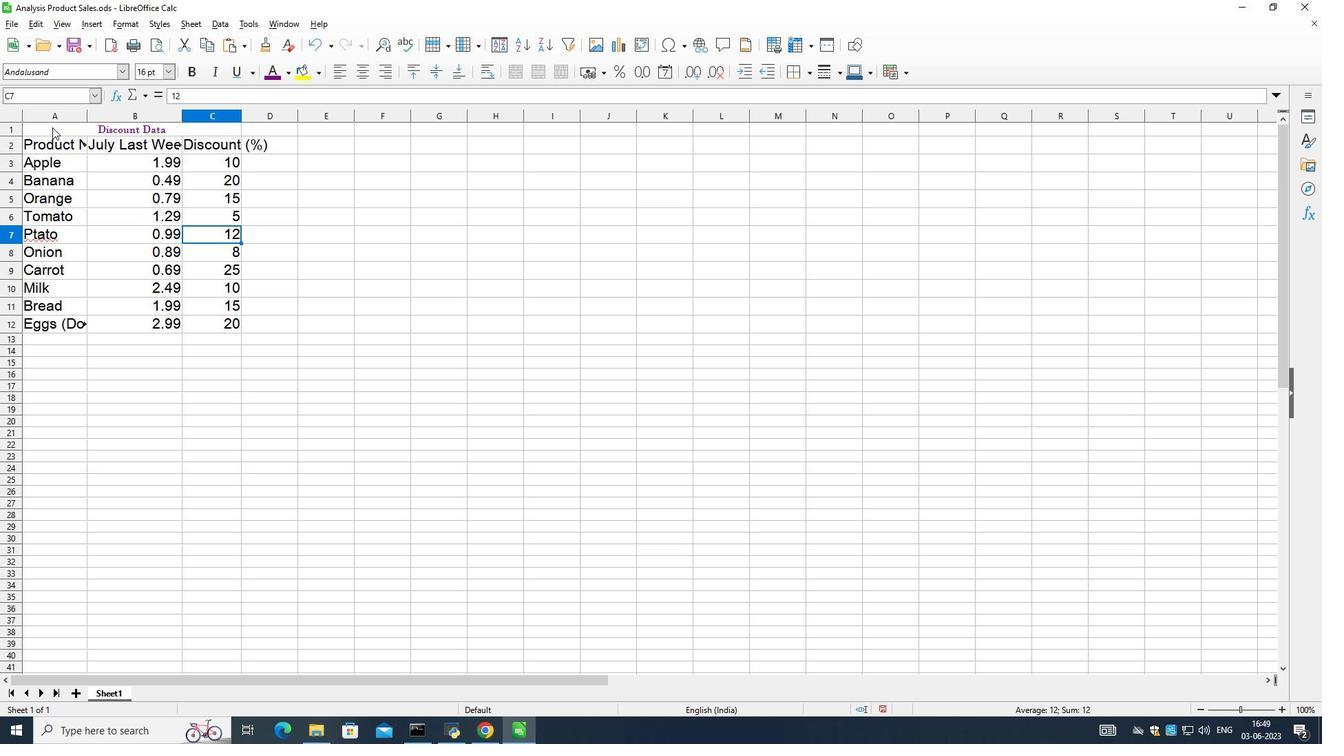 
Action: Mouse pressed left at (46, 123)
Screenshot: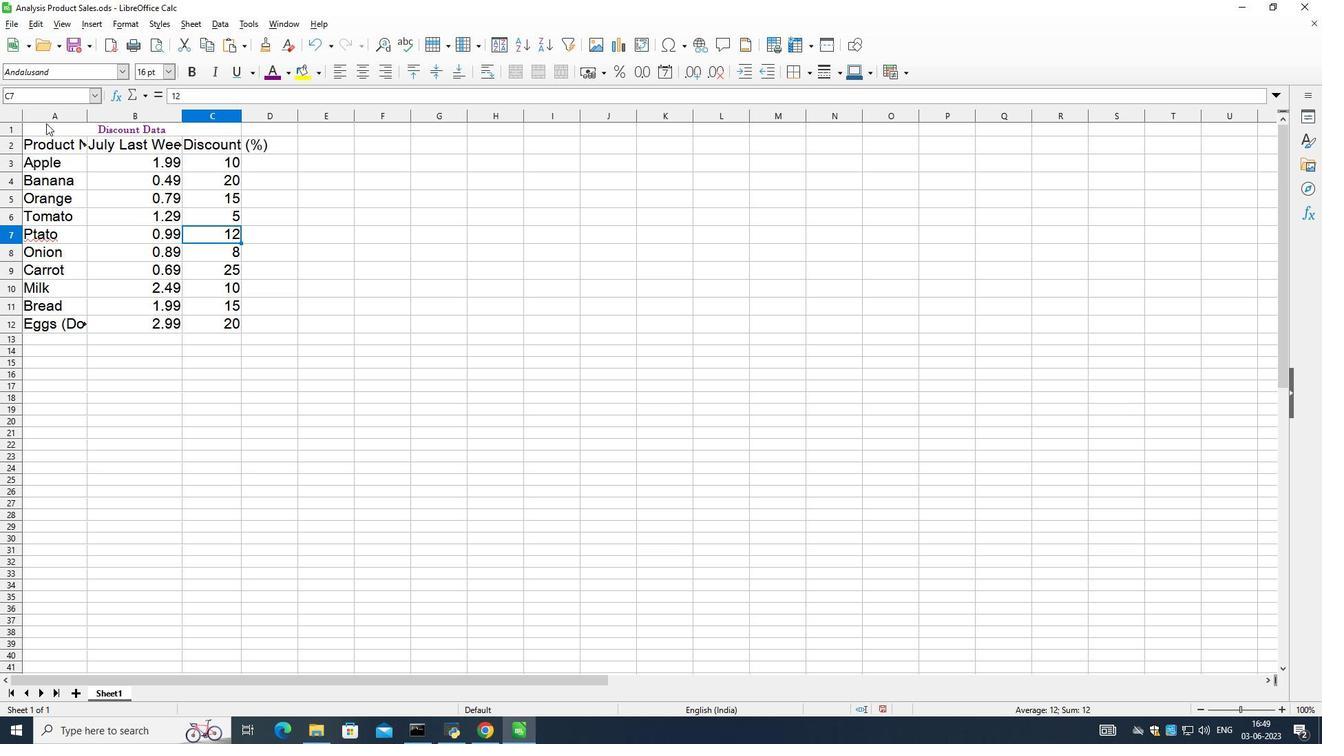 
Action: Mouse moved to (389, 70)
Screenshot: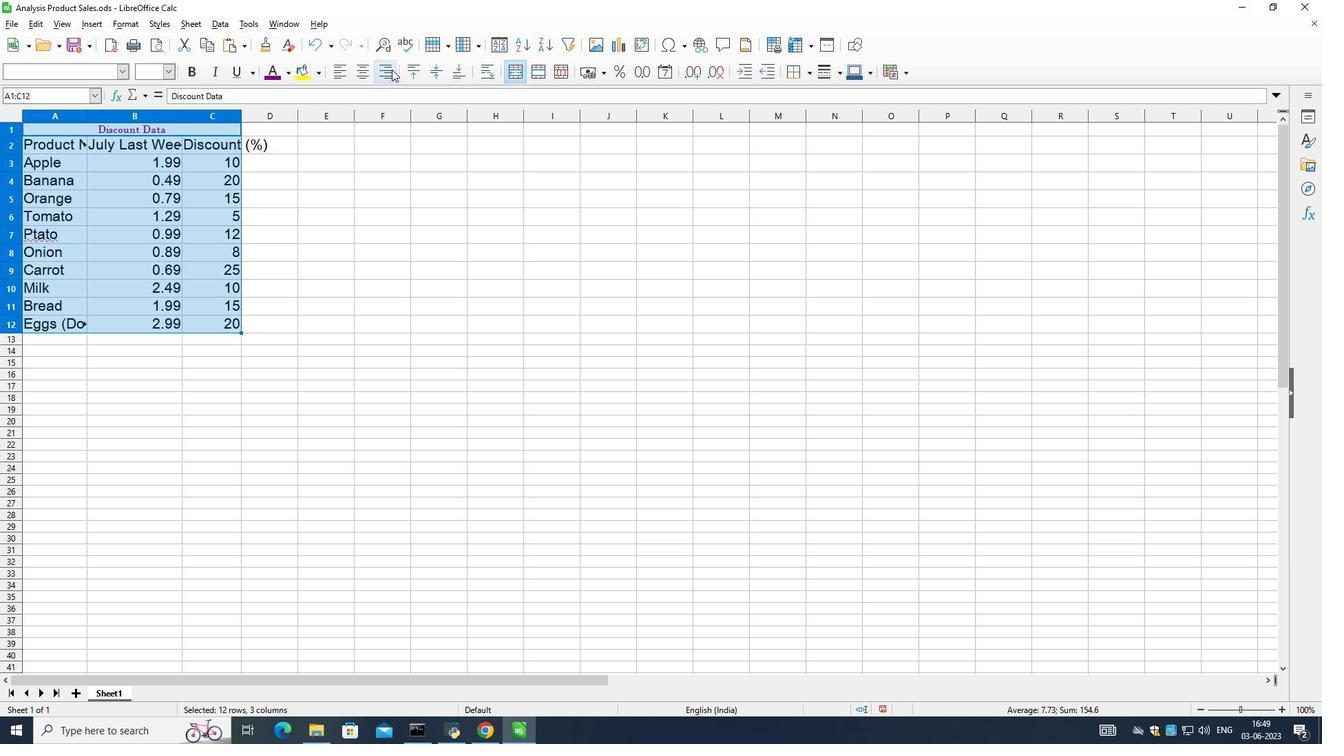 
Action: Mouse pressed left at (389, 70)
Screenshot: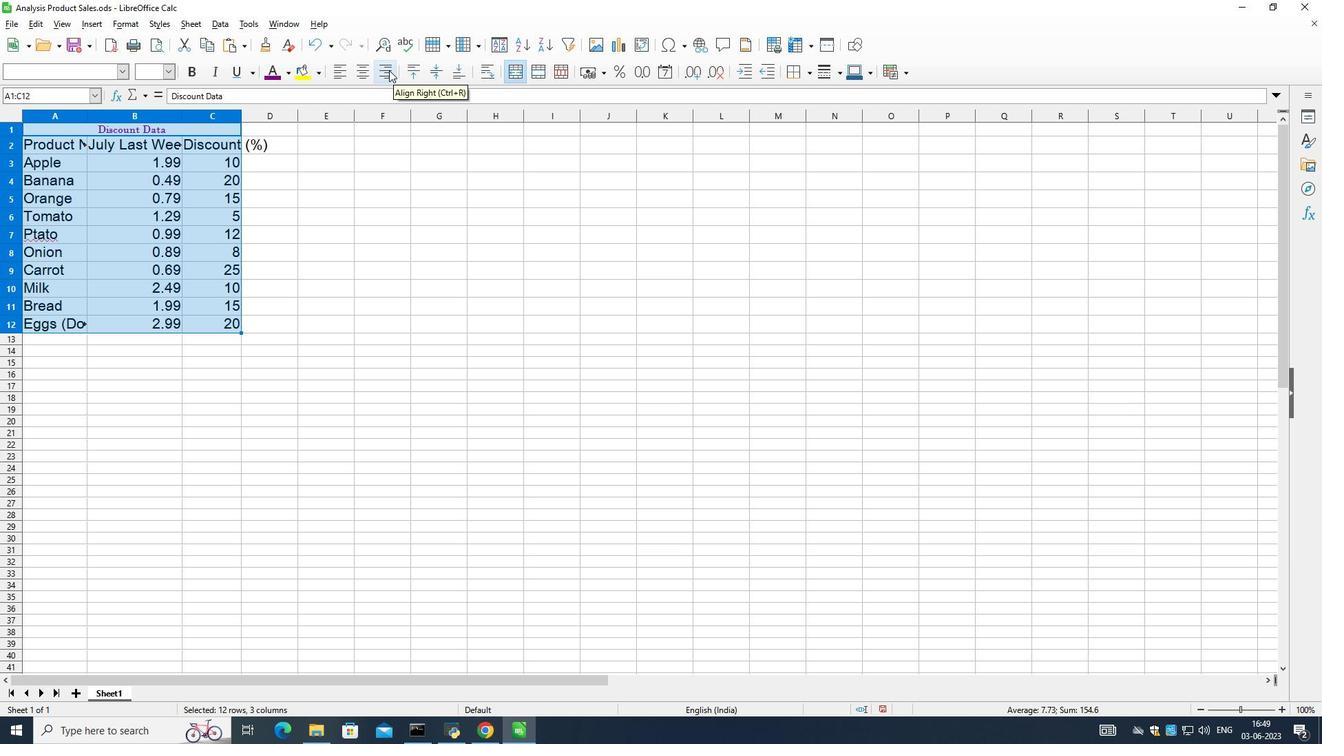 
Action: Mouse moved to (379, 213)
Screenshot: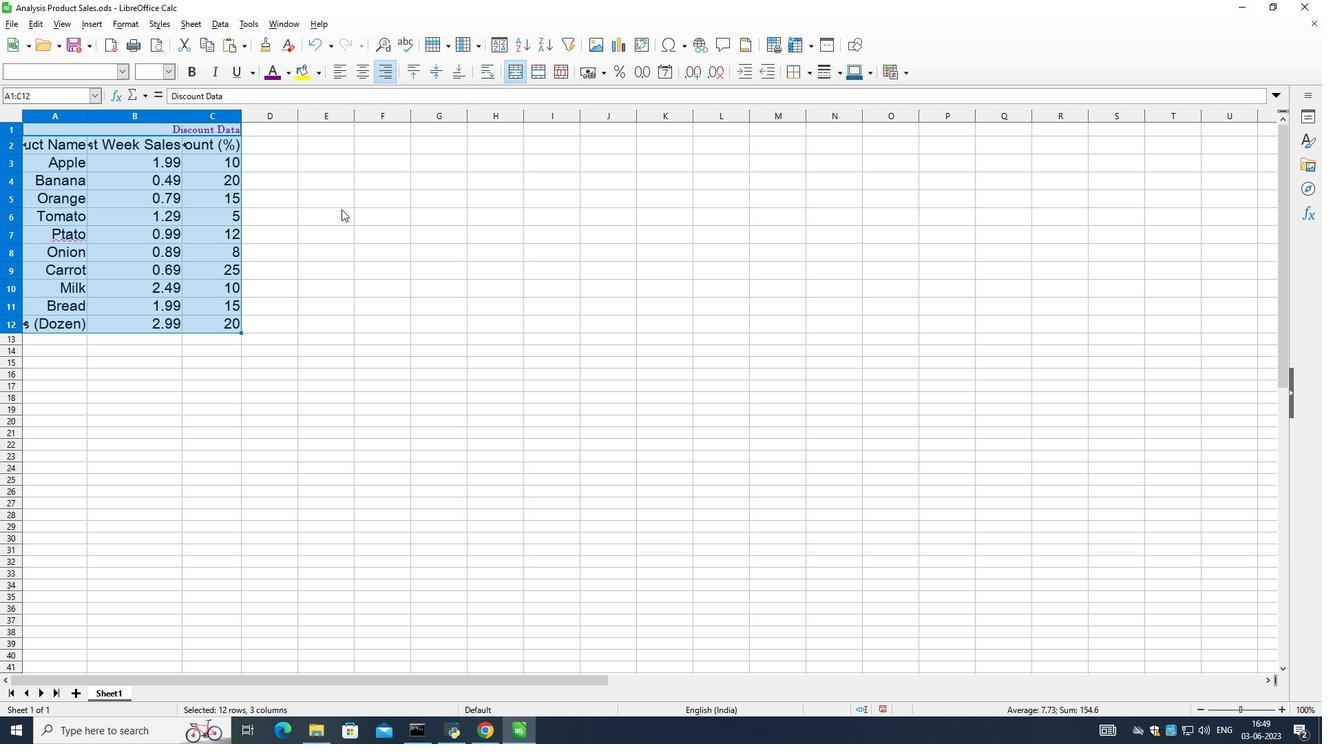 
Action: Mouse pressed left at (379, 213)
Screenshot: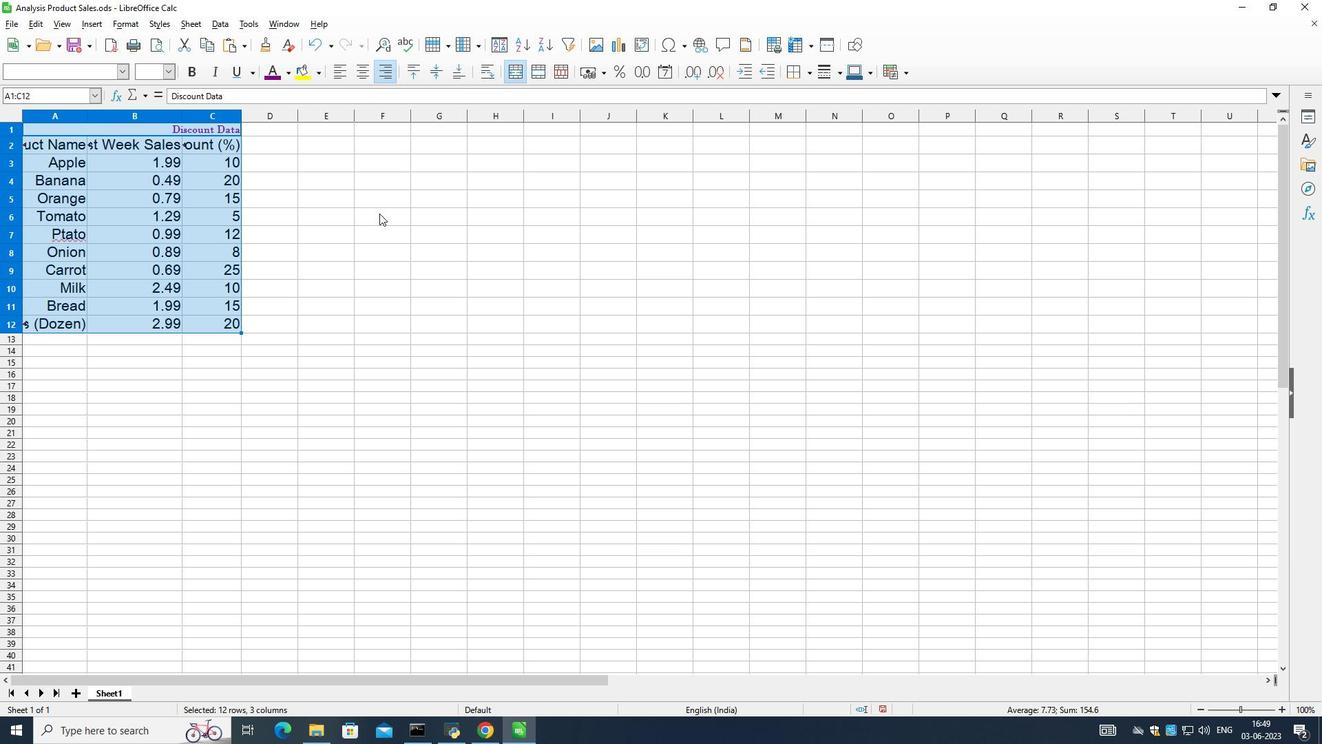 
Action: Mouse moved to (229, 172)
Screenshot: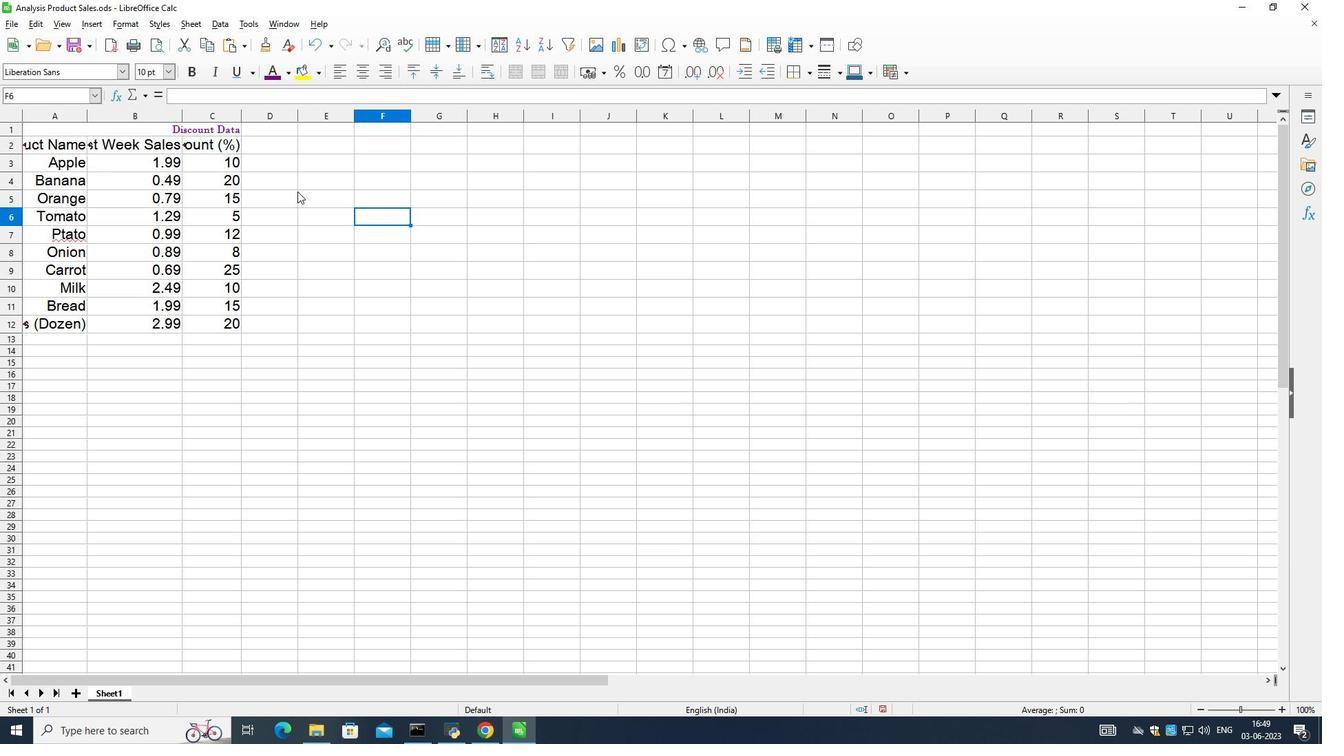 
Action: Key pressed ctrl+S
Screenshot: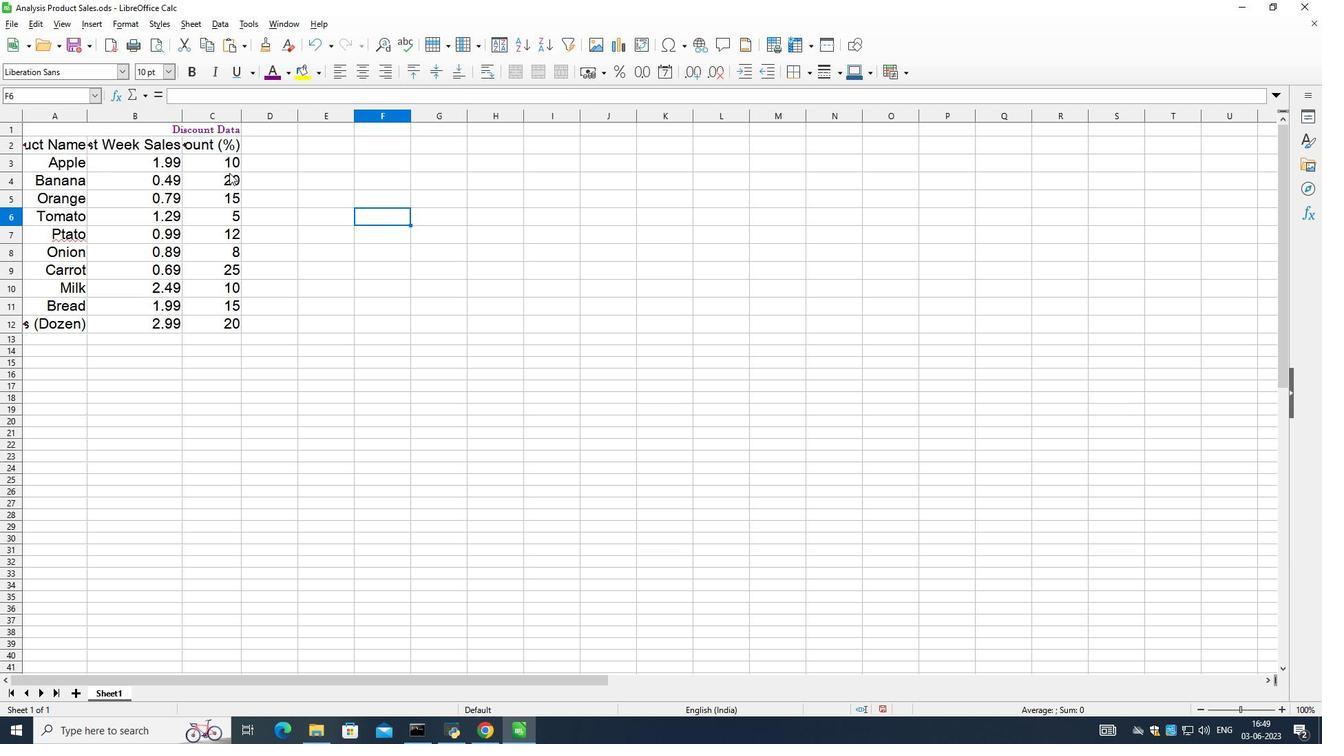 
